 Task: Create a Haunted Places and Ghost Stories: Websites dedicated to haunted locations and ghost stories.
Action: Mouse moved to (1030, 114)
Screenshot: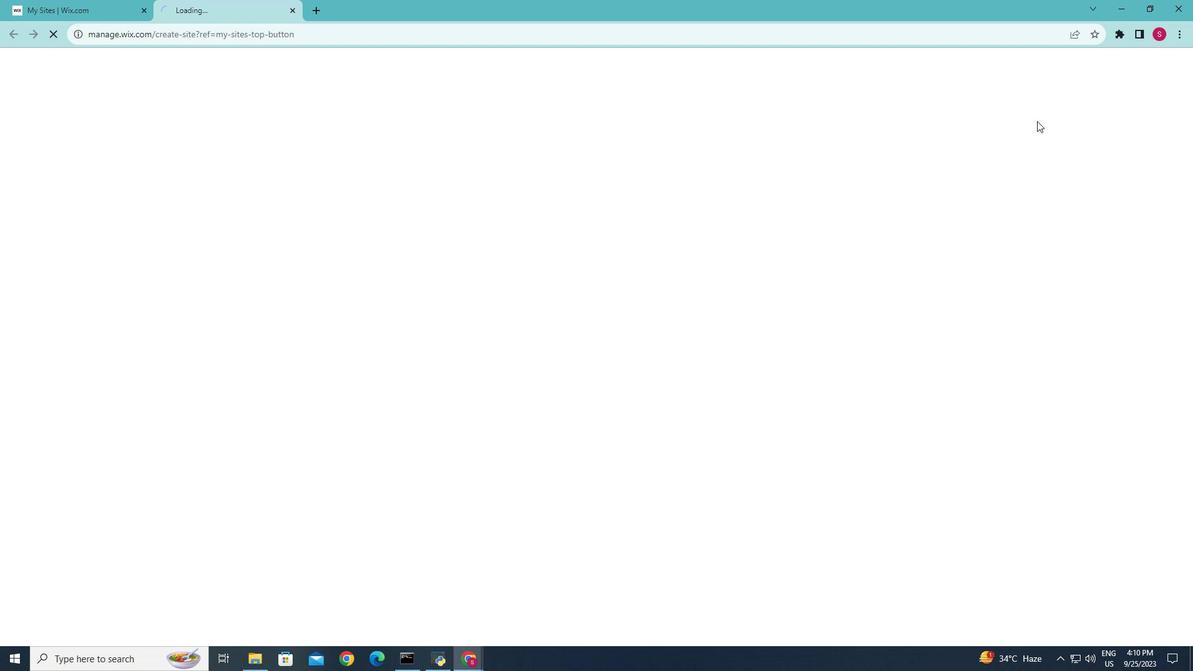 
Action: Mouse pressed left at (1030, 114)
Screenshot: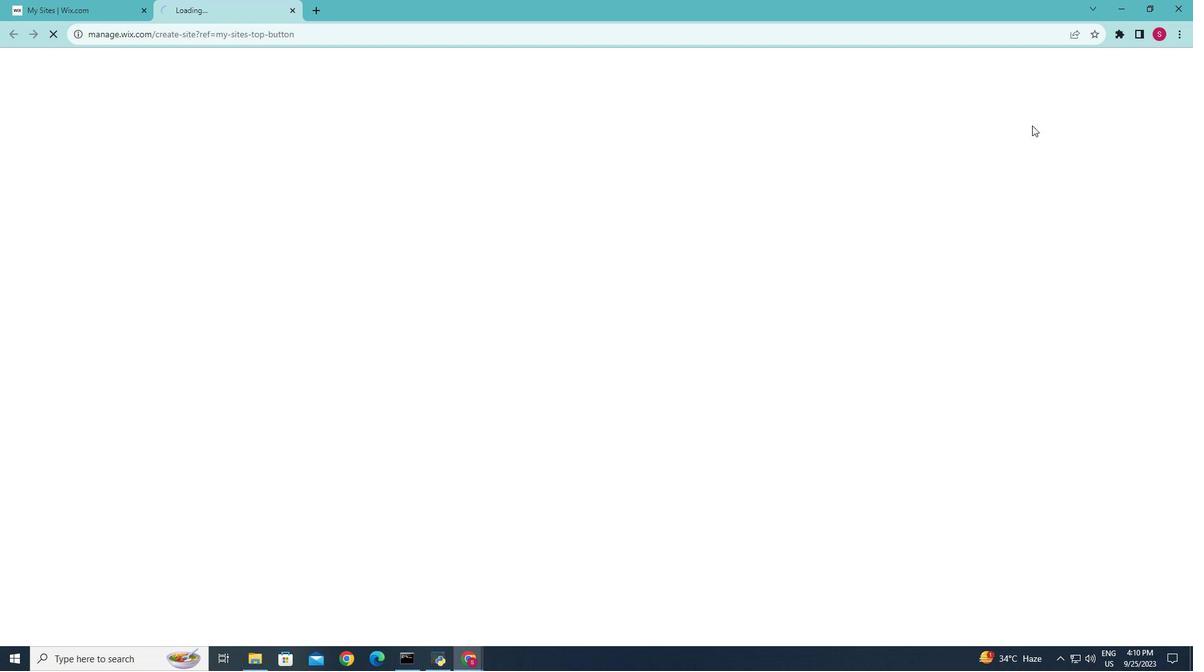
Action: Mouse moved to (484, 255)
Screenshot: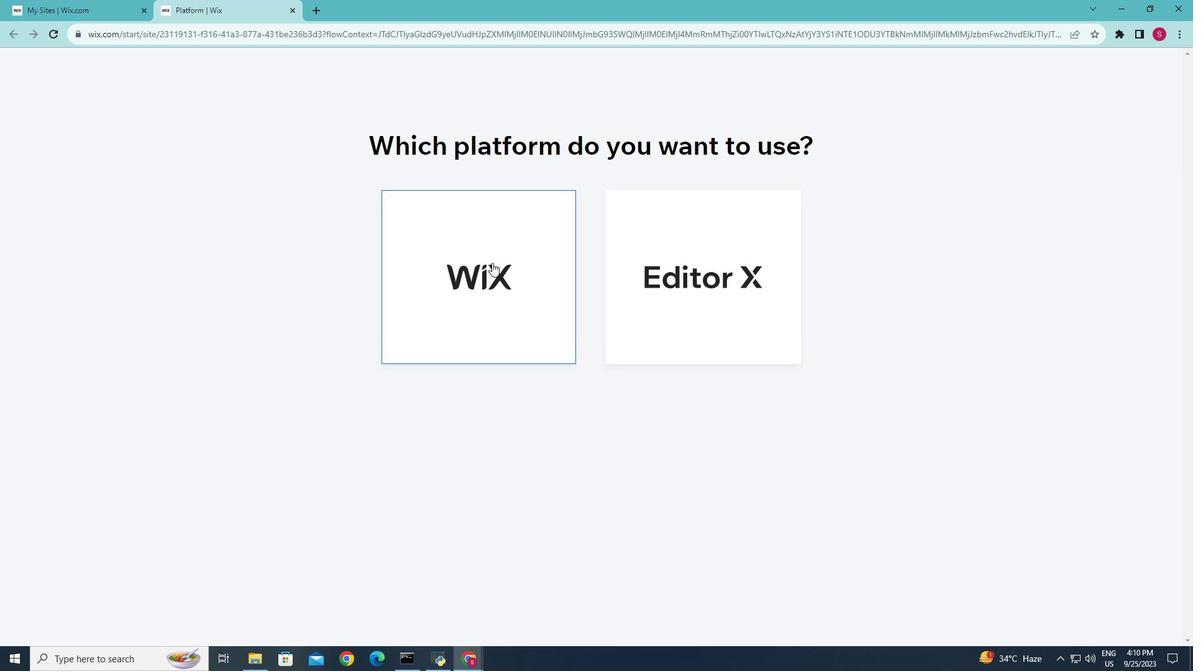 
Action: Mouse pressed left at (484, 255)
Screenshot: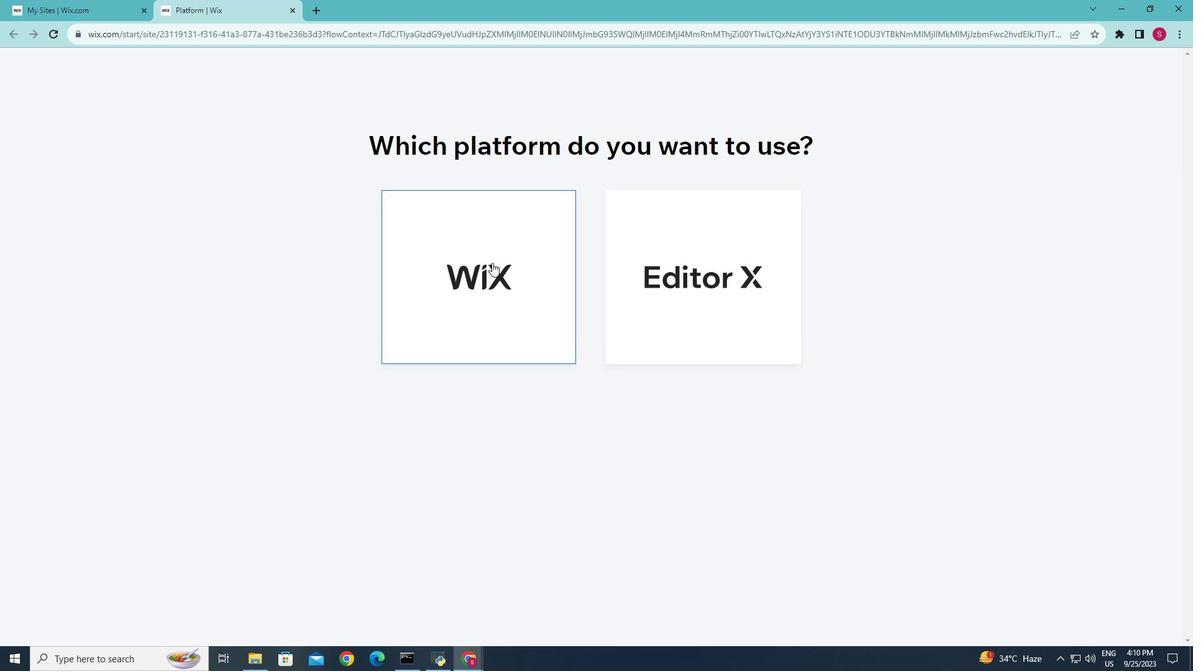 
Action: Mouse moved to (507, 205)
Screenshot: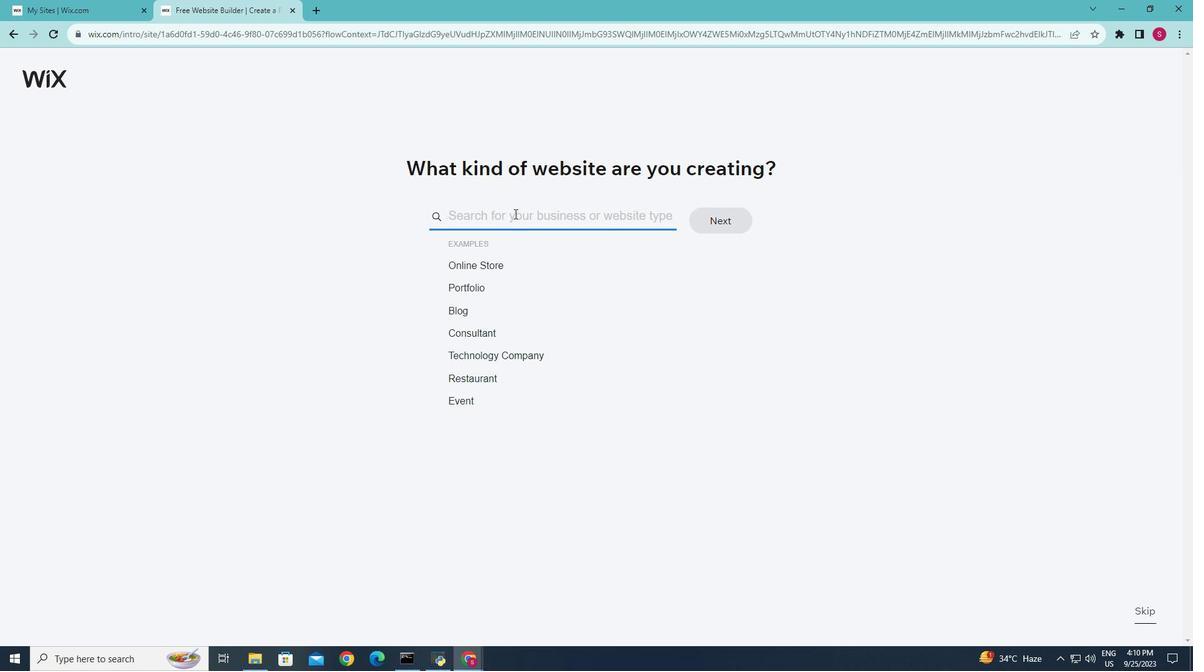 
Action: Mouse pressed left at (507, 205)
Screenshot: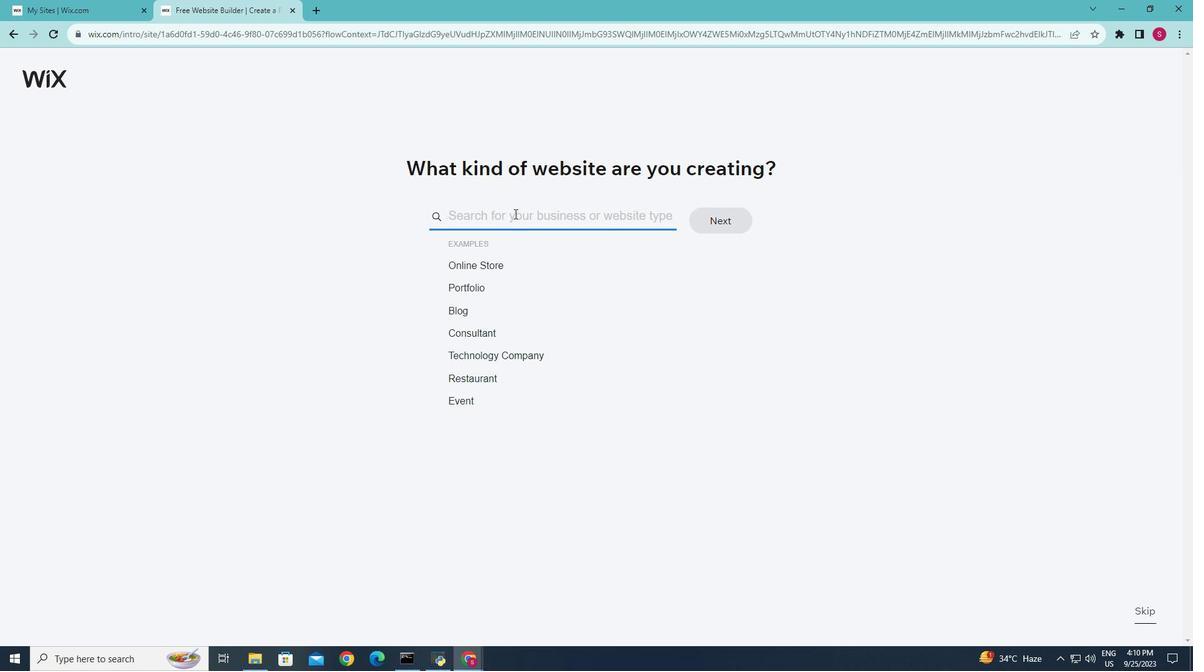 
Action: Mouse moved to (507, 206)
Screenshot: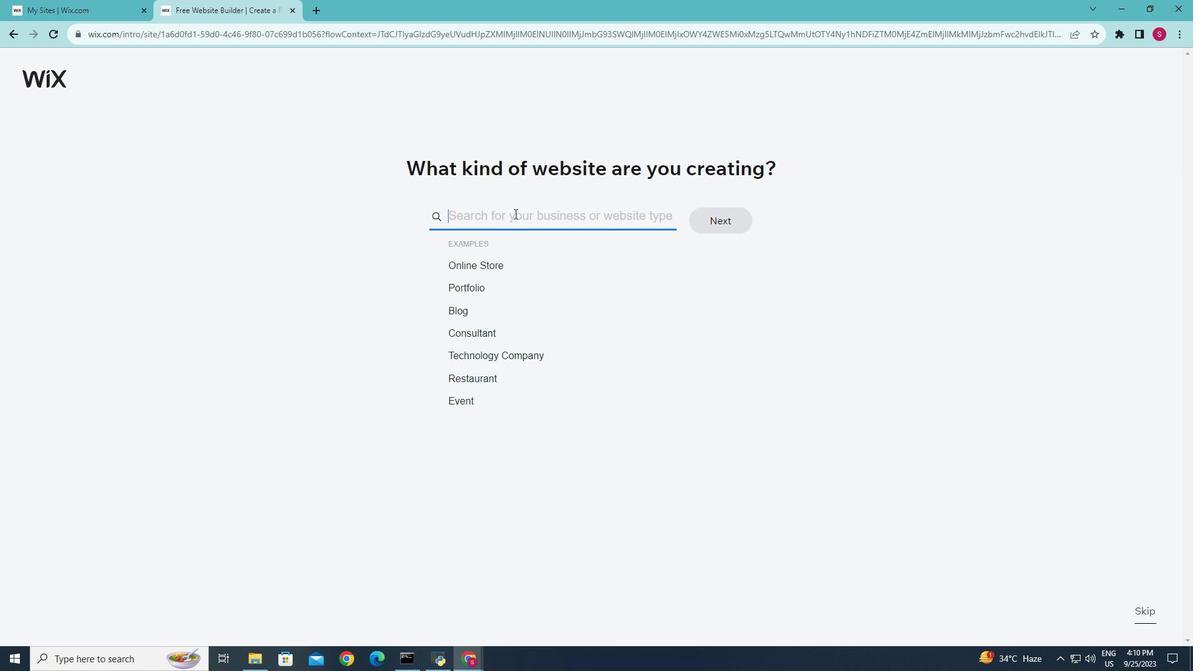 
Action: Key pressed <Key.caps_lock>H<Key.caps_lock>aunted<Key.space><Key.caps_lock>P<Key.caps_lock>laces
Screenshot: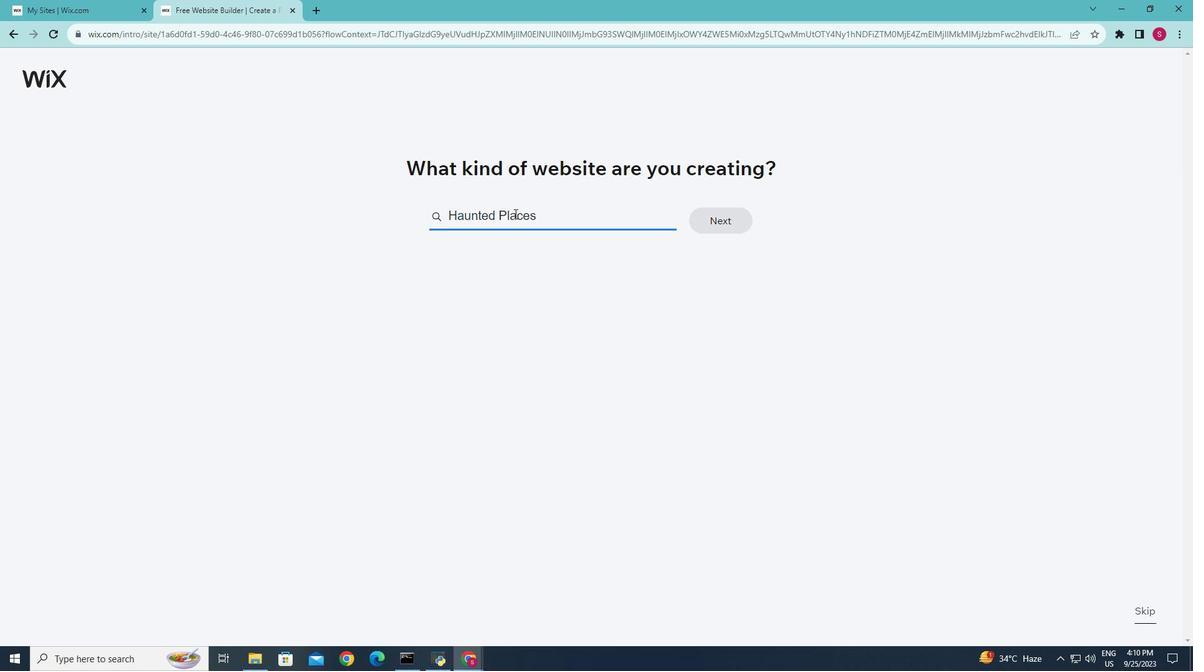 
Action: Mouse moved to (510, 316)
Screenshot: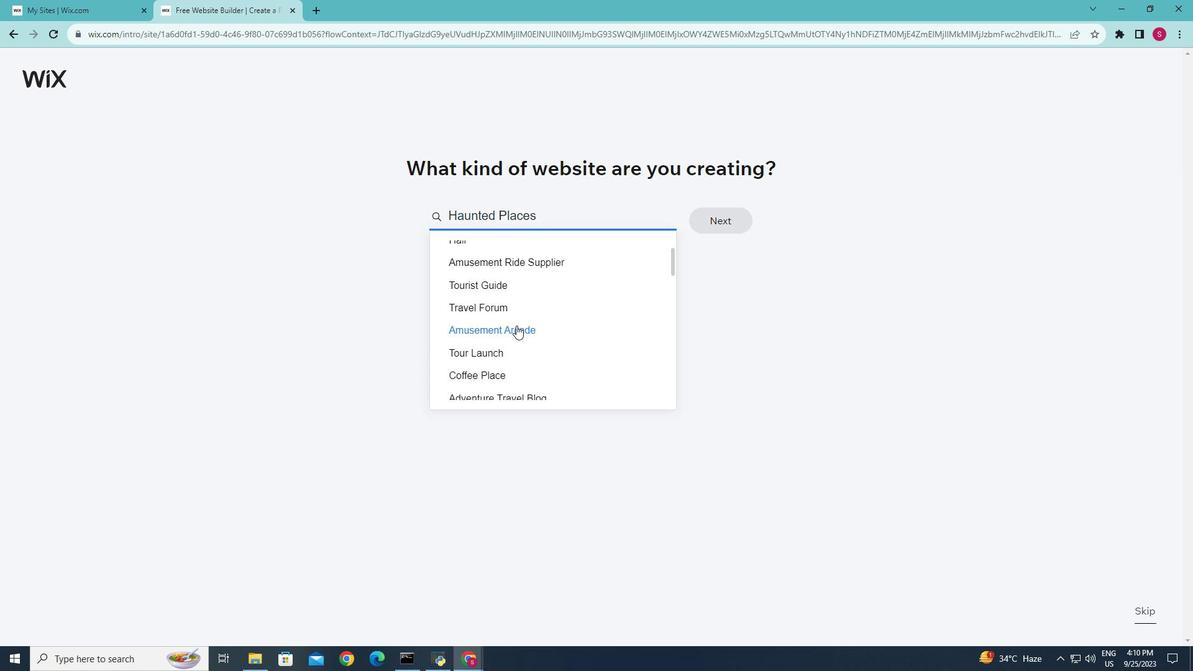 
Action: Mouse scrolled (510, 316) with delta (0, 0)
Screenshot: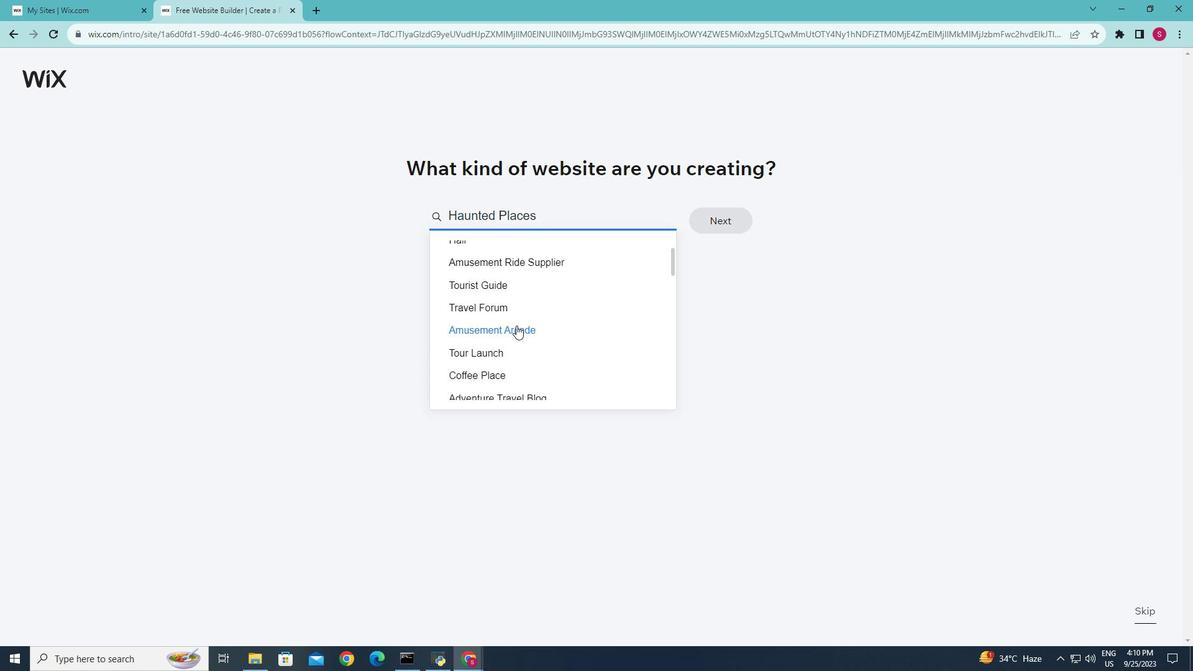 
Action: Mouse moved to (509, 317)
Screenshot: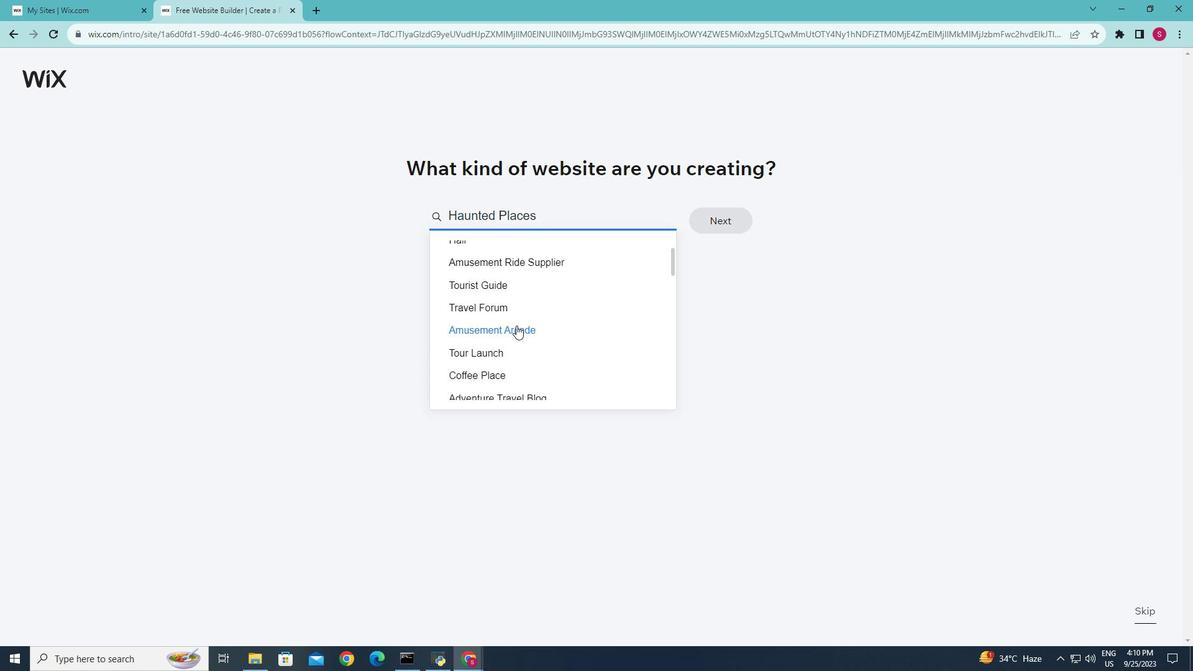 
Action: Mouse scrolled (509, 316) with delta (0, 0)
Screenshot: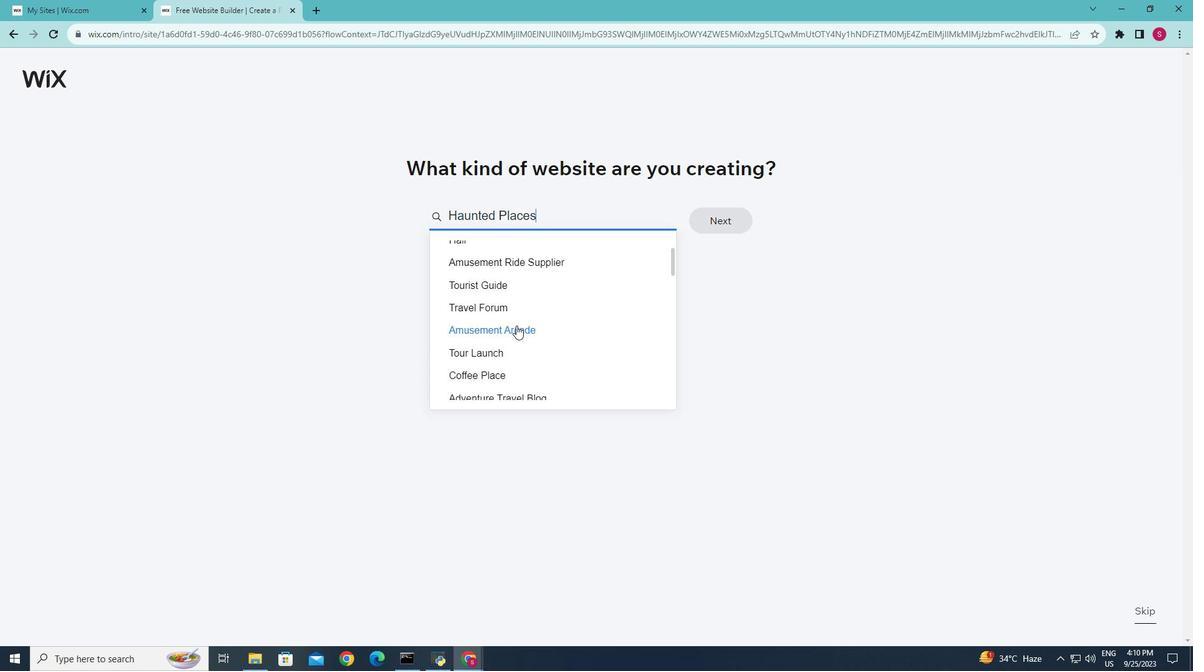 
Action: Mouse moved to (508, 316)
Screenshot: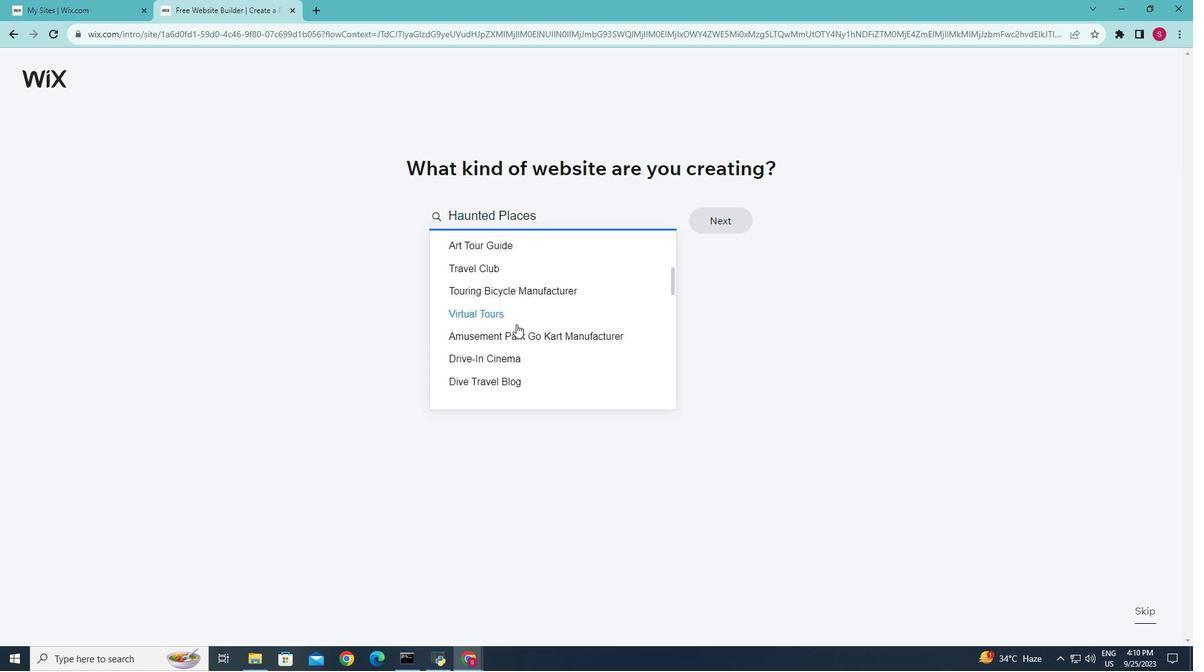 
Action: Mouse scrolled (508, 316) with delta (0, 0)
Screenshot: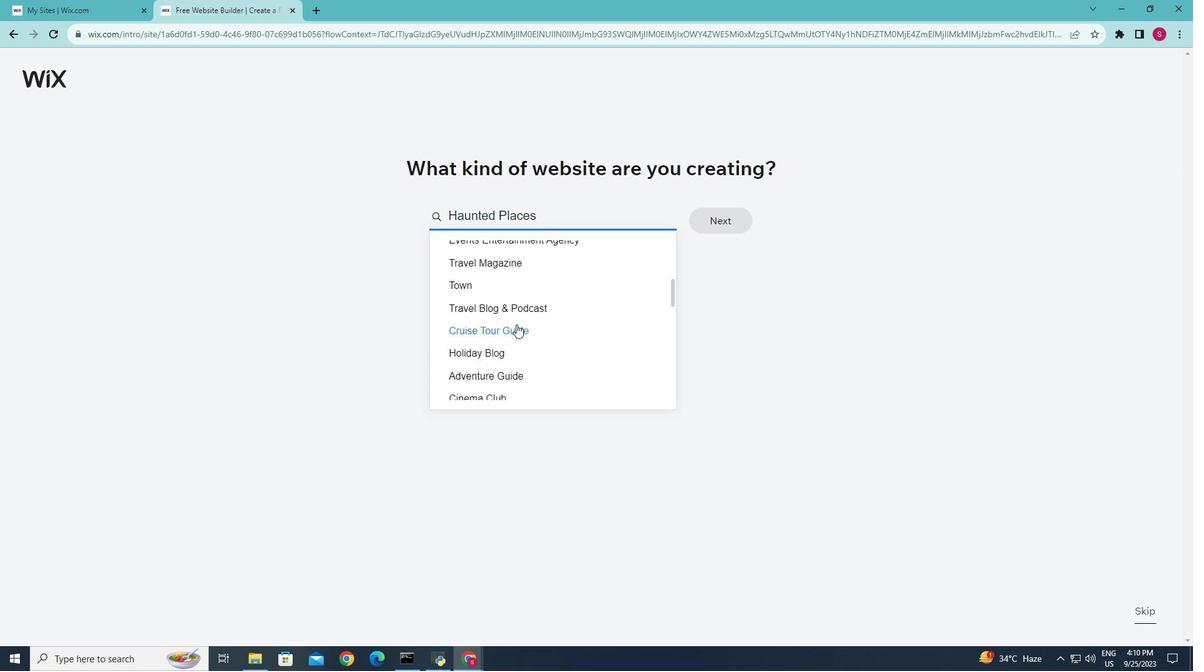 
Action: Mouse scrolled (508, 316) with delta (0, 0)
Screenshot: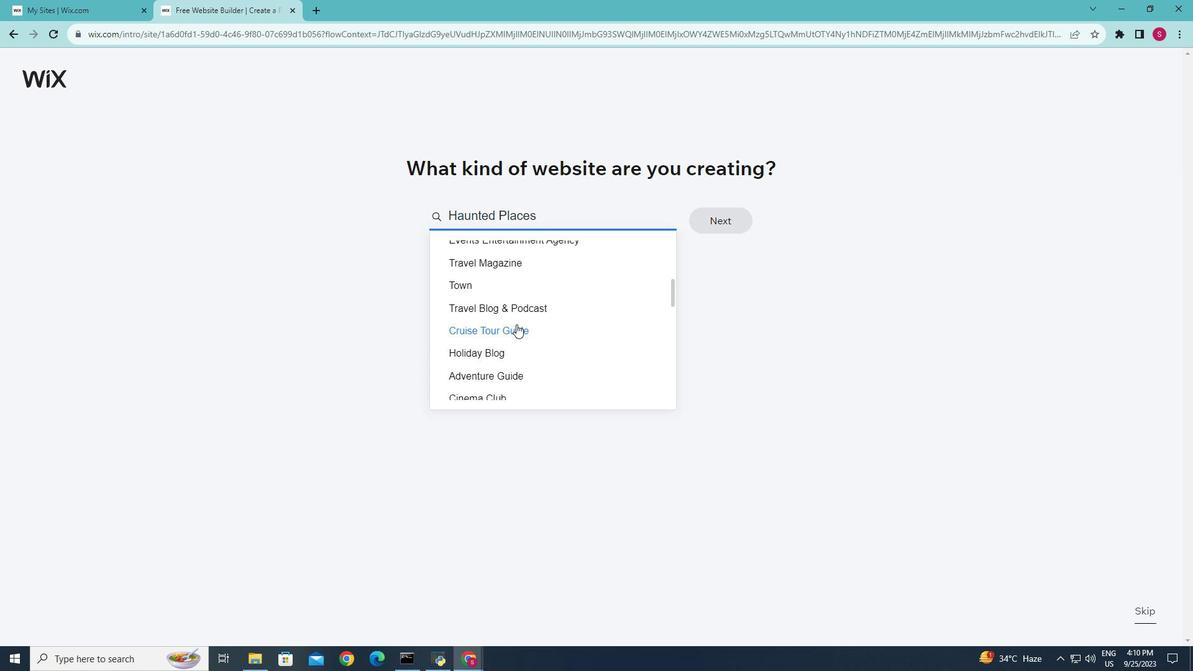 
Action: Mouse scrolled (508, 316) with delta (0, 0)
Screenshot: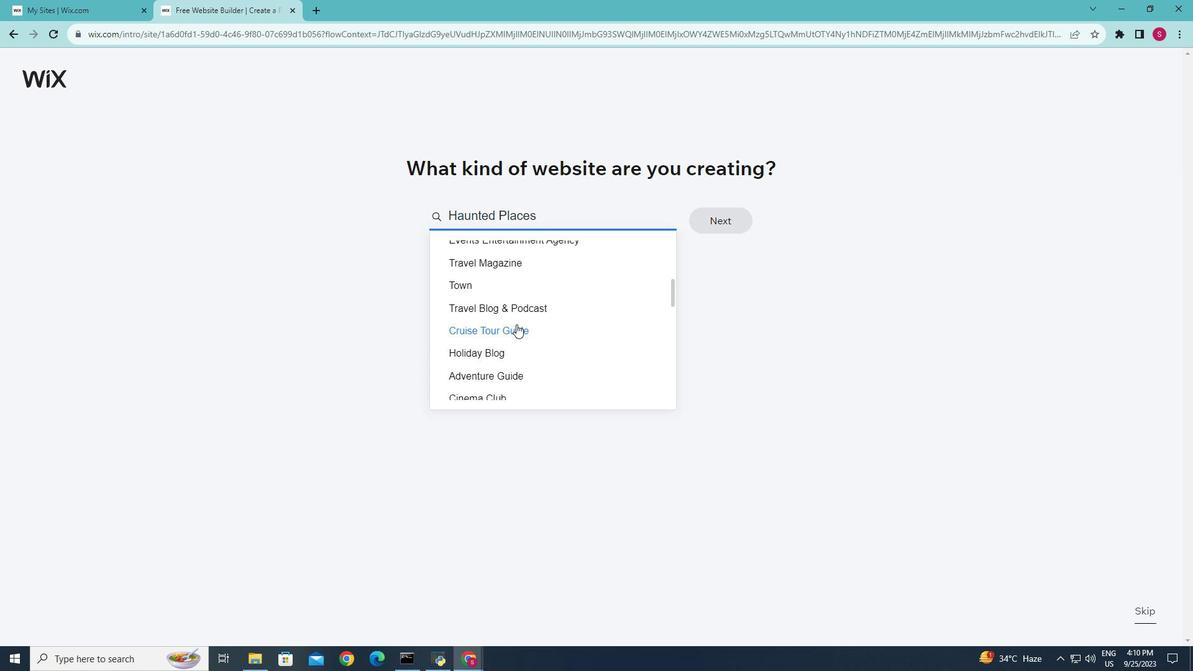 
Action: Mouse scrolled (508, 316) with delta (0, 0)
Screenshot: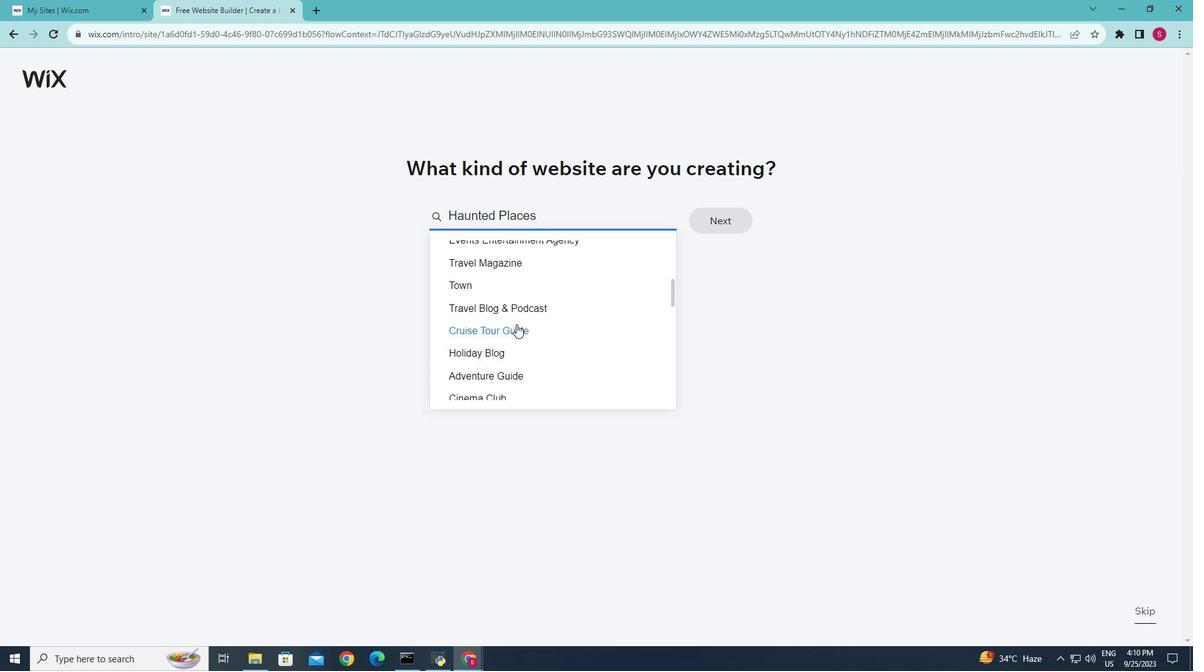 
Action: Mouse scrolled (508, 316) with delta (0, 0)
Screenshot: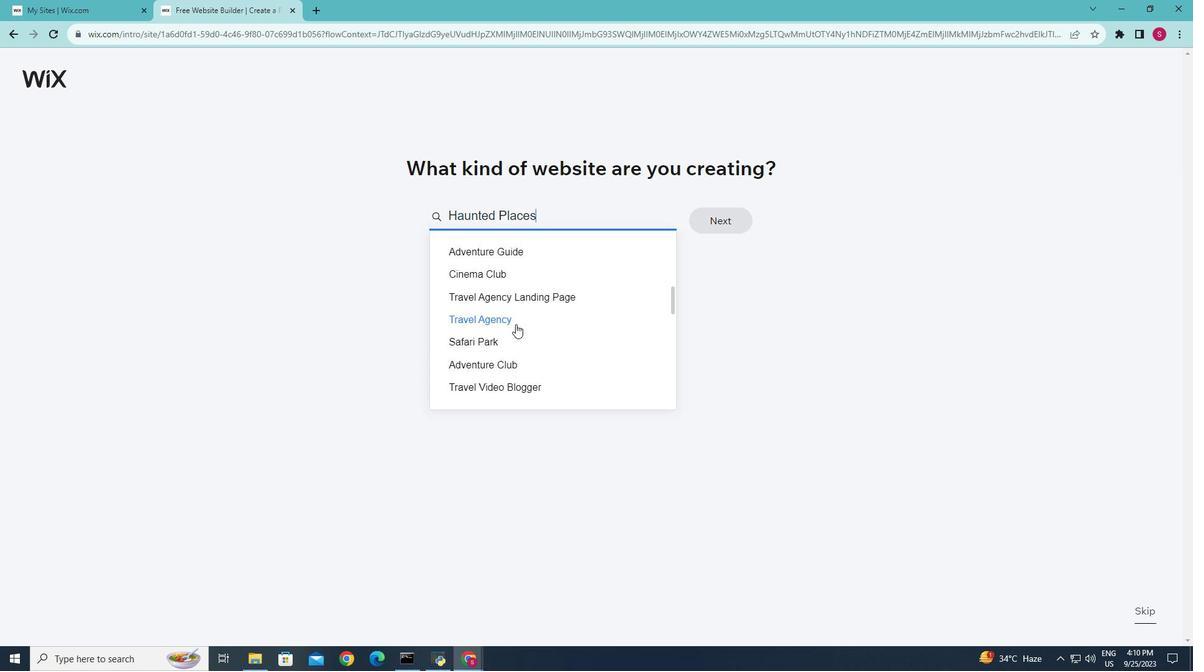 
Action: Mouse scrolled (508, 316) with delta (0, 0)
Screenshot: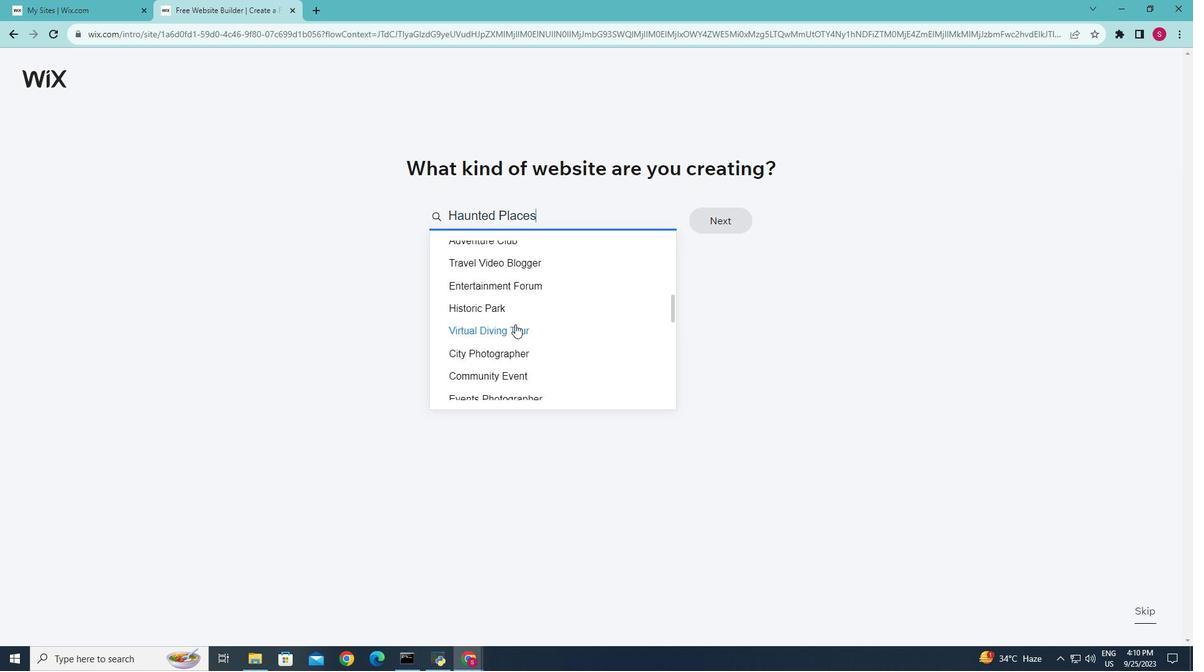 
Action: Mouse scrolled (508, 316) with delta (0, 0)
Screenshot: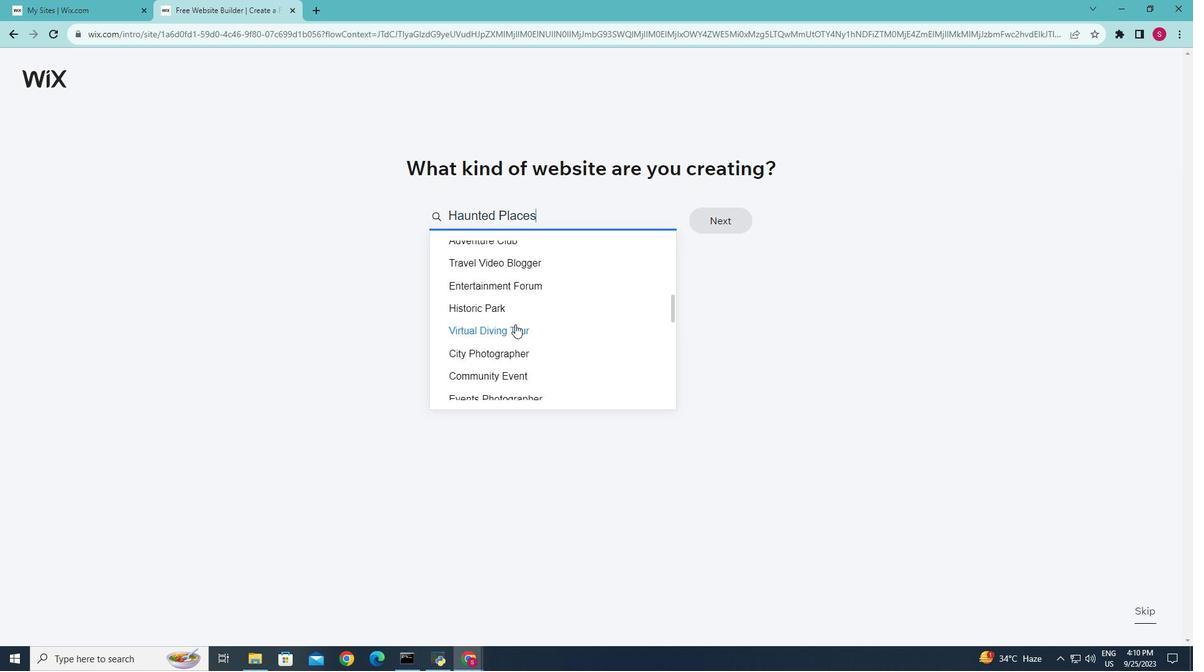 
Action: Mouse scrolled (508, 316) with delta (0, 0)
Screenshot: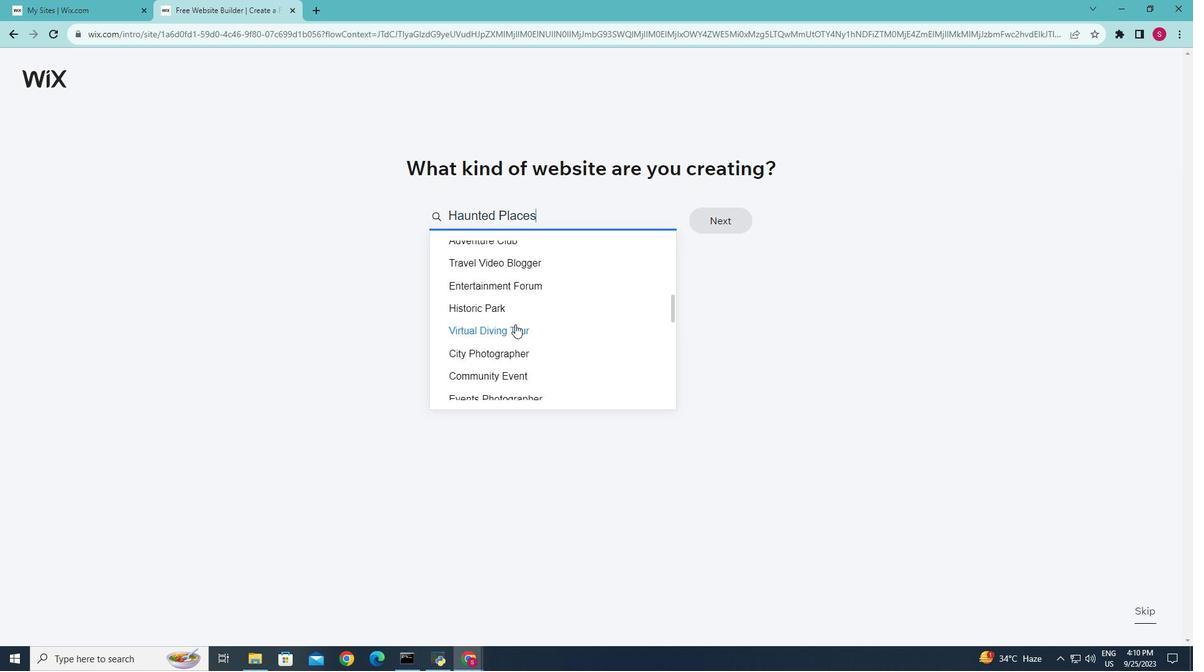 
Action: Mouse scrolled (508, 316) with delta (0, 0)
Screenshot: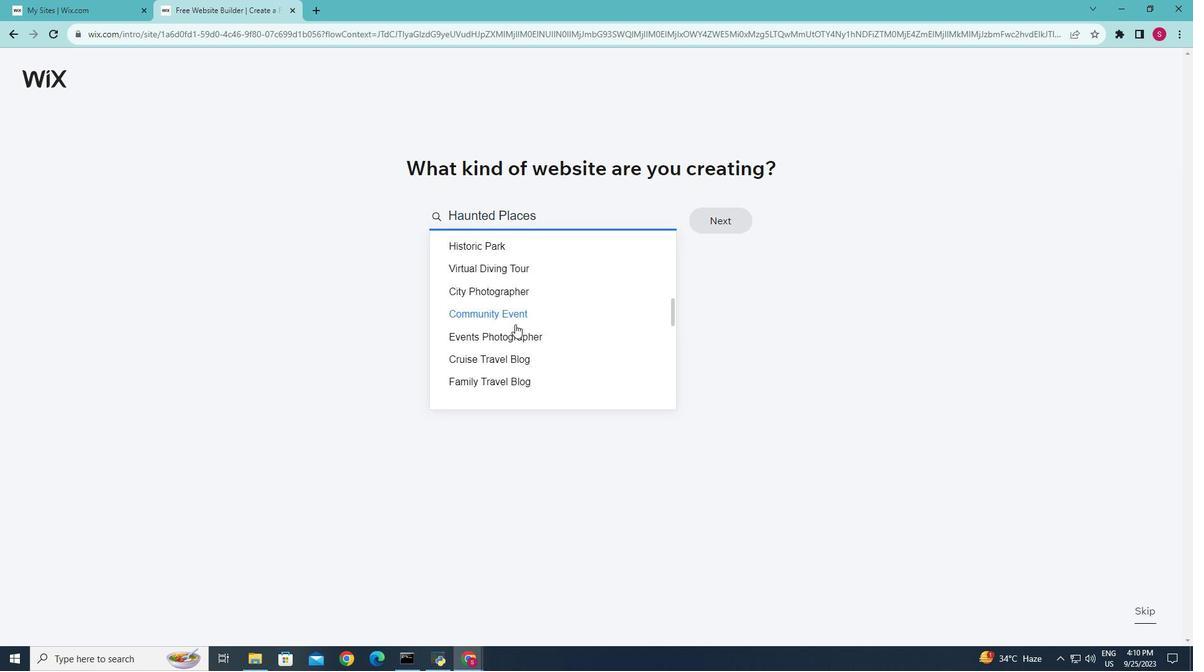 
Action: Mouse moved to (508, 316)
Screenshot: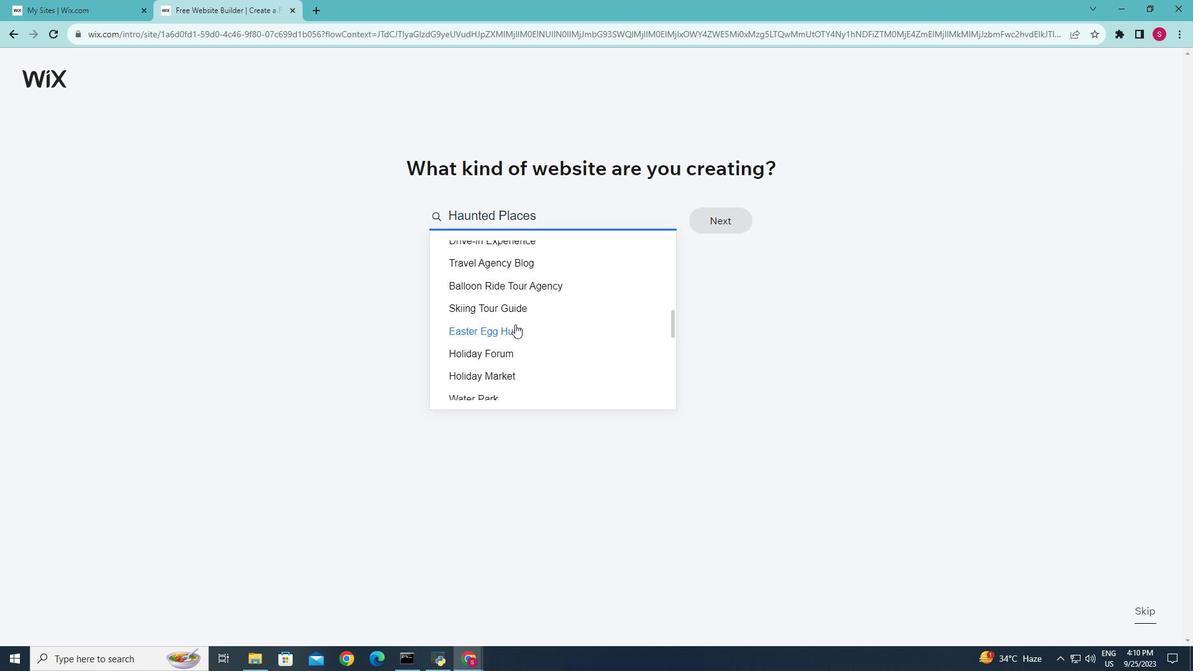 
Action: Mouse scrolled (508, 316) with delta (0, 0)
Screenshot: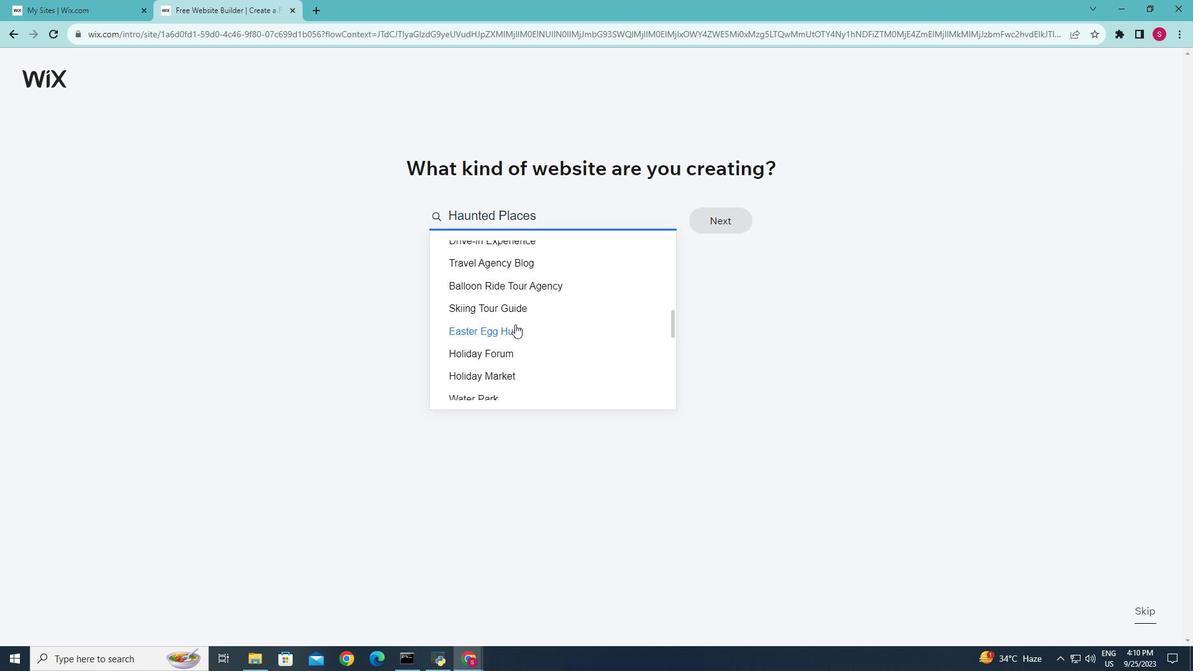 
Action: Mouse scrolled (508, 316) with delta (0, 0)
Screenshot: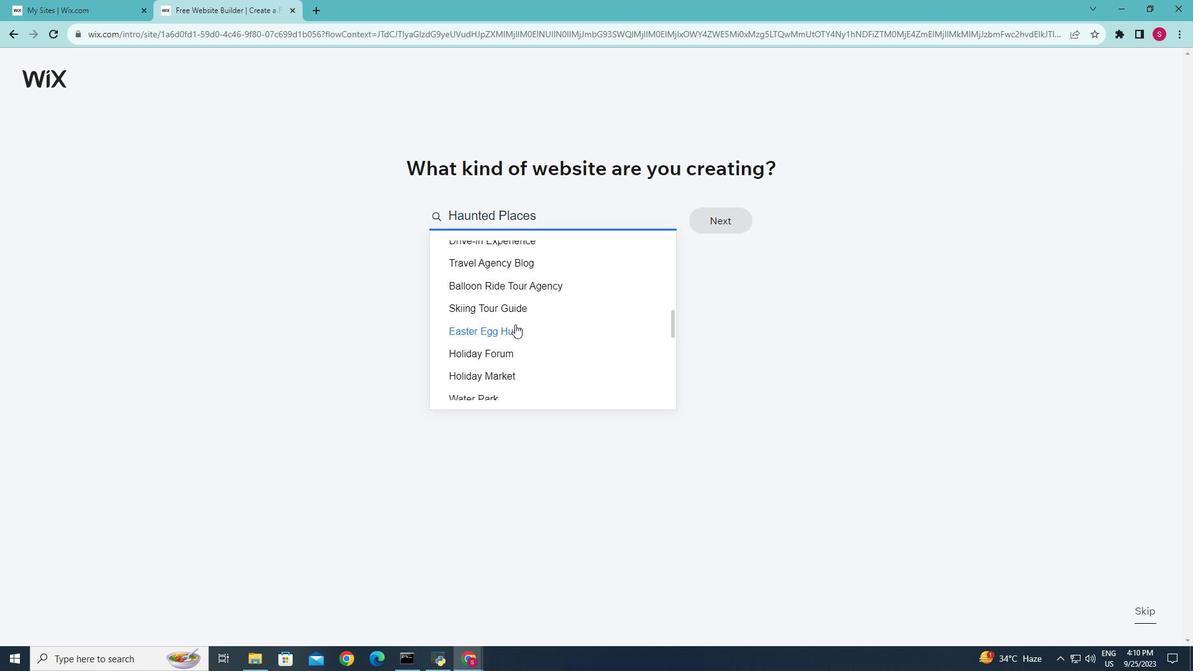 
Action: Mouse scrolled (508, 316) with delta (0, 0)
Screenshot: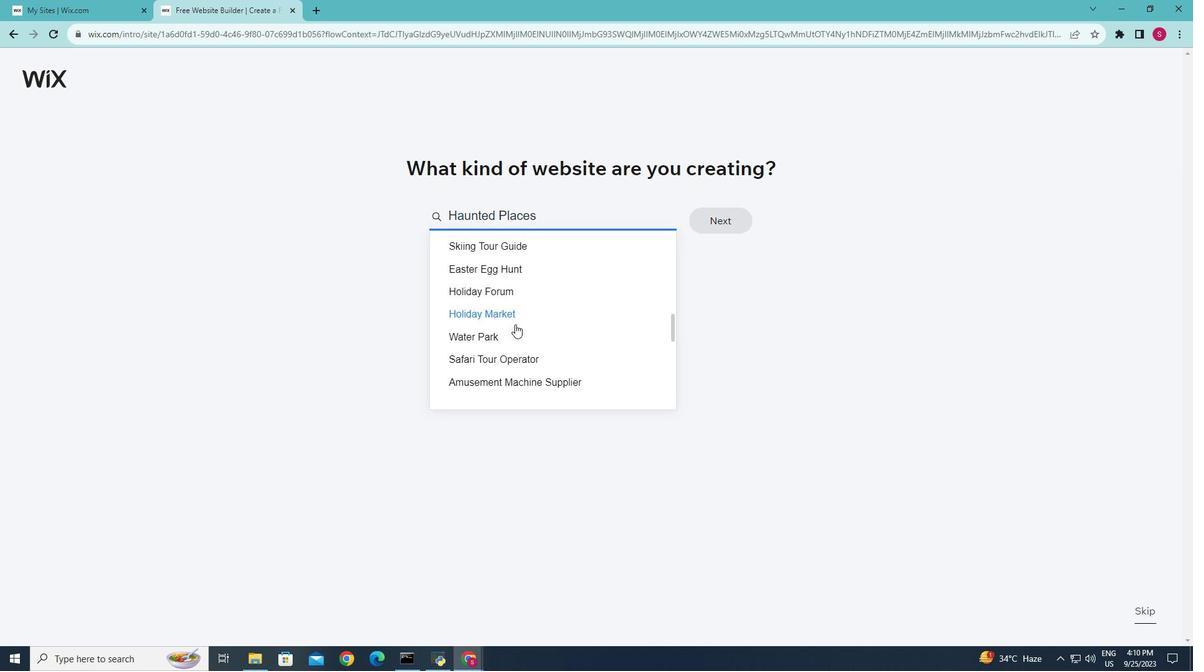 
Action: Mouse moved to (507, 316)
Screenshot: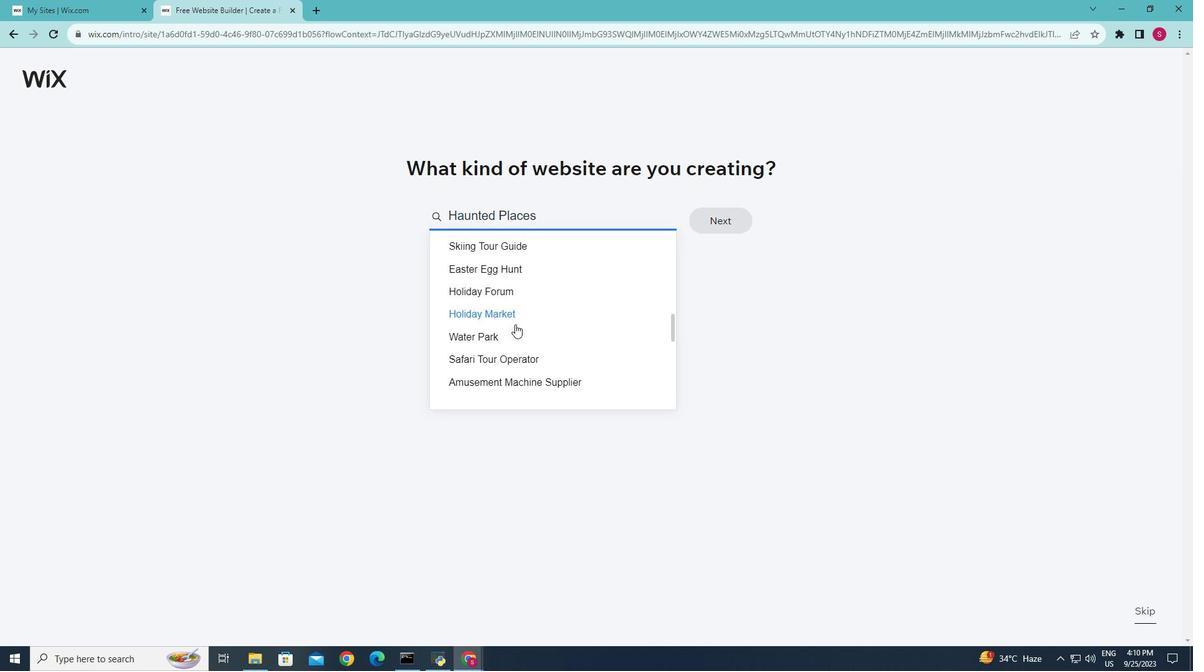 
Action: Mouse scrolled (507, 316) with delta (0, 0)
Screenshot: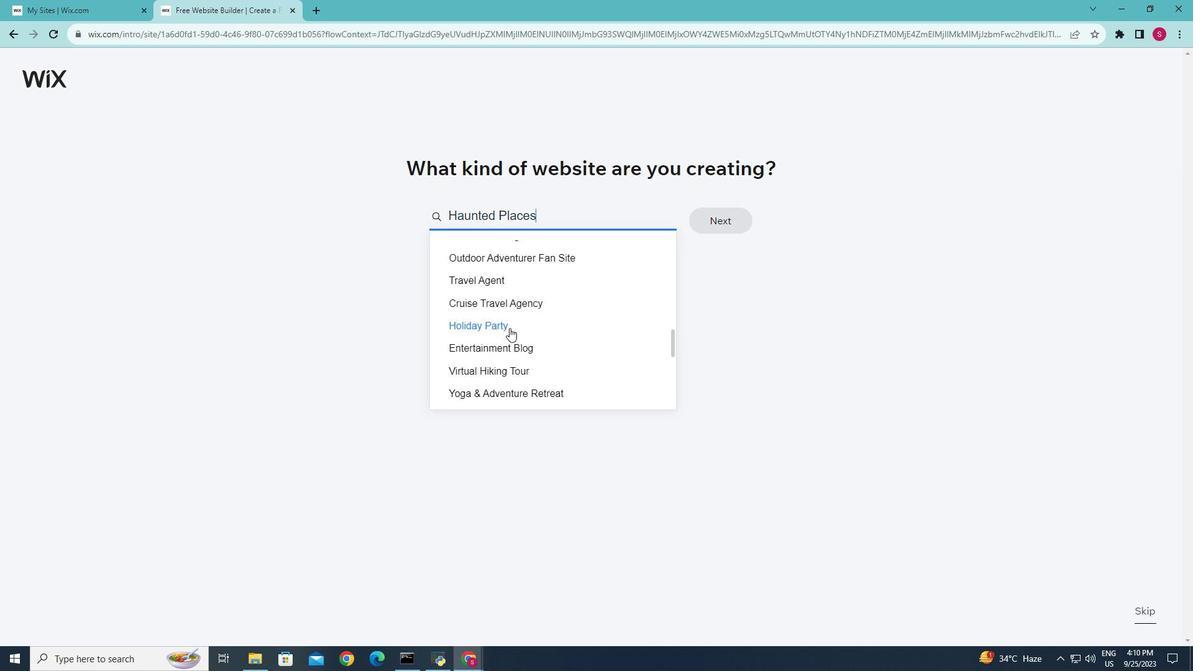 
Action: Mouse scrolled (507, 316) with delta (0, 0)
Screenshot: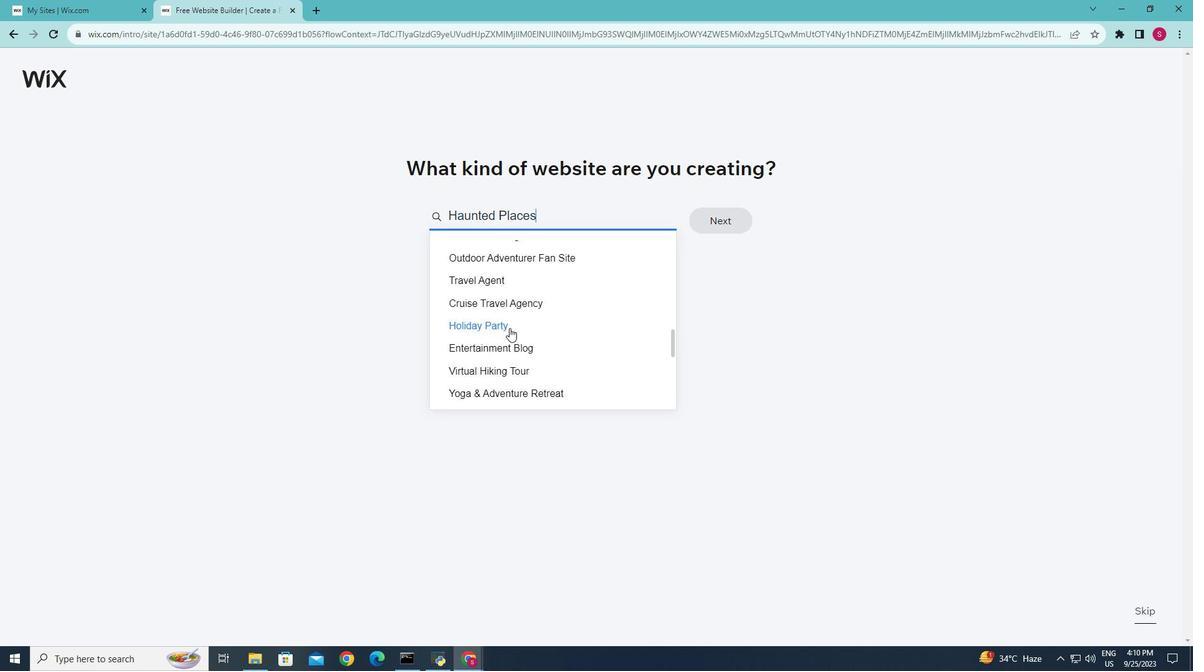 
Action: Mouse scrolled (507, 316) with delta (0, 0)
Screenshot: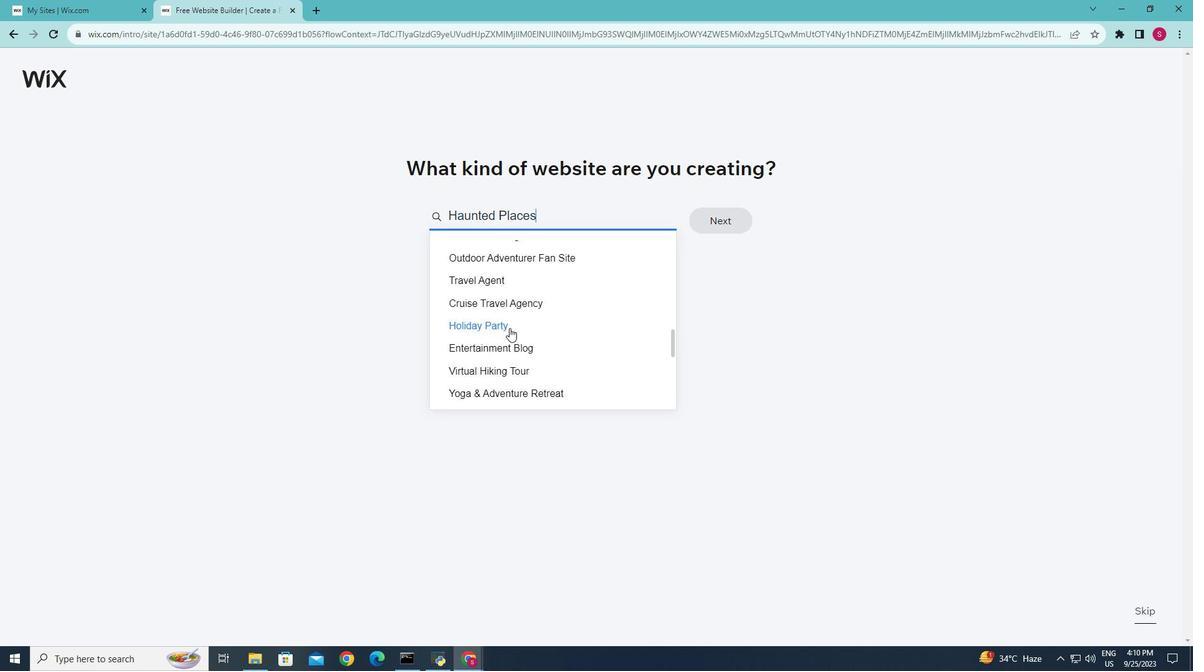 
Action: Mouse scrolled (507, 316) with delta (0, 0)
Screenshot: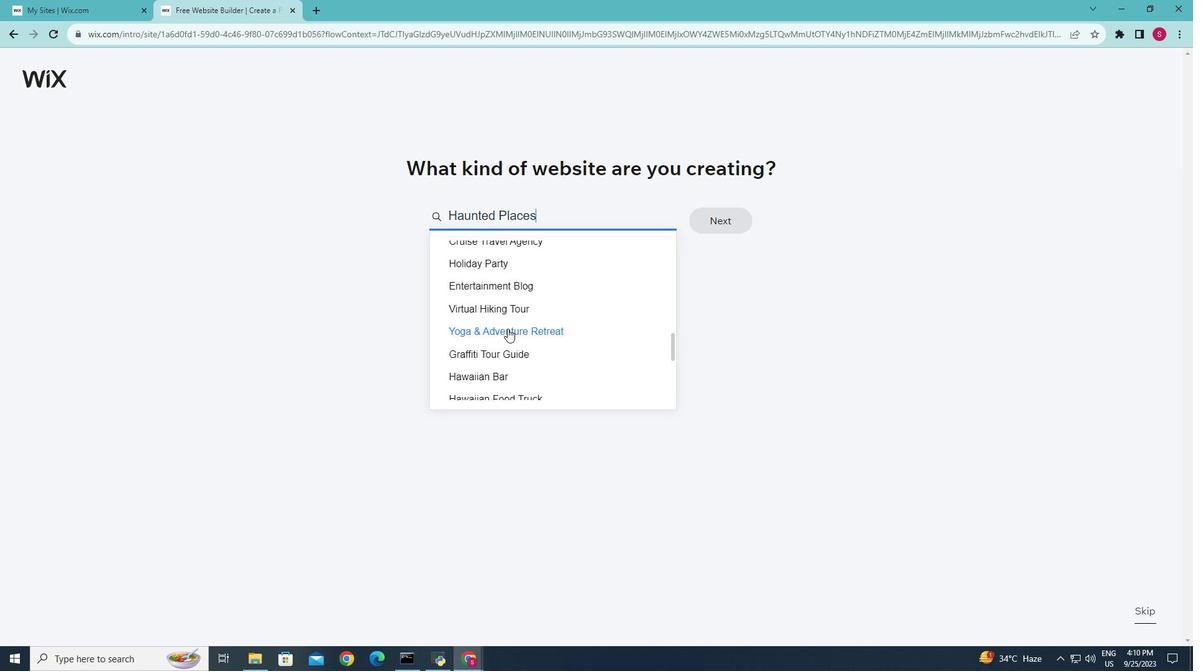 
Action: Mouse scrolled (507, 316) with delta (0, 0)
Screenshot: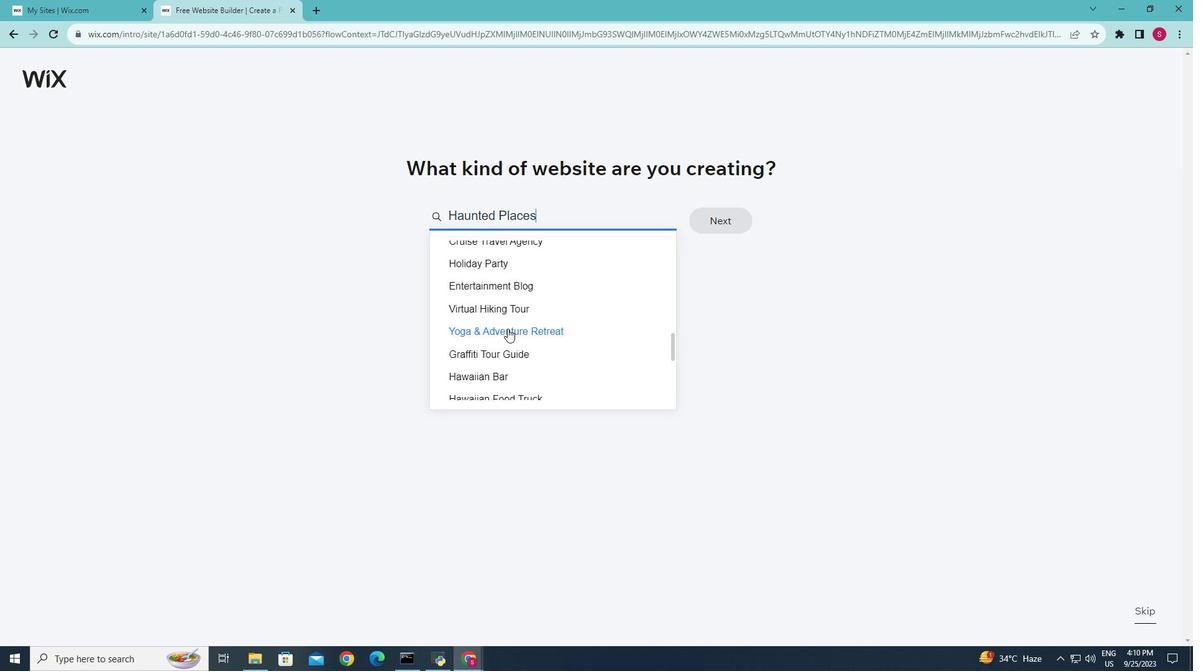 
Action: Mouse scrolled (507, 316) with delta (0, 0)
Screenshot: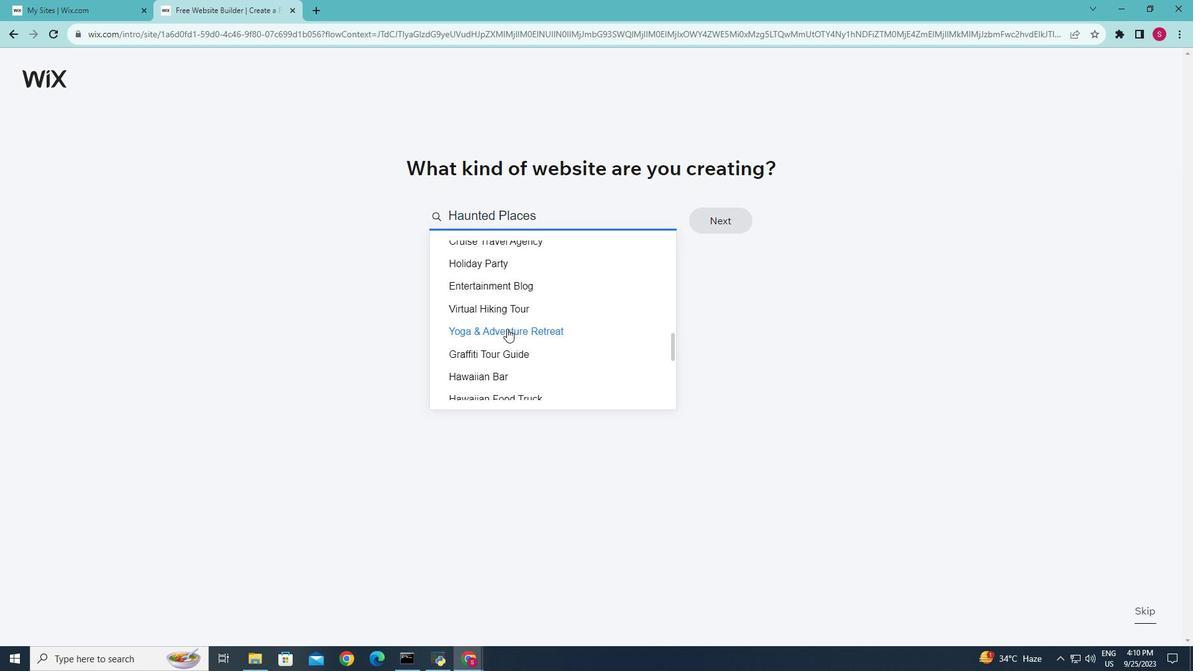 
Action: Mouse moved to (505, 317)
Screenshot: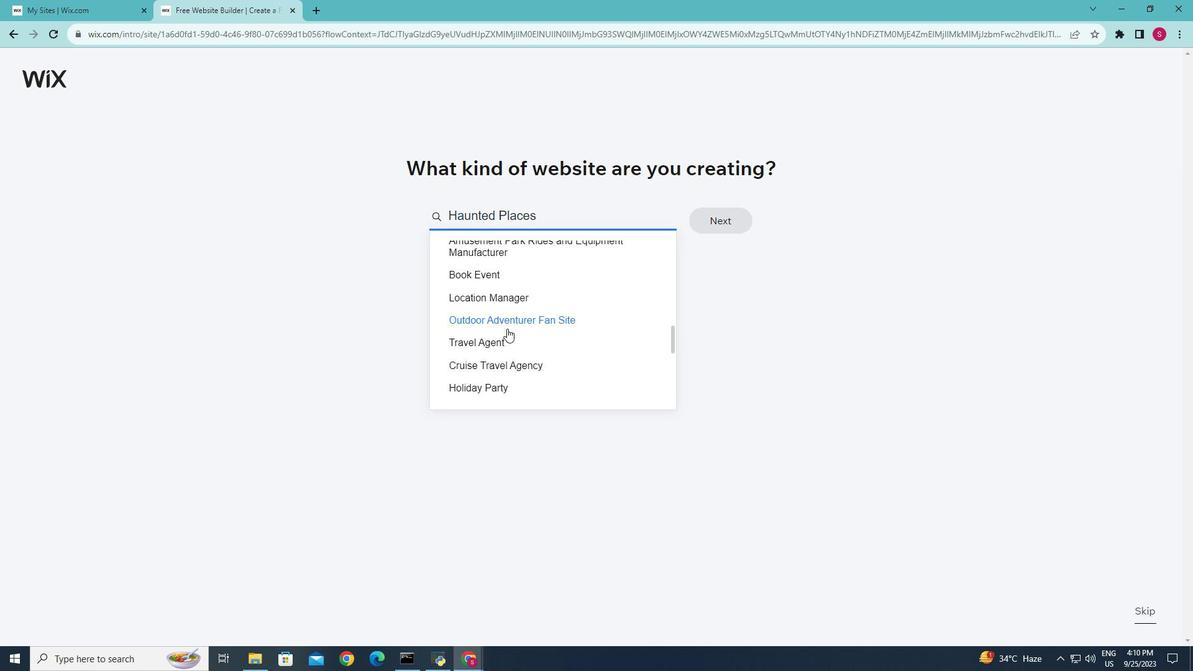 
Action: Mouse scrolled (505, 316) with delta (0, 0)
Screenshot: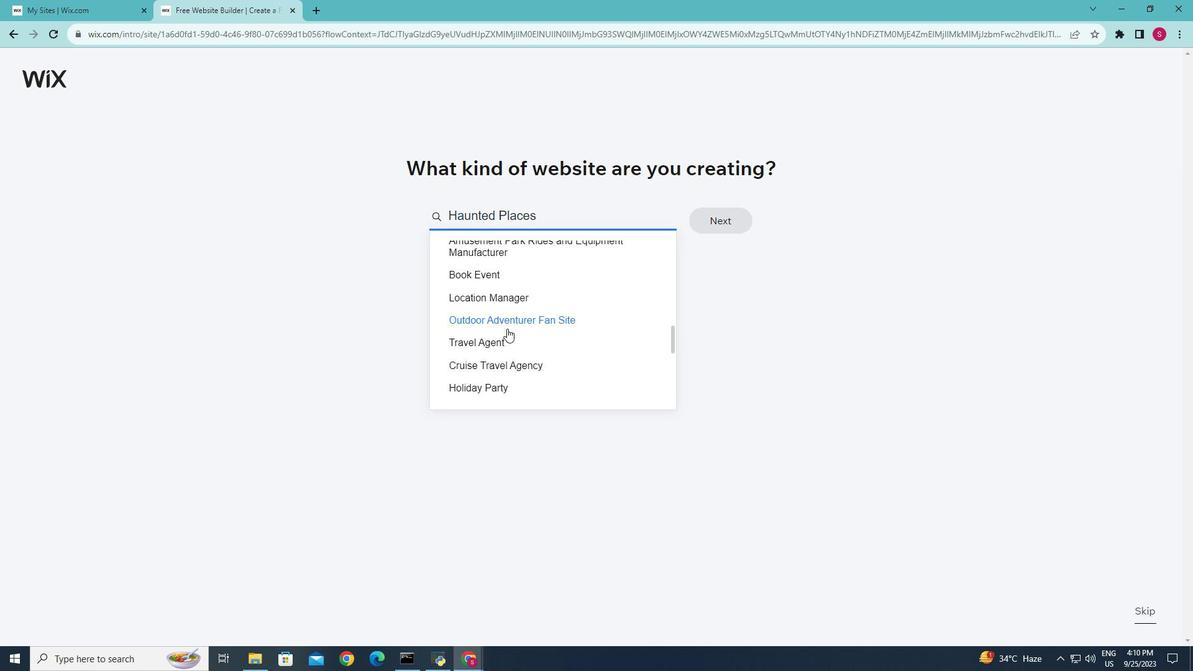 
Action: Mouse moved to (505, 318)
Screenshot: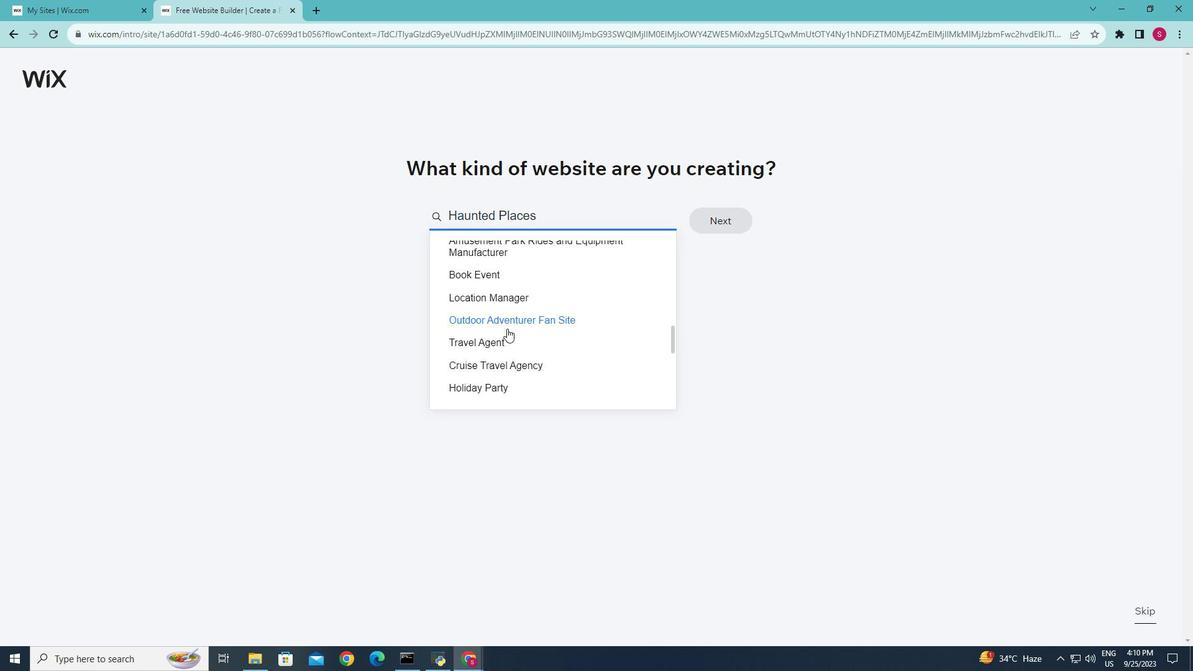 
Action: Mouse scrolled (505, 317) with delta (0, 0)
Screenshot: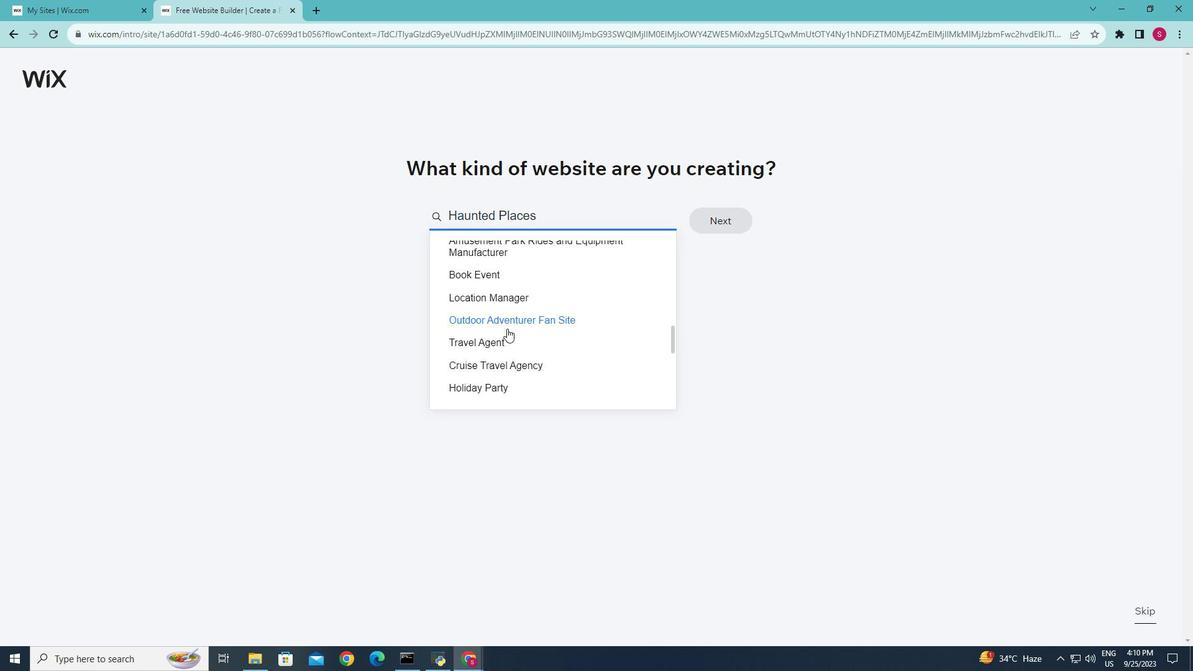 
Action: Mouse moved to (504, 318)
Screenshot: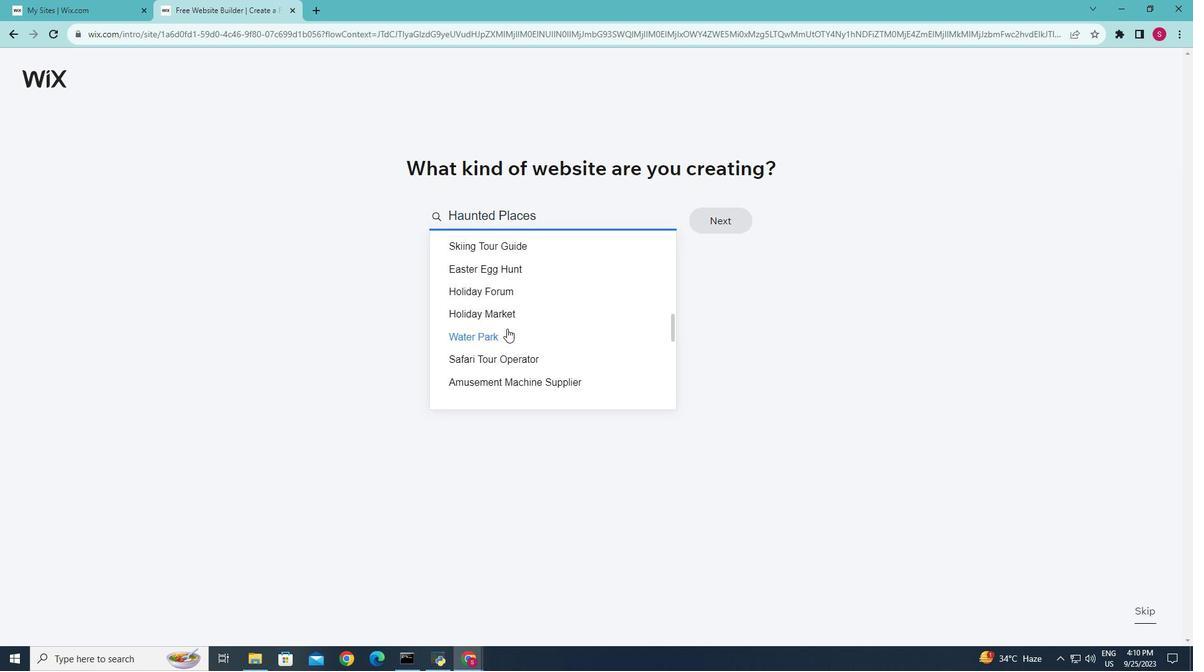
Action: Mouse scrolled (504, 318) with delta (0, 0)
Screenshot: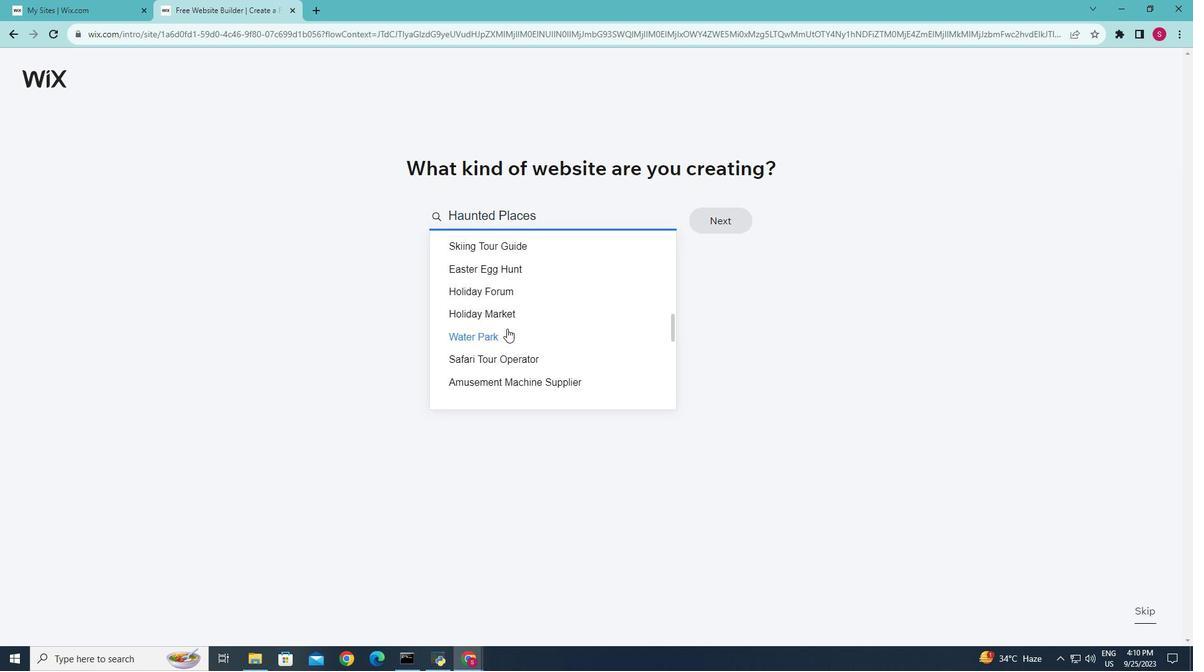 
Action: Mouse moved to (503, 320)
Screenshot: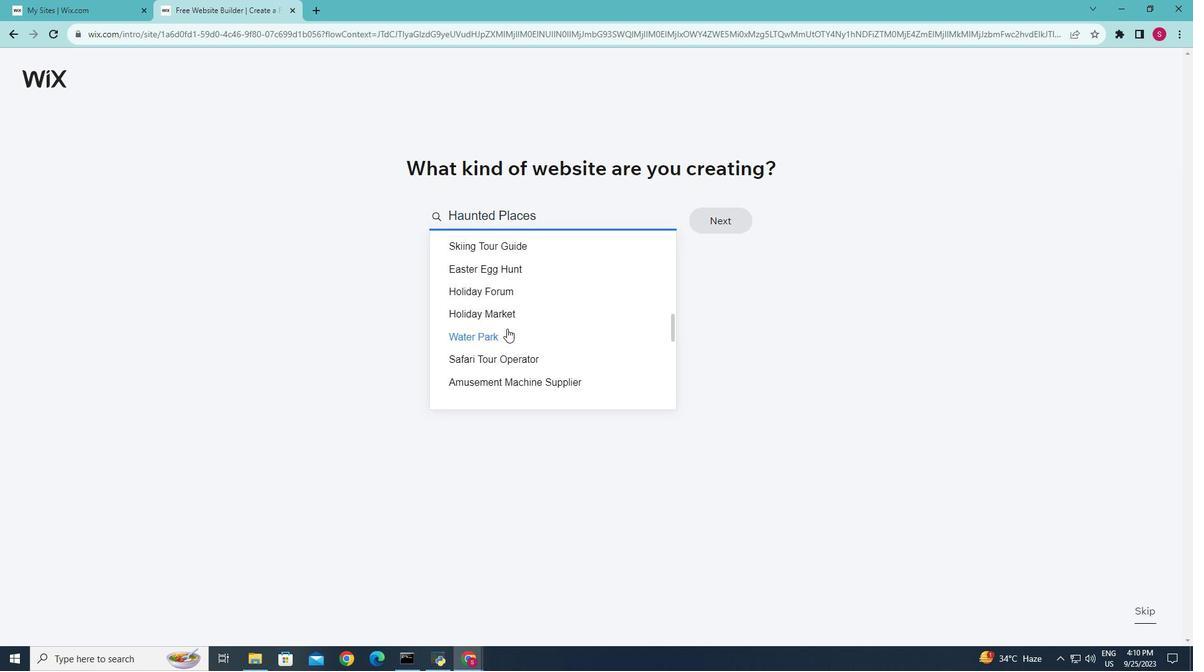
Action: Mouse scrolled (503, 319) with delta (0, 0)
Screenshot: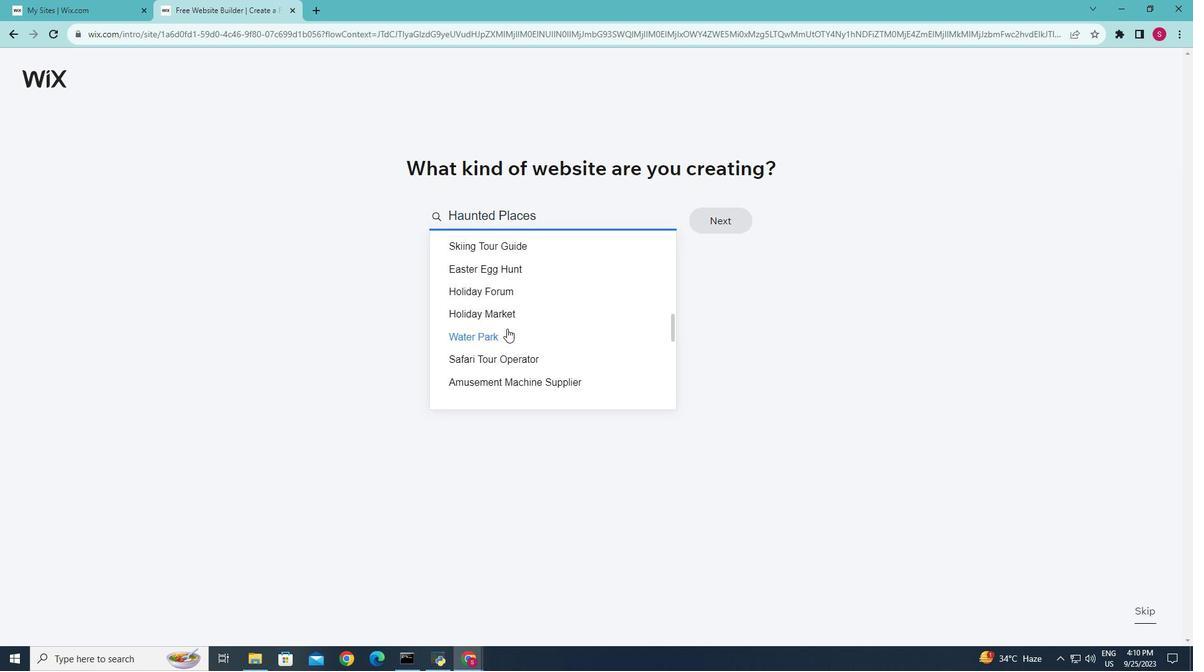 
Action: Mouse moved to (499, 321)
Screenshot: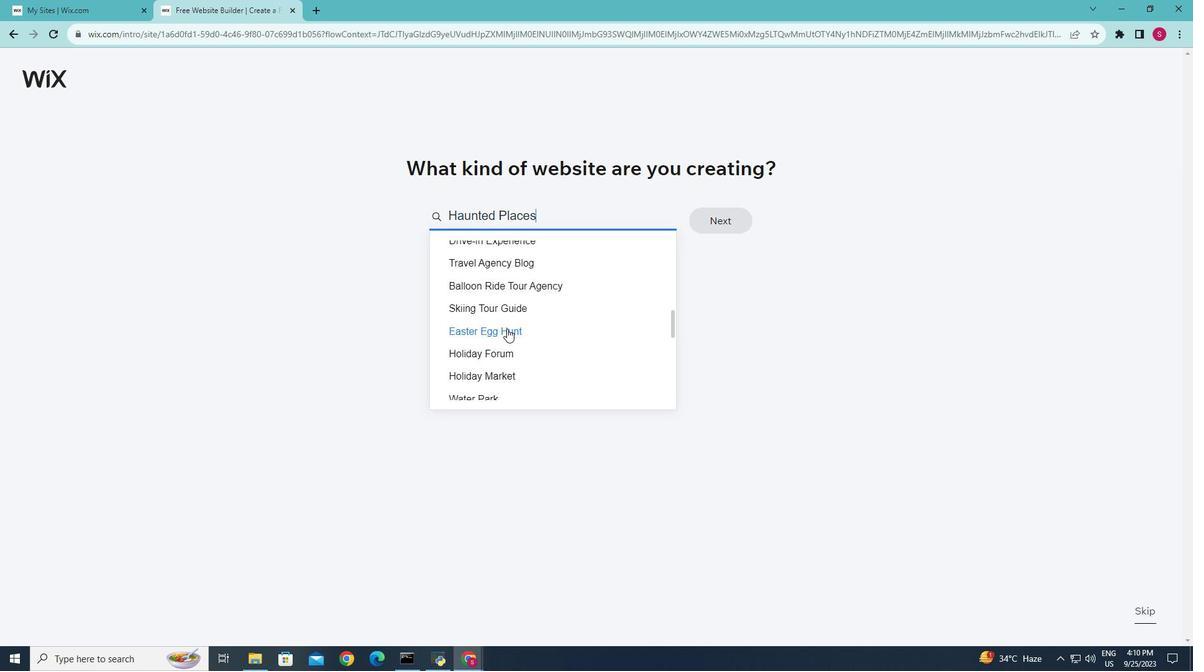 
Action: Mouse scrolled (499, 321) with delta (0, 0)
Screenshot: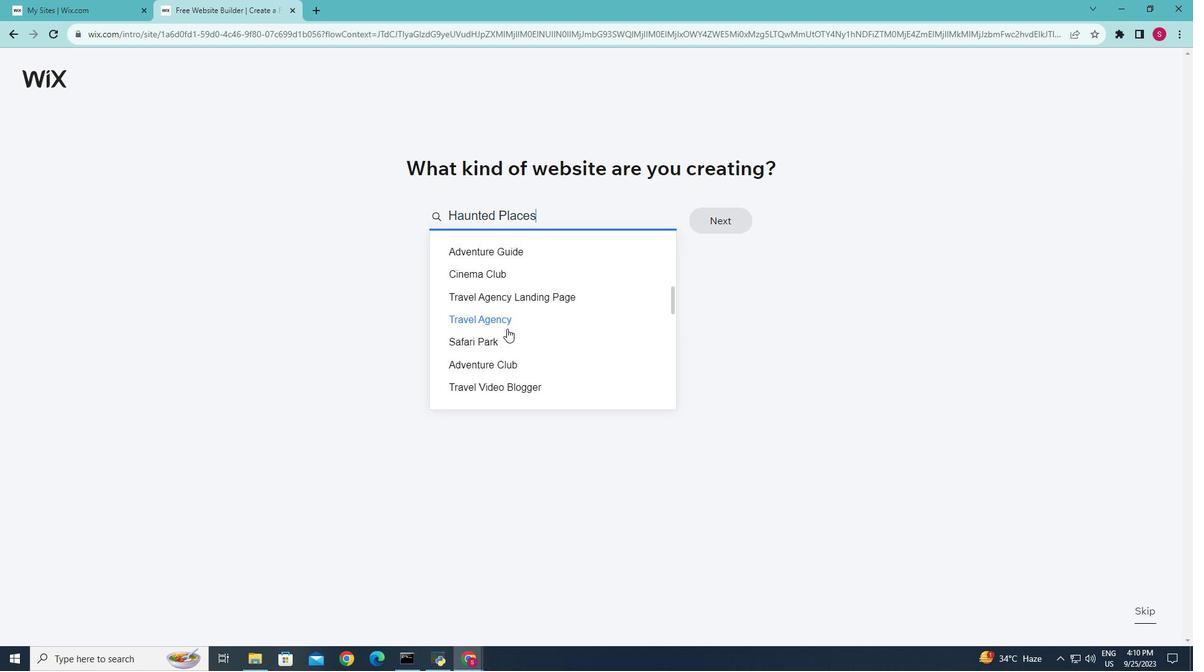 
Action: Mouse scrolled (499, 321) with delta (0, 0)
Screenshot: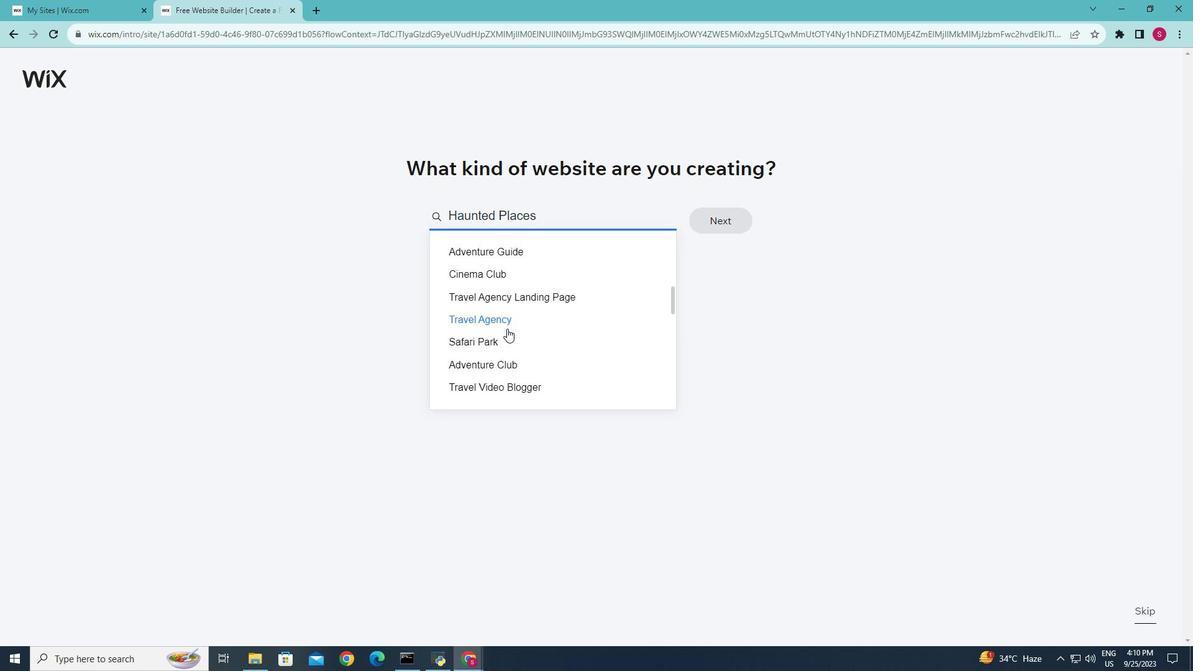 
Action: Mouse scrolled (499, 321) with delta (0, 0)
Screenshot: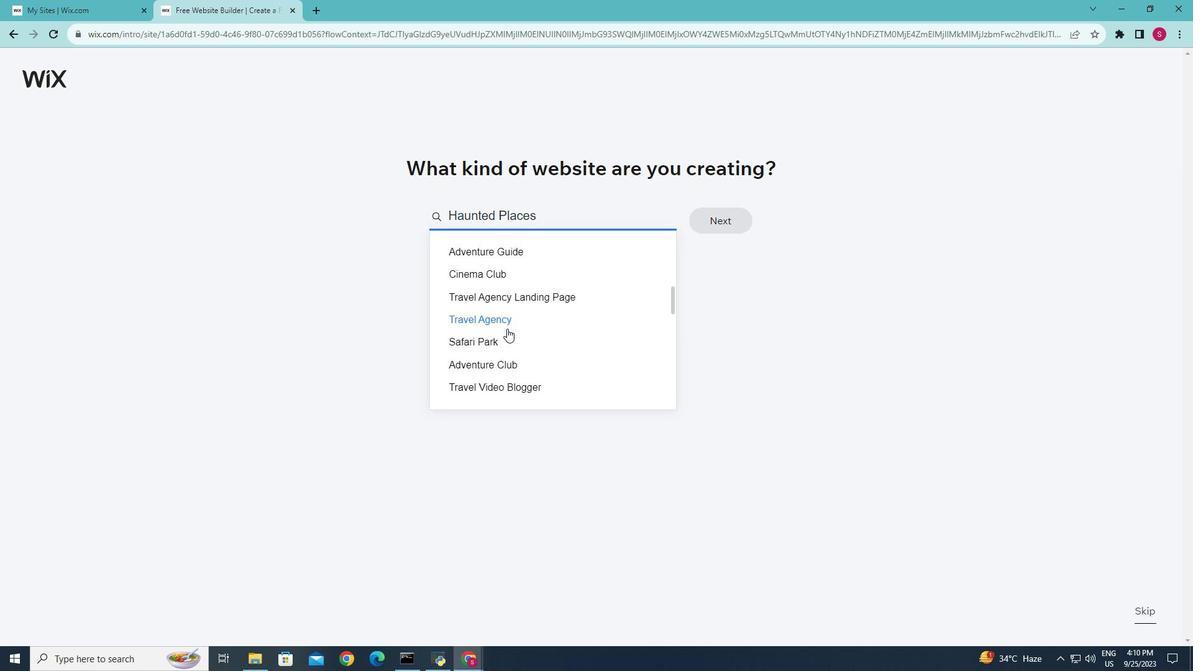 
Action: Mouse scrolled (499, 321) with delta (0, 0)
Screenshot: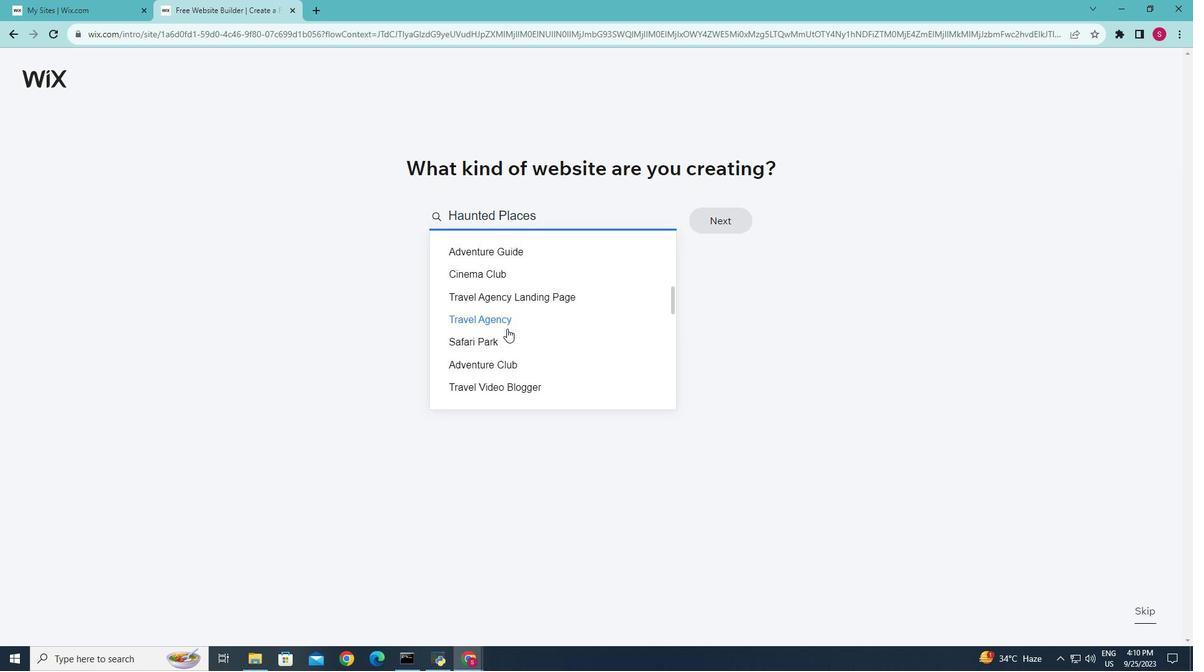 
Action: Mouse scrolled (499, 321) with delta (0, 0)
Screenshot: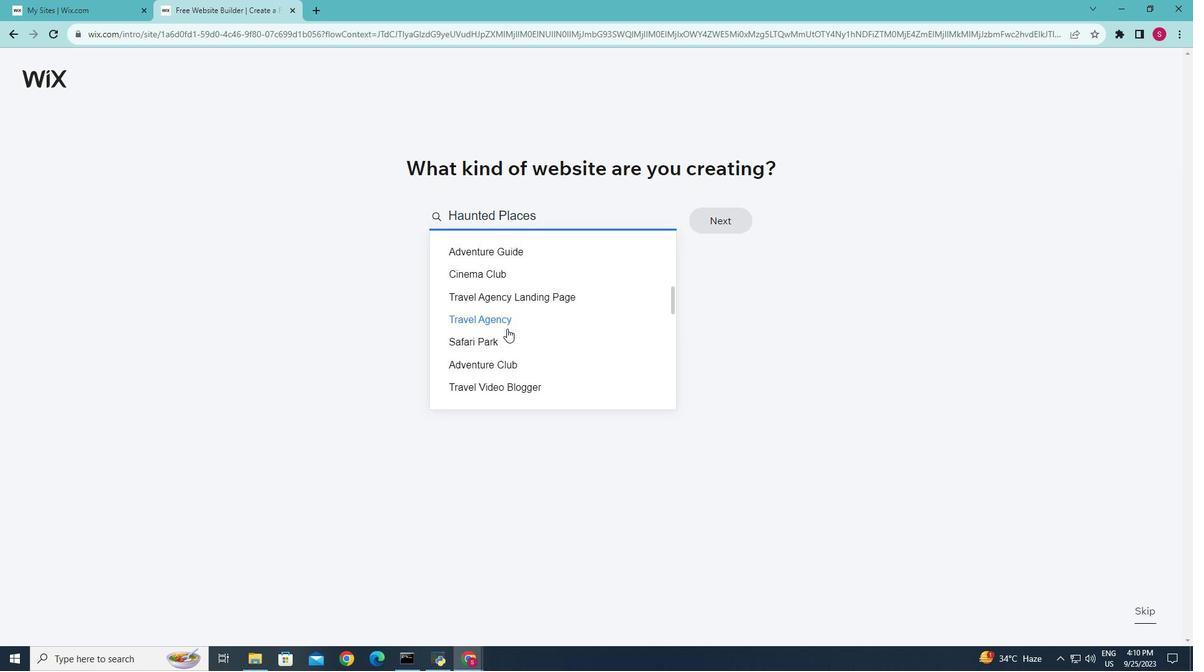 
Action: Mouse scrolled (499, 321) with delta (0, 0)
Screenshot: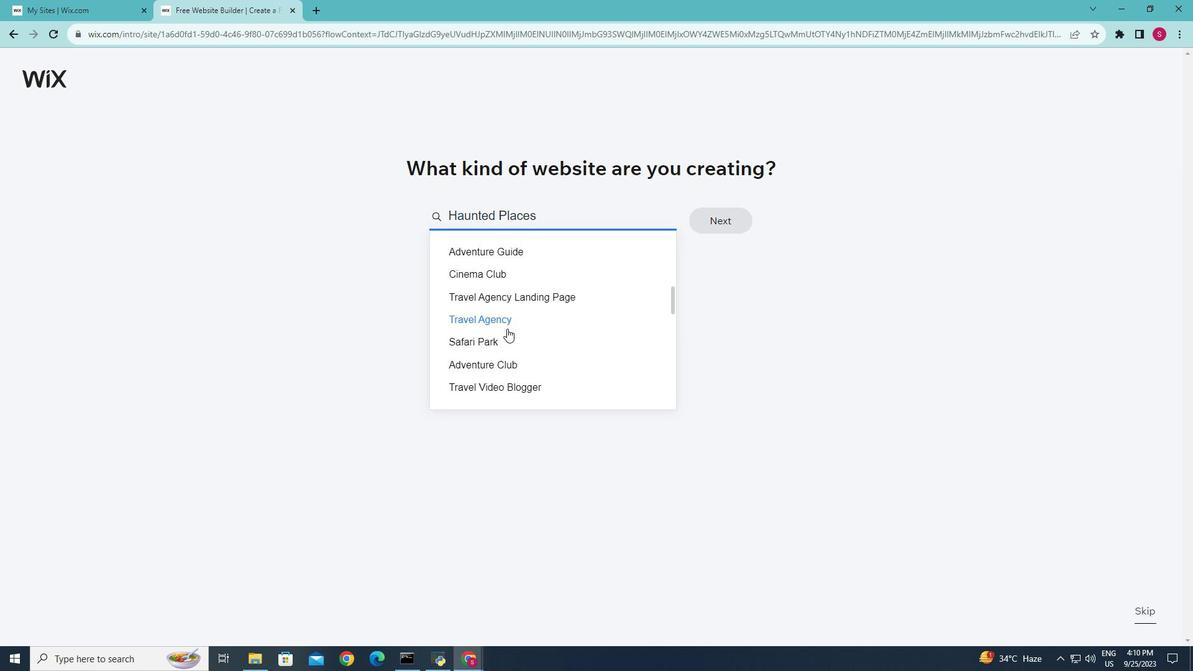 
Action: Mouse scrolled (499, 321) with delta (0, 0)
Screenshot: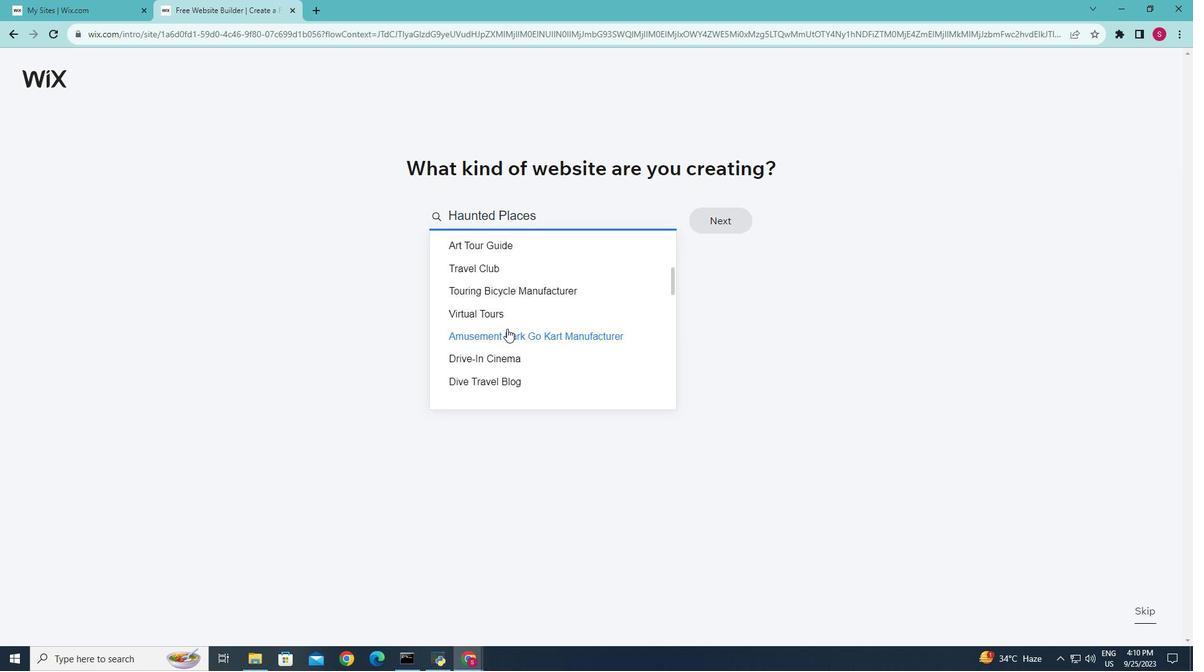 
Action: Mouse scrolled (499, 321) with delta (0, 0)
Screenshot: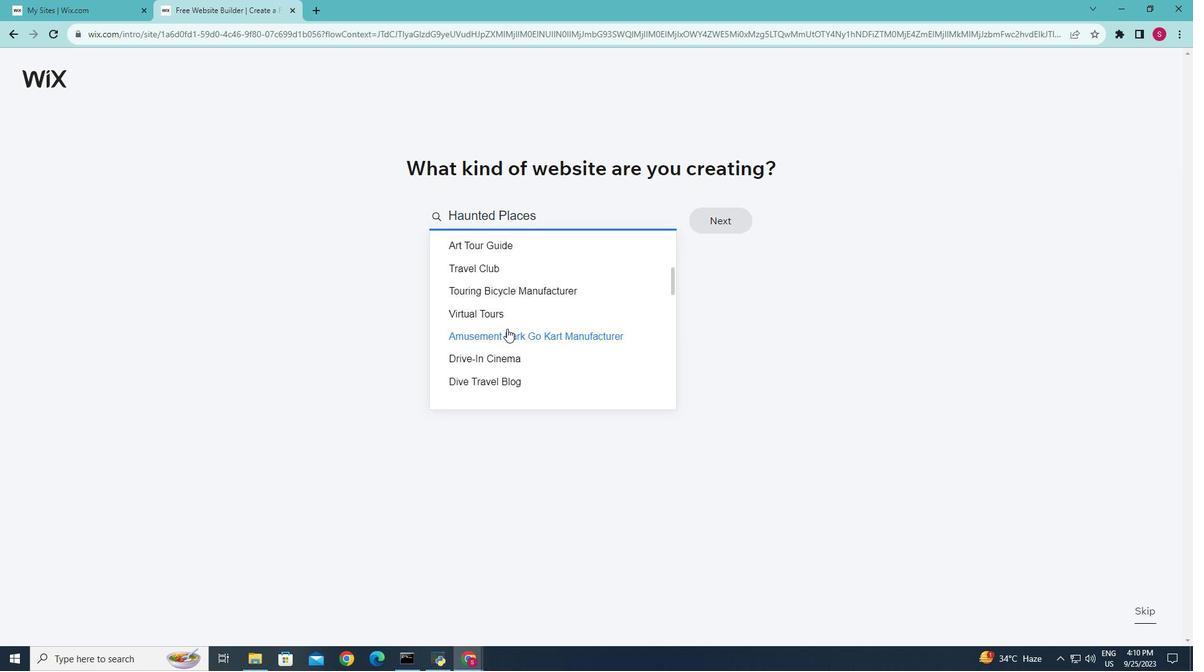
Action: Mouse scrolled (499, 321) with delta (0, 0)
Screenshot: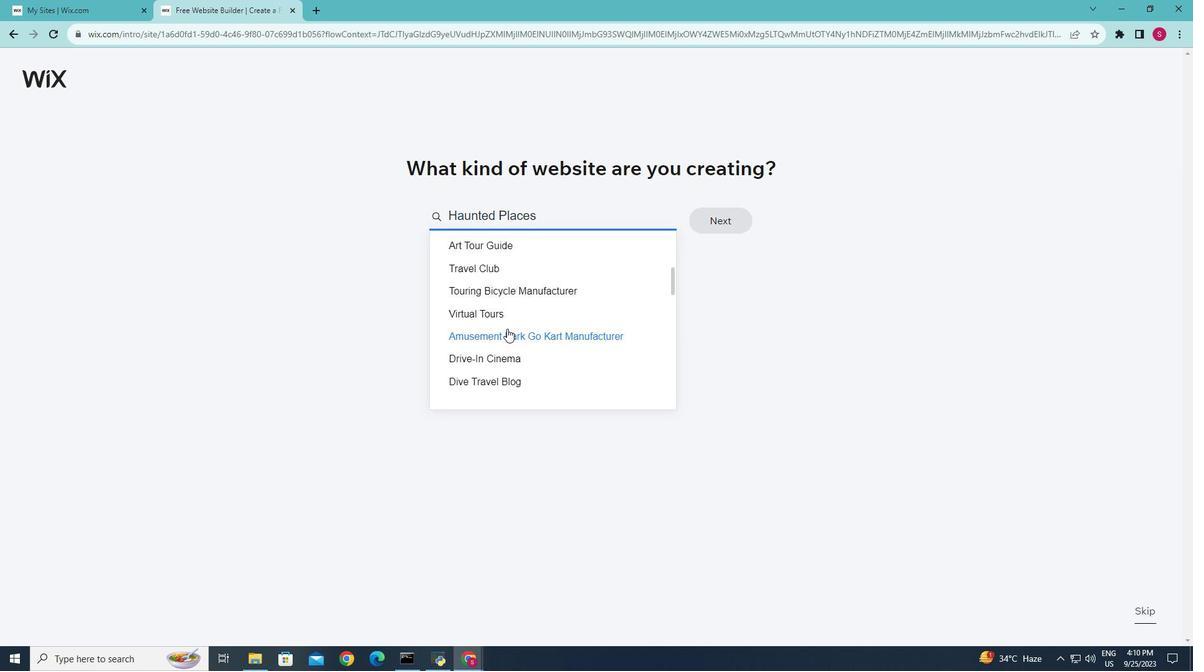 
Action: Mouse scrolled (499, 321) with delta (0, 0)
Screenshot: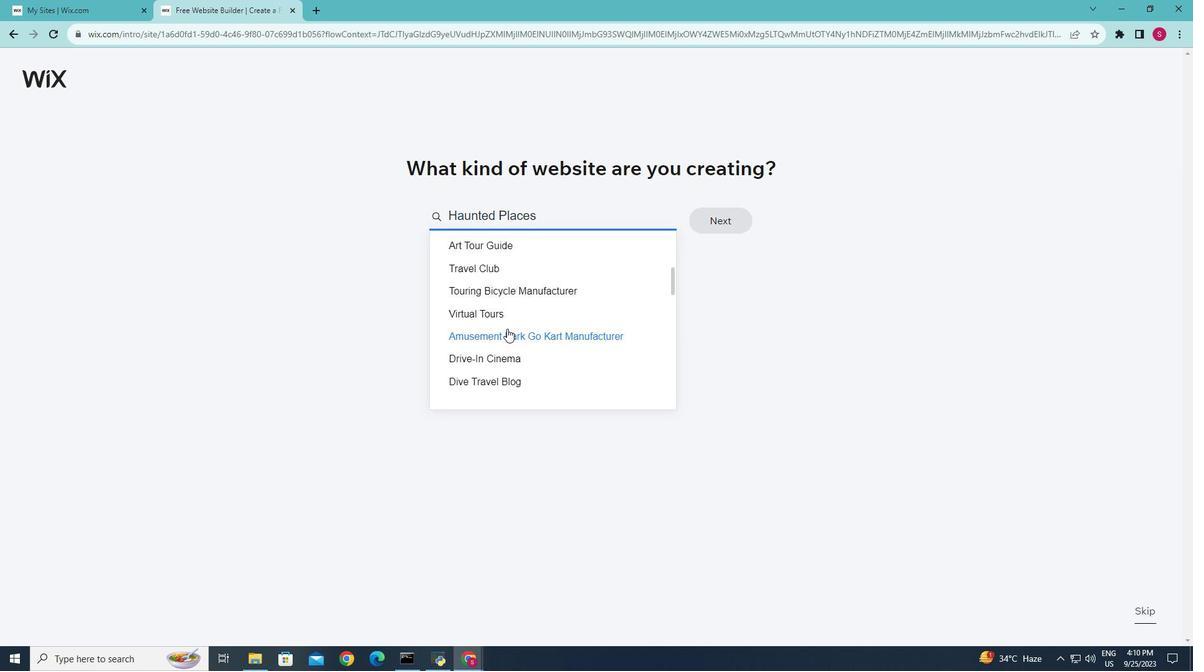 
Action: Mouse scrolled (499, 321) with delta (0, 0)
Screenshot: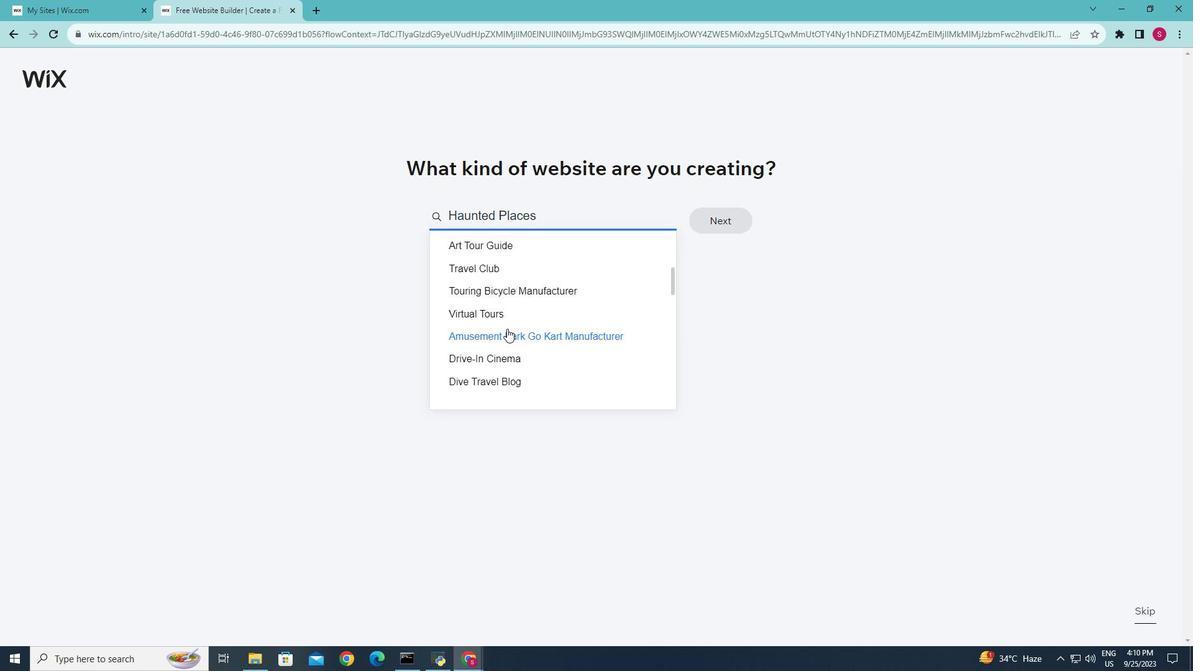 
Action: Mouse scrolled (499, 321) with delta (0, 0)
Screenshot: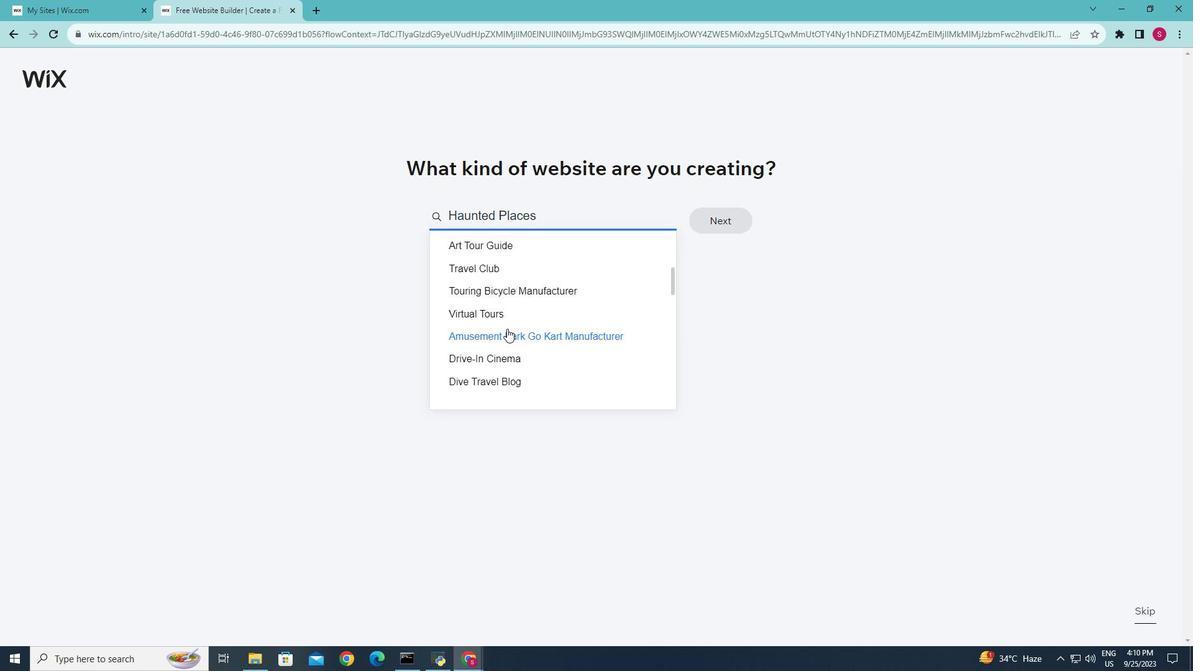 
Action: Mouse scrolled (499, 321) with delta (0, 0)
Screenshot: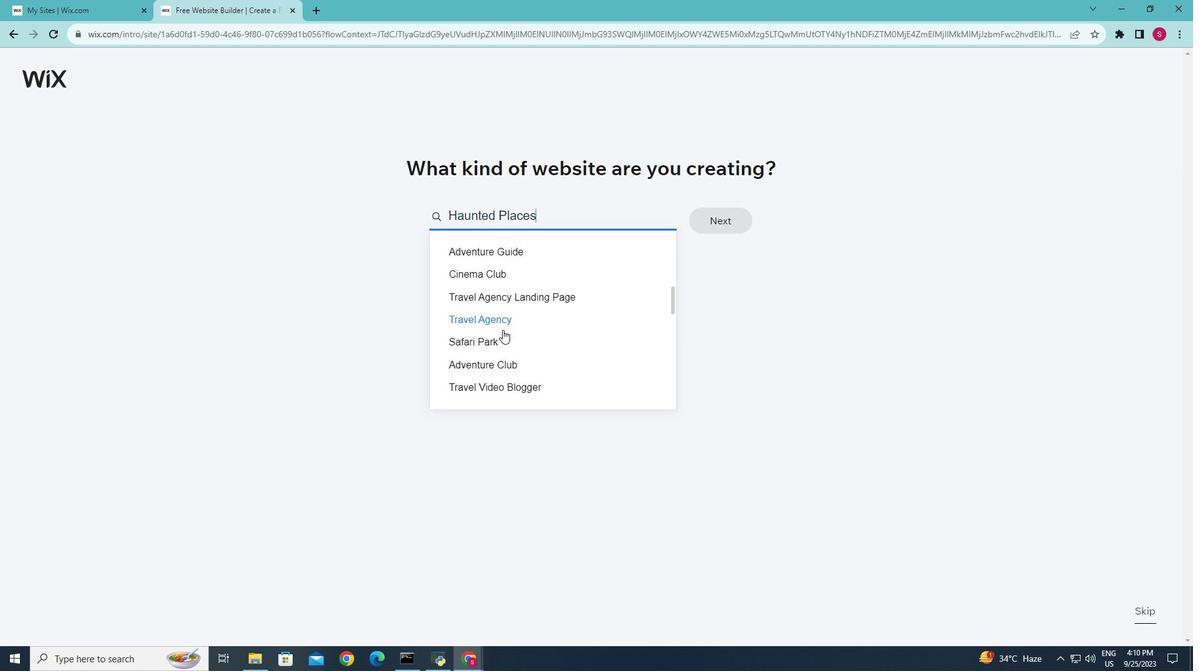 
Action: Mouse scrolled (499, 321) with delta (0, 0)
Screenshot: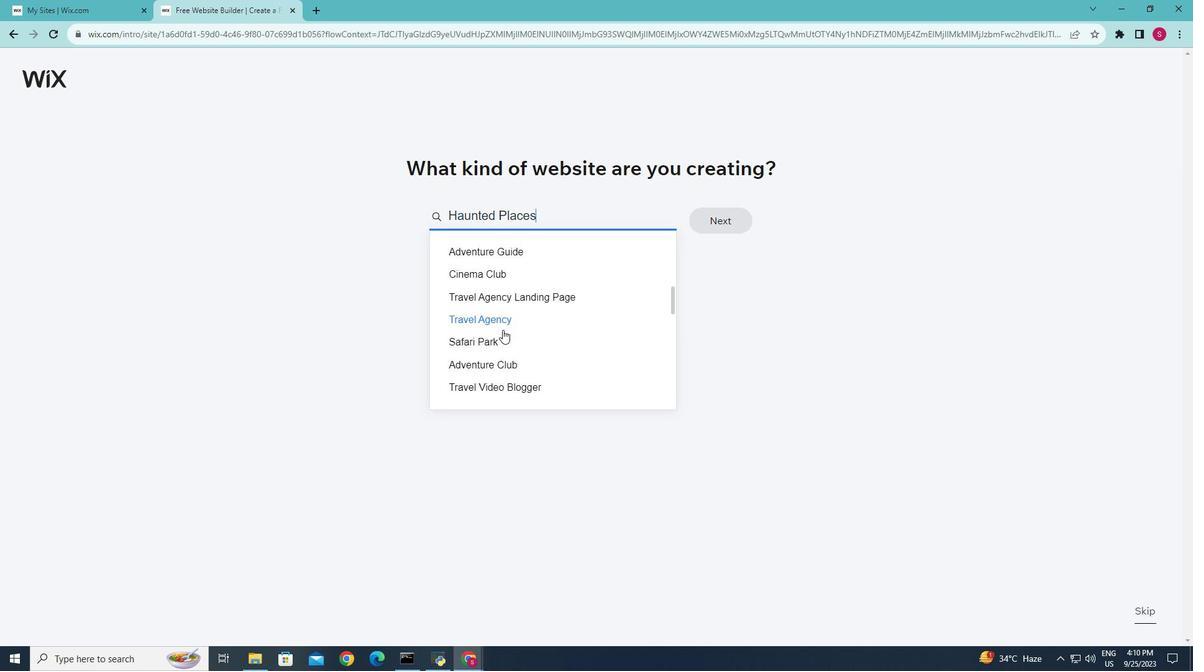 
Action: Mouse scrolled (499, 321) with delta (0, 0)
Screenshot: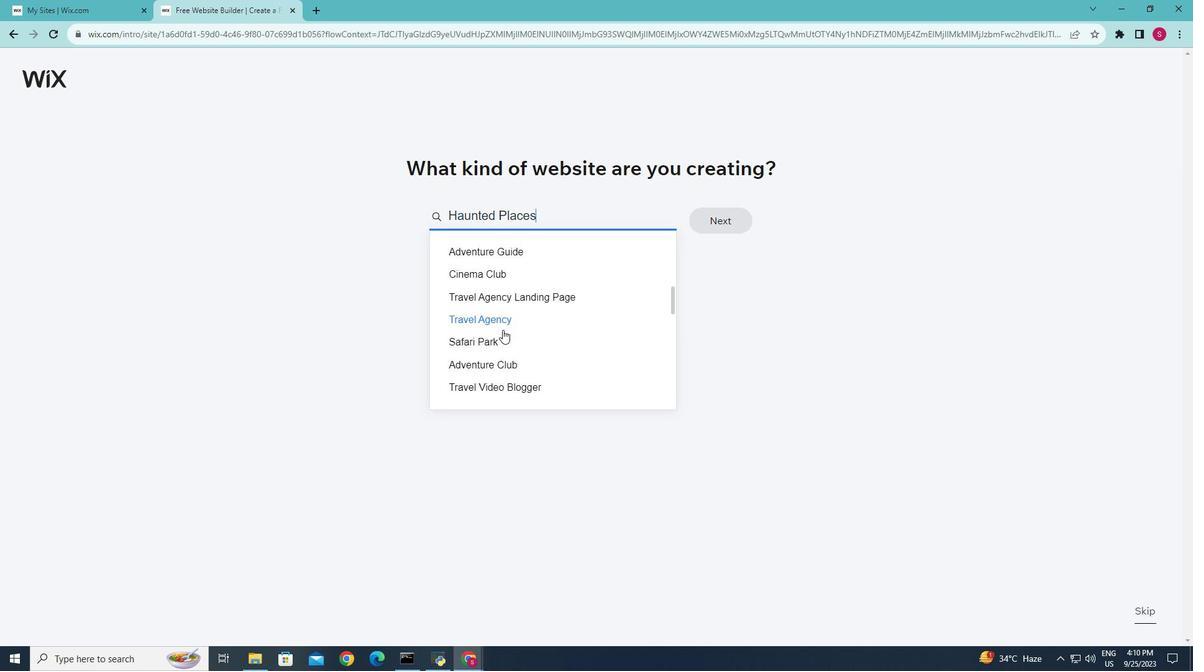 
Action: Mouse scrolled (499, 321) with delta (0, 0)
Screenshot: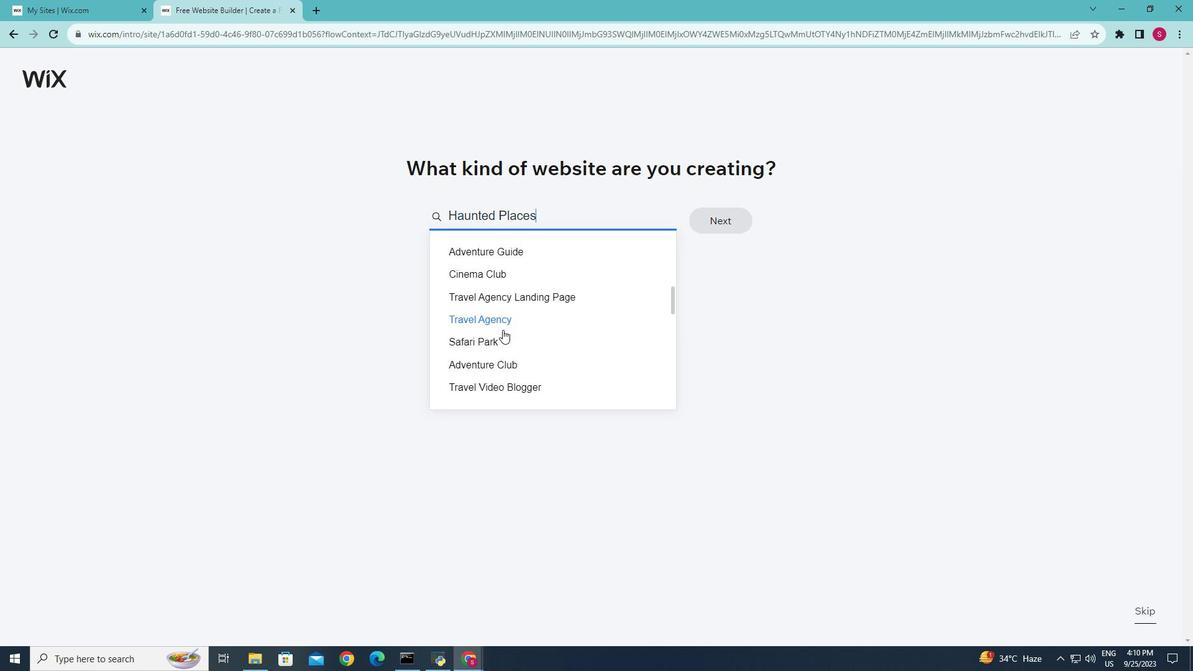
Action: Mouse scrolled (499, 321) with delta (0, 0)
Screenshot: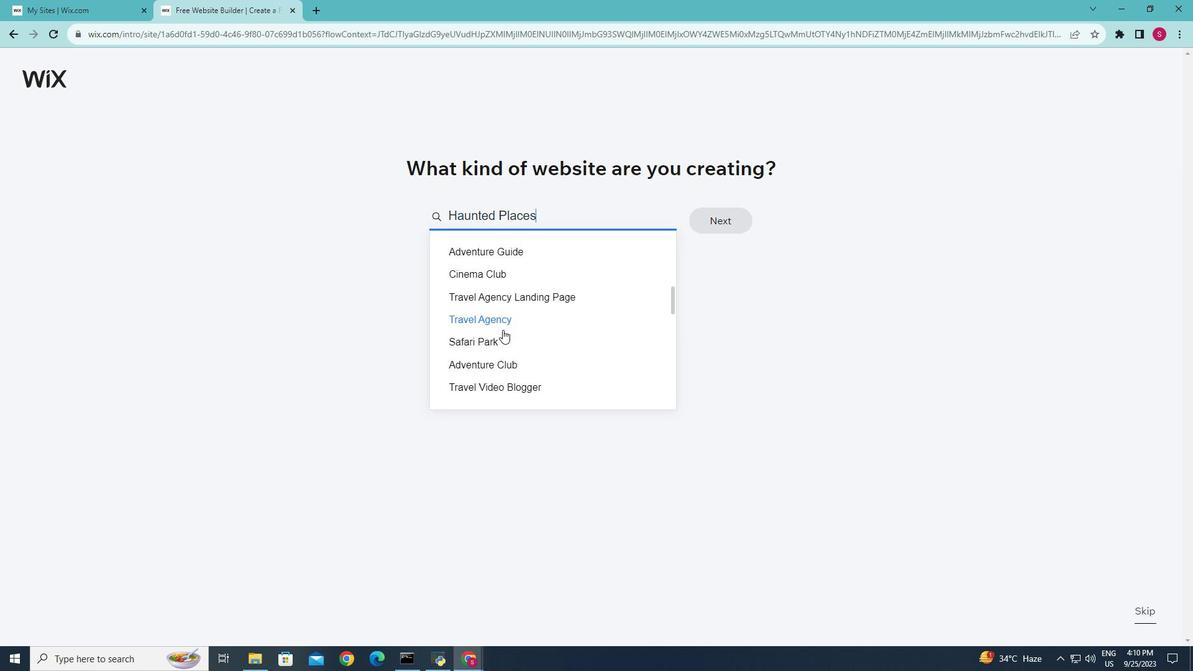 
Action: Mouse moved to (496, 321)
Screenshot: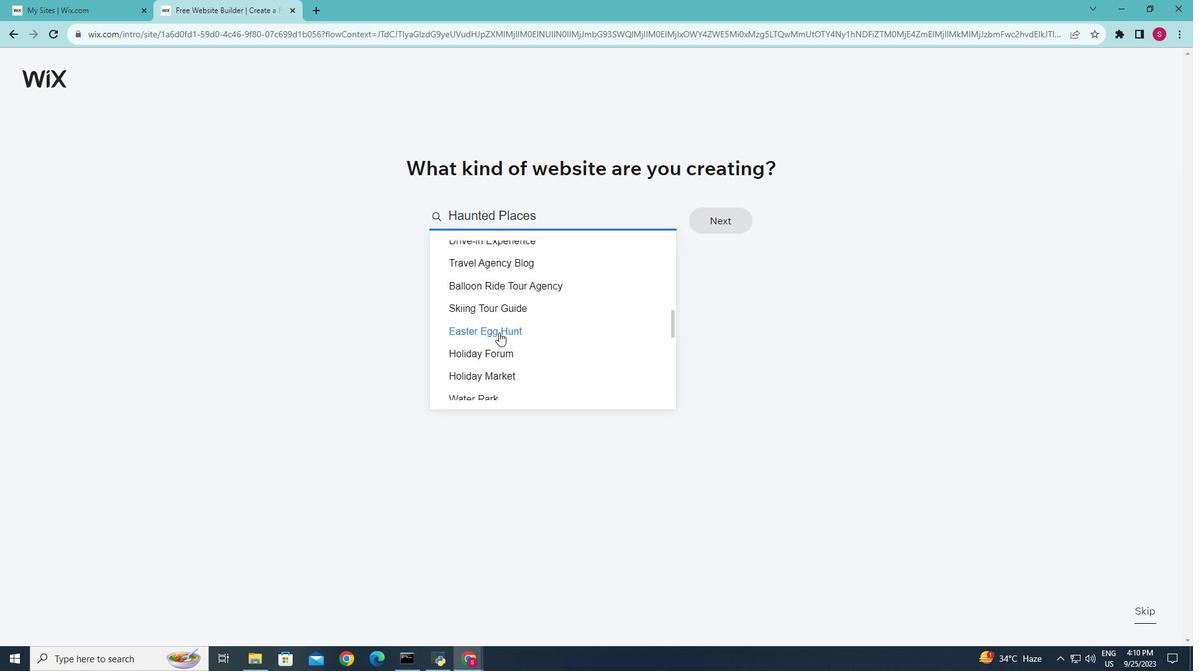 
Action: Mouse scrolled (496, 321) with delta (0, 0)
Screenshot: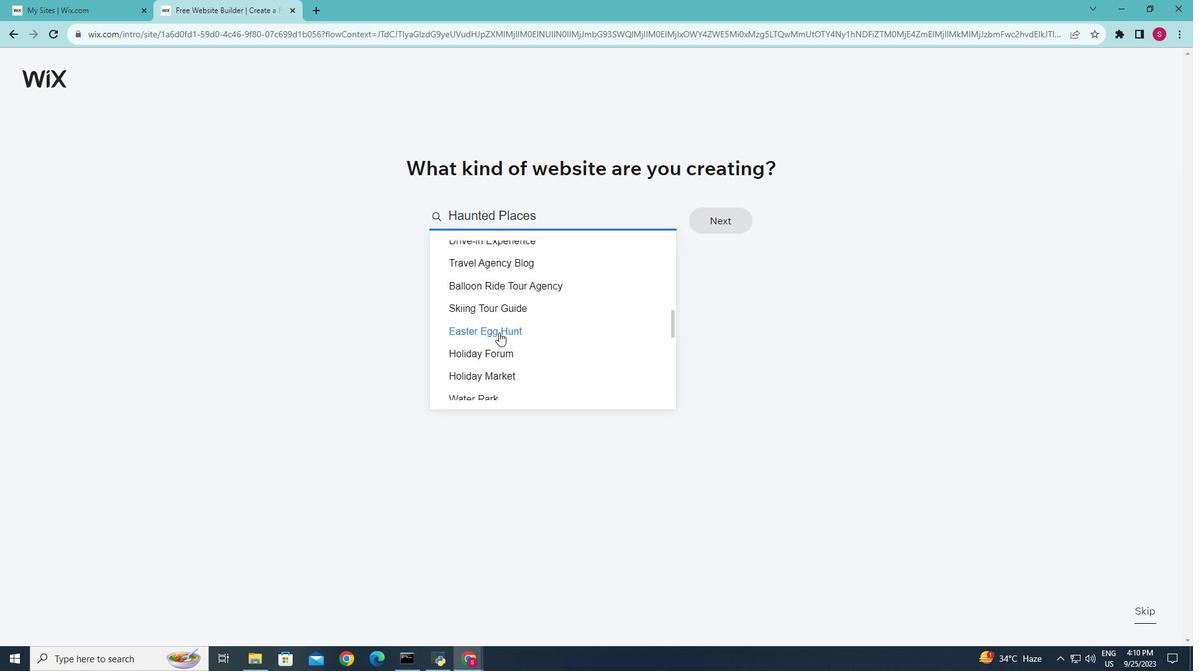 
Action: Mouse moved to (495, 322)
Screenshot: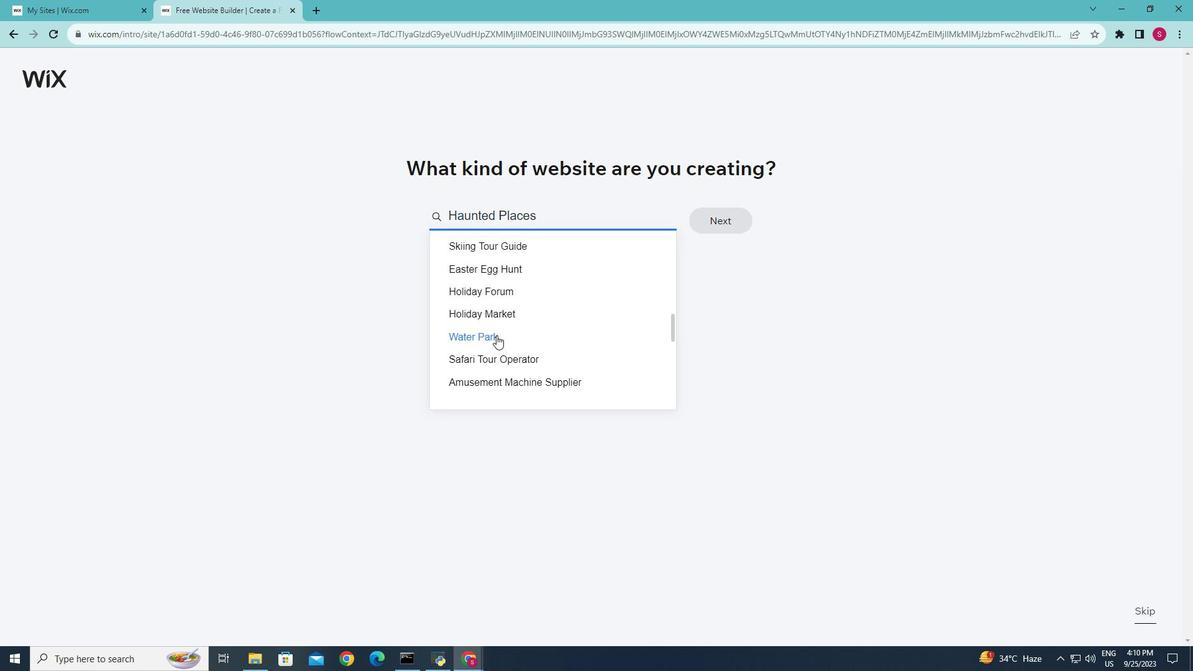 
Action: Mouse scrolled (495, 321) with delta (0, 0)
Screenshot: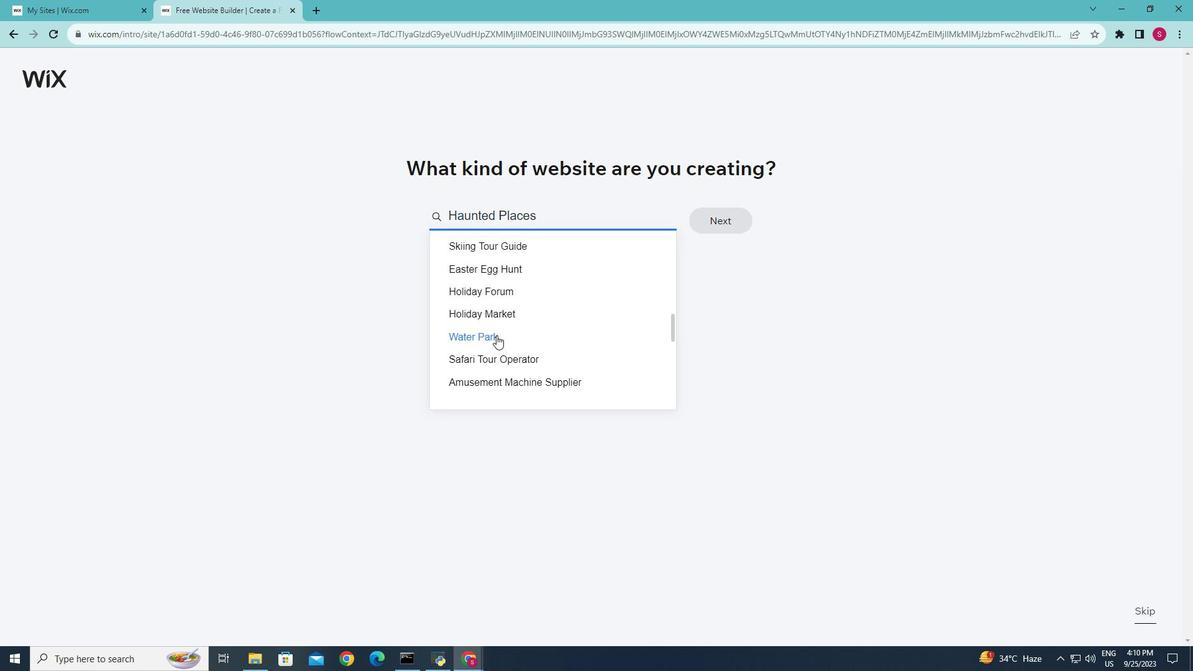 
Action: Mouse scrolled (495, 321) with delta (0, 0)
Screenshot: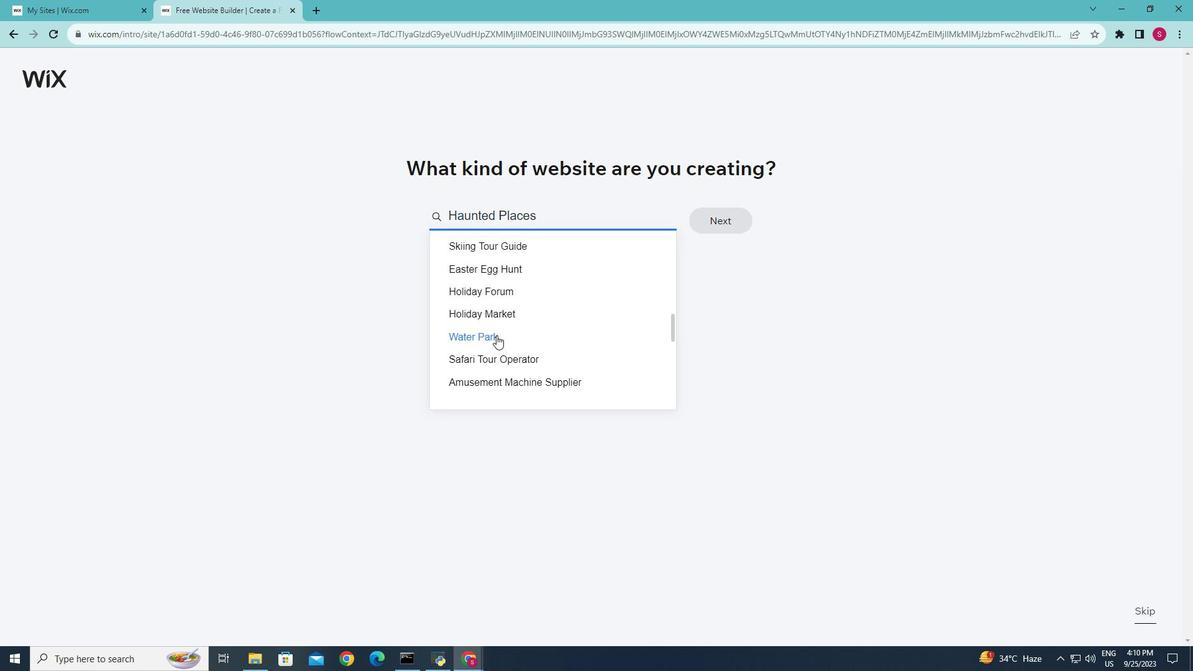 
Action: Mouse scrolled (495, 321) with delta (0, 0)
Screenshot: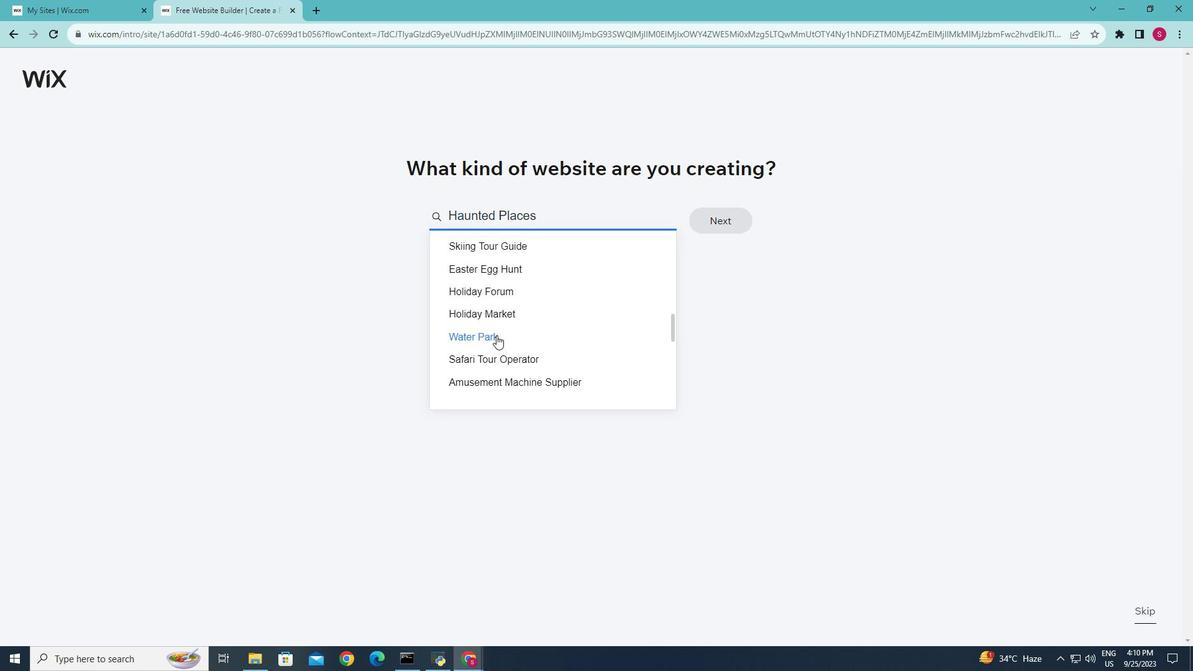 
Action: Mouse scrolled (495, 321) with delta (0, 0)
Screenshot: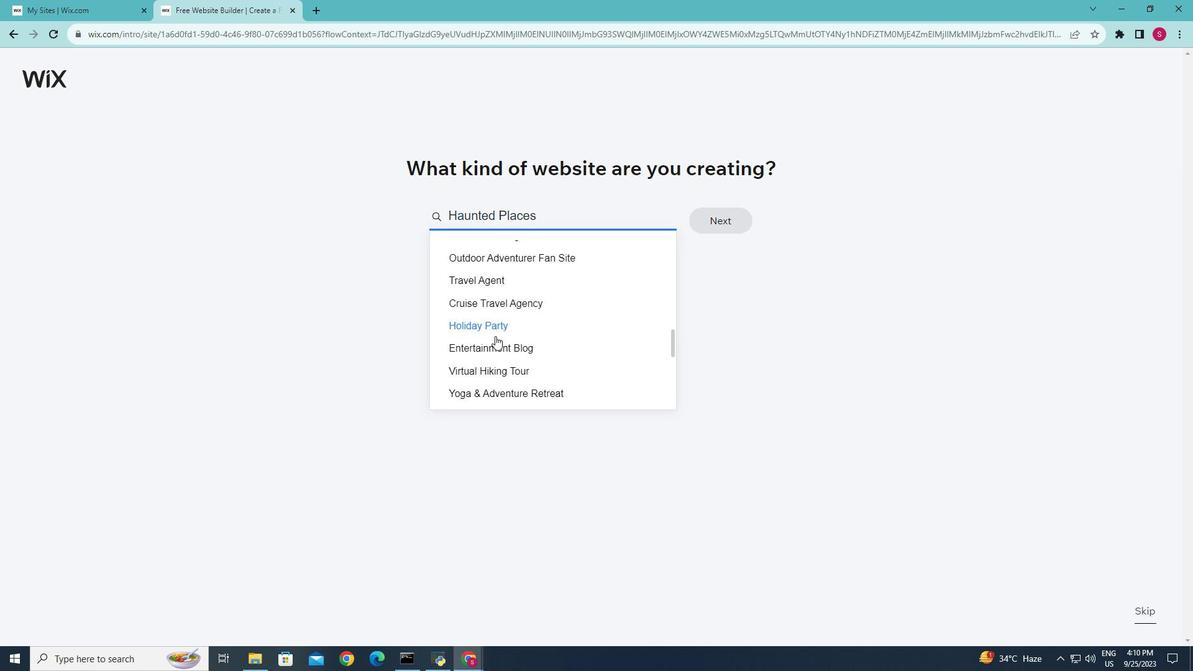 
Action: Mouse scrolled (495, 321) with delta (0, 0)
Screenshot: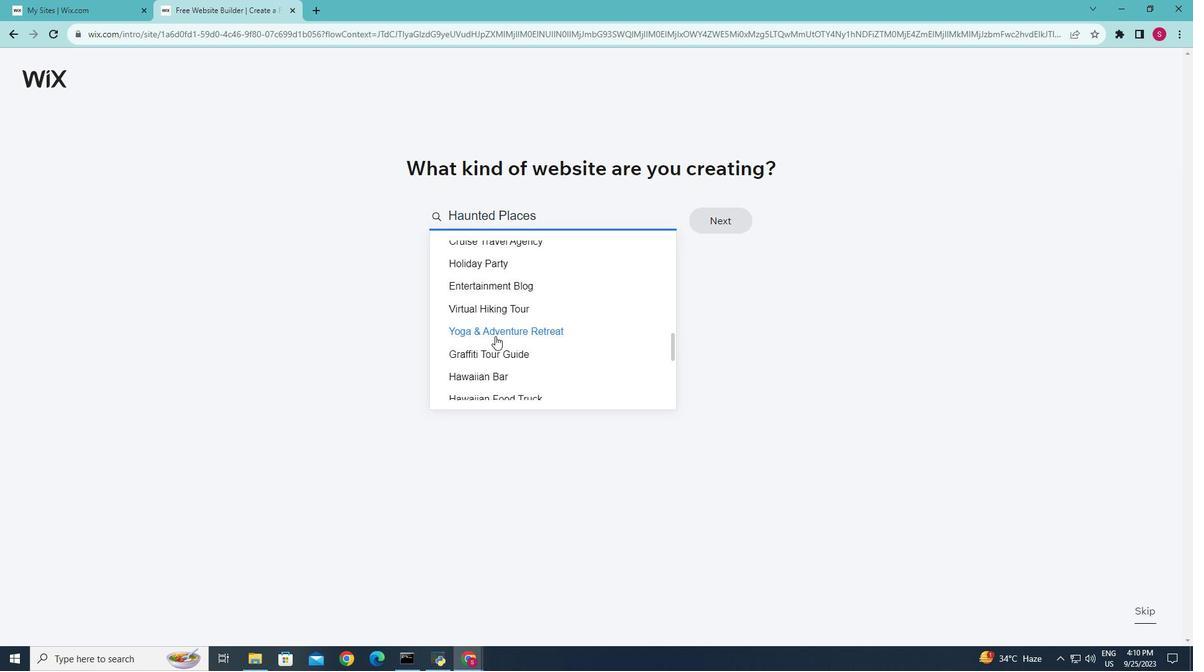 
Action: Mouse moved to (495, 323)
Screenshot: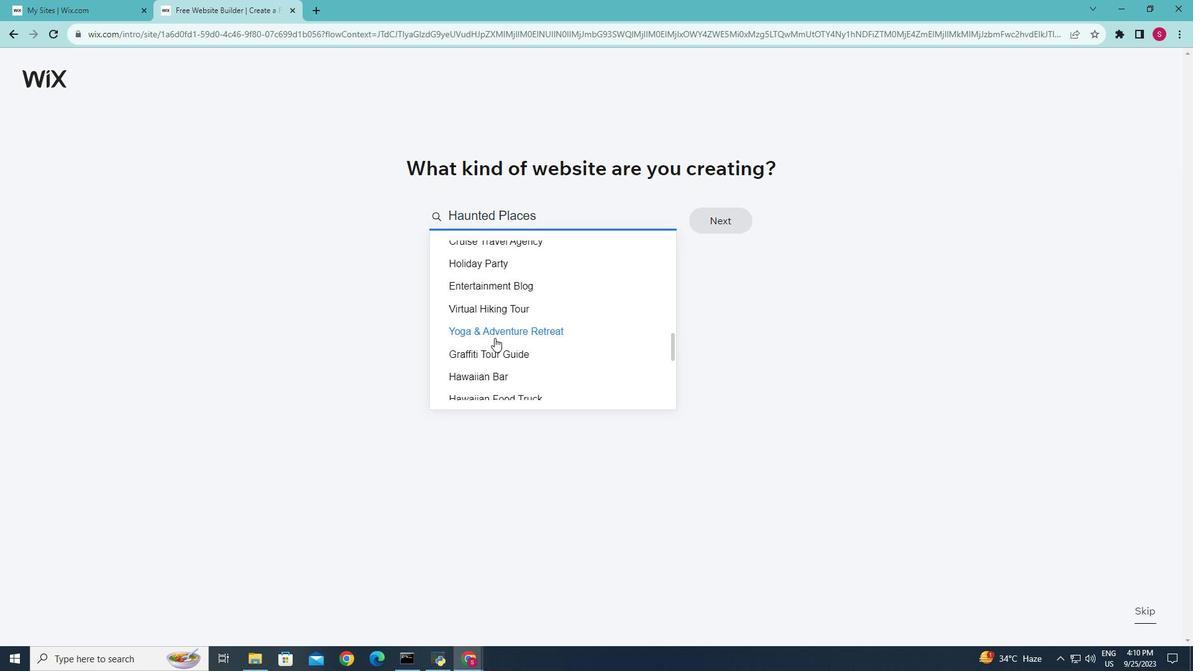 
Action: Mouse scrolled (495, 322) with delta (0, 0)
Screenshot: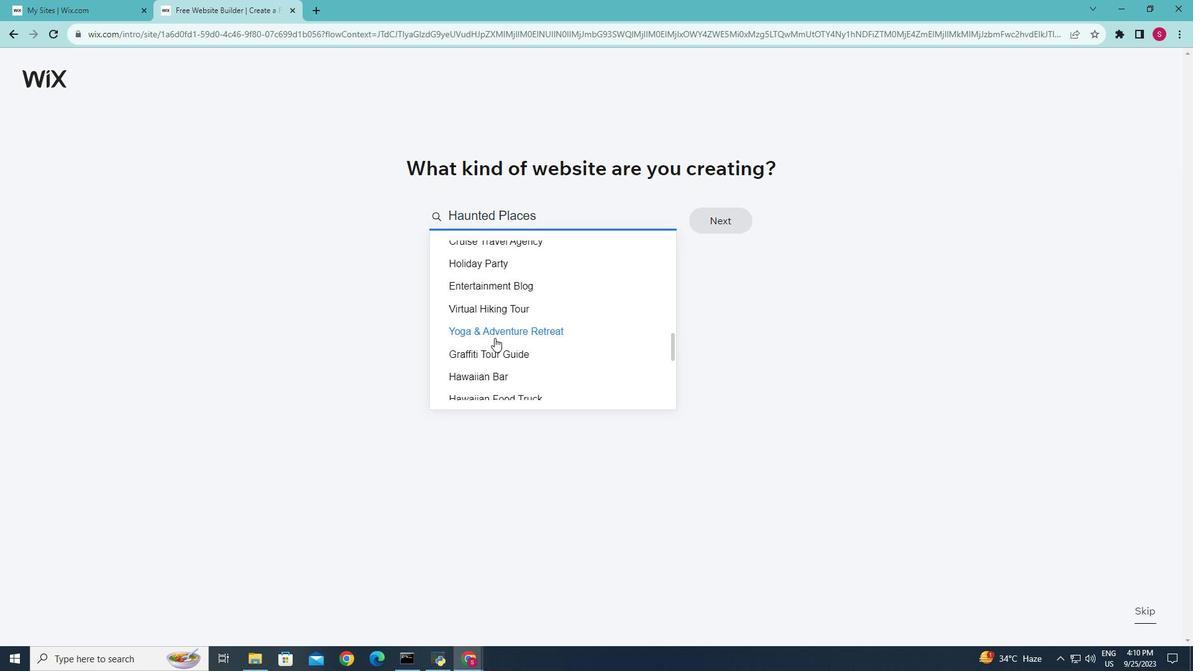 
Action: Mouse scrolled (495, 322) with delta (0, 0)
Screenshot: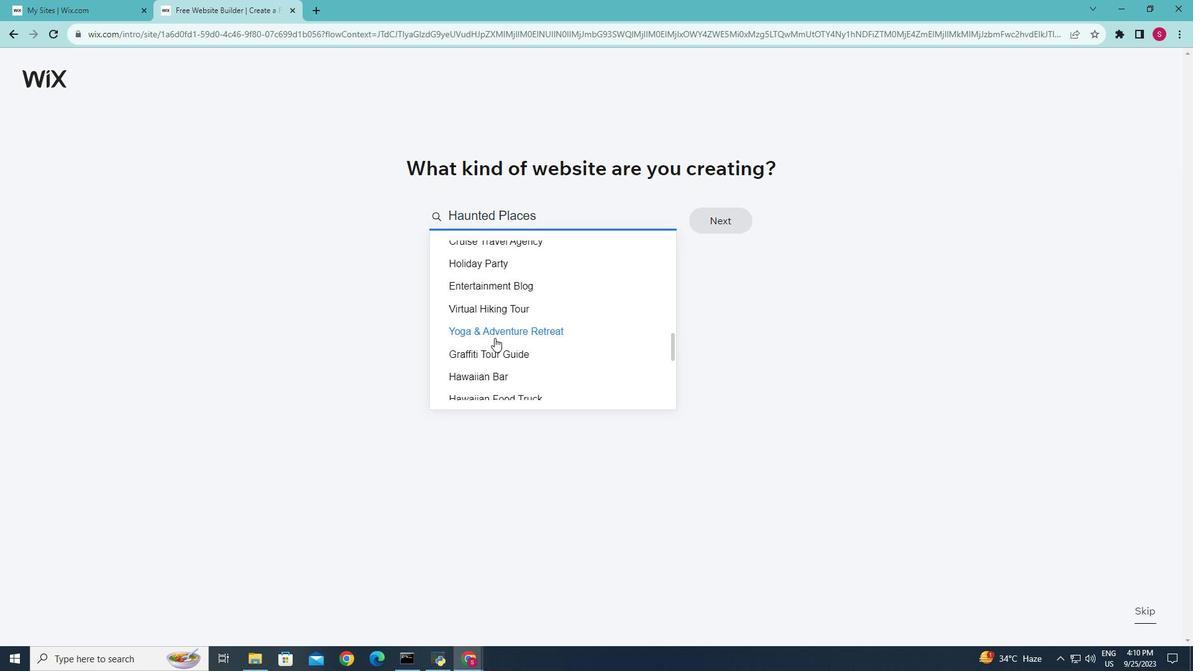 
Action: Mouse scrolled (495, 322) with delta (0, 0)
Screenshot: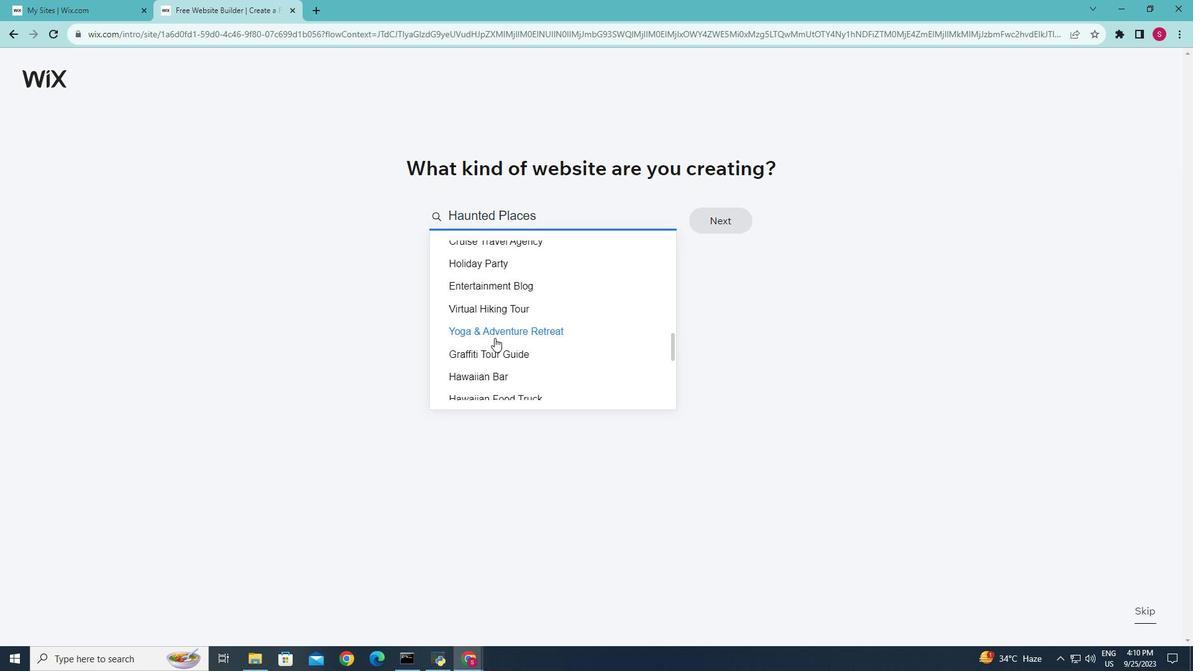 
Action: Mouse scrolled (495, 322) with delta (0, 0)
Screenshot: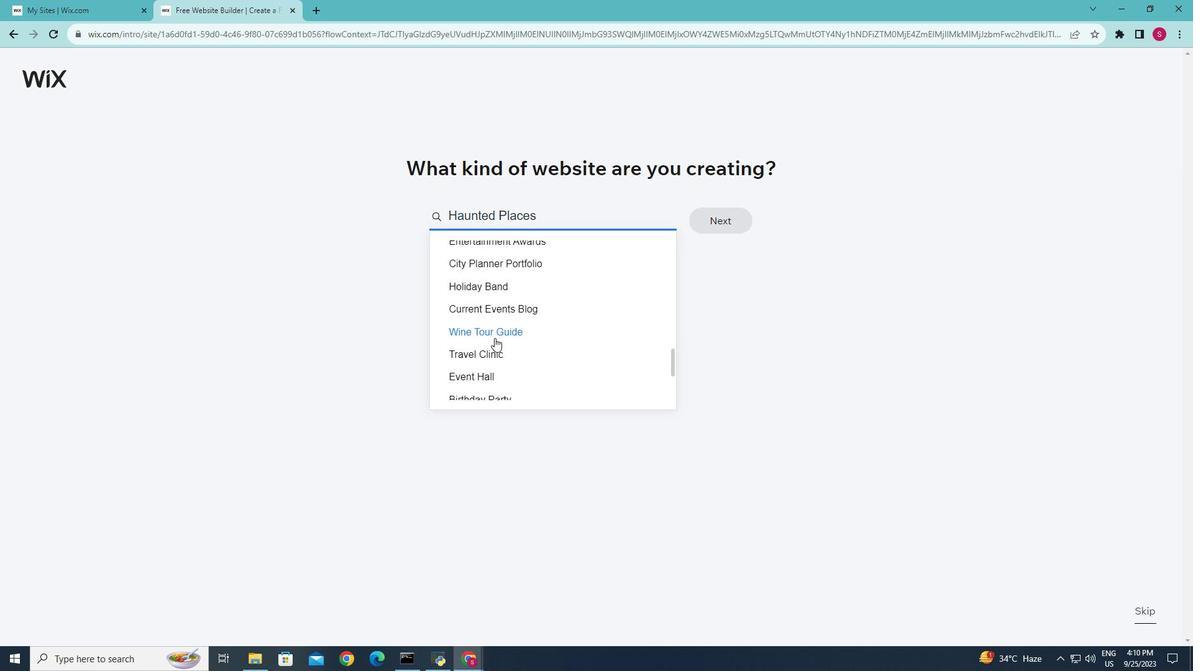 
Action: Mouse moved to (492, 325)
Screenshot: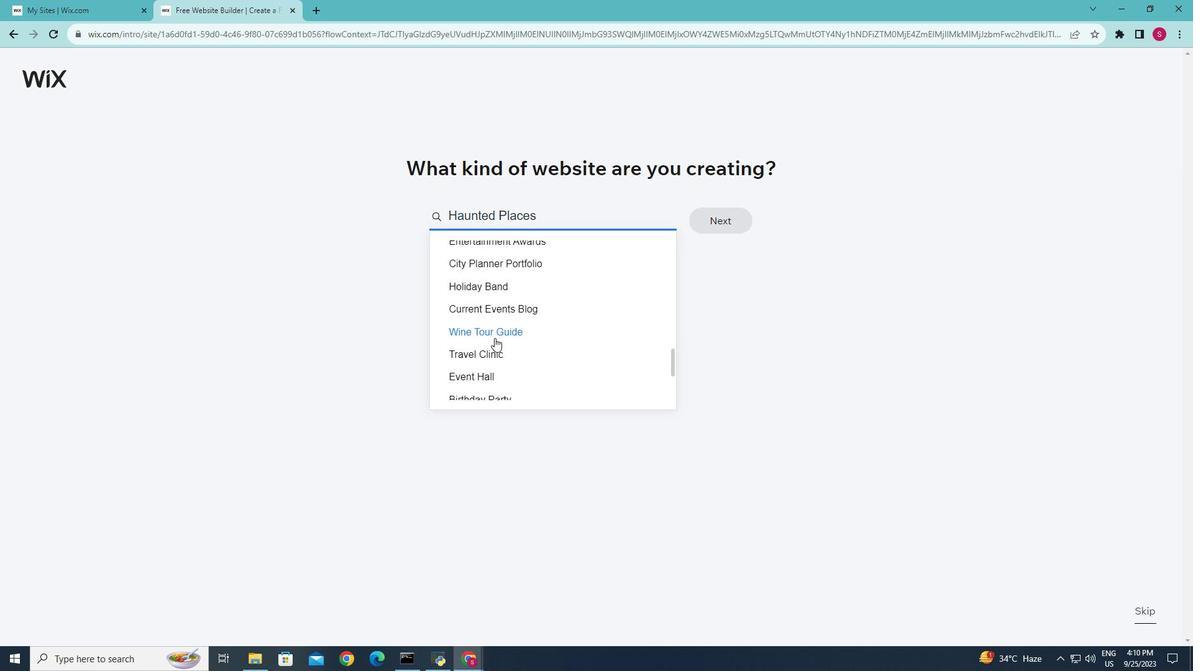 
Action: Mouse scrolled (492, 324) with delta (0, 0)
Screenshot: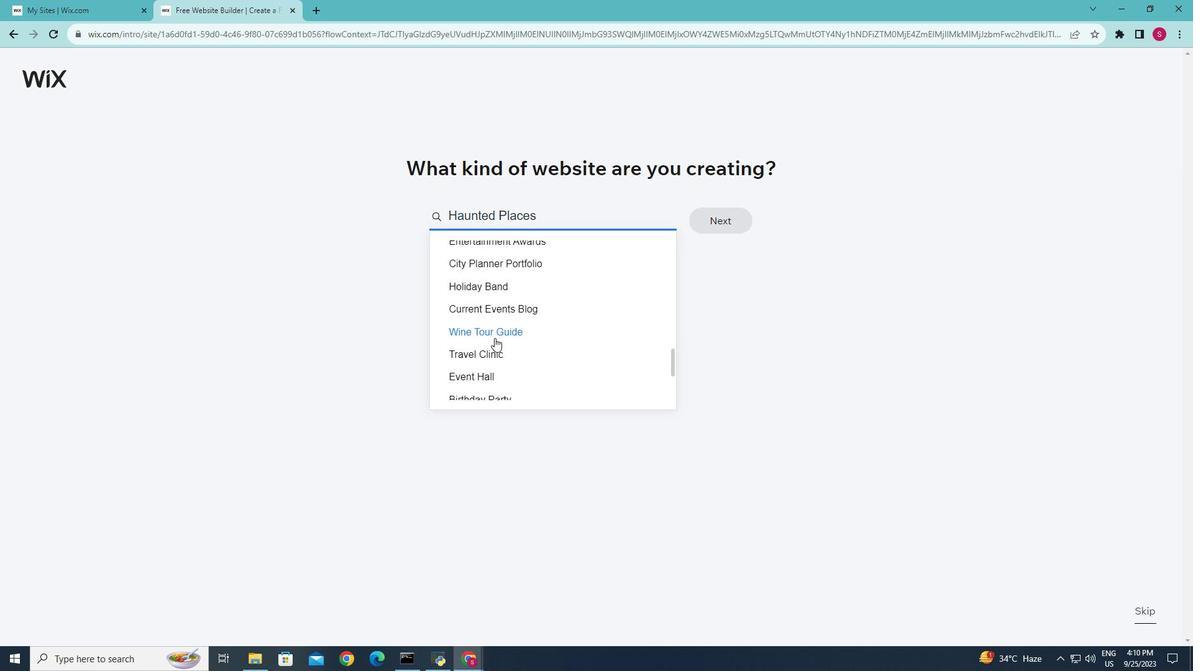 
Action: Mouse moved to (490, 325)
Screenshot: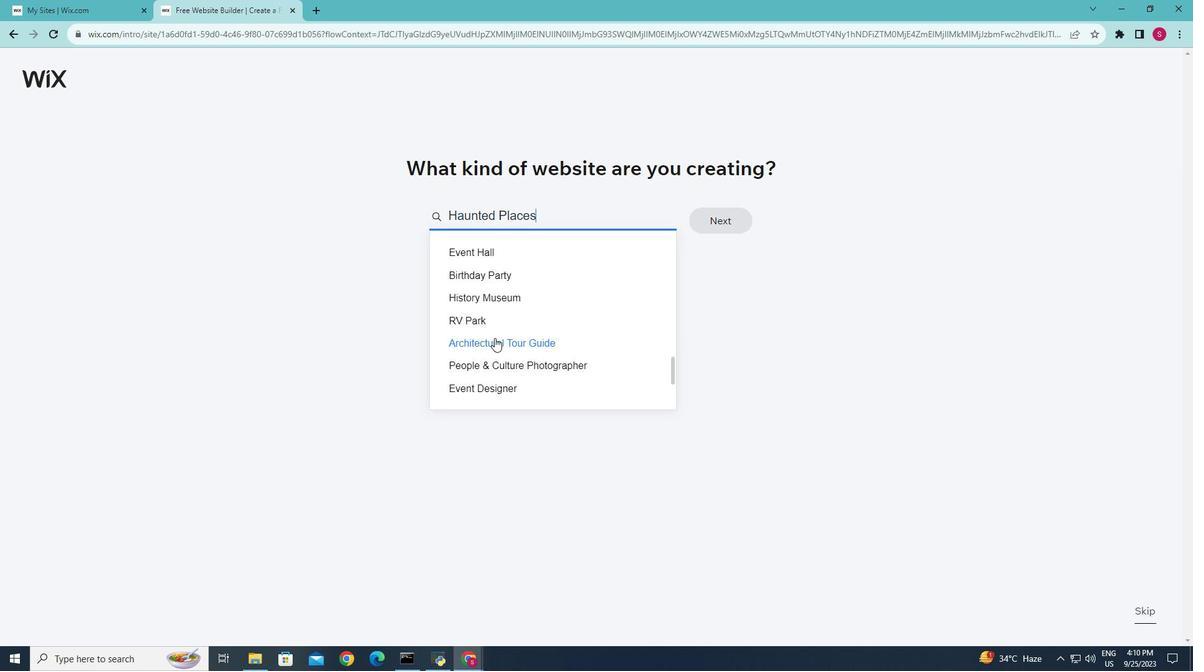 
Action: Mouse scrolled (490, 325) with delta (0, 0)
Screenshot: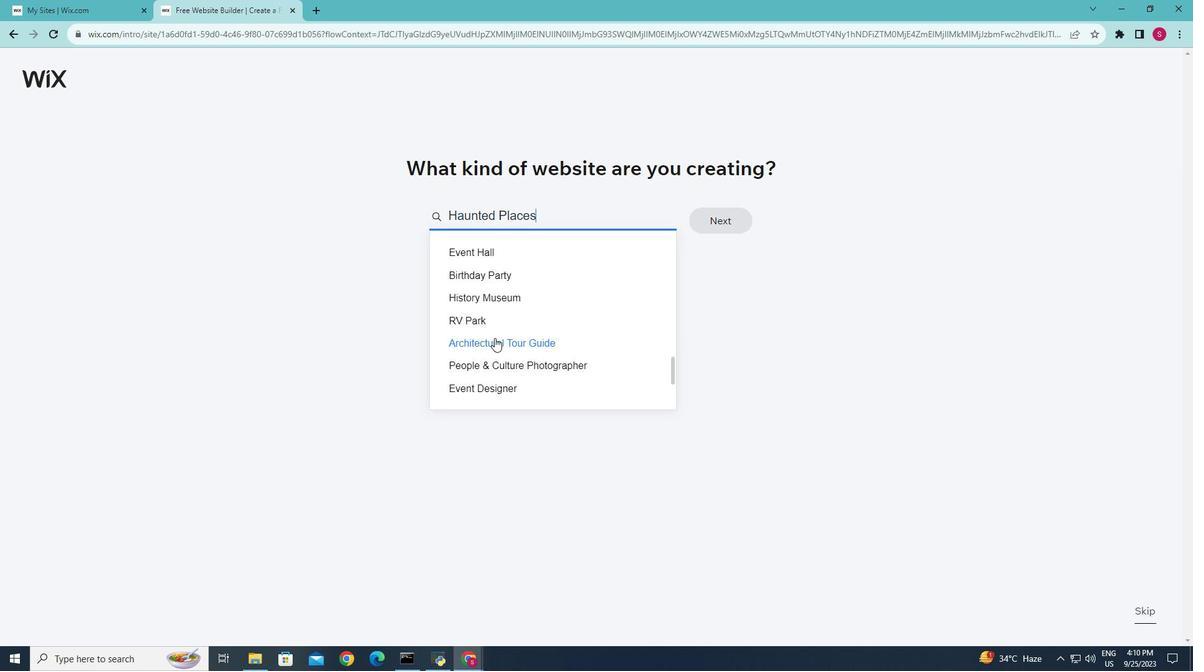 
Action: Mouse moved to (489, 326)
Screenshot: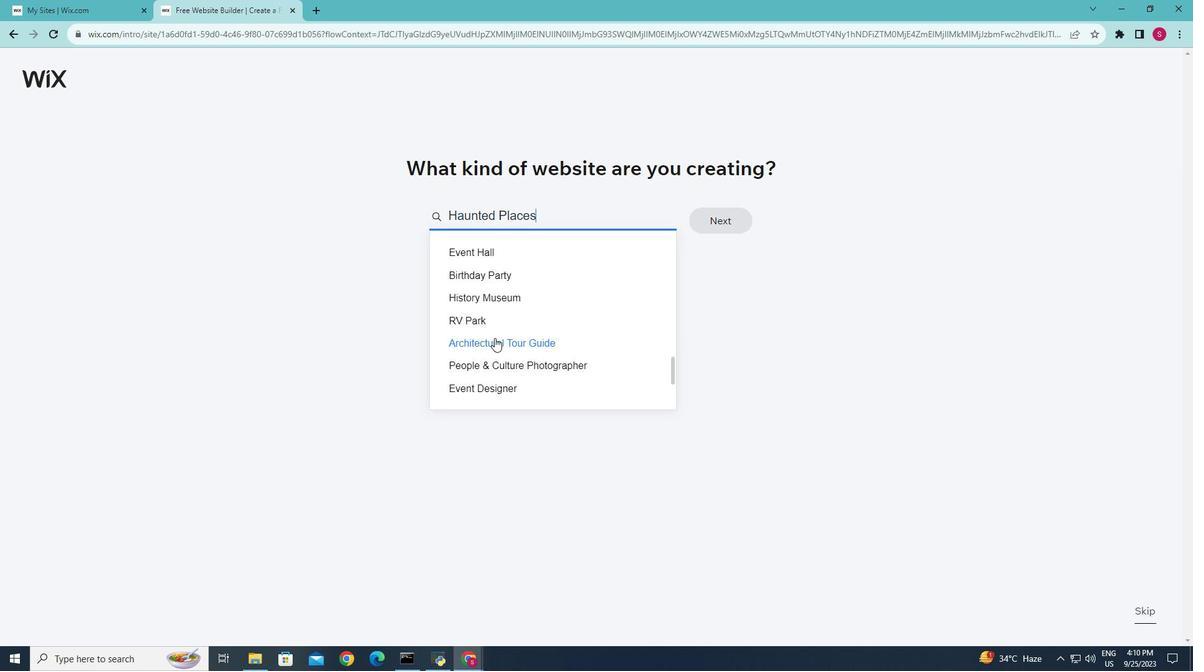 
Action: Mouse scrolled (489, 326) with delta (0, 0)
Screenshot: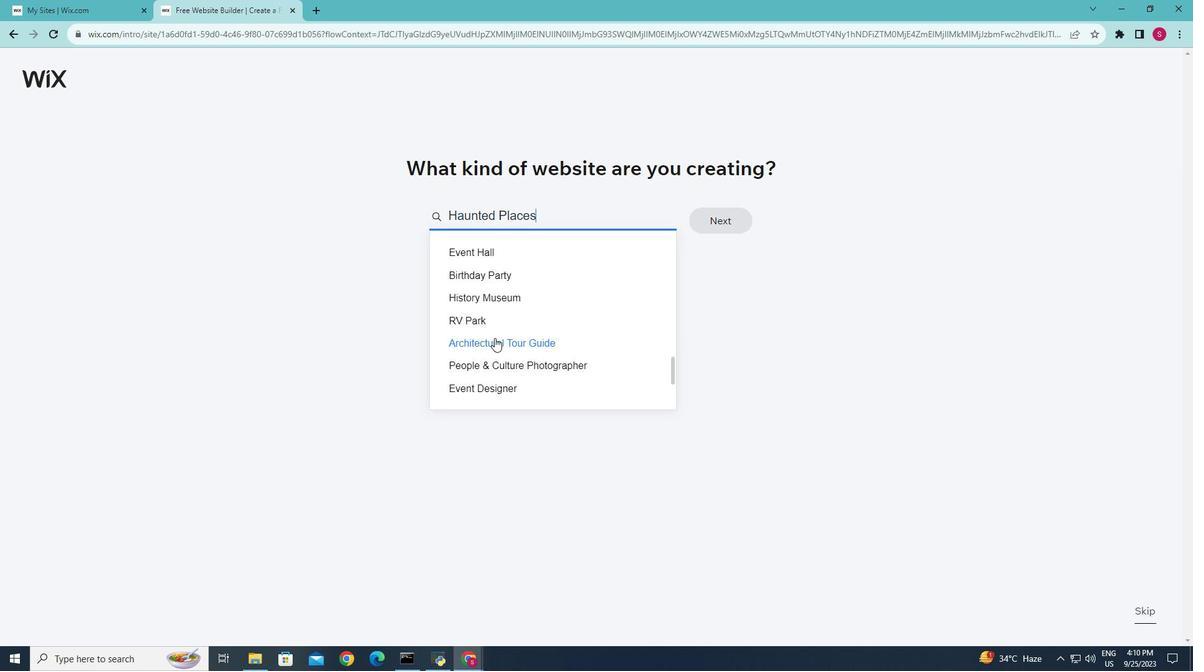 
Action: Mouse moved to (489, 328)
Screenshot: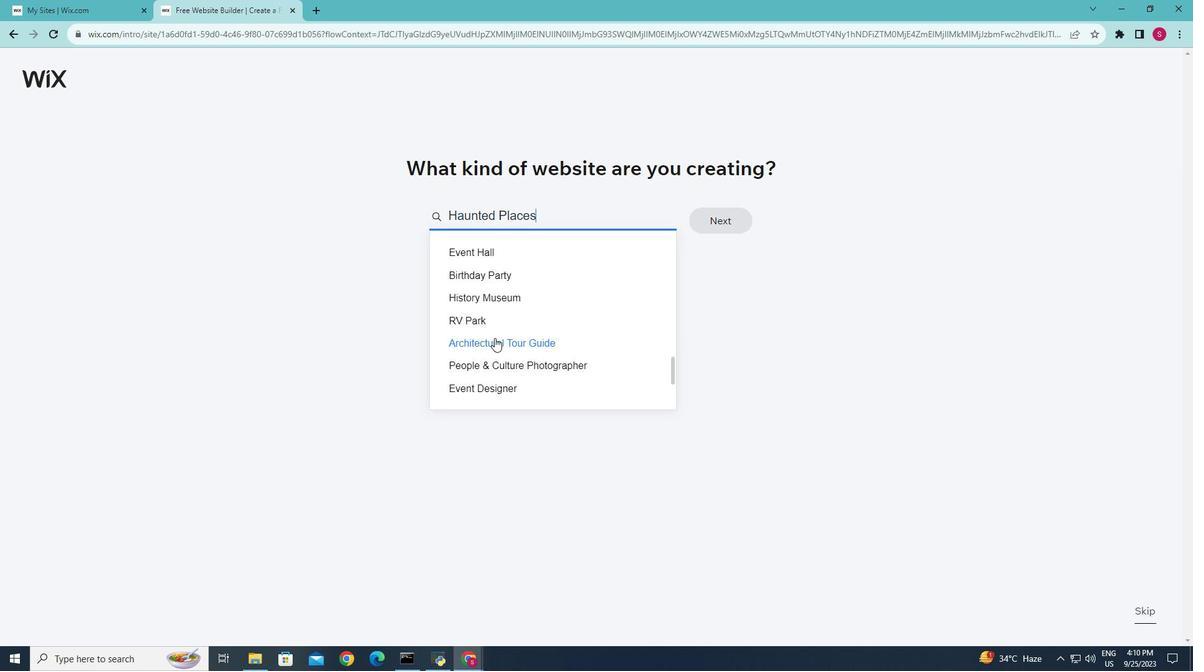
Action: Mouse scrolled (489, 327) with delta (0, 0)
Screenshot: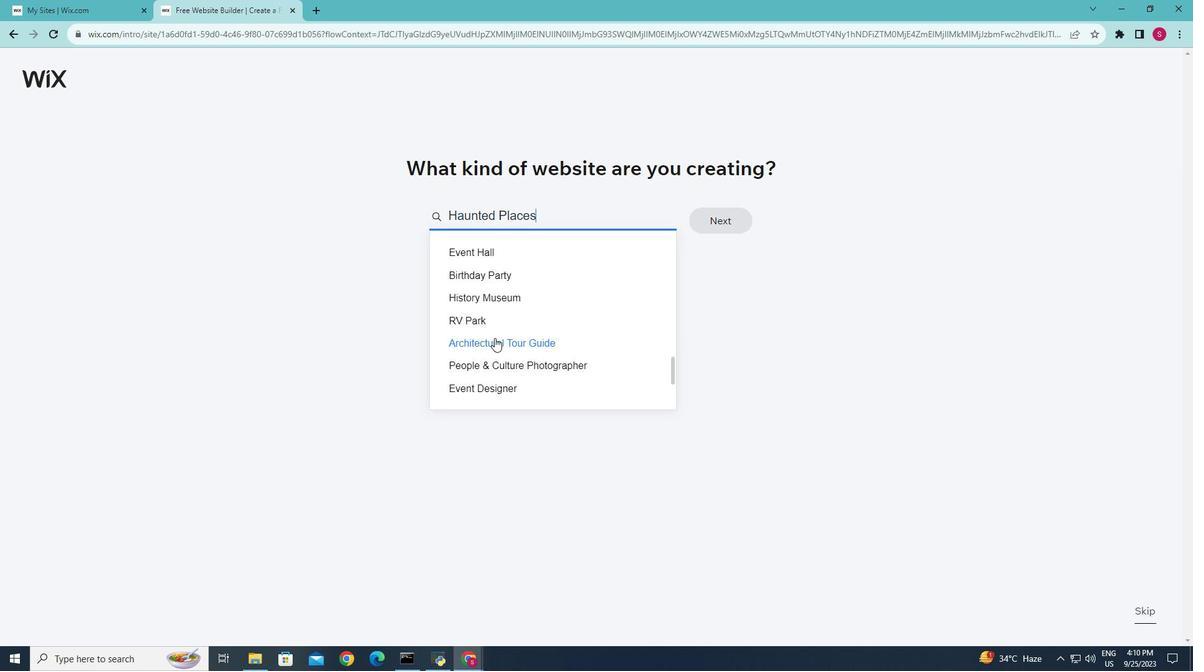 
Action: Mouse scrolled (489, 327) with delta (0, 0)
Screenshot: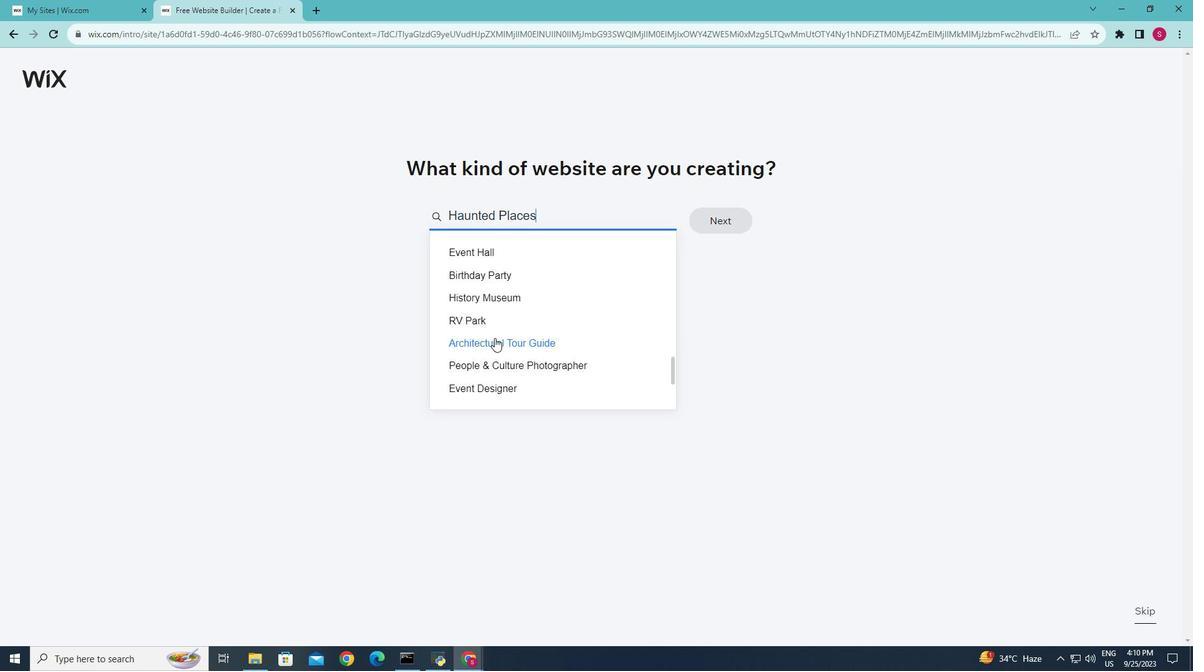 
Action: Mouse scrolled (489, 327) with delta (0, 0)
Screenshot: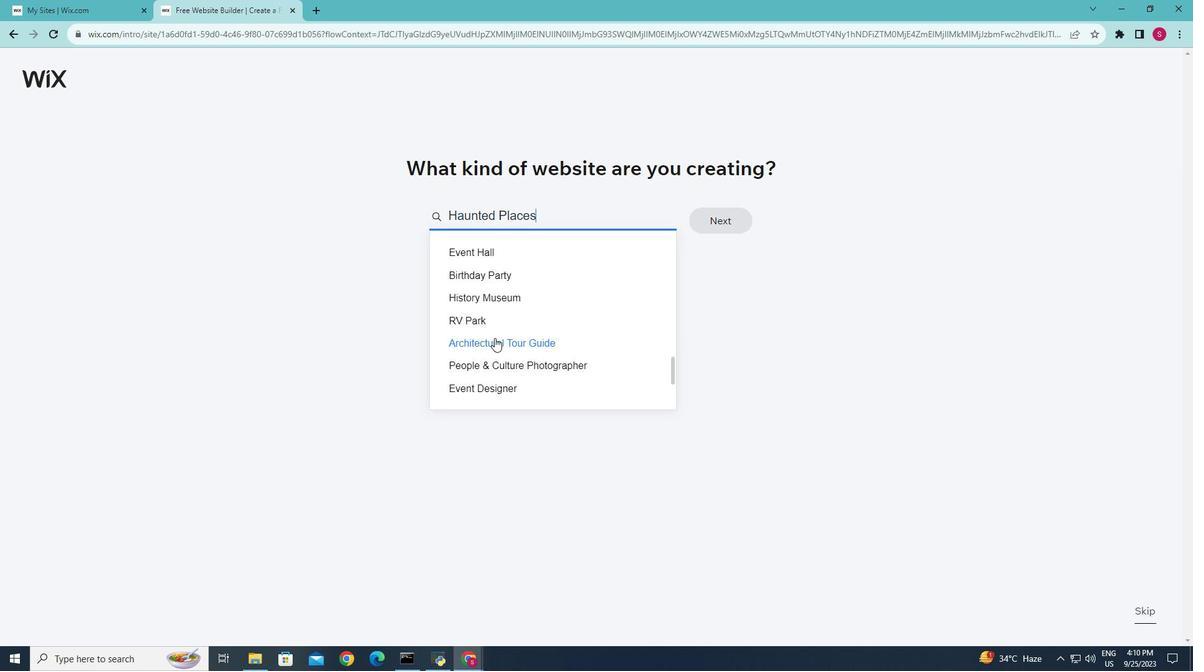 
Action: Mouse scrolled (489, 327) with delta (0, 0)
Screenshot: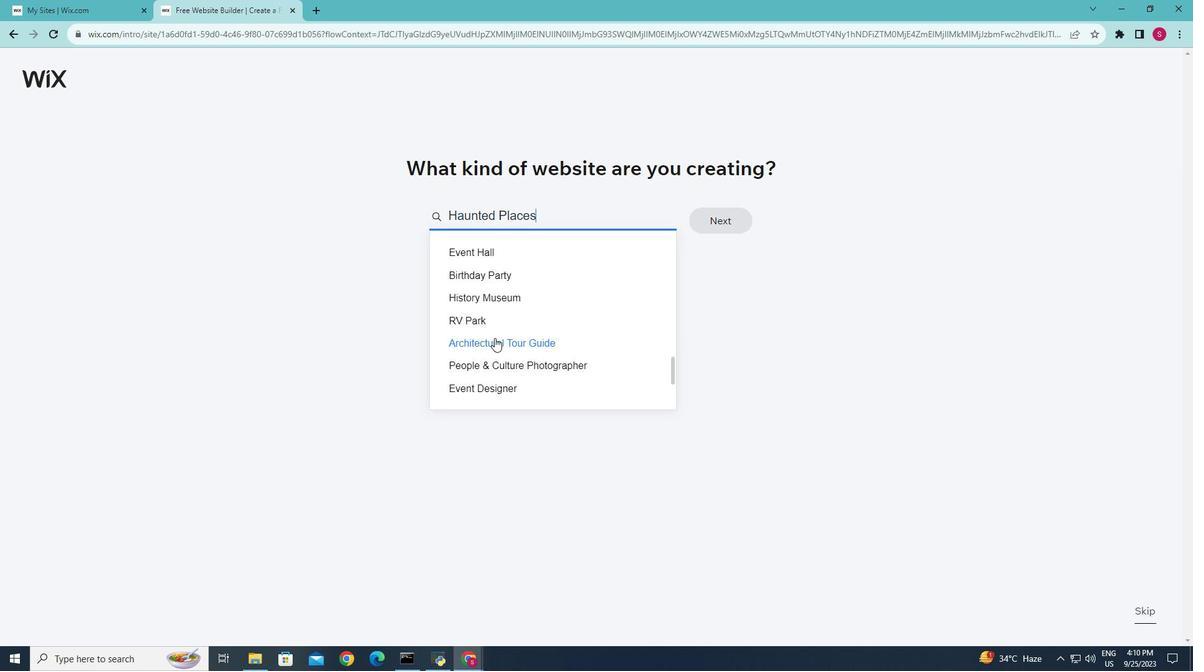 
Action: Mouse moved to (487, 329)
Screenshot: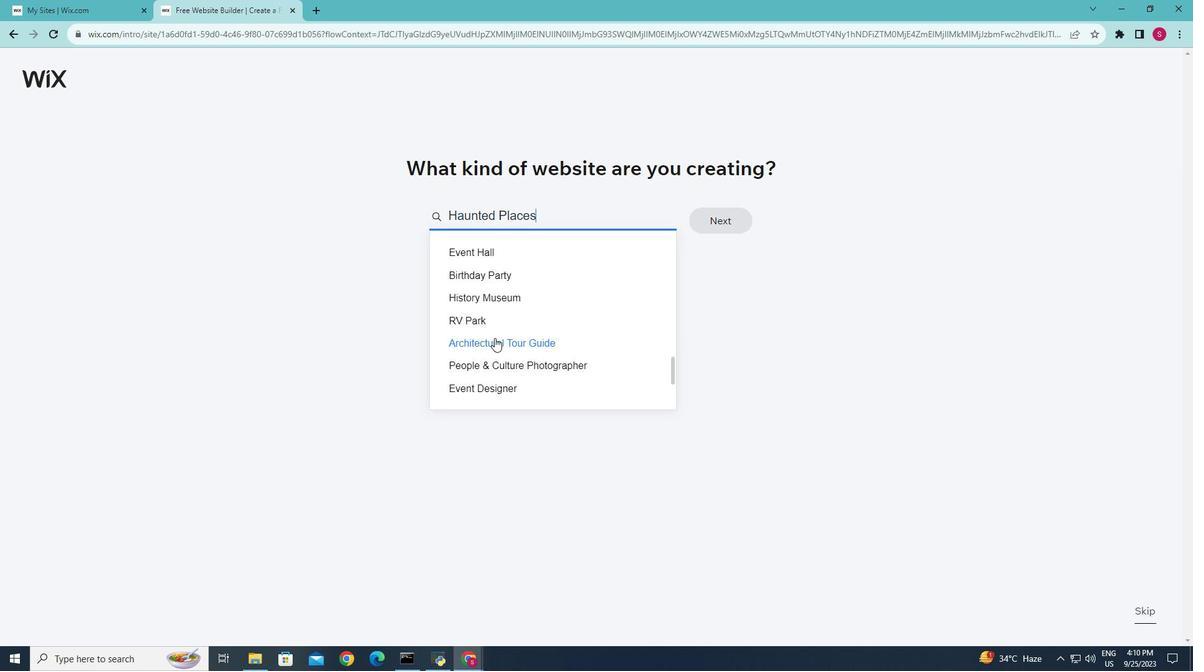 
Action: Mouse scrolled (487, 329) with delta (0, 0)
Screenshot: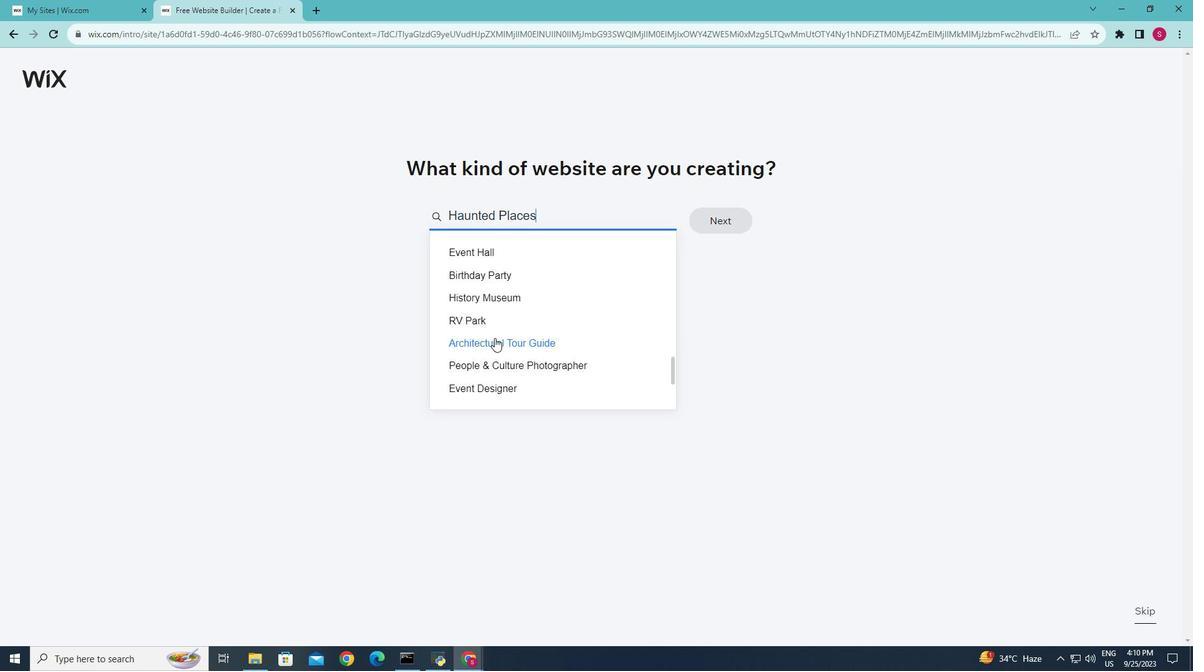 
Action: Mouse moved to (487, 330)
Screenshot: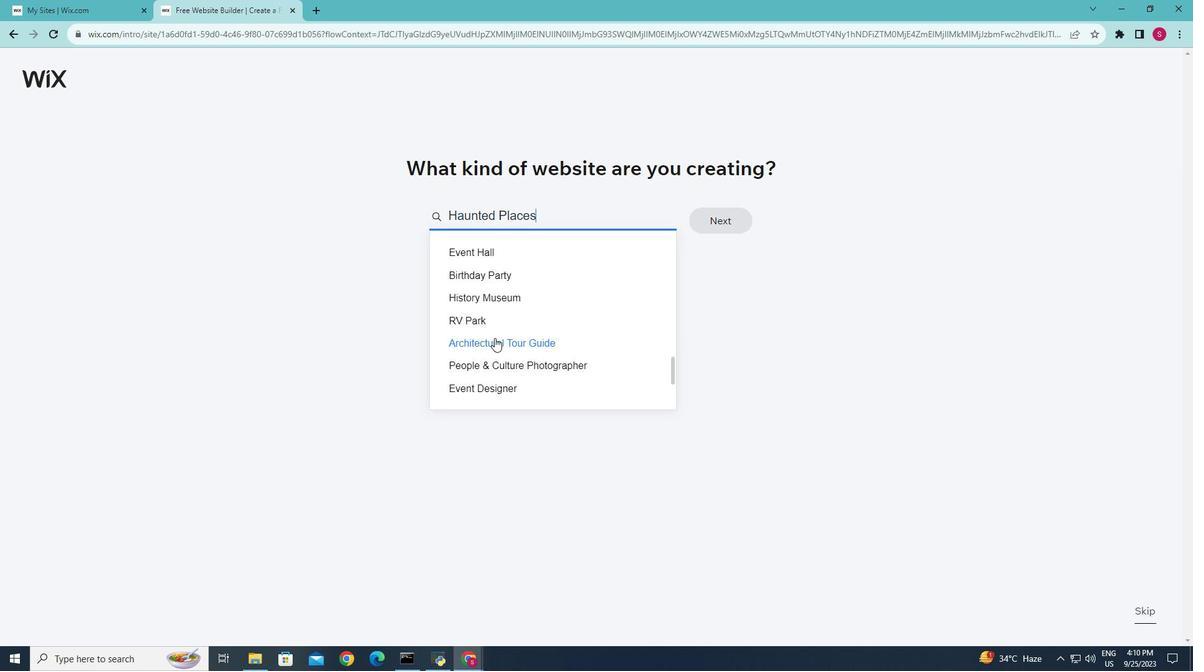 
Action: Mouse scrolled (487, 329) with delta (0, 0)
Screenshot: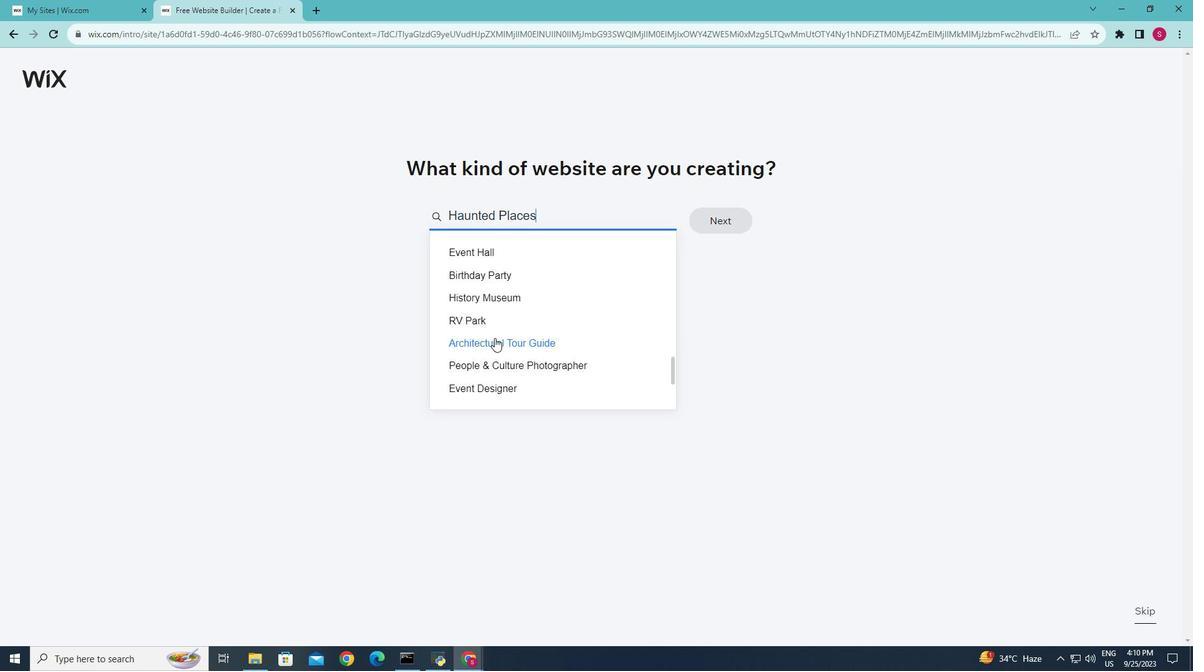 
Action: Mouse scrolled (487, 329) with delta (0, 0)
Screenshot: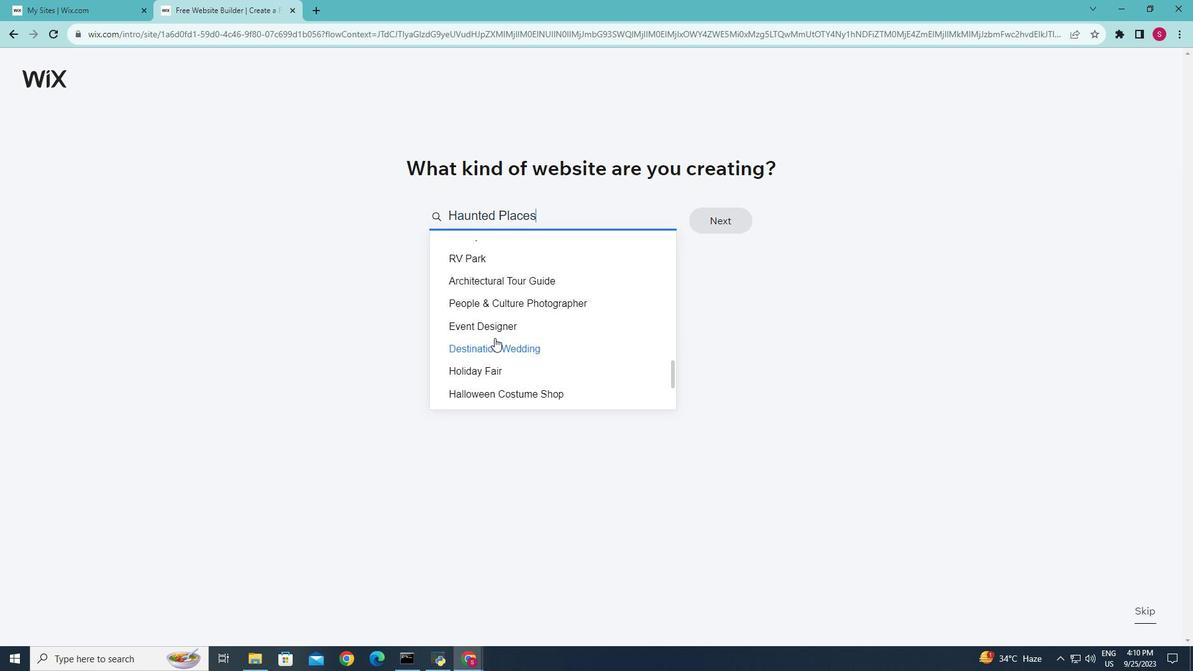 
Action: Mouse scrolled (487, 329) with delta (0, 0)
Screenshot: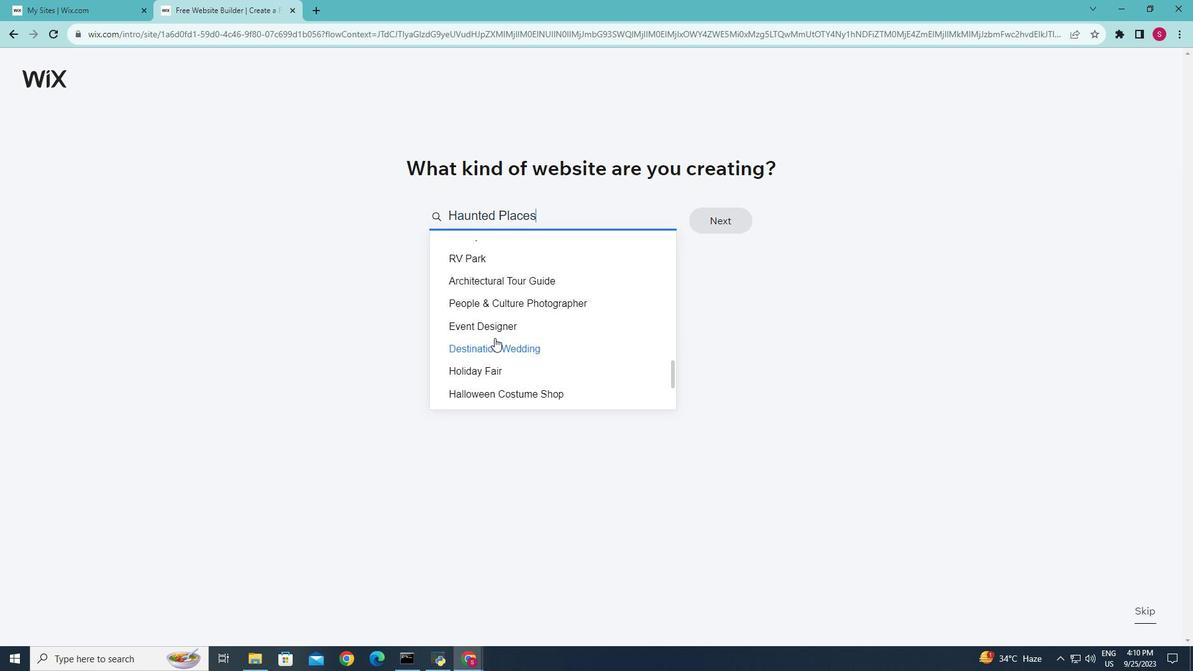 
Action: Mouse scrolled (487, 329) with delta (0, 0)
Screenshot: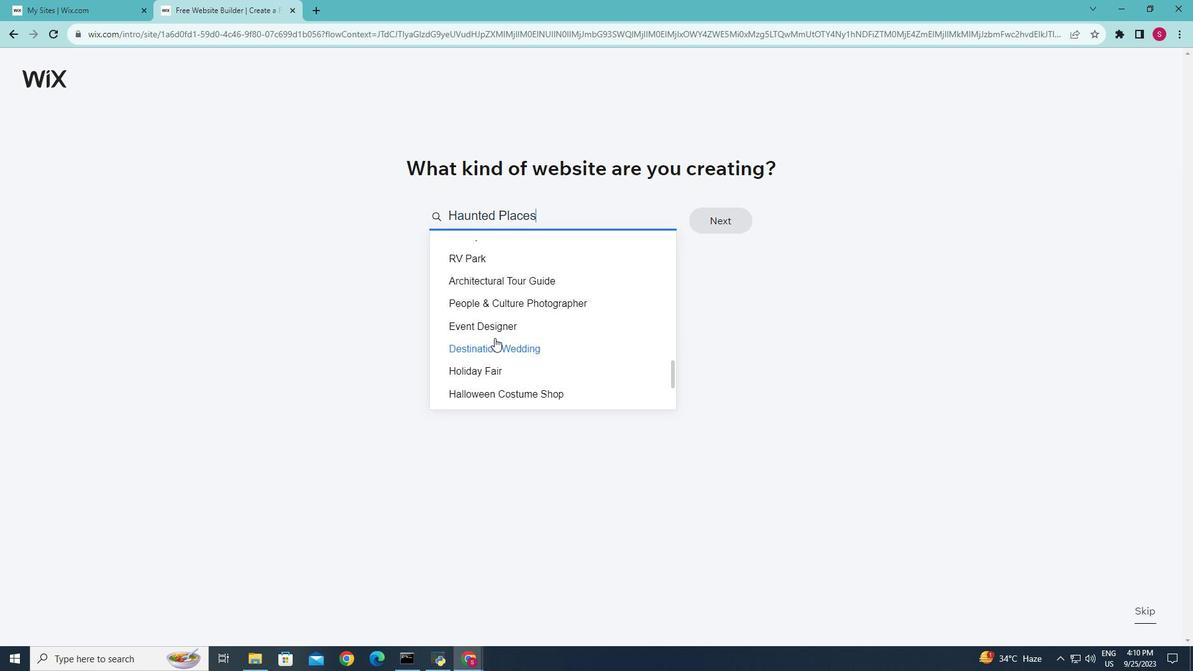 
Action: Mouse scrolled (487, 329) with delta (0, 0)
Screenshot: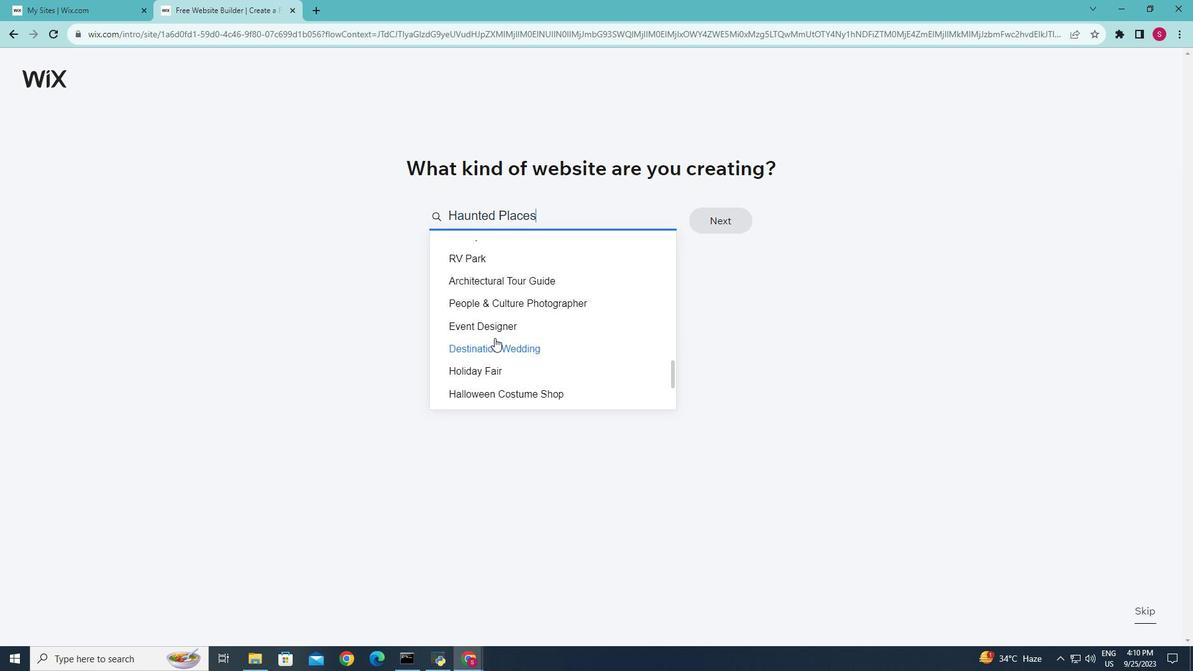 
Action: Mouse scrolled (487, 329) with delta (0, 0)
Screenshot: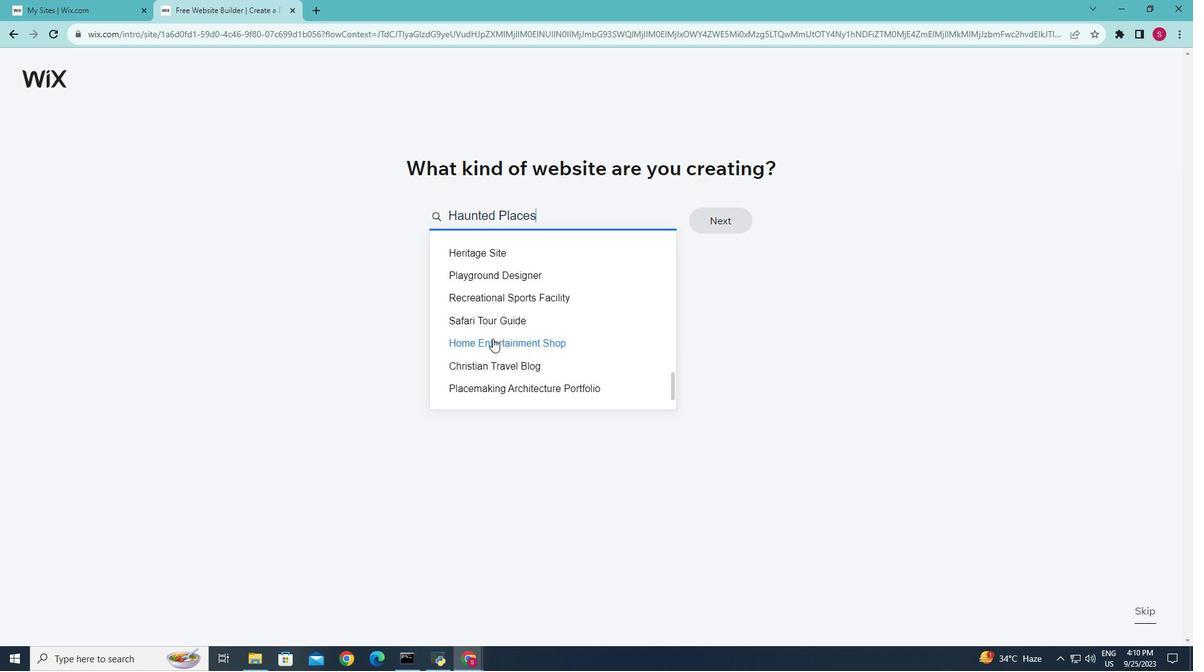 
Action: Mouse scrolled (487, 329) with delta (0, 0)
Screenshot: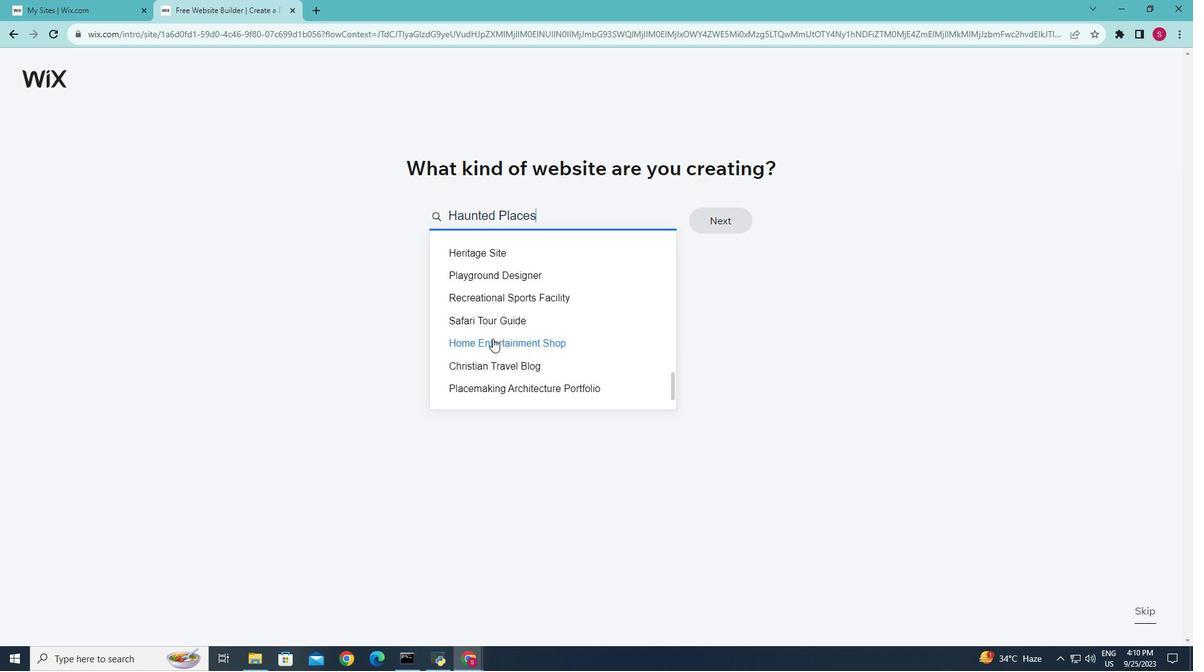 
Action: Mouse scrolled (487, 329) with delta (0, 0)
Screenshot: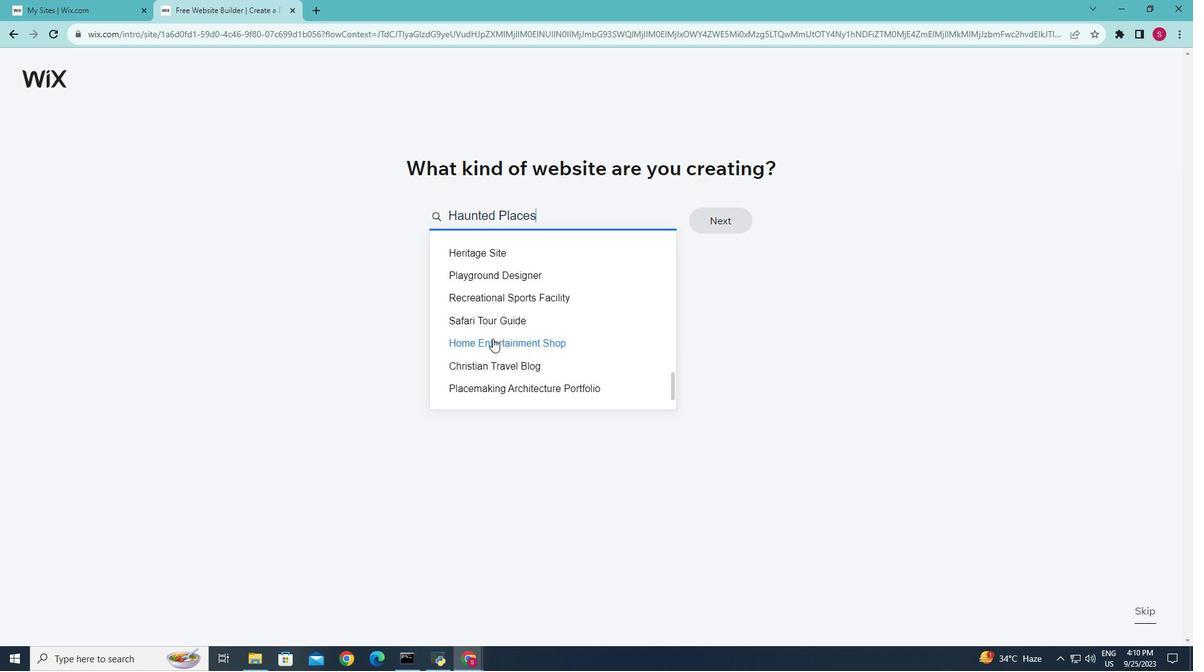 
Action: Mouse scrolled (487, 329) with delta (0, 0)
Screenshot: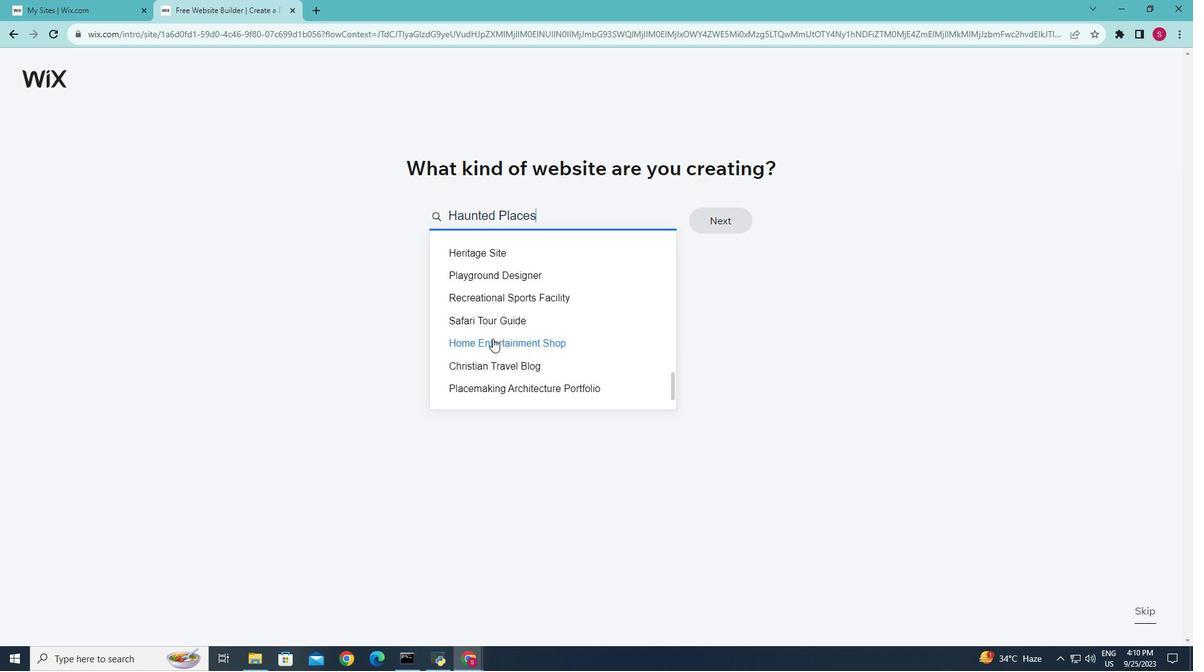
Action: Mouse scrolled (487, 329) with delta (0, 0)
Screenshot: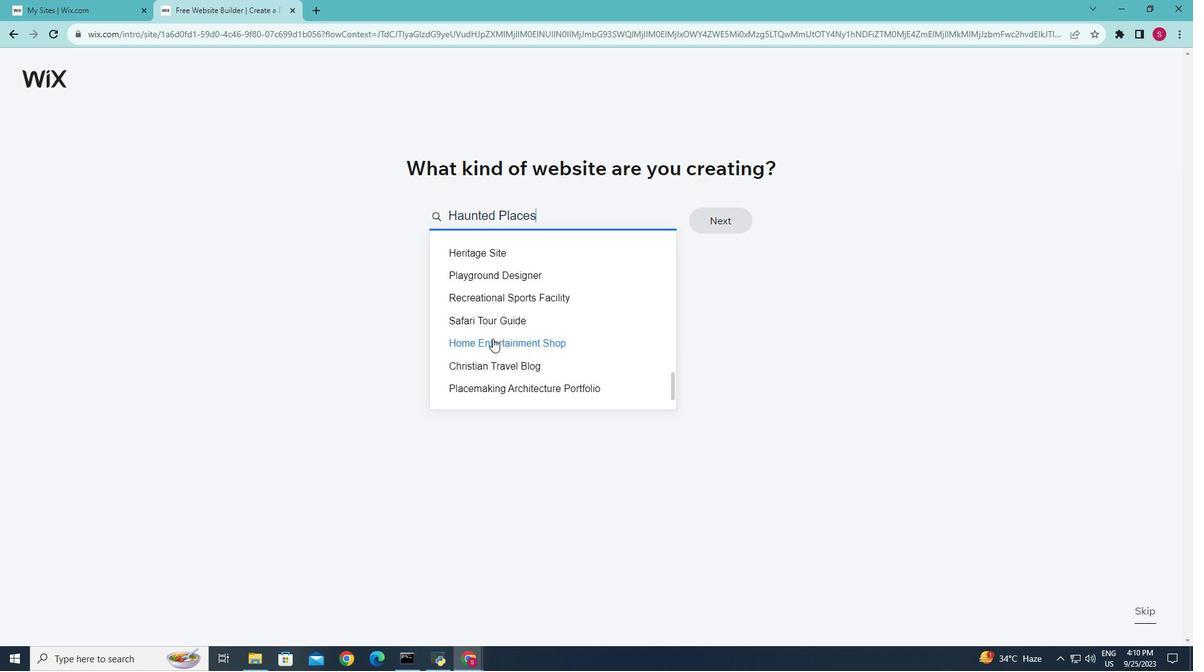
Action: Mouse moved to (485, 331)
Screenshot: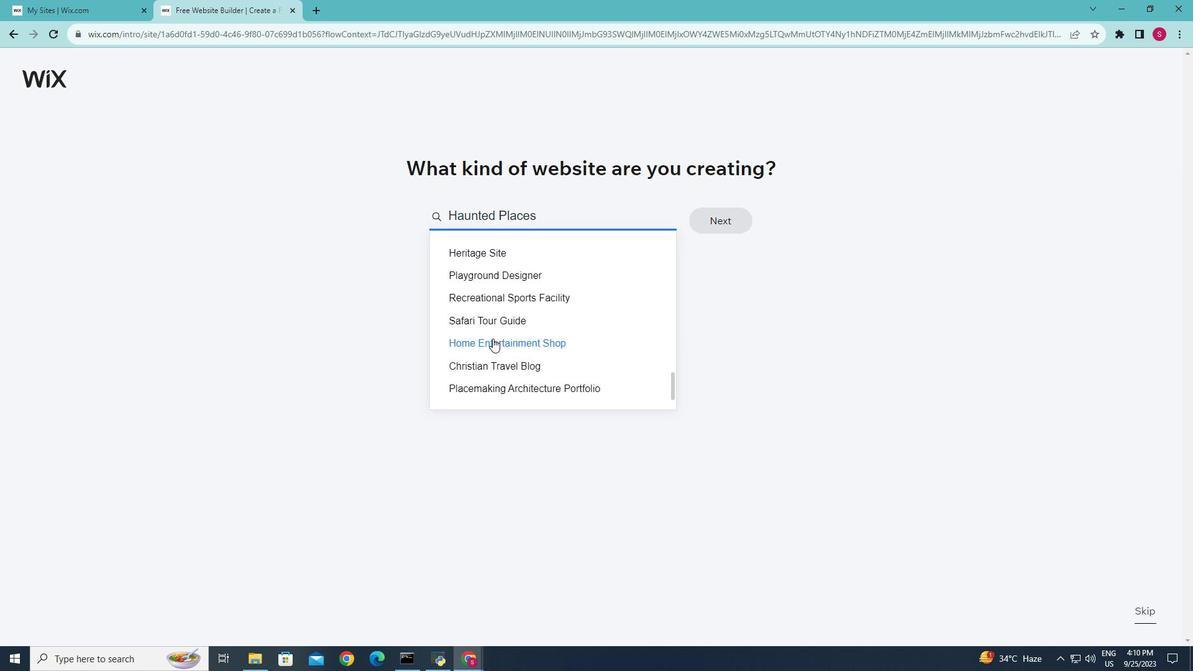 
Action: Mouse scrolled (485, 330) with delta (0, 0)
Screenshot: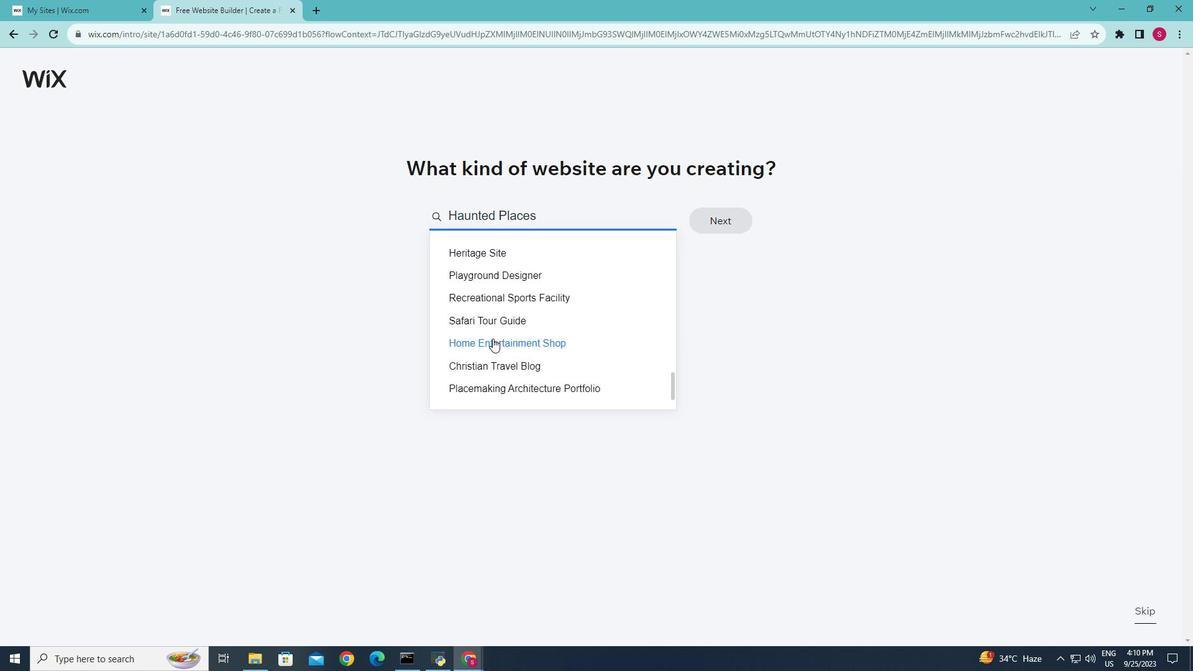 
Action: Mouse scrolled (485, 330) with delta (0, 0)
Screenshot: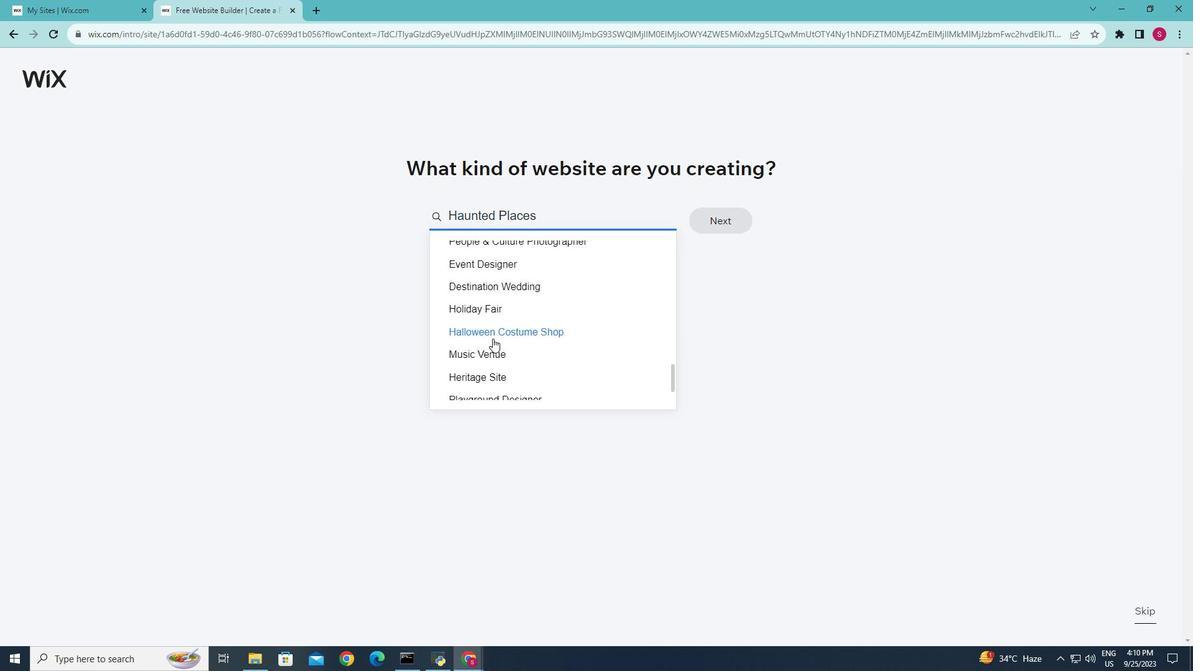 
Action: Mouse scrolled (485, 330) with delta (0, 0)
Screenshot: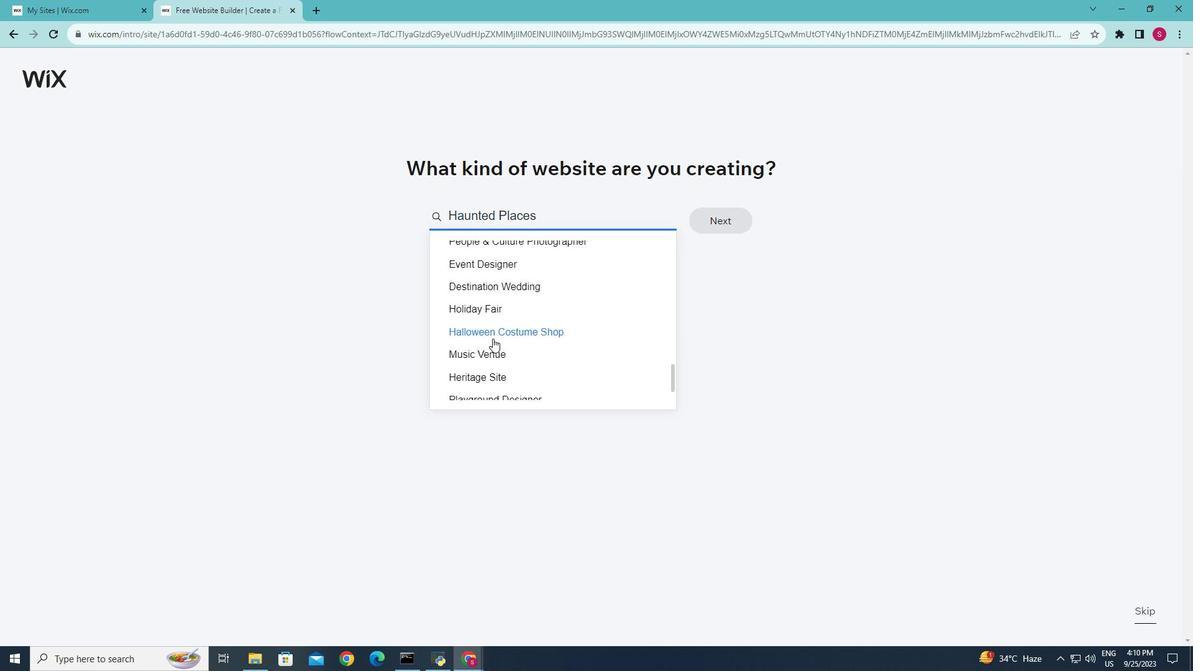 
Action: Mouse scrolled (485, 330) with delta (0, 0)
Screenshot: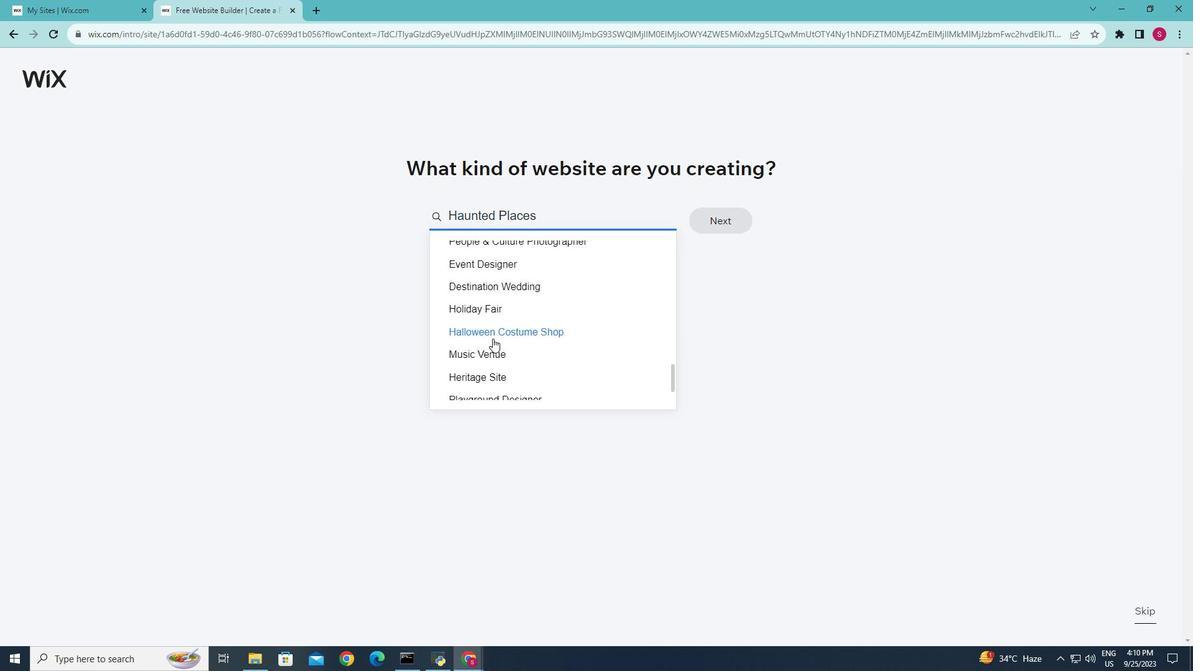 
Action: Mouse scrolled (485, 330) with delta (0, 0)
Screenshot: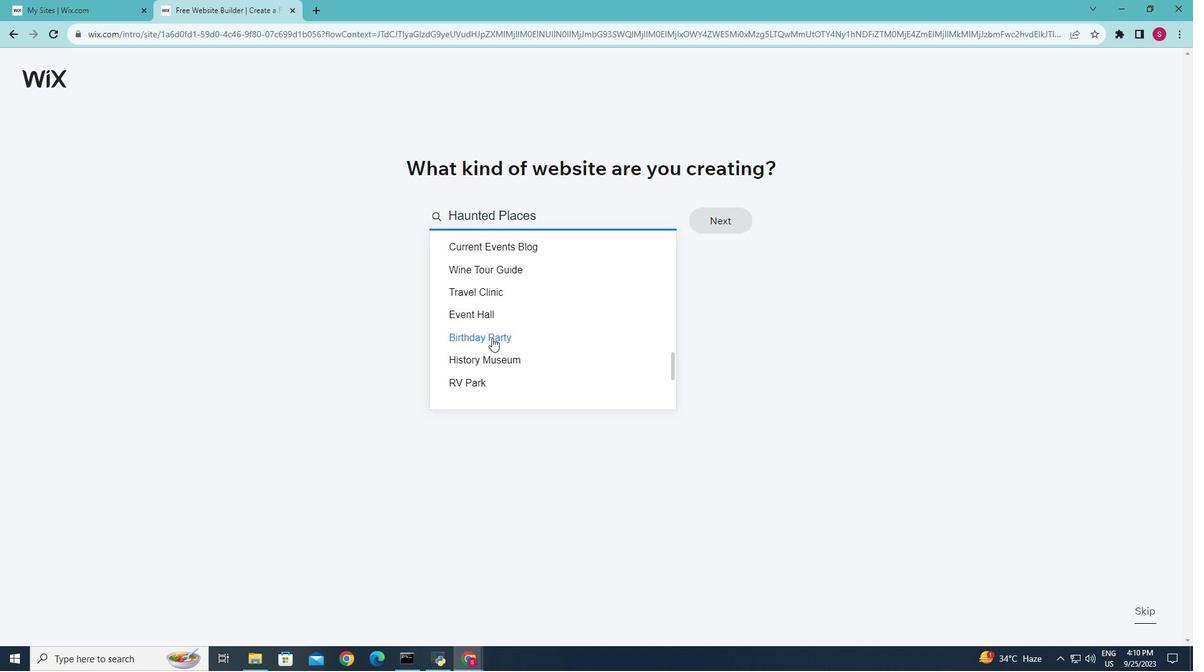 
Action: Mouse moved to (485, 331)
Screenshot: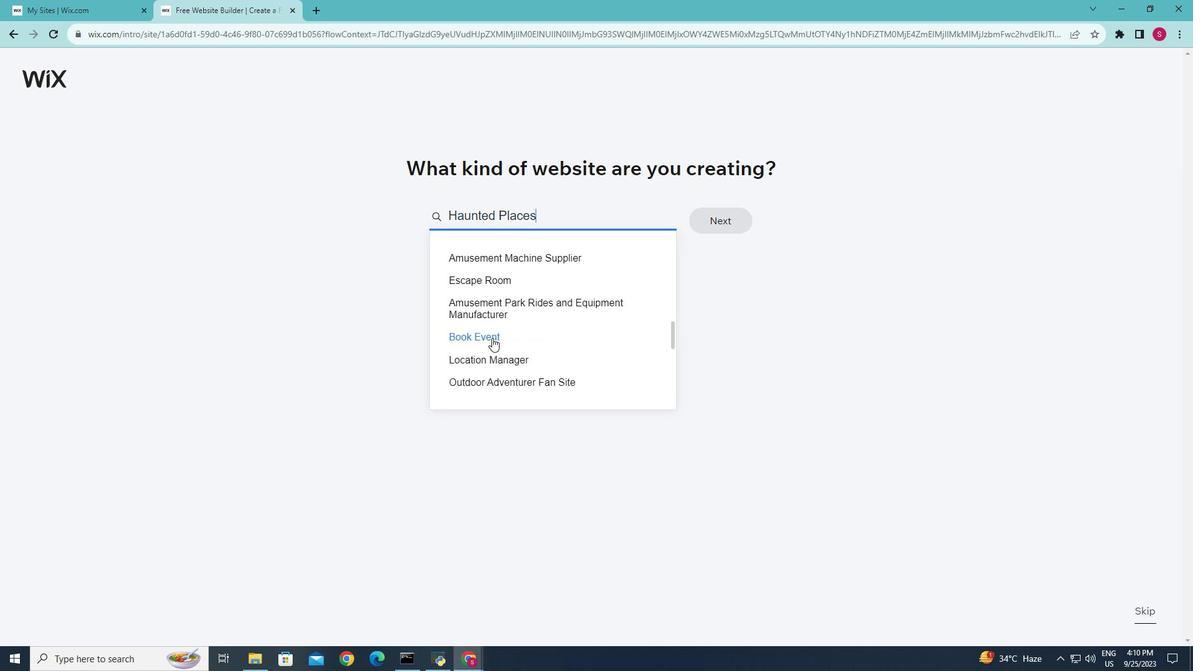 
Action: Mouse scrolled (485, 331) with delta (0, 0)
Screenshot: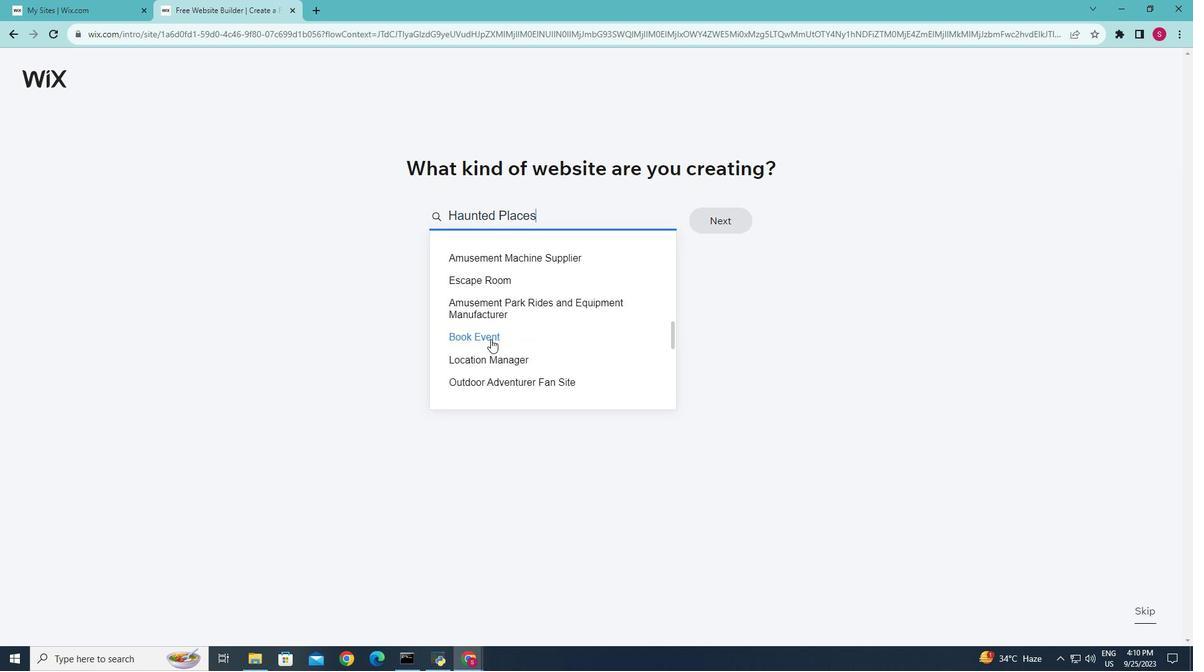 
Action: Mouse scrolled (485, 331) with delta (0, 0)
Screenshot: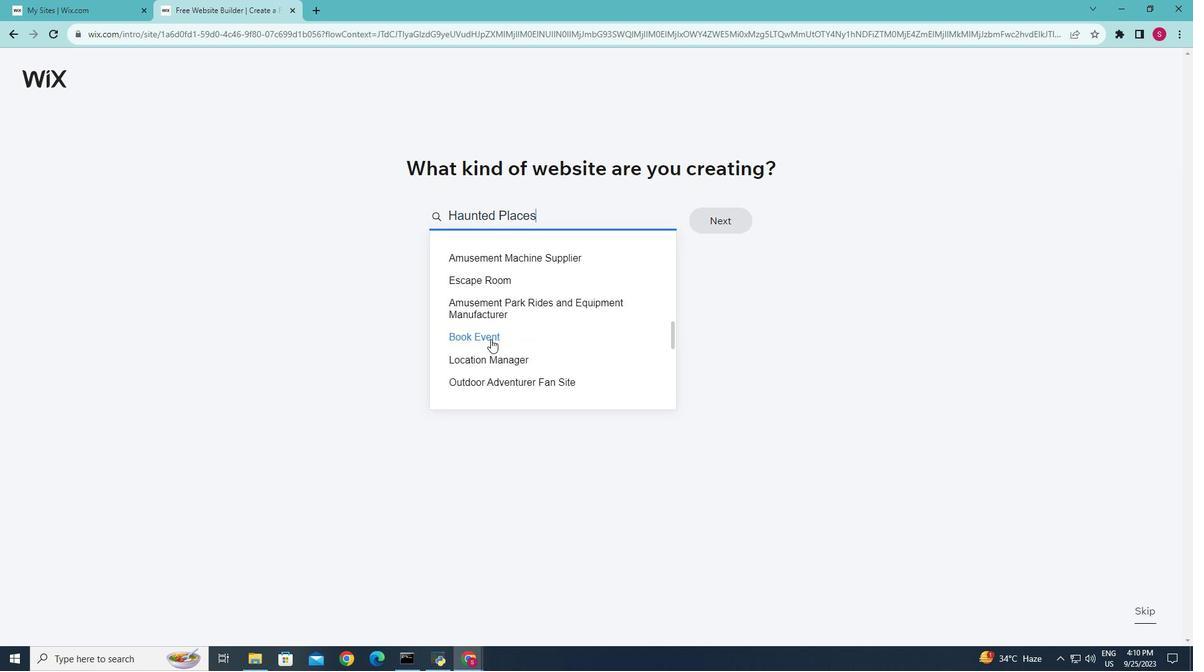 
Action: Mouse scrolled (485, 331) with delta (0, 0)
Screenshot: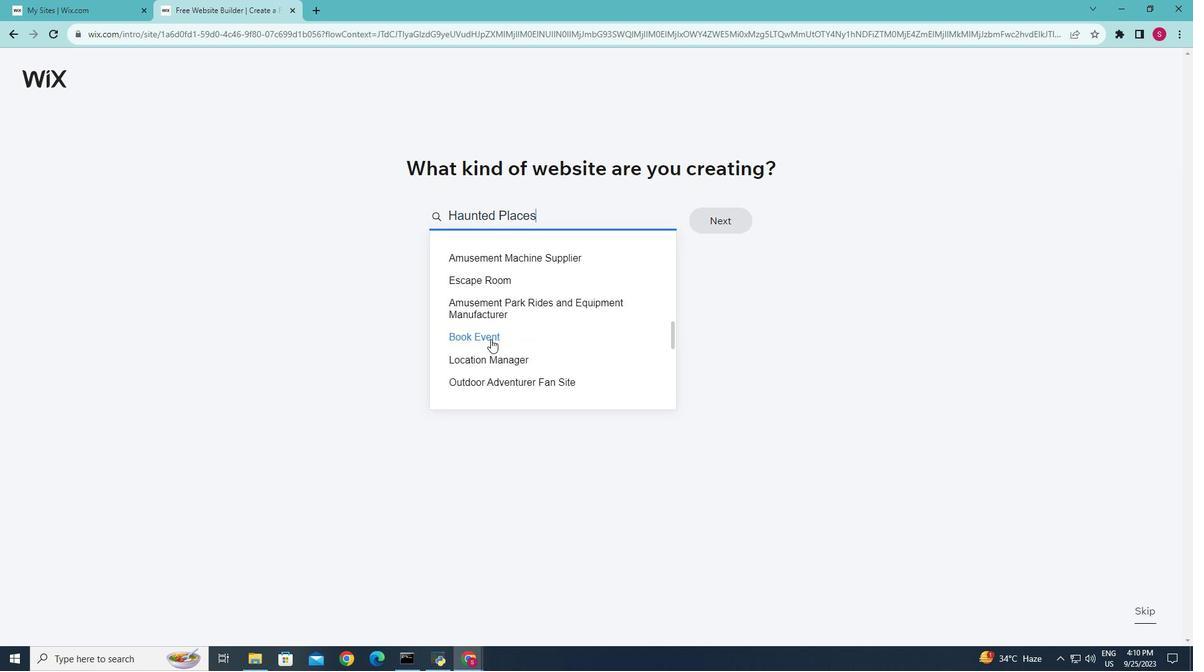 
Action: Mouse scrolled (485, 331) with delta (0, 0)
Screenshot: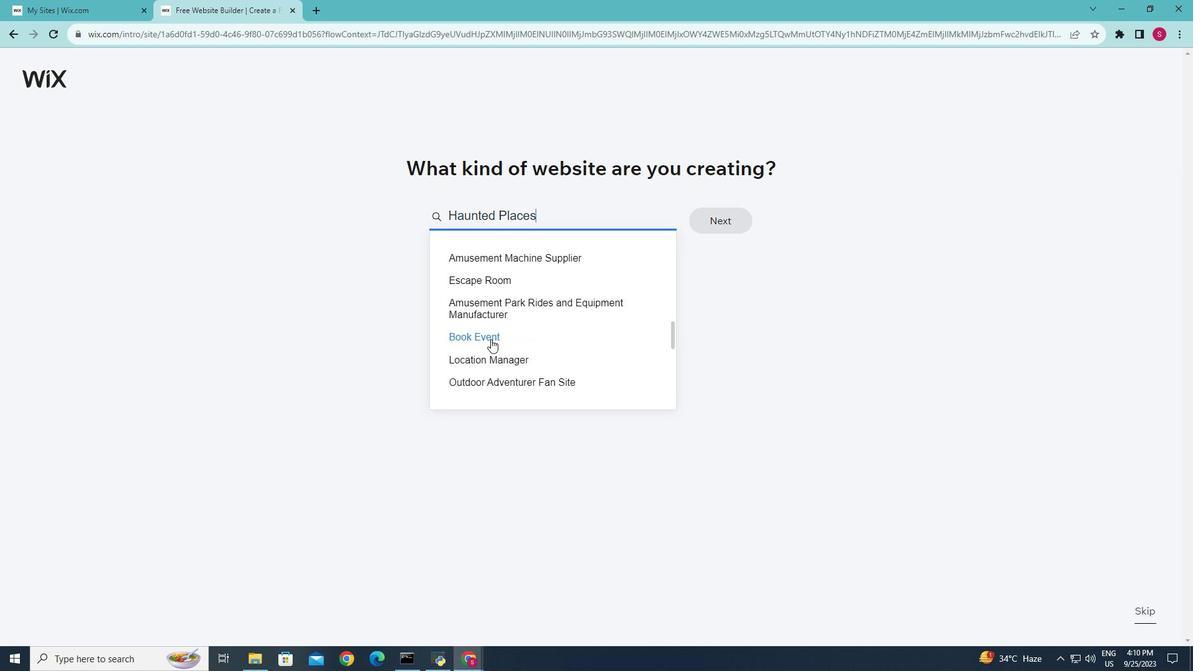 
Action: Mouse scrolled (485, 331) with delta (0, 0)
Screenshot: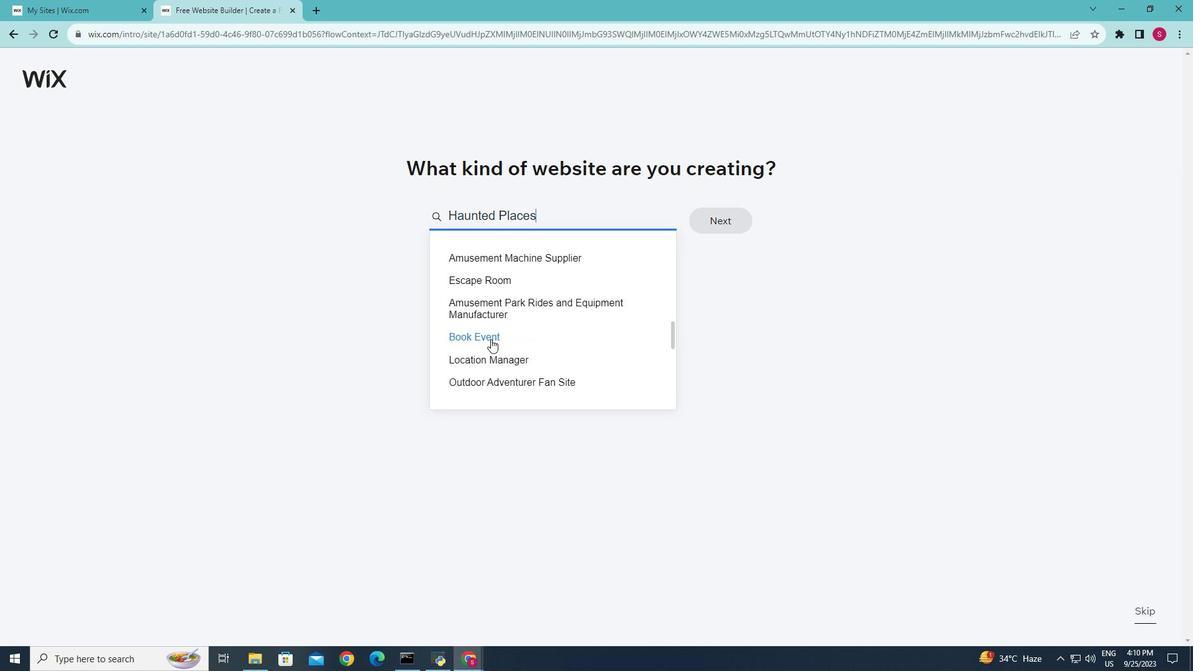 
Action: Mouse scrolled (485, 331) with delta (0, 0)
Screenshot: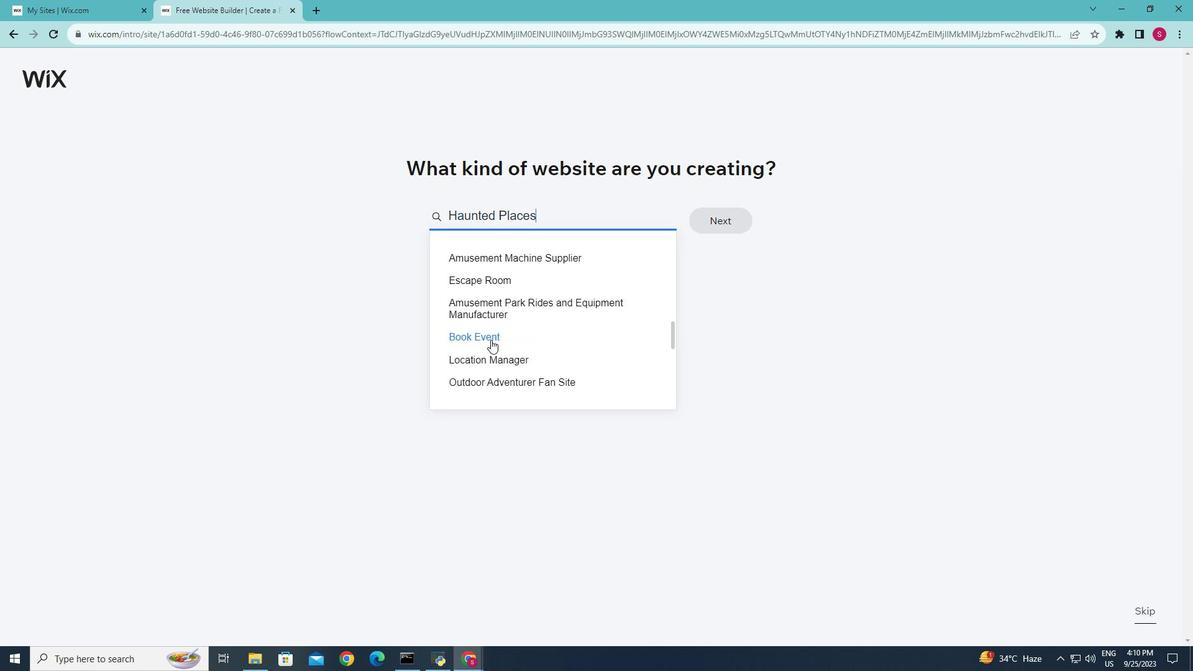 
Action: Mouse moved to (484, 330)
Screenshot: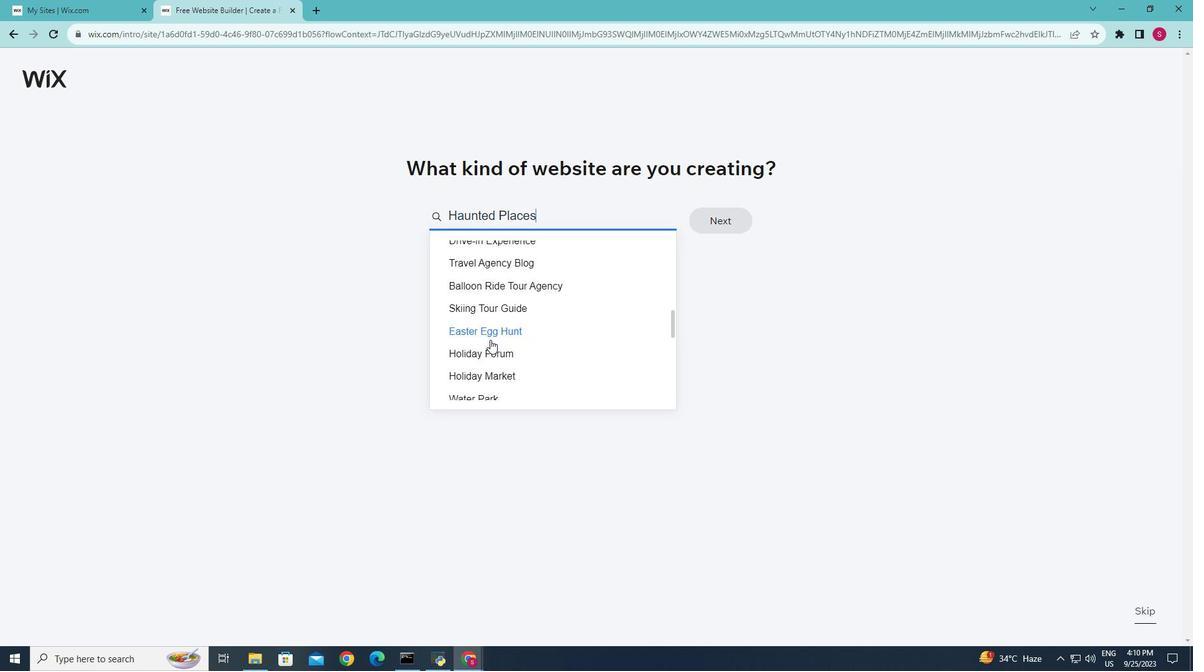 
Action: Mouse scrolled (484, 331) with delta (0, 0)
Screenshot: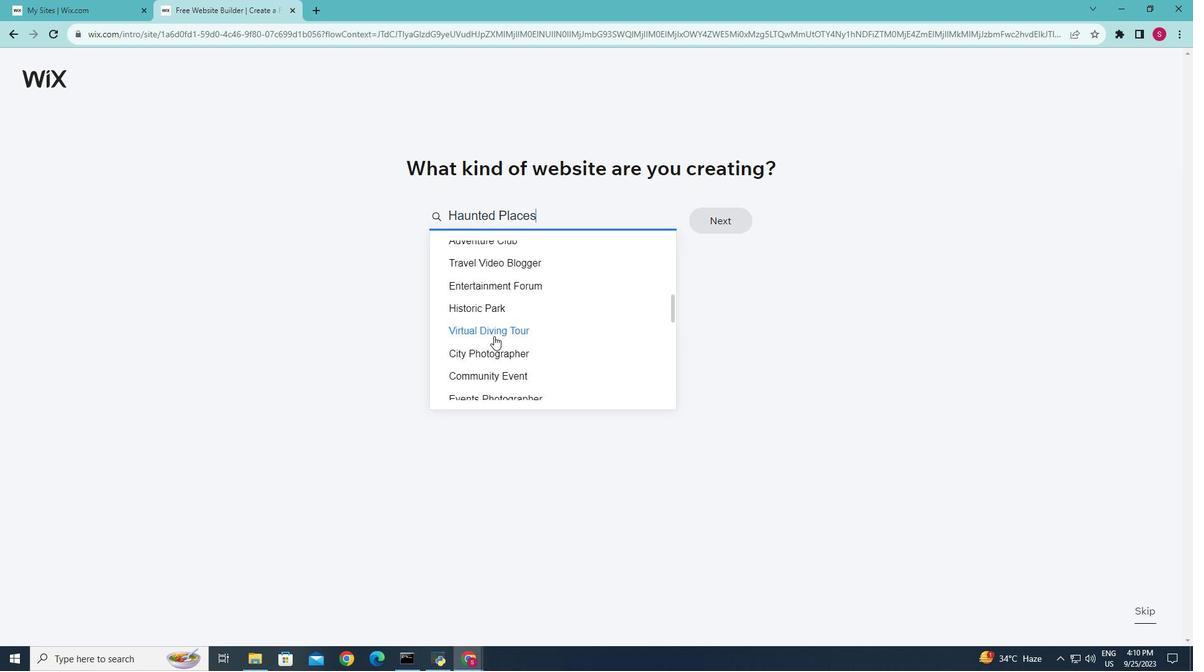 
Action: Mouse scrolled (484, 331) with delta (0, 0)
Screenshot: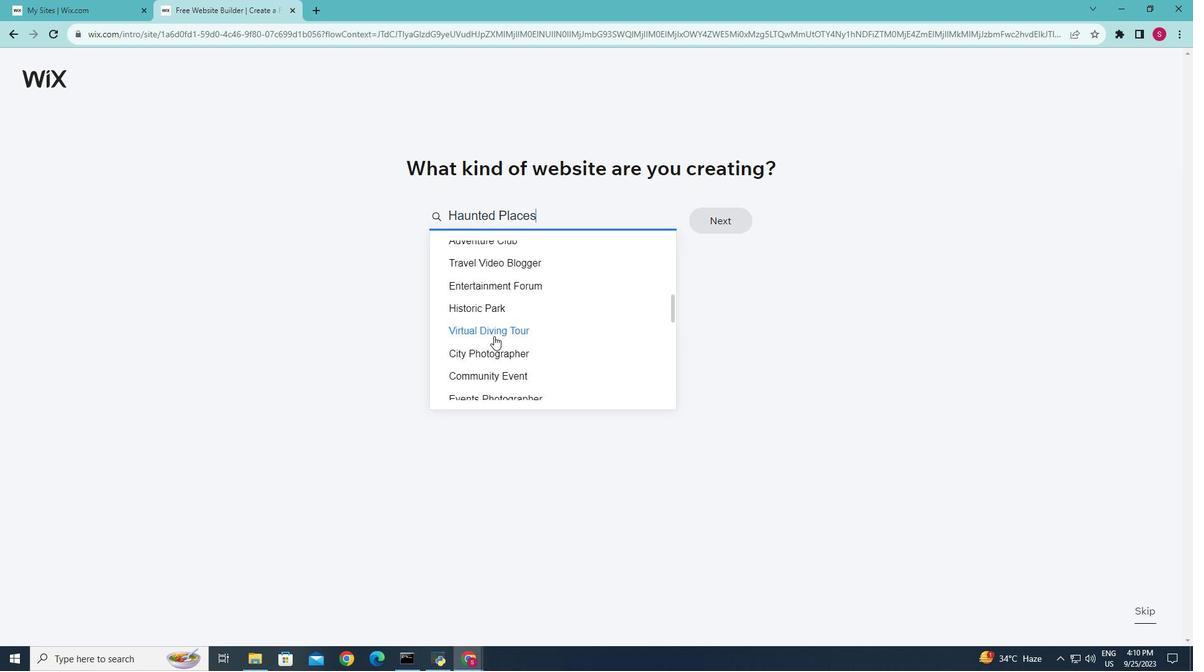 
Action: Mouse scrolled (484, 331) with delta (0, 0)
Screenshot: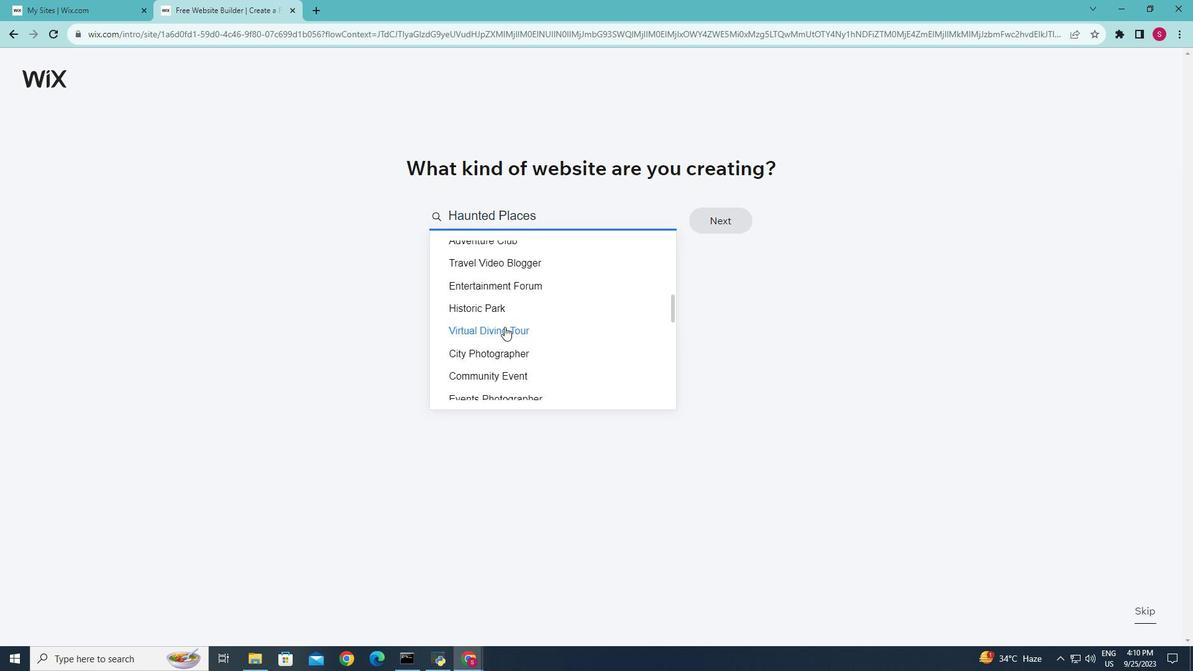 
Action: Mouse scrolled (484, 331) with delta (0, 0)
Screenshot: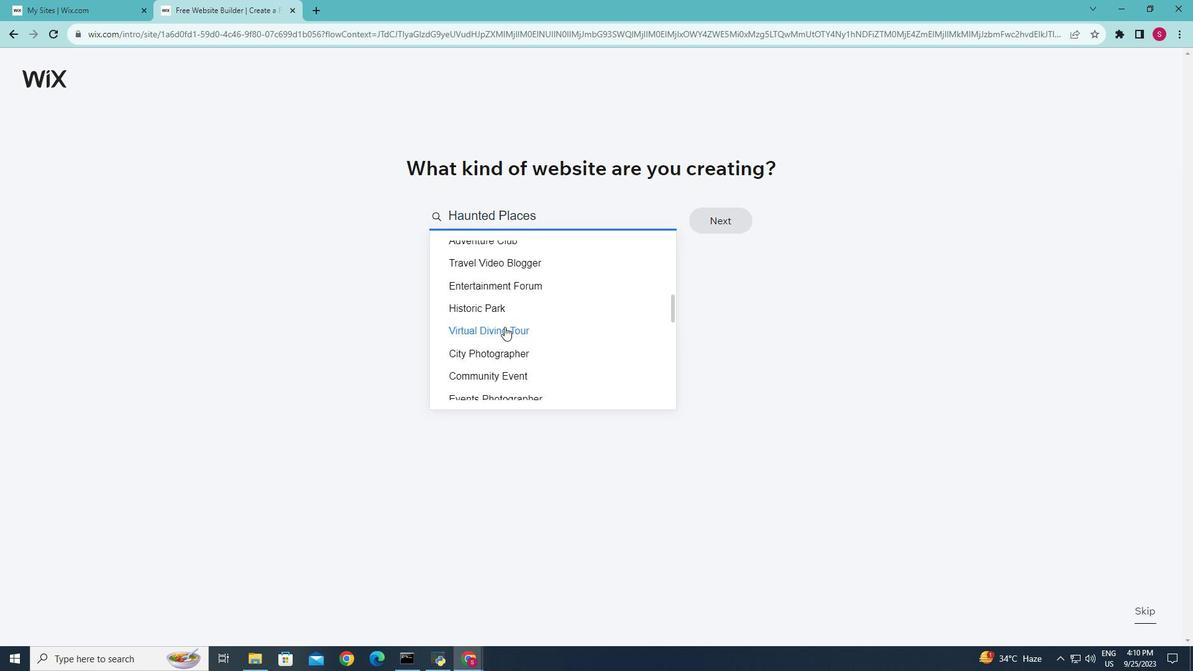 
Action: Mouse scrolled (484, 331) with delta (0, 0)
Screenshot: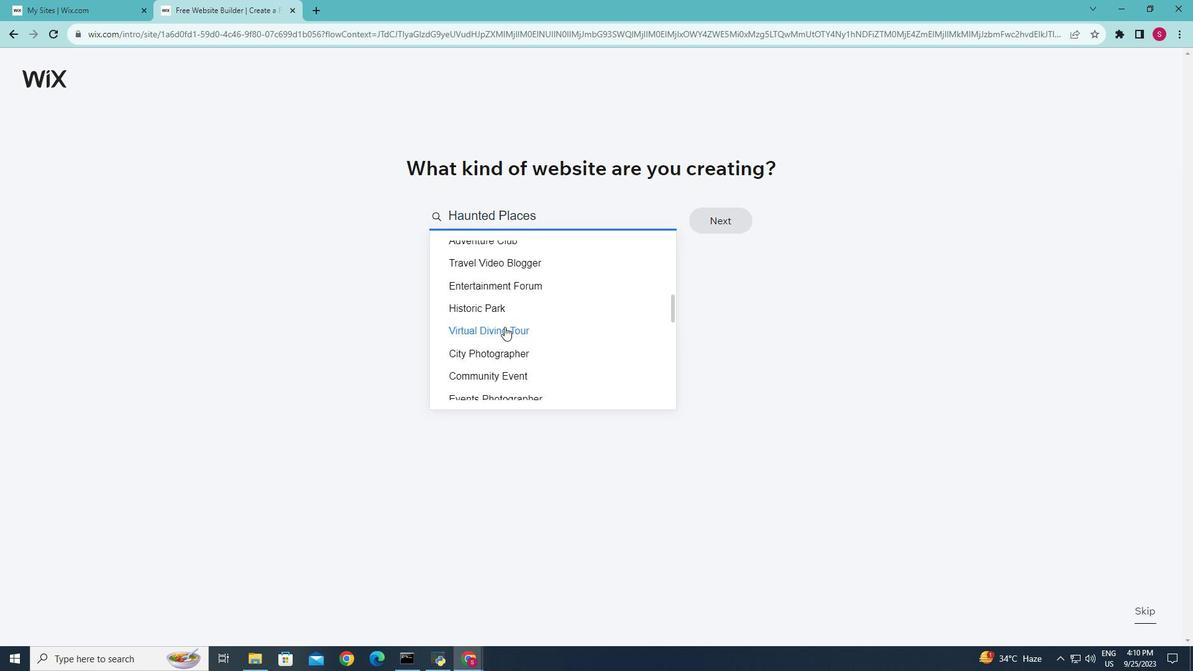
Action: Mouse scrolled (484, 331) with delta (0, 0)
Screenshot: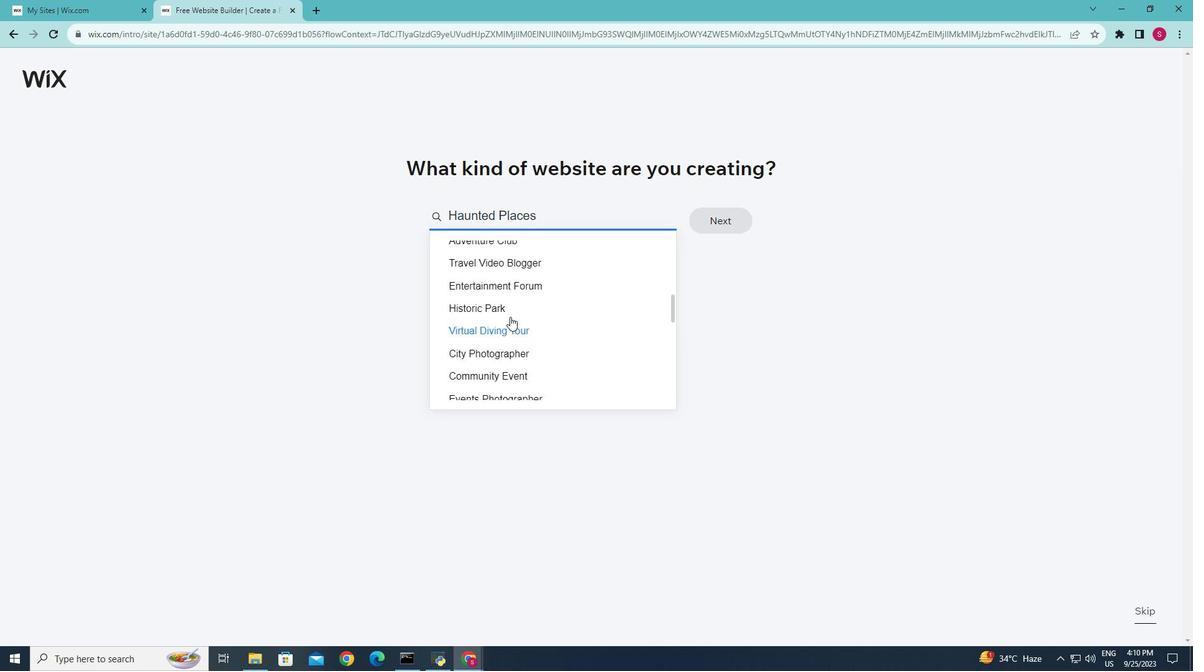 
Action: Mouse scrolled (484, 331) with delta (0, 0)
Screenshot: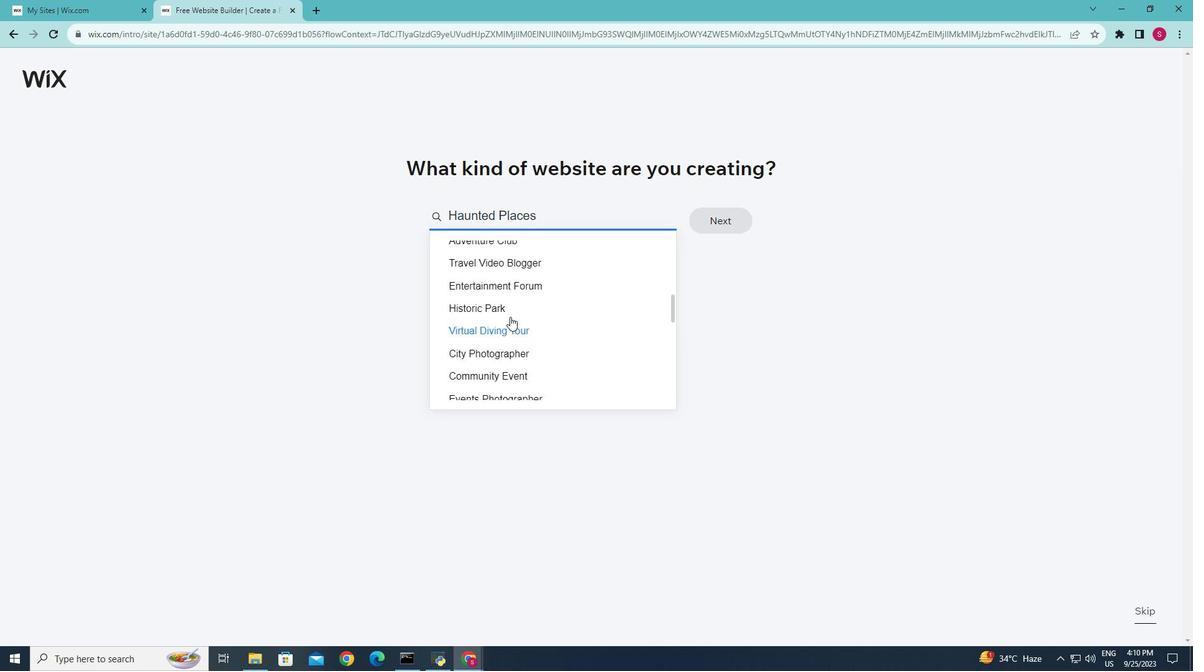 
Action: Mouse moved to (483, 331)
Screenshot: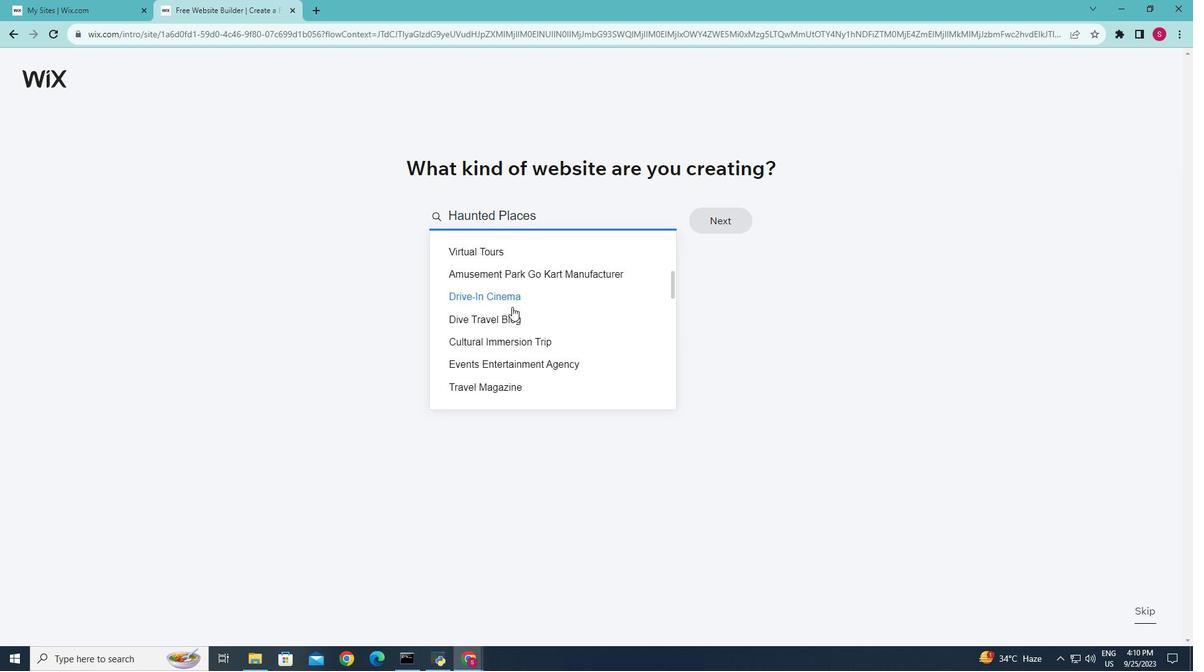 
Action: Mouse scrolled (483, 332) with delta (0, 0)
Screenshot: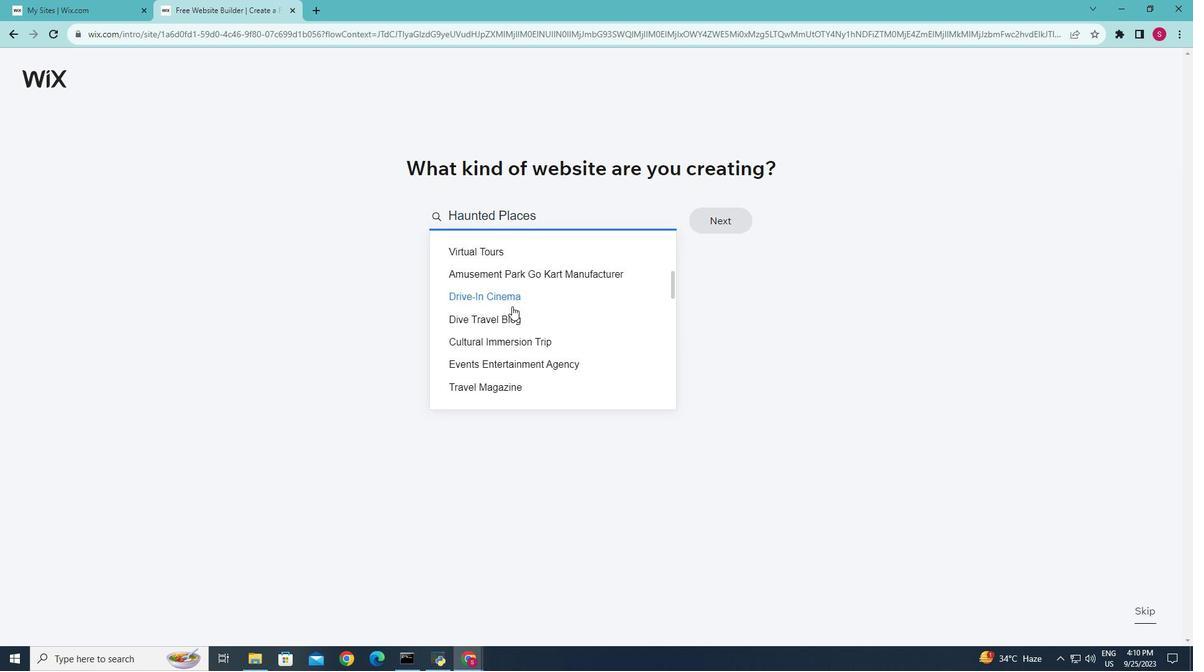 
Action: Mouse moved to (483, 332)
Screenshot: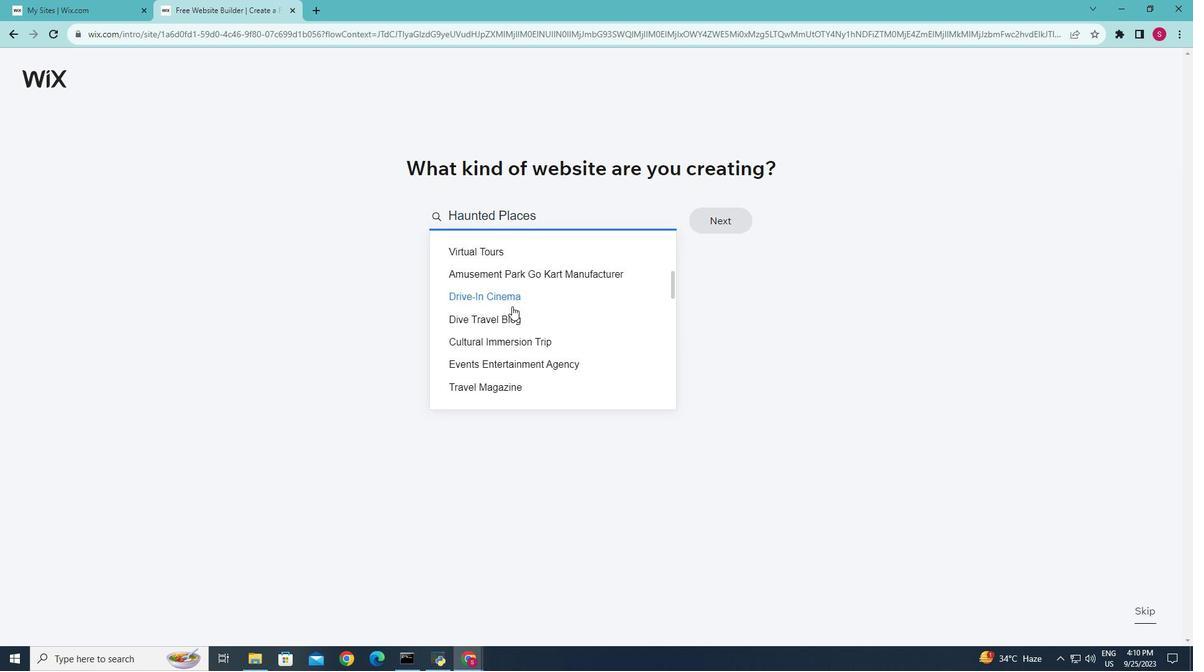 
Action: Mouse scrolled (483, 333) with delta (0, 0)
Screenshot: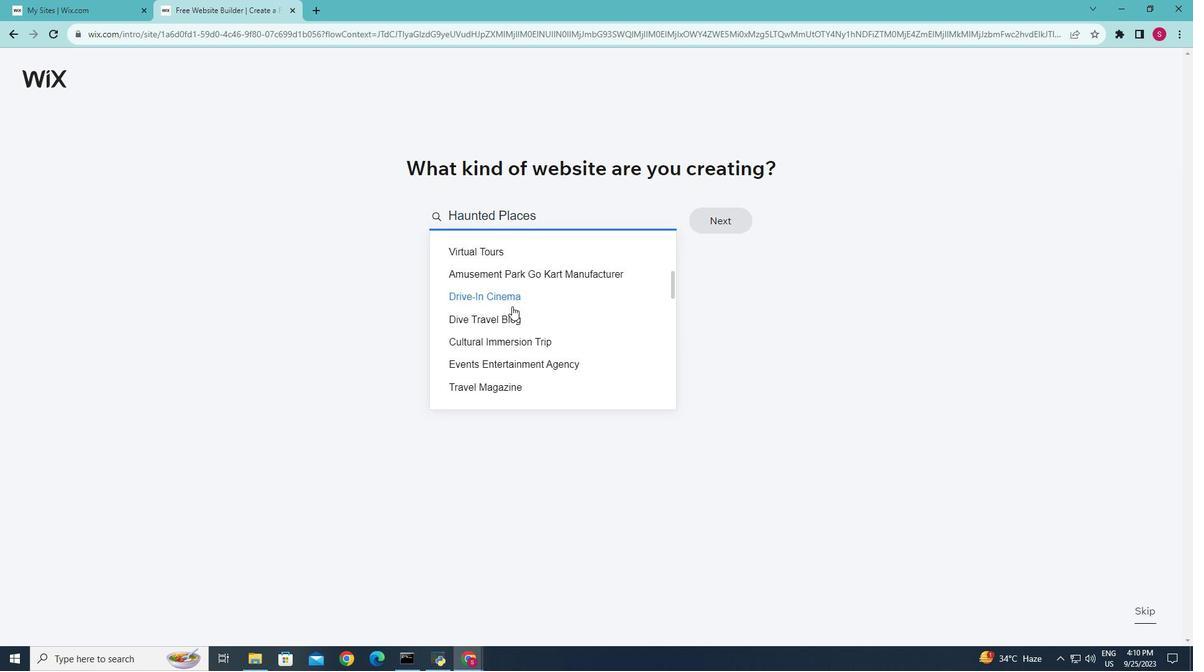 
Action: Mouse scrolled (483, 333) with delta (0, 0)
Screenshot: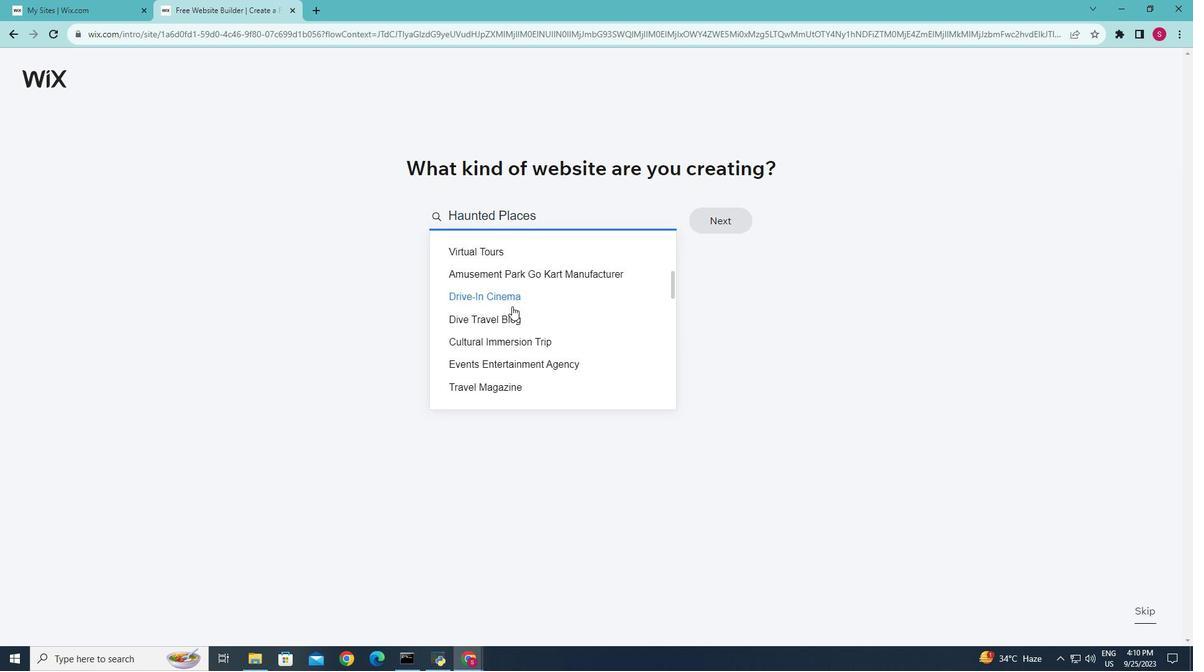 
Action: Mouse scrolled (483, 333) with delta (0, 0)
Screenshot: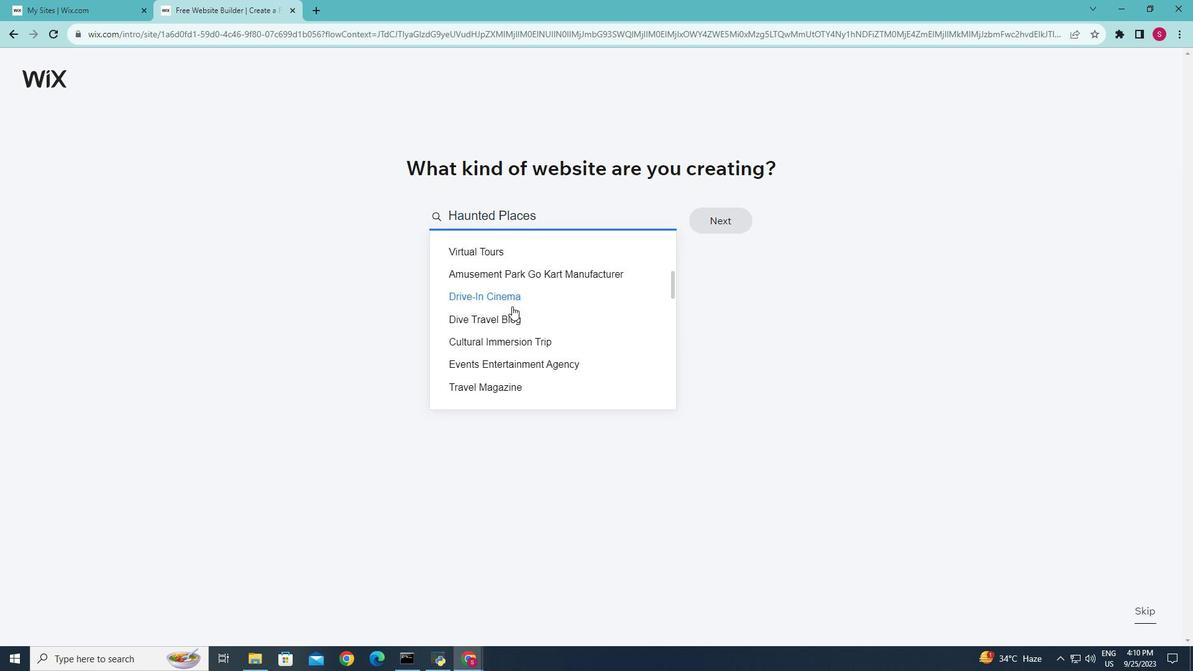 
Action: Mouse scrolled (483, 333) with delta (0, 0)
Screenshot: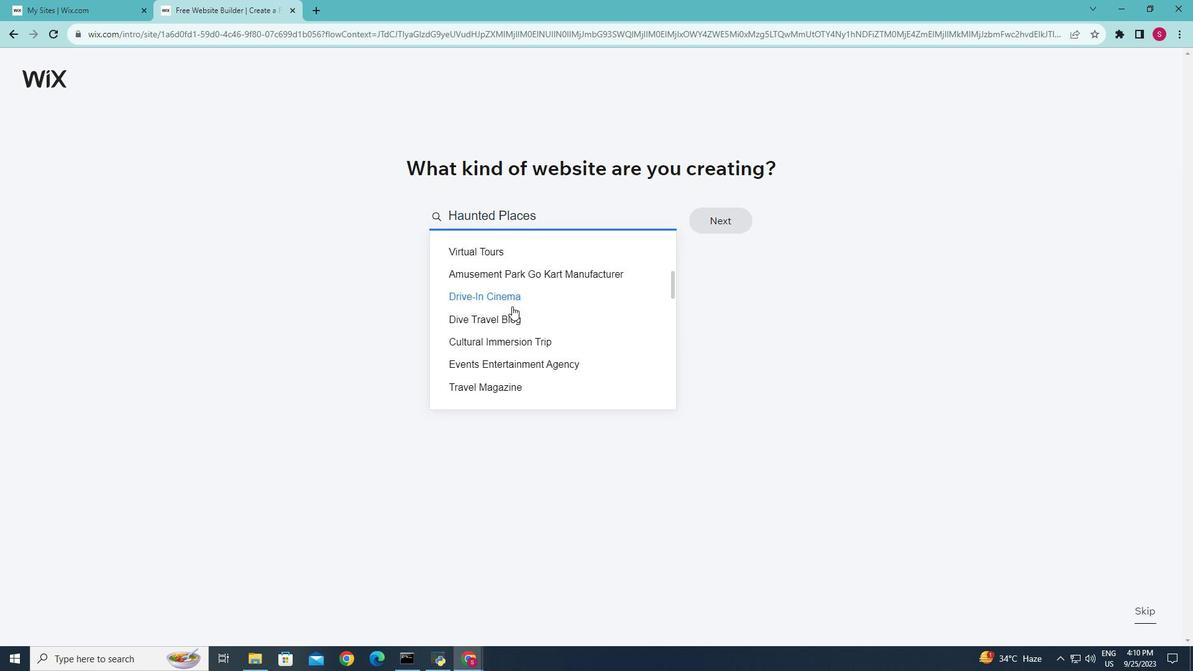 
Action: Mouse moved to (482, 332)
Screenshot: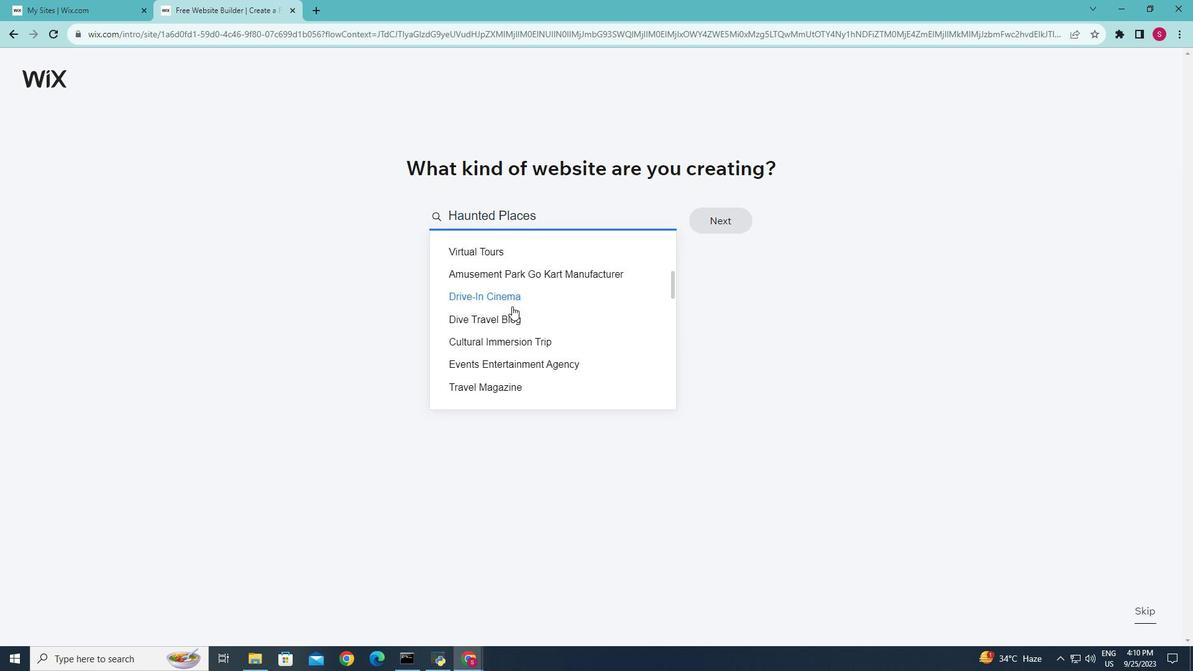 
Action: Mouse scrolled (482, 333) with delta (0, 0)
Screenshot: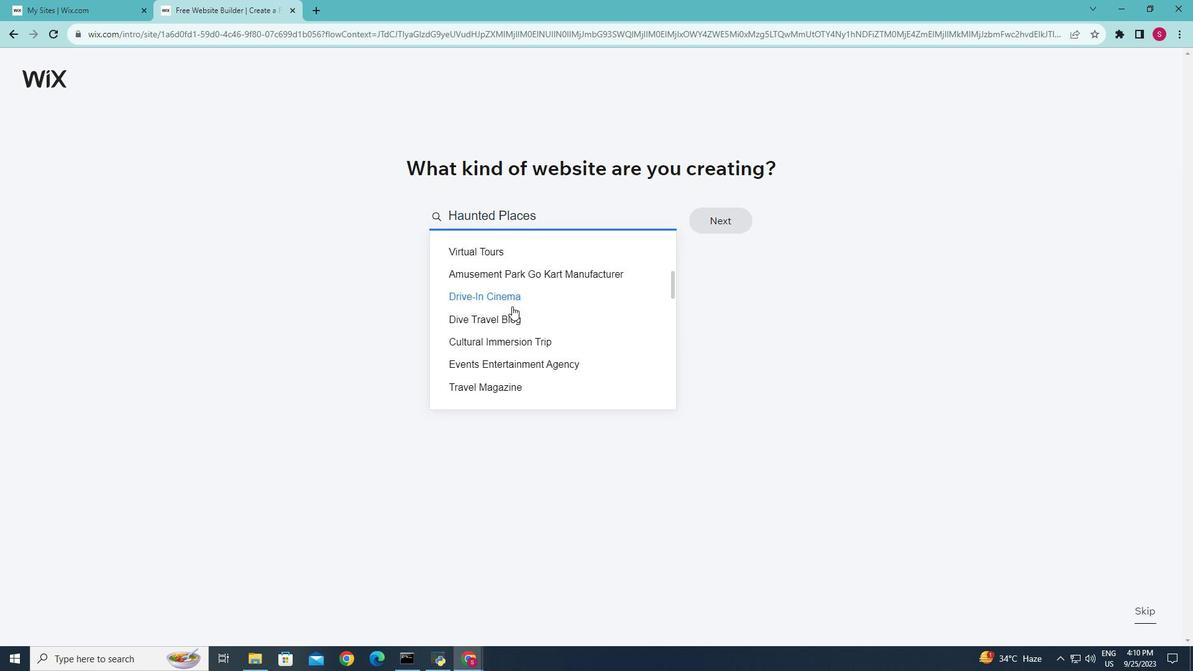 
Action: Mouse scrolled (482, 333) with delta (0, 0)
Screenshot: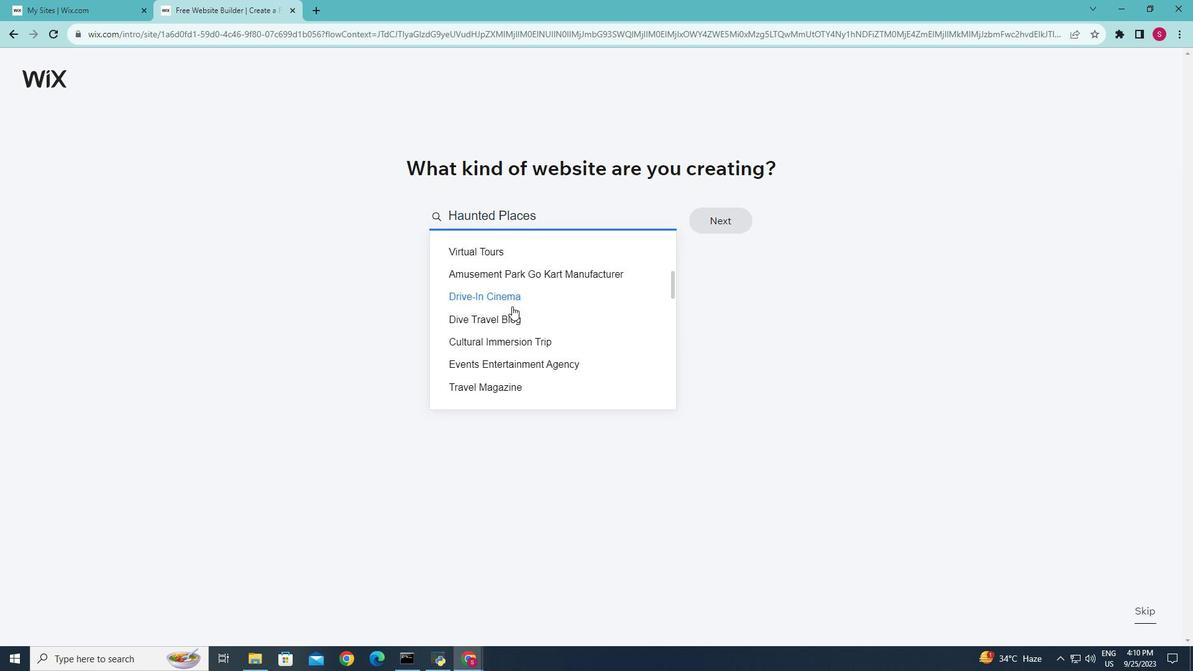 
Action: Mouse moved to (504, 305)
Screenshot: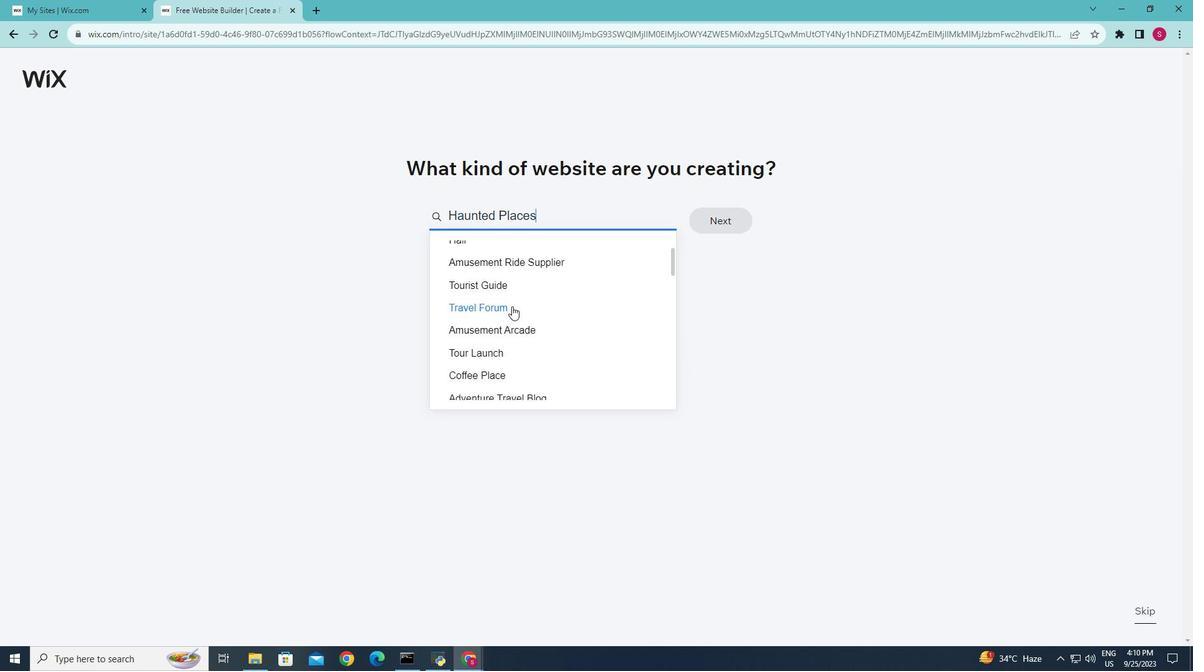 
Action: Mouse scrolled (504, 305) with delta (0, 0)
Screenshot: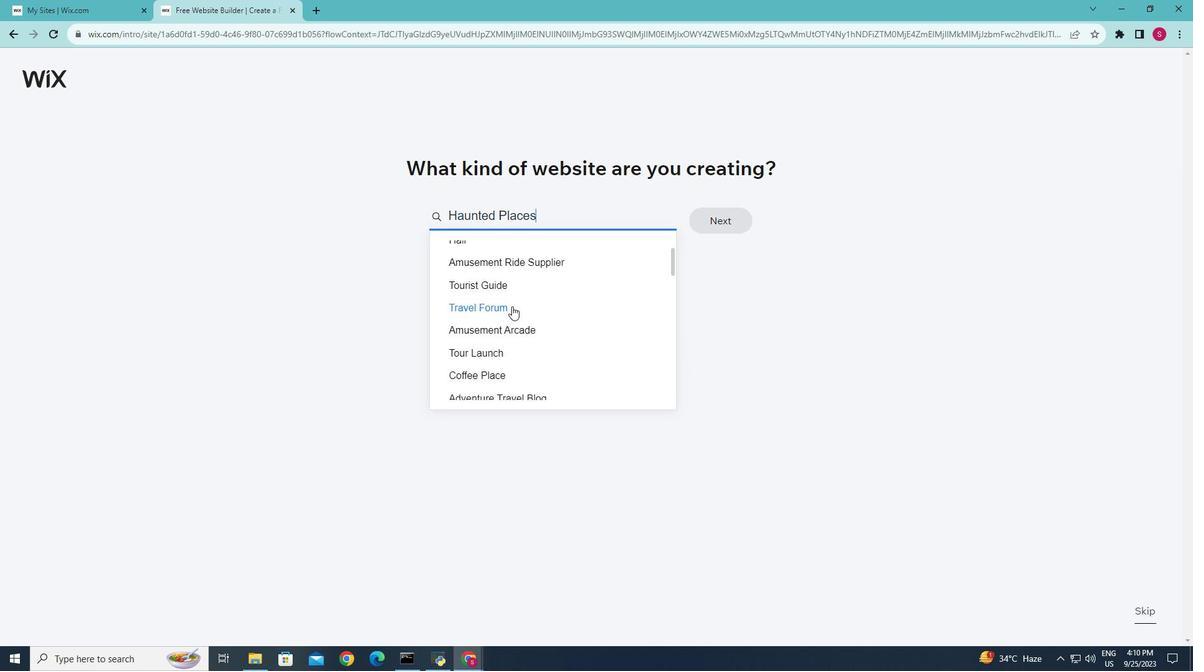 
Action: Mouse moved to (504, 305)
Screenshot: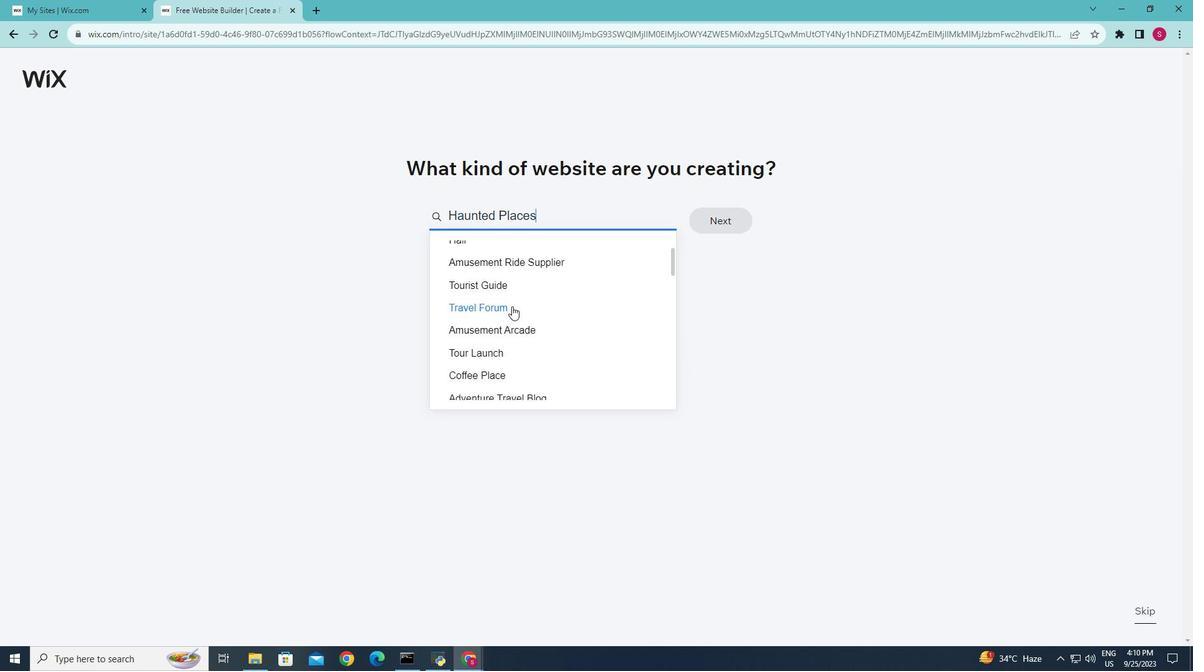 
Action: Mouse scrolled (504, 305) with delta (0, 0)
Screenshot: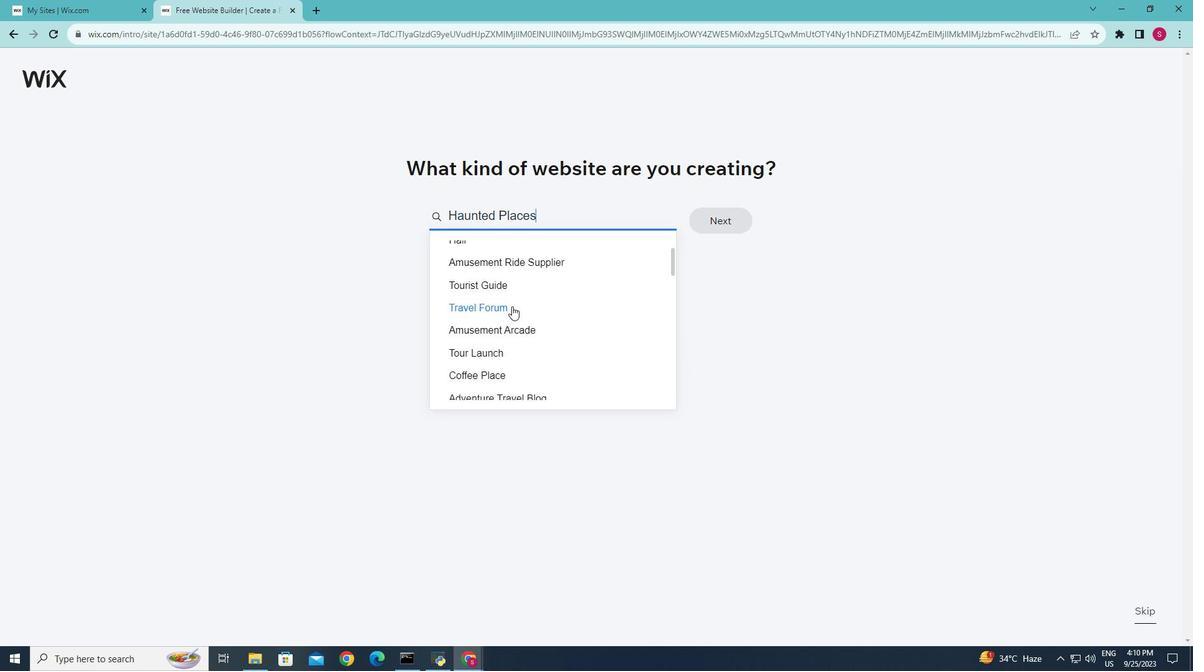 
Action: Mouse scrolled (504, 305) with delta (0, 0)
Screenshot: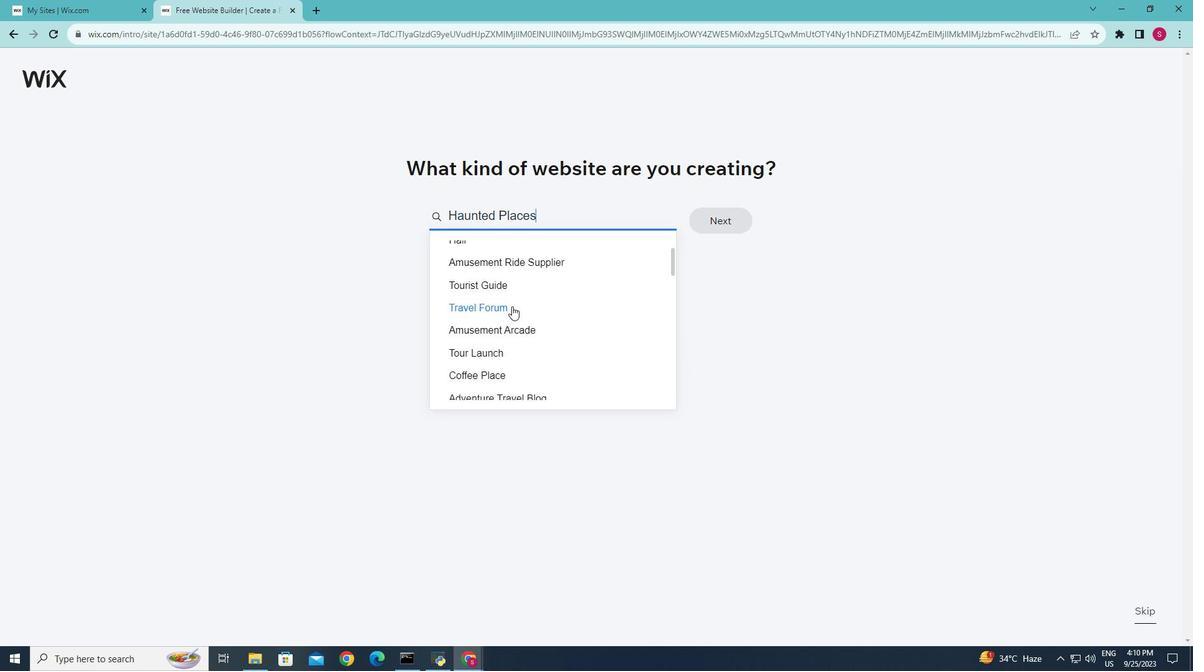 
Action: Mouse moved to (504, 304)
Screenshot: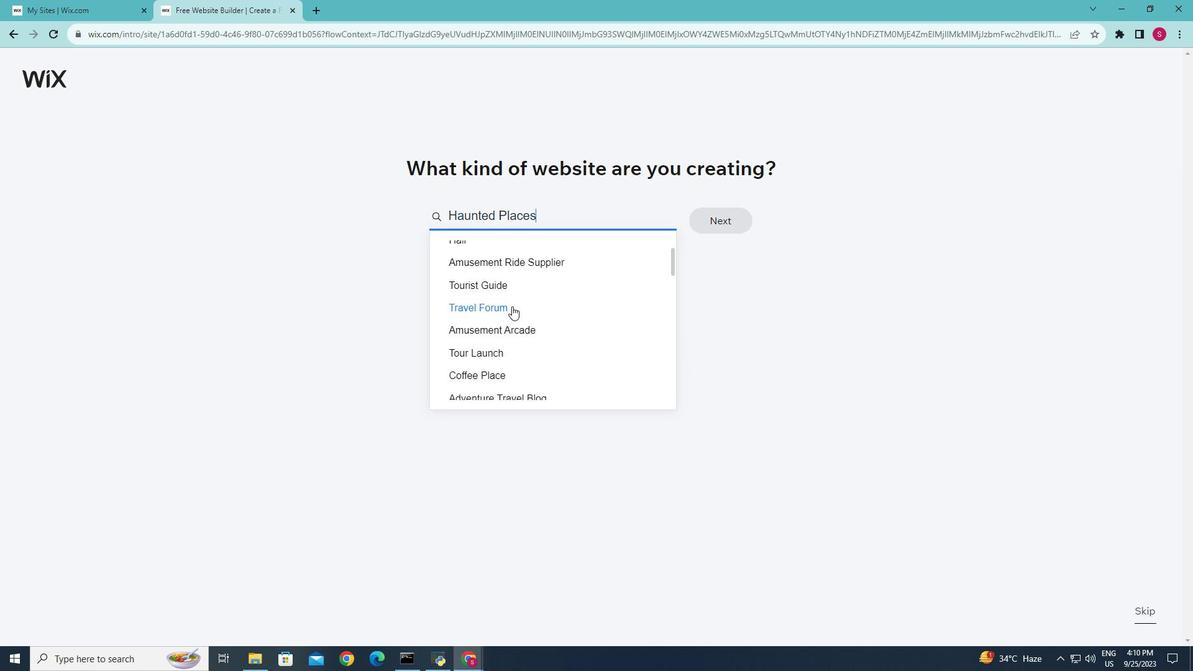 
Action: Mouse scrolled (504, 305) with delta (0, 0)
Screenshot: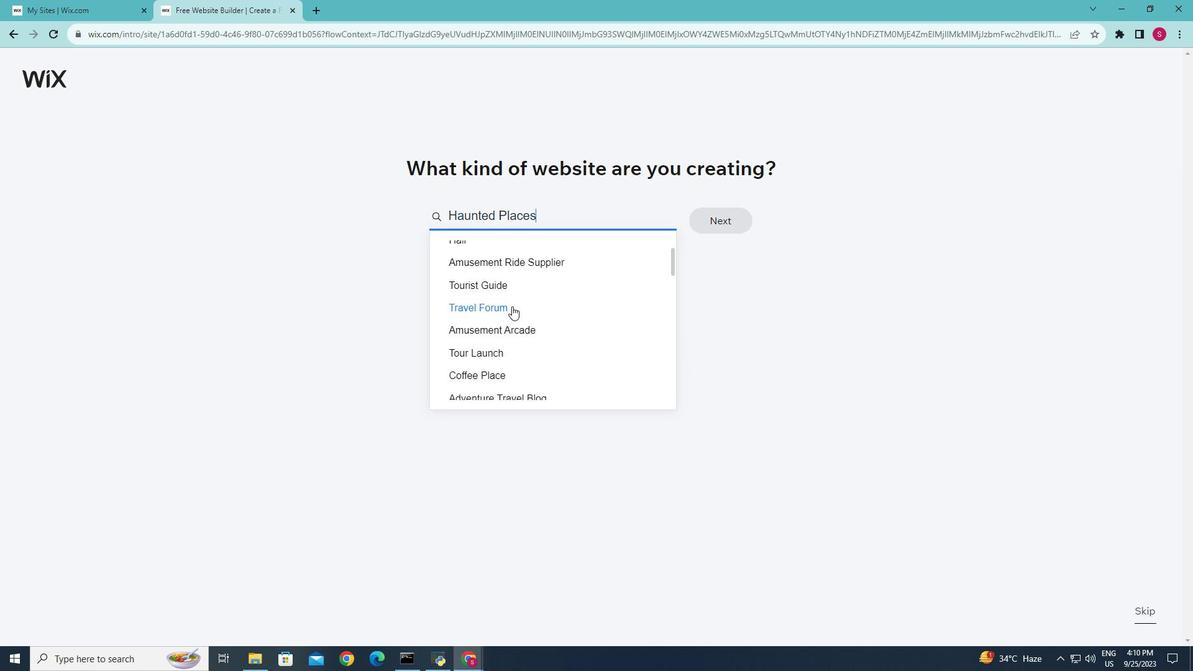 
Action: Mouse moved to (504, 303)
Screenshot: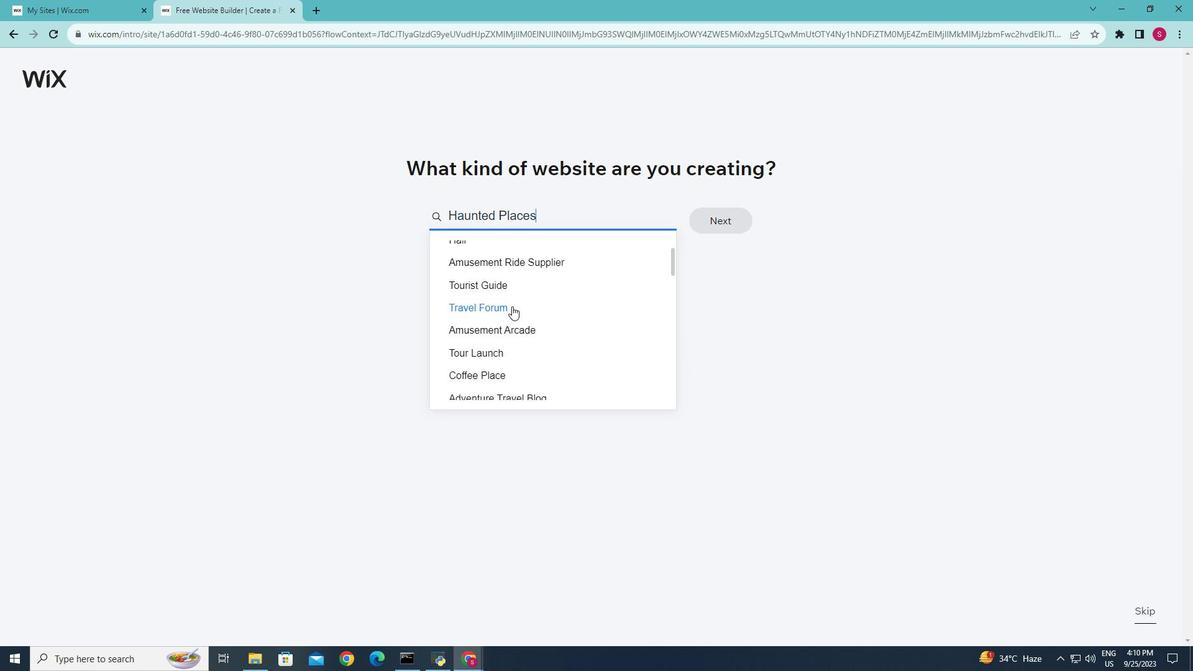
Action: Mouse scrolled (504, 304) with delta (0, 0)
Screenshot: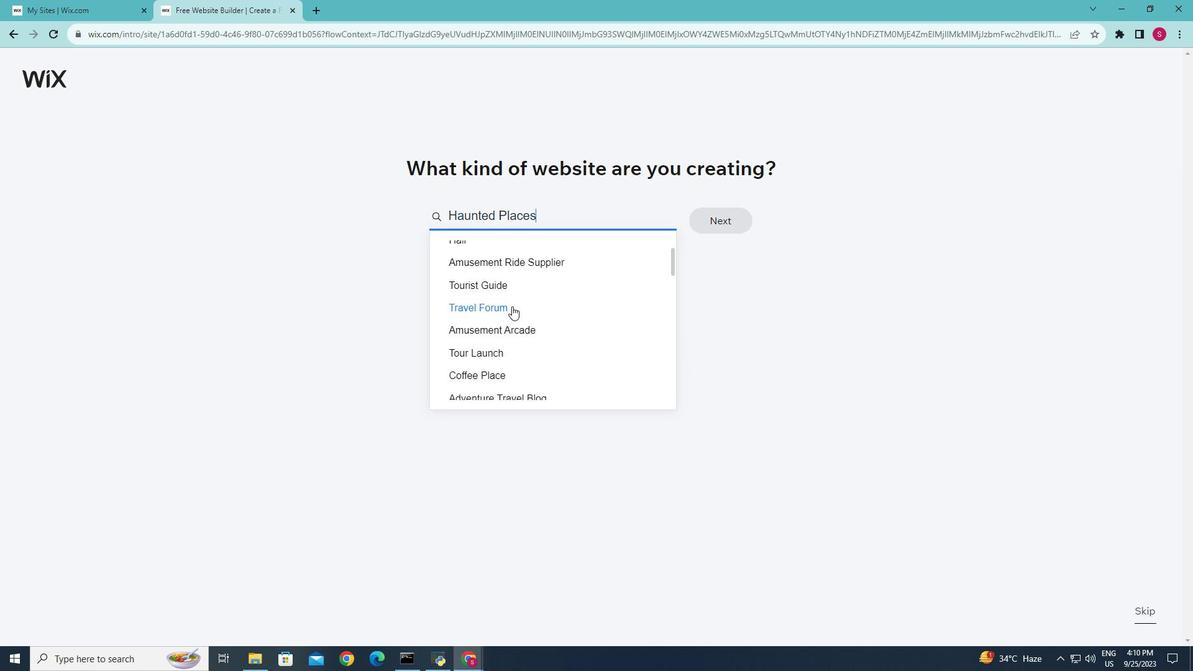 
Action: Mouse moved to (504, 303)
Screenshot: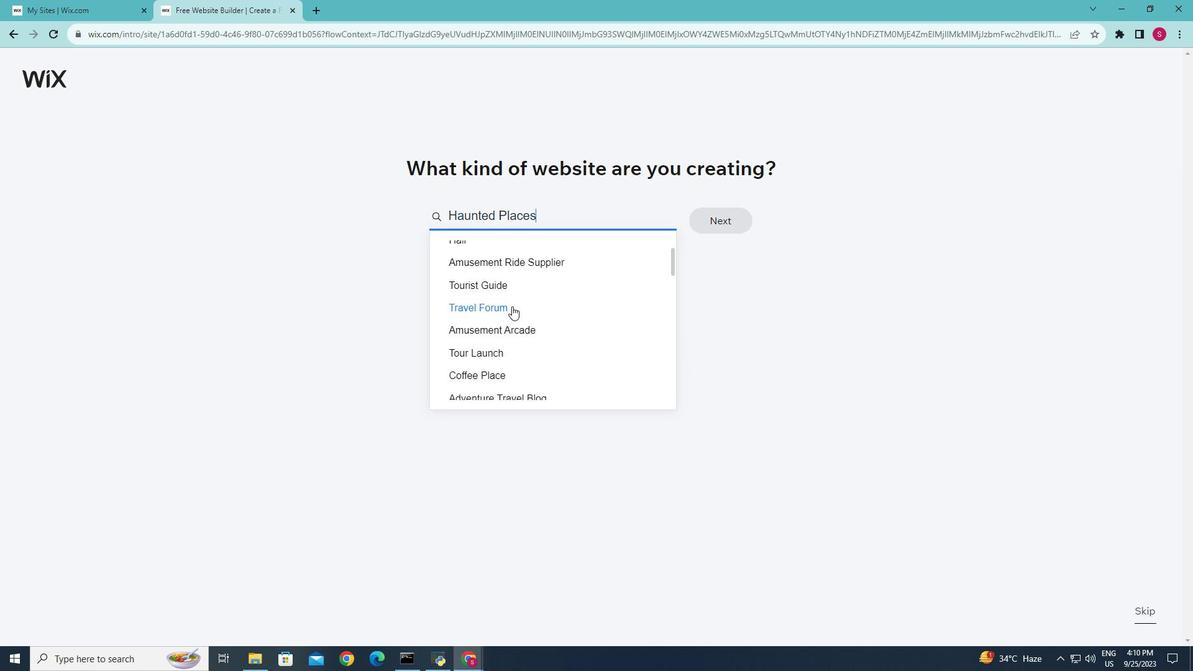 
Action: Mouse scrolled (504, 303) with delta (0, 0)
Screenshot: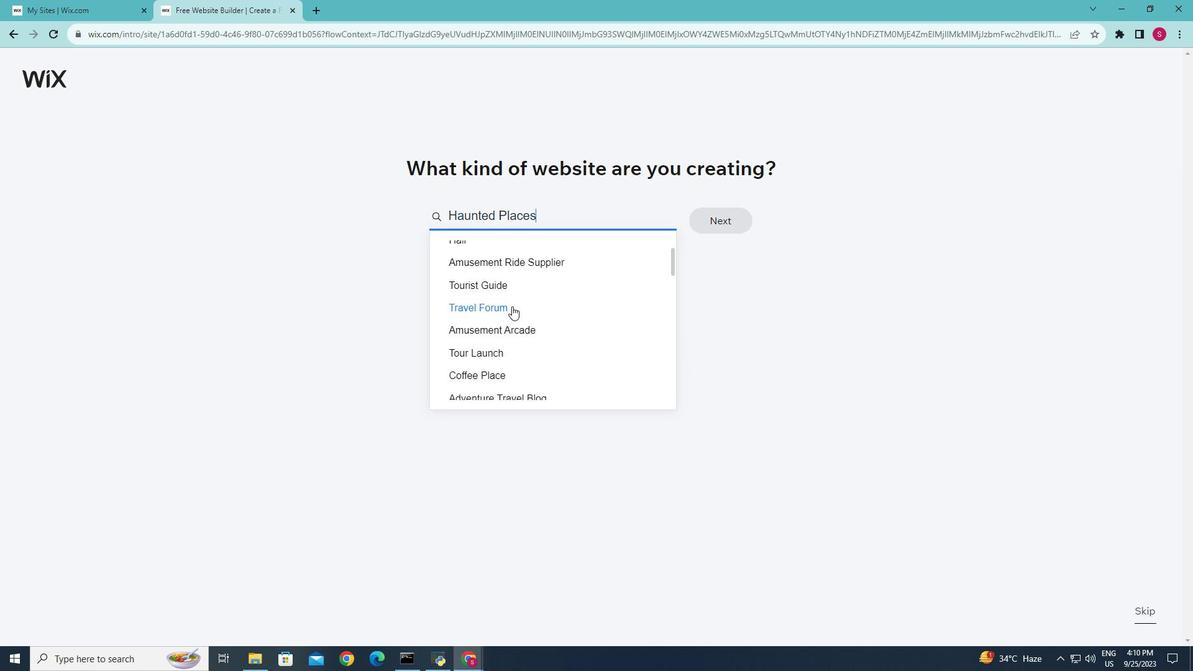 
Action: Mouse moved to (504, 298)
Screenshot: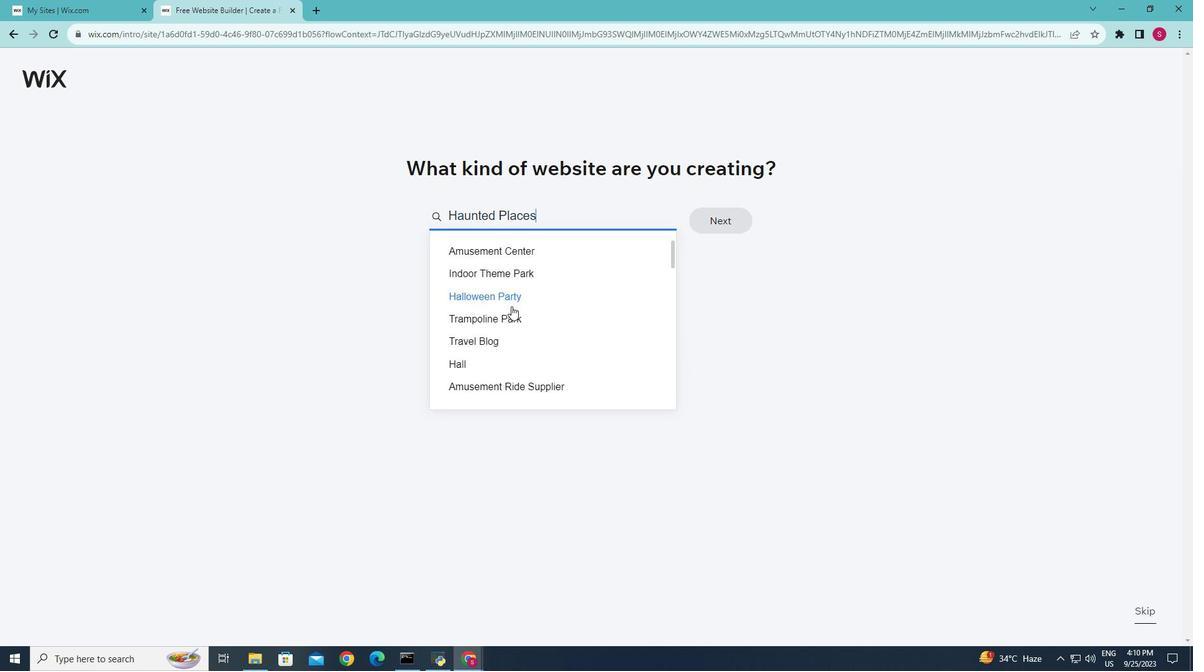 
Action: Mouse scrolled (504, 299) with delta (0, 0)
Screenshot: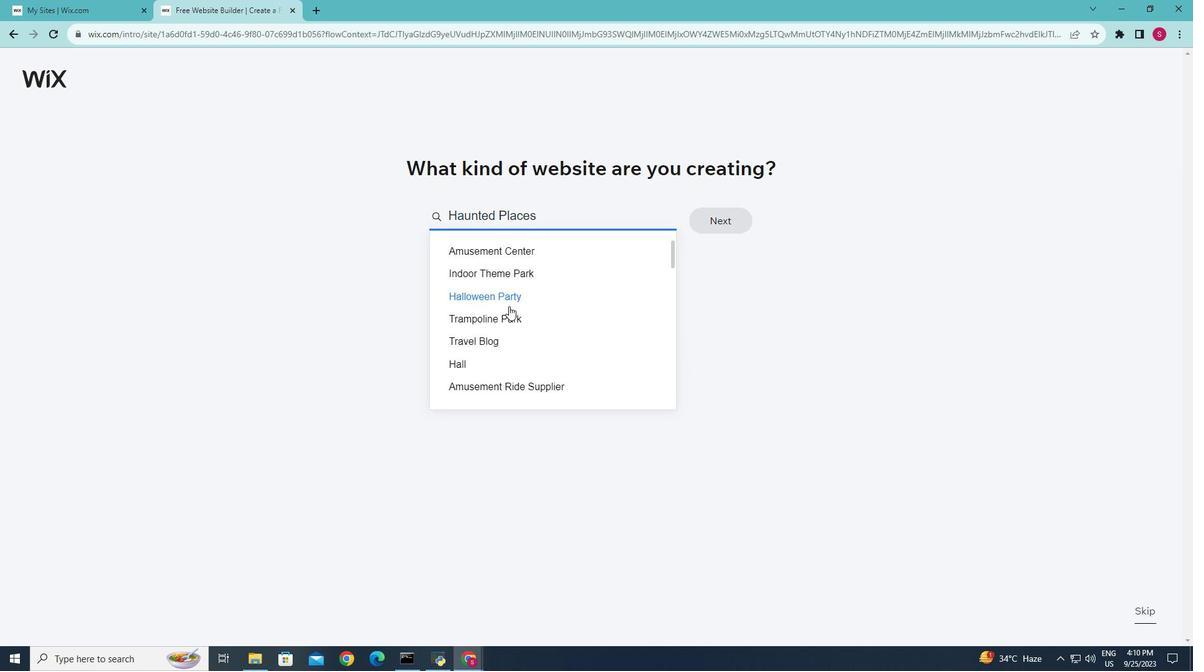 
Action: Mouse scrolled (504, 299) with delta (0, 0)
Screenshot: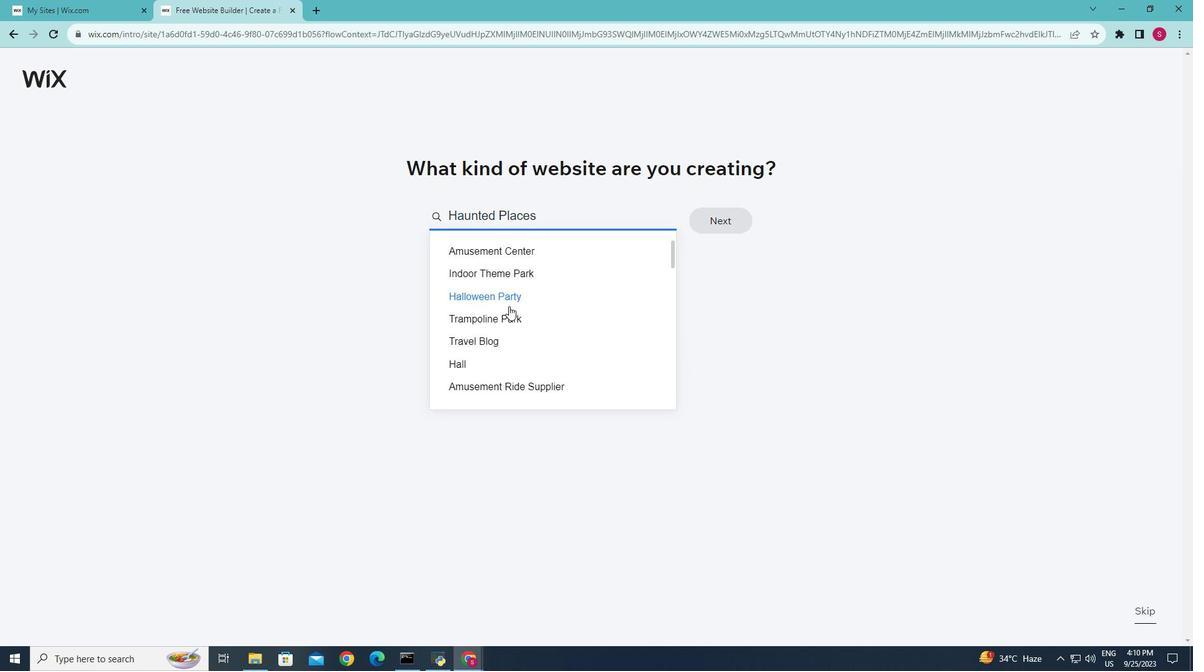
Action: Mouse scrolled (504, 299) with delta (0, 0)
Screenshot: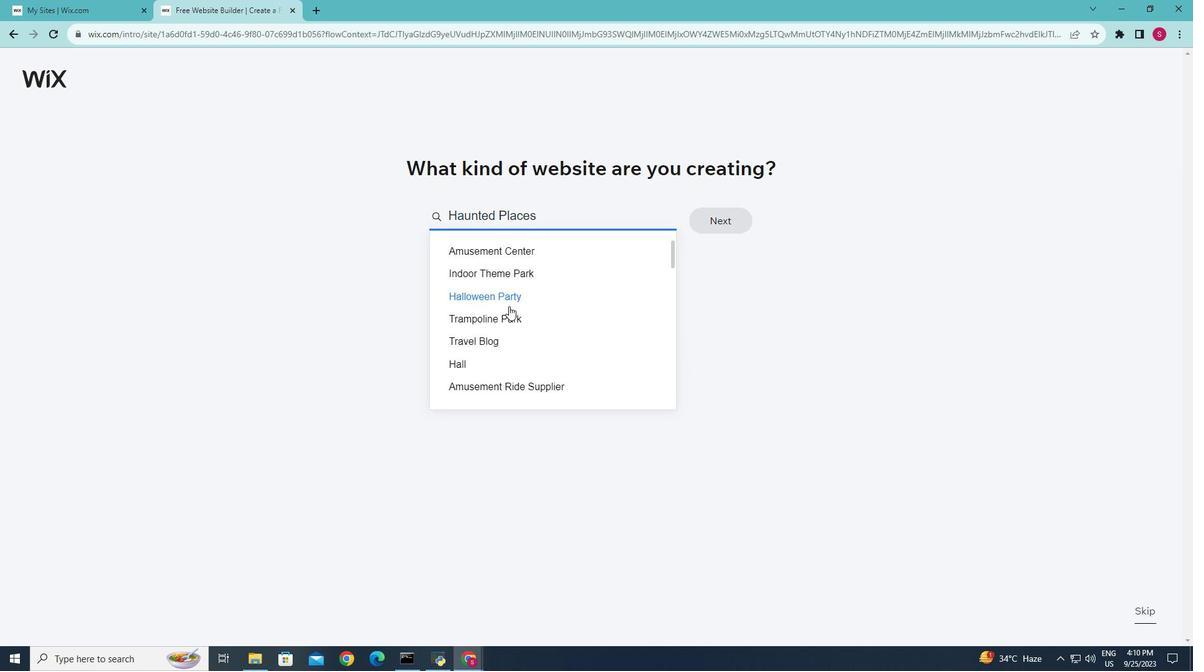 
Action: Mouse scrolled (504, 299) with delta (0, 0)
Screenshot: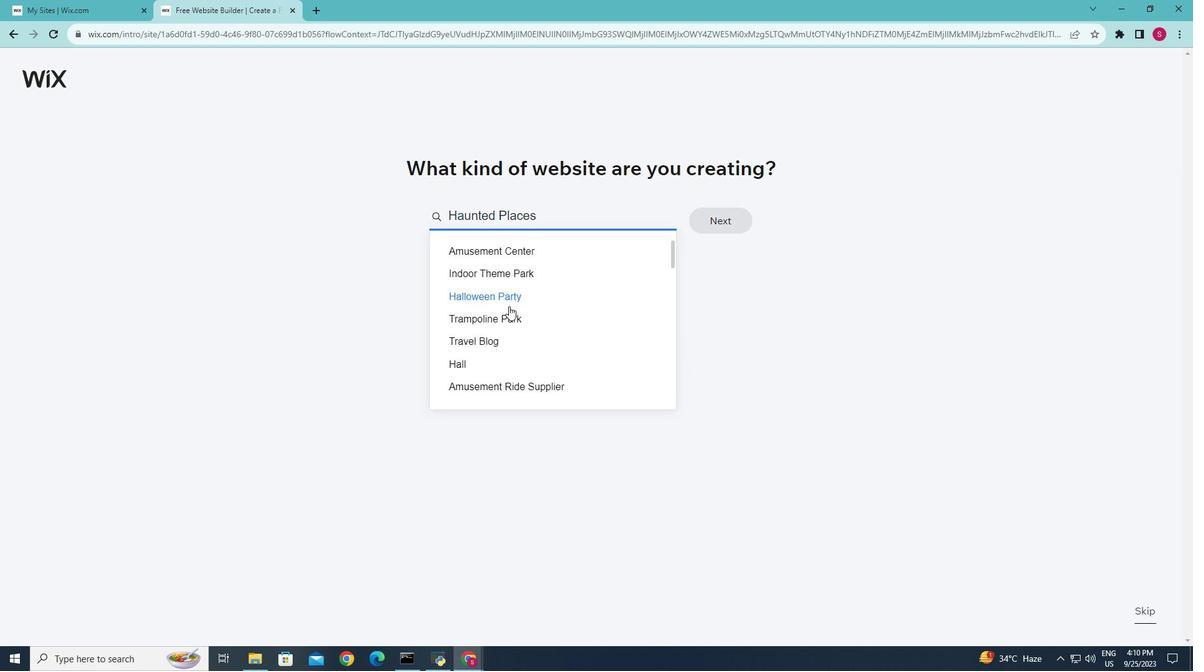 
Action: Mouse scrolled (504, 299) with delta (0, 0)
Screenshot: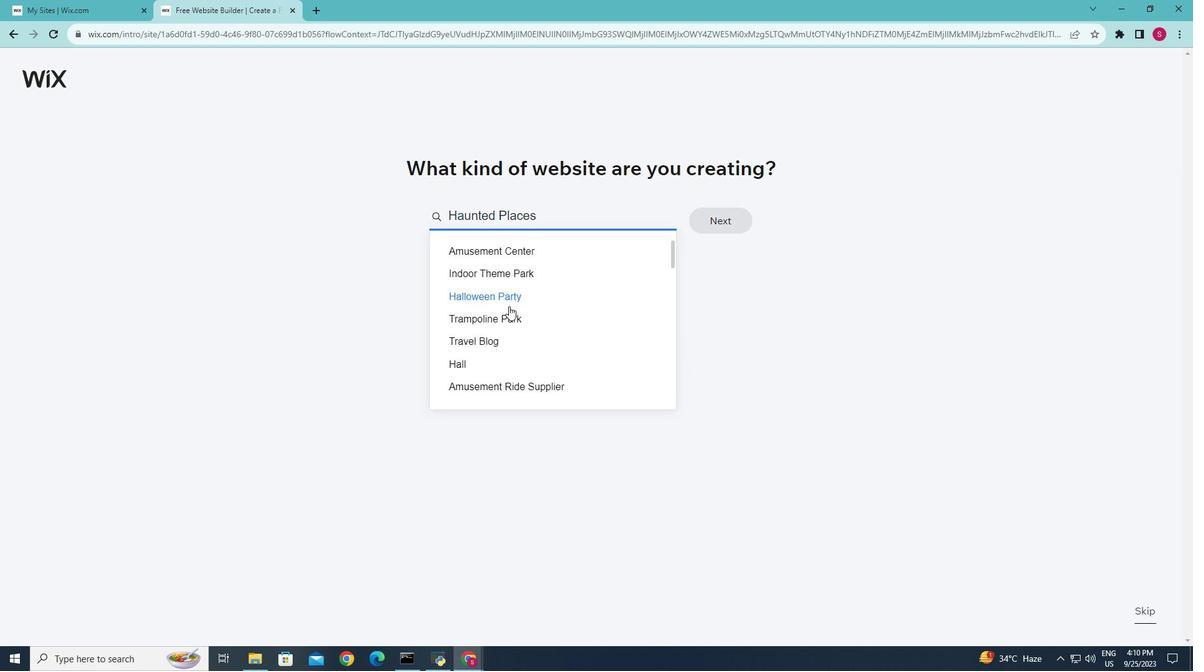 
Action: Mouse scrolled (504, 299) with delta (0, 0)
Screenshot: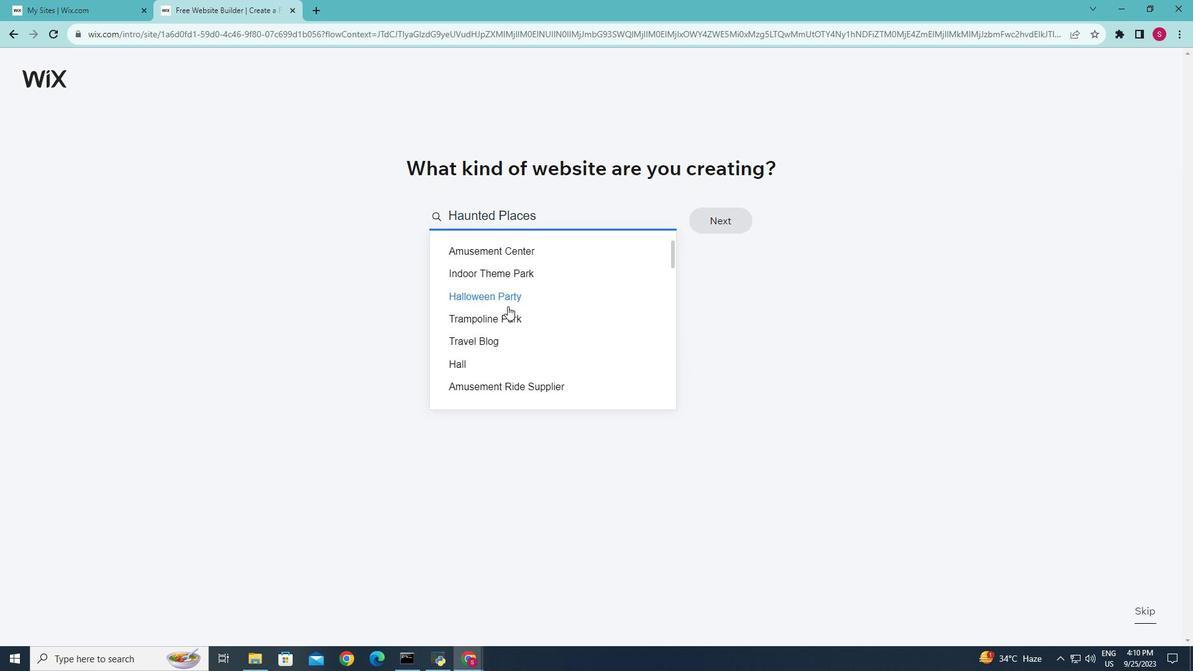 
Action: Mouse moved to (504, 298)
Screenshot: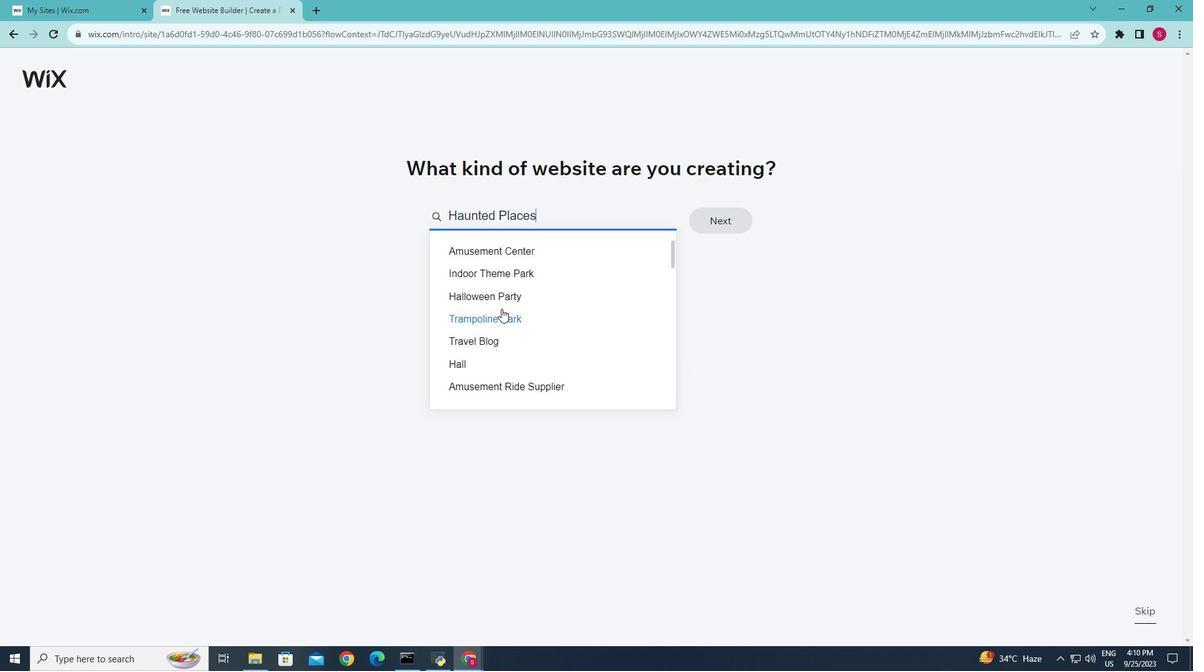 
Action: Mouse scrolled (504, 299) with delta (0, 0)
Screenshot: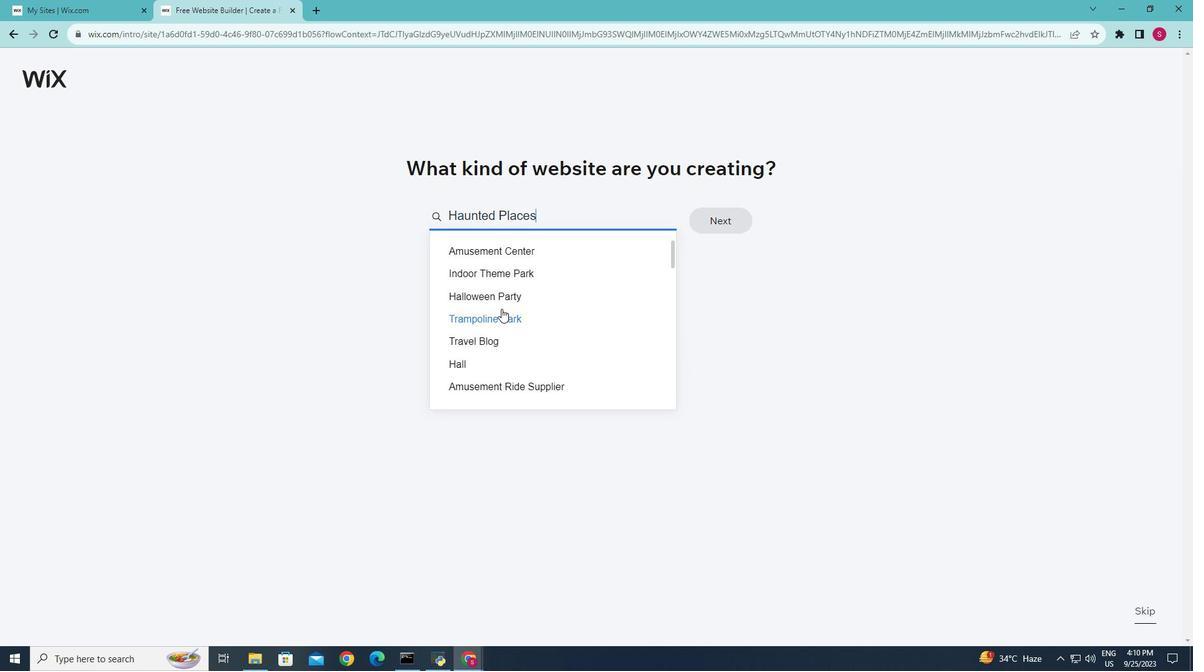 
Action: Mouse scrolled (504, 299) with delta (0, 0)
Screenshot: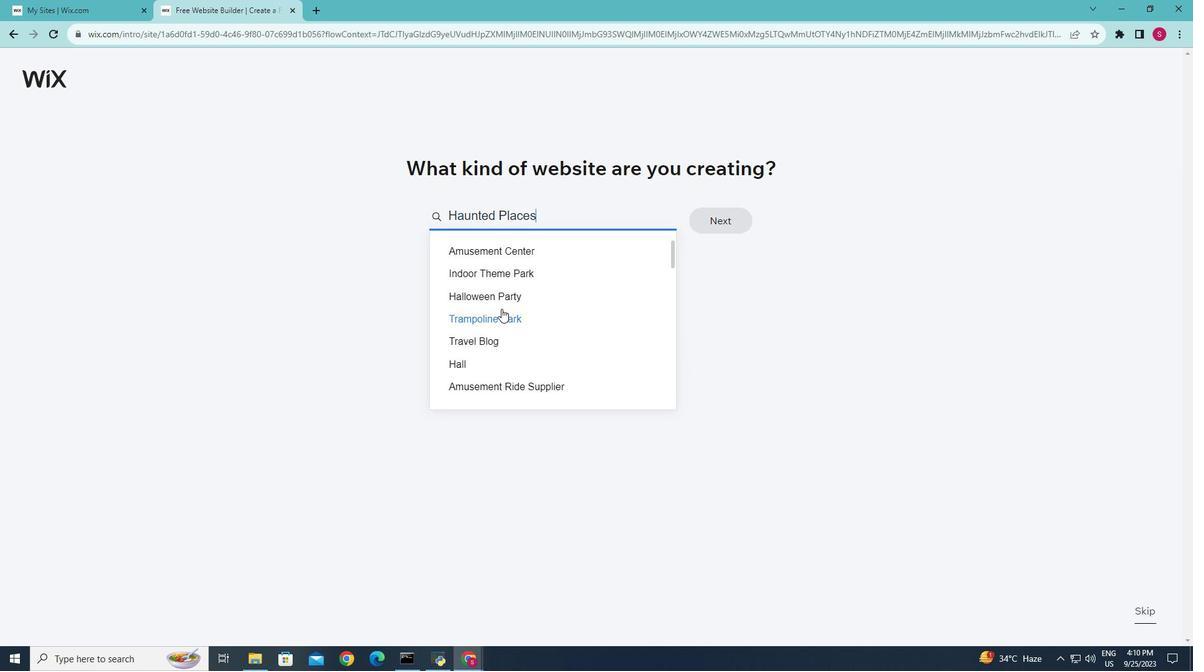
Action: Mouse scrolled (504, 299) with delta (0, 0)
Screenshot: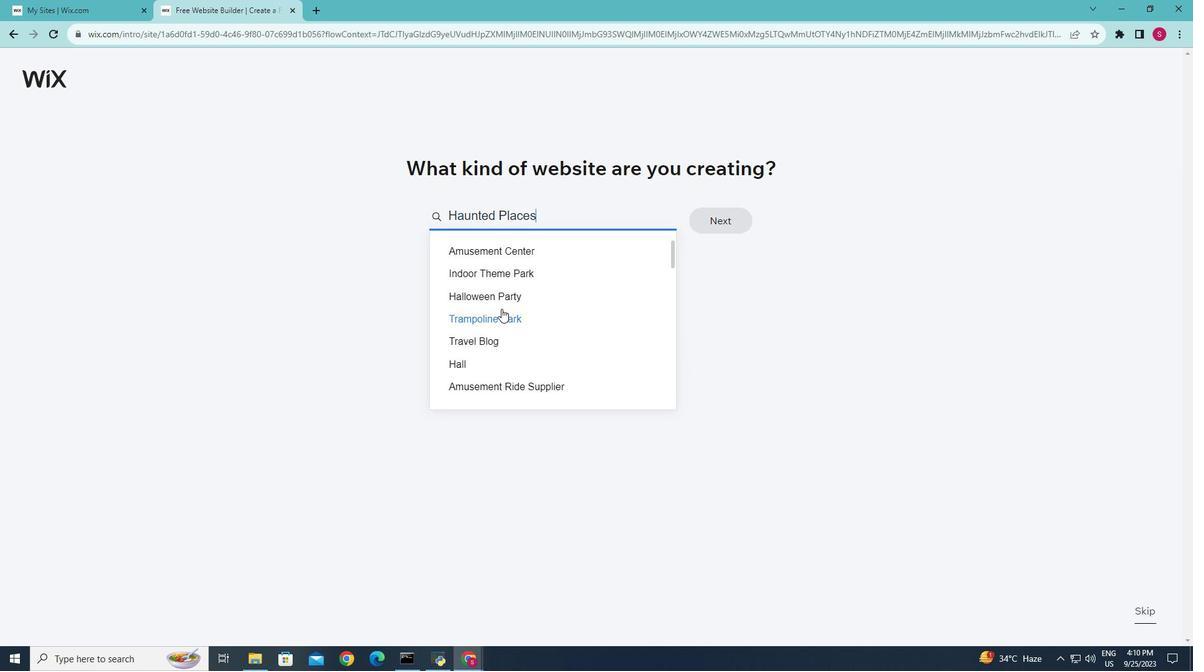
Action: Mouse scrolled (504, 299) with delta (0, 0)
Screenshot: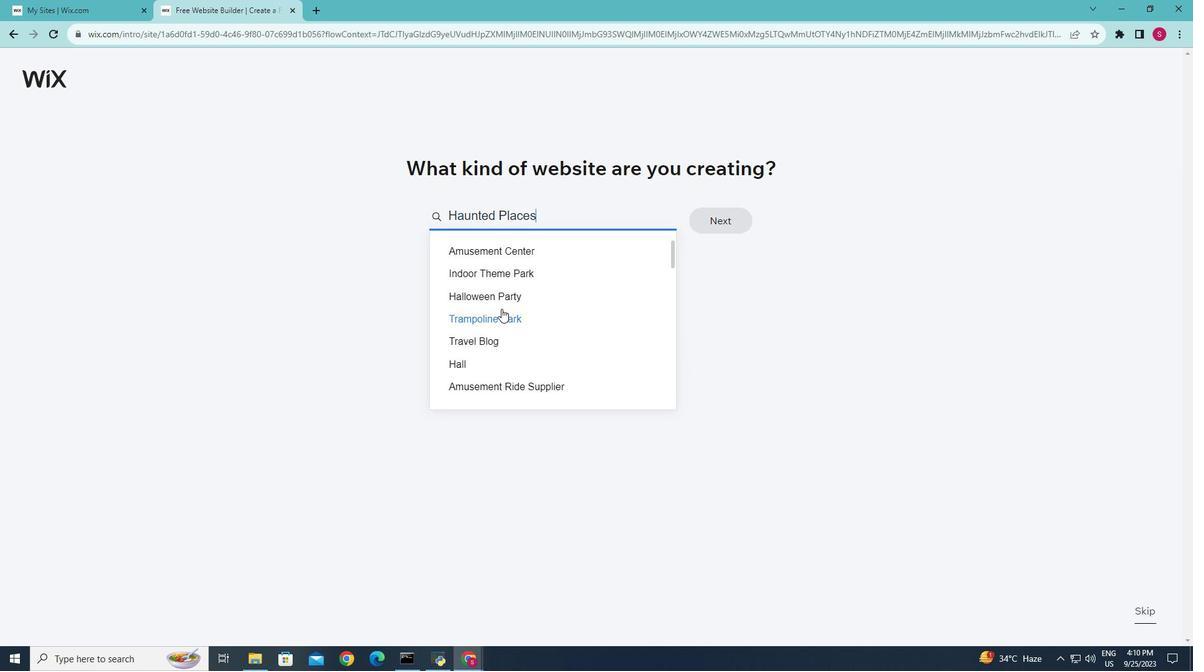 
Action: Mouse scrolled (504, 299) with delta (0, 0)
Screenshot: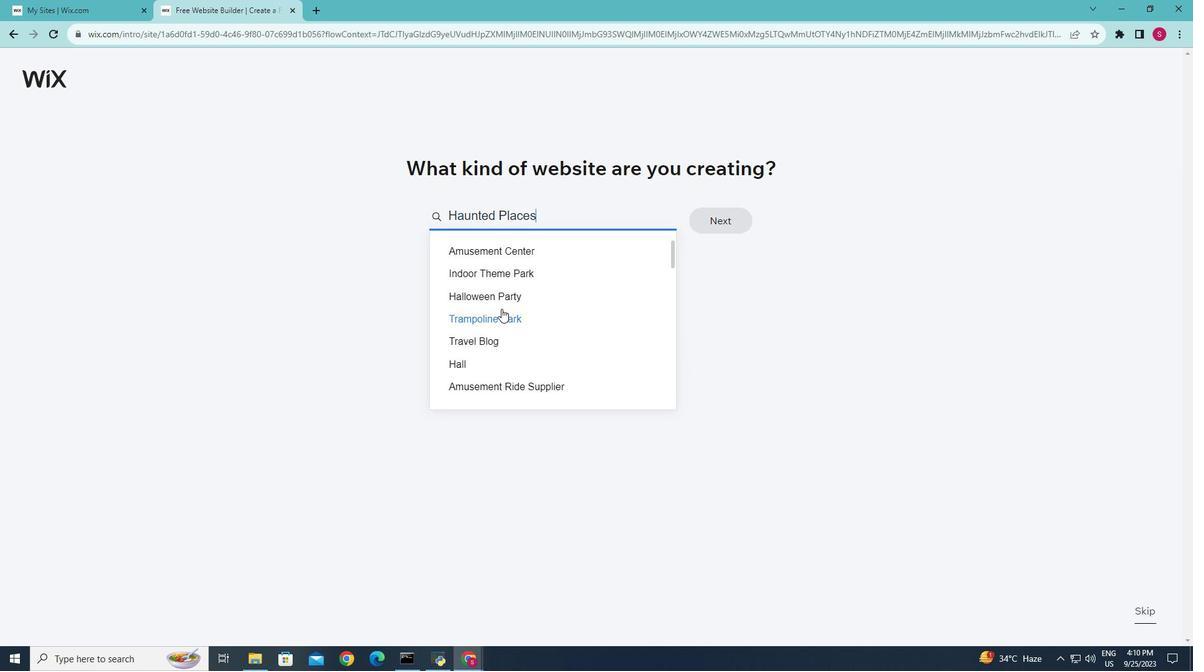 
Action: Mouse scrolled (504, 299) with delta (0, 0)
Screenshot: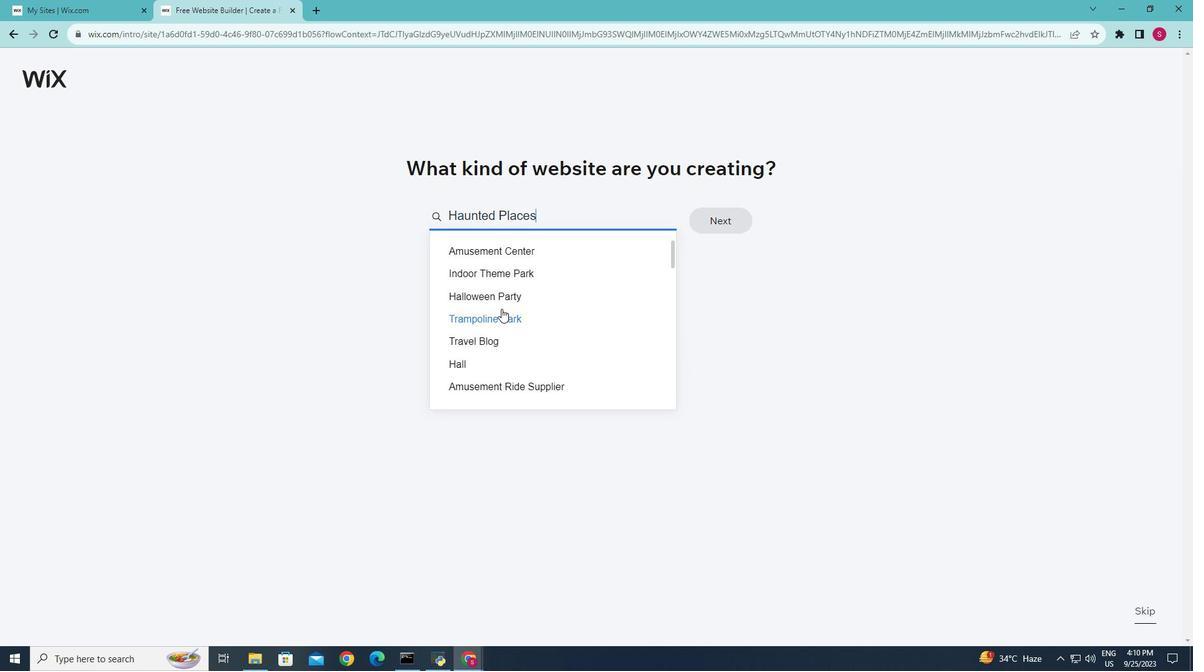 
Action: Mouse moved to (533, 208)
Screenshot: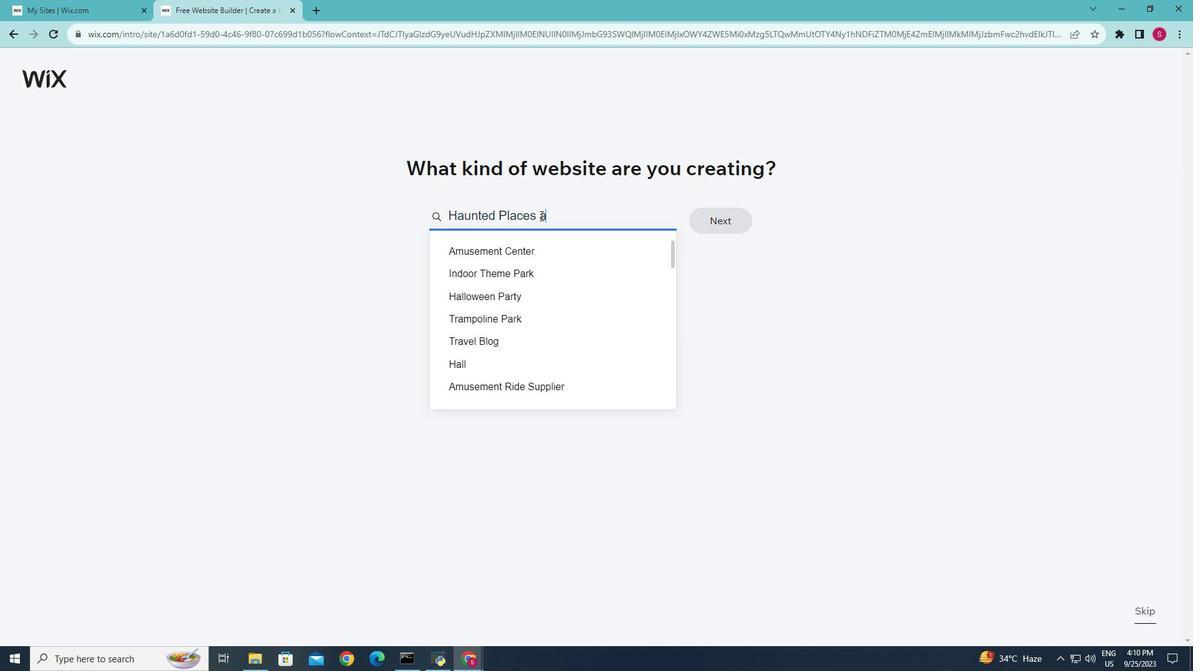 
Action: Key pressed <Key.space>and<Key.space><Key.caps_lock>G<Key.caps_lock>host<Key.space><Key.caps_lock>S<Key.caps_lock>tories<Key.enter>
Screenshot: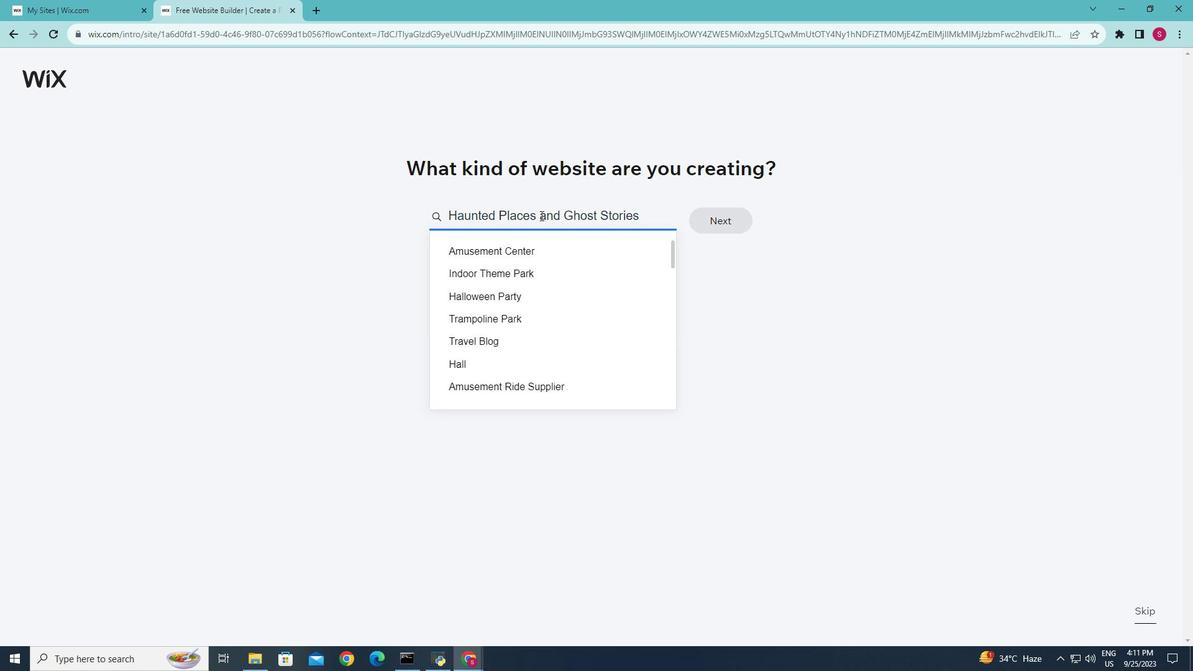 
Action: Mouse moved to (526, 297)
Screenshot: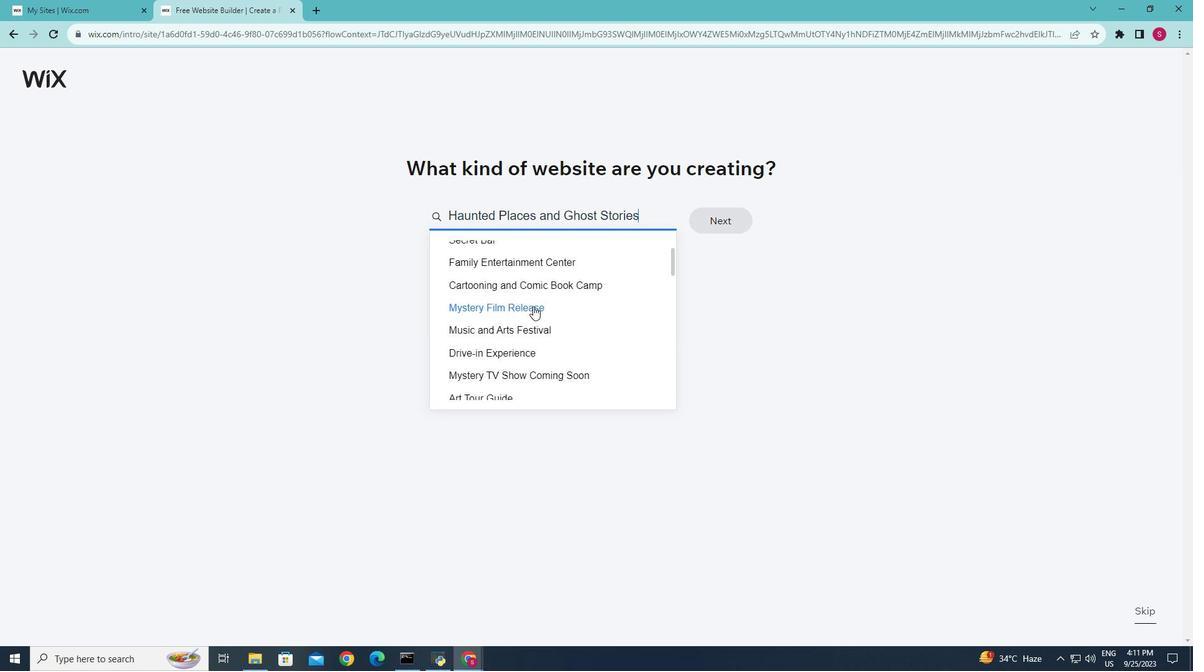 
Action: Mouse scrolled (526, 296) with delta (0, 0)
Screenshot: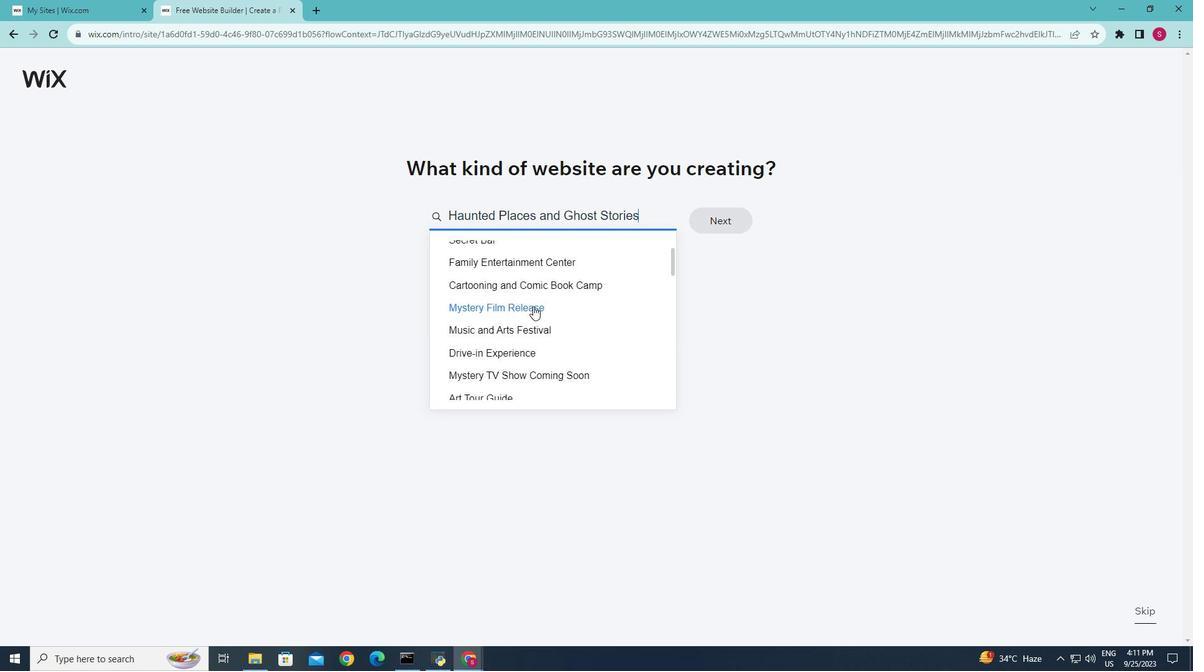 
Action: Mouse moved to (526, 297)
Screenshot: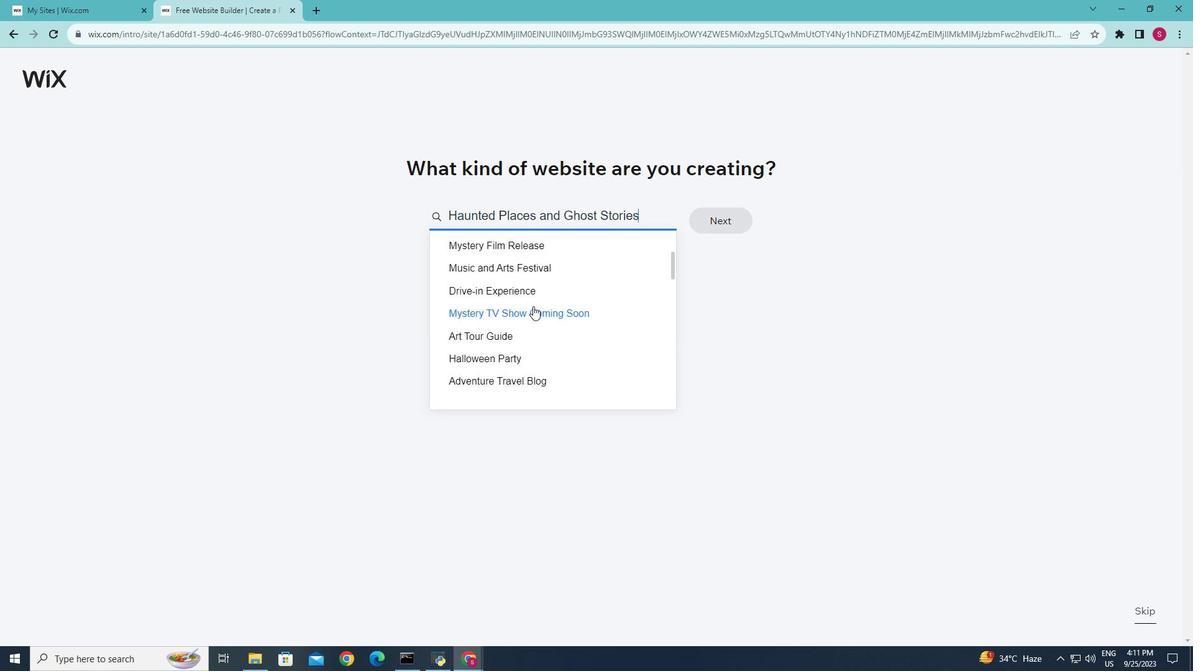 
Action: Mouse scrolled (526, 297) with delta (0, 0)
Screenshot: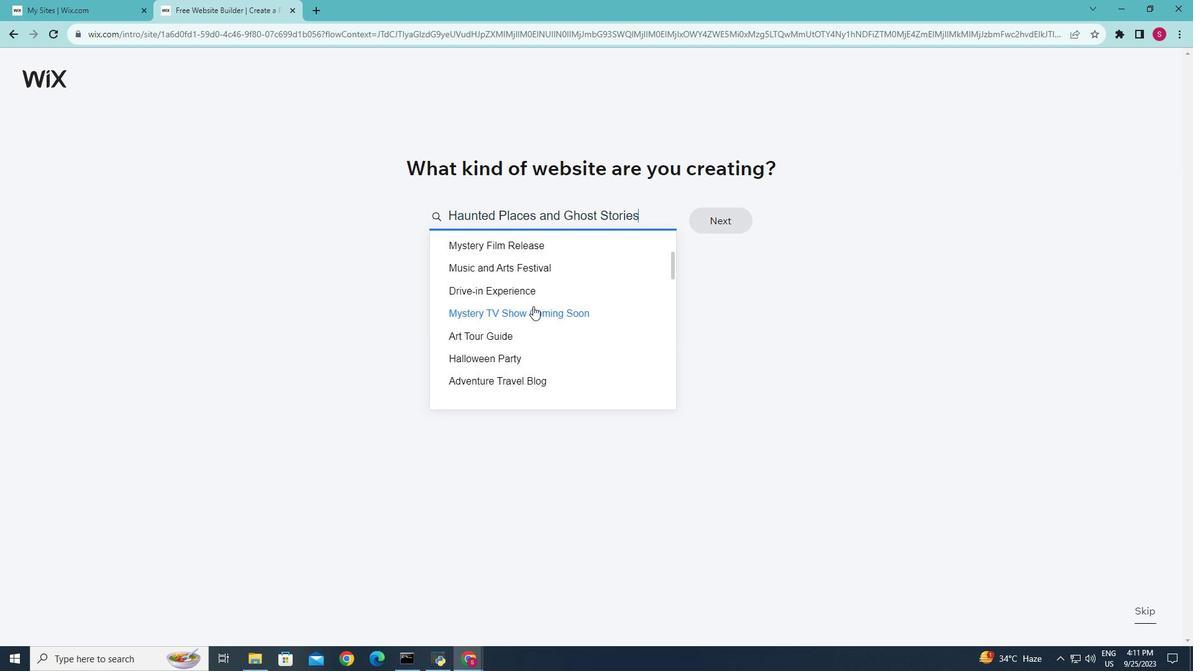 
Action: Mouse moved to (525, 298)
Screenshot: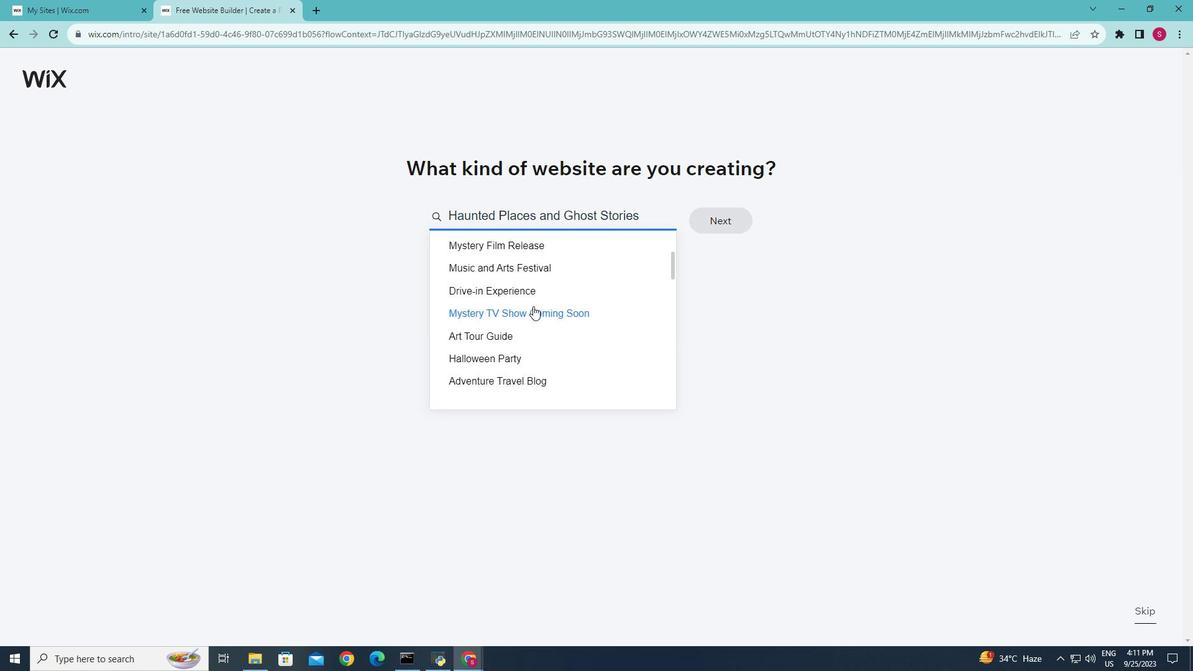 
Action: Mouse scrolled (525, 298) with delta (0, 0)
Screenshot: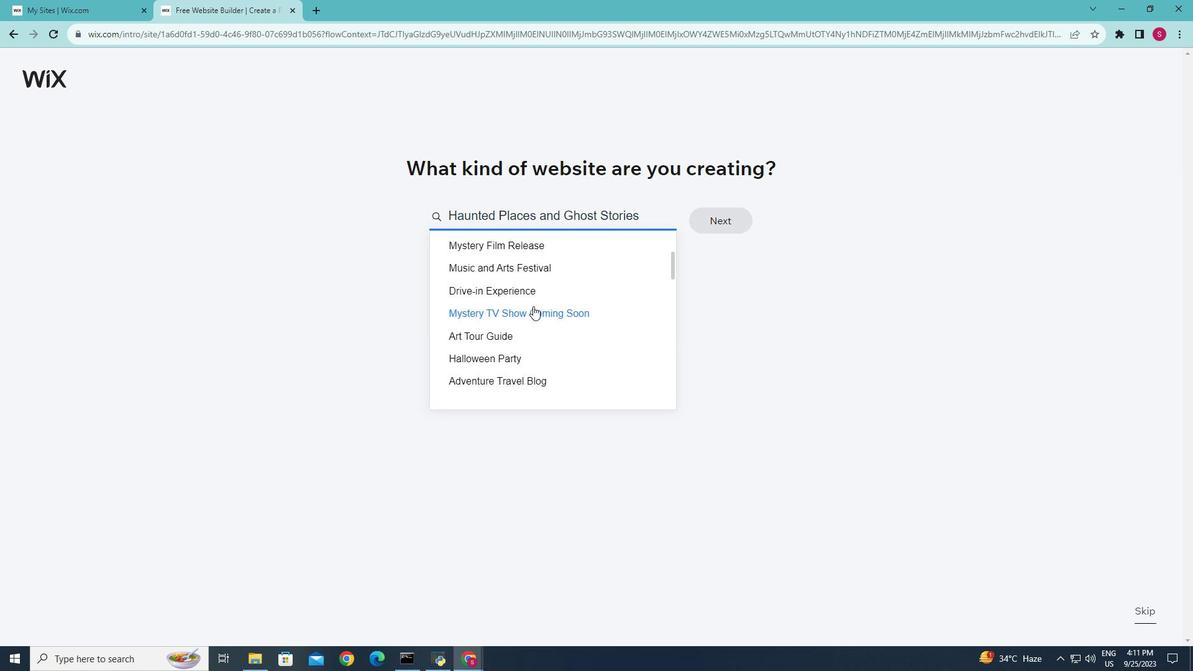 
Action: Mouse scrolled (525, 298) with delta (0, 0)
Screenshot: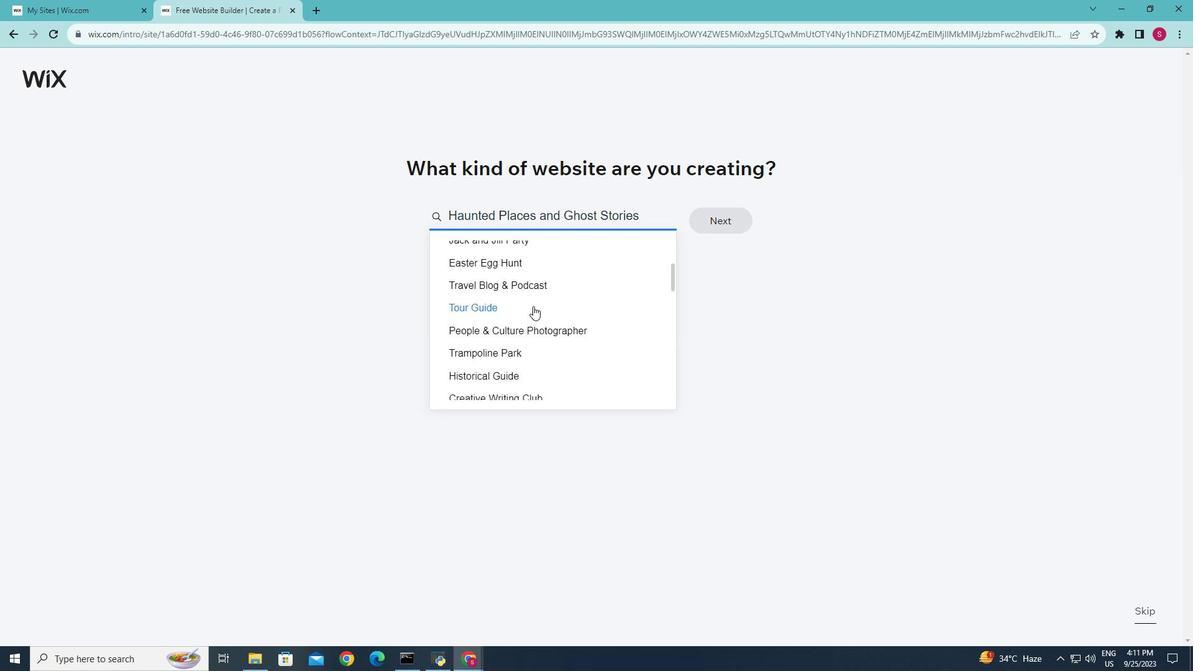 
Action: Mouse scrolled (525, 298) with delta (0, 0)
Screenshot: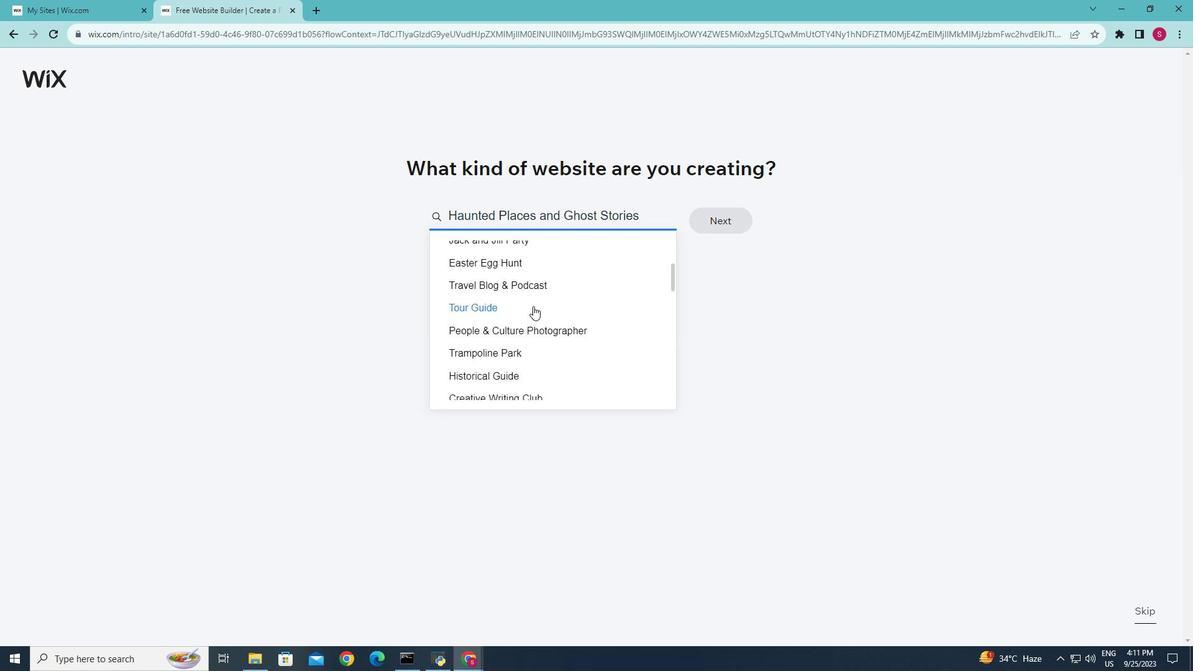 
Action: Mouse scrolled (525, 298) with delta (0, 0)
Screenshot: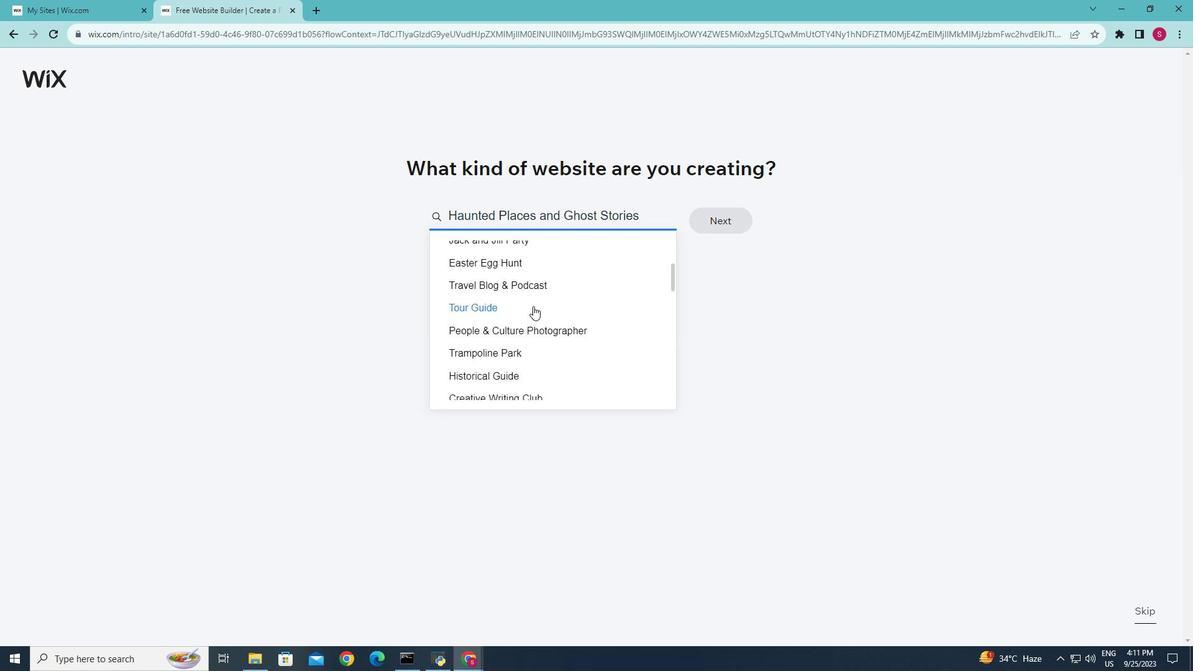 
Action: Mouse scrolled (525, 298) with delta (0, 0)
Screenshot: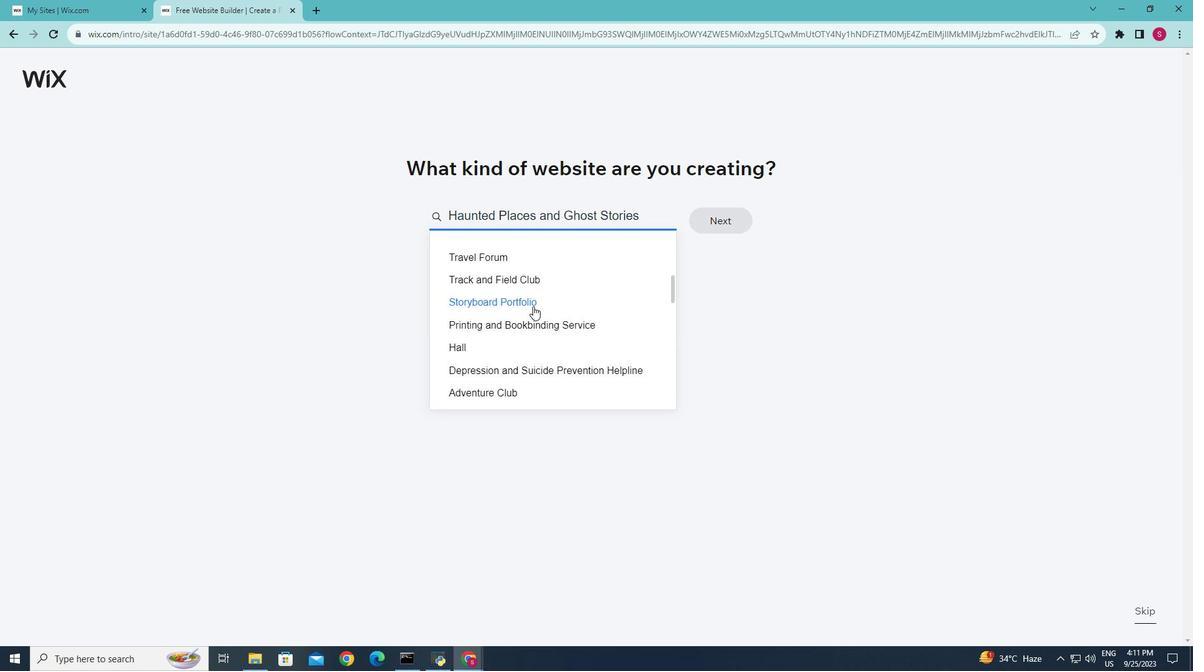 
Action: Mouse scrolled (525, 298) with delta (0, 0)
Screenshot: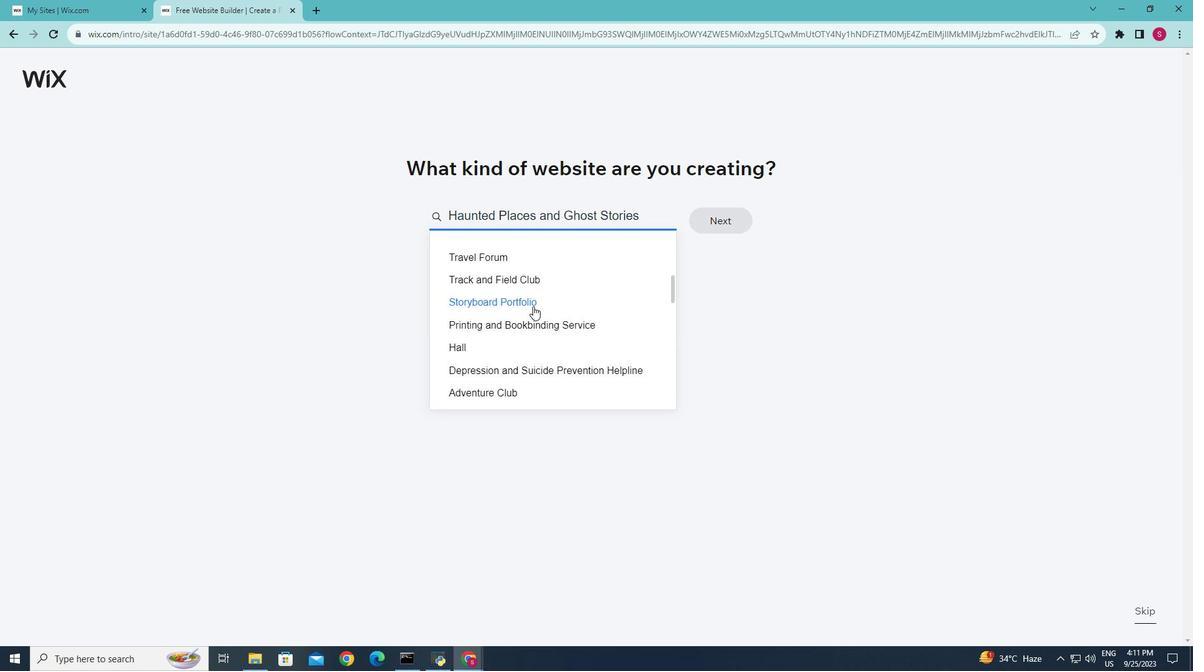 
Action: Mouse scrolled (525, 298) with delta (0, 0)
Screenshot: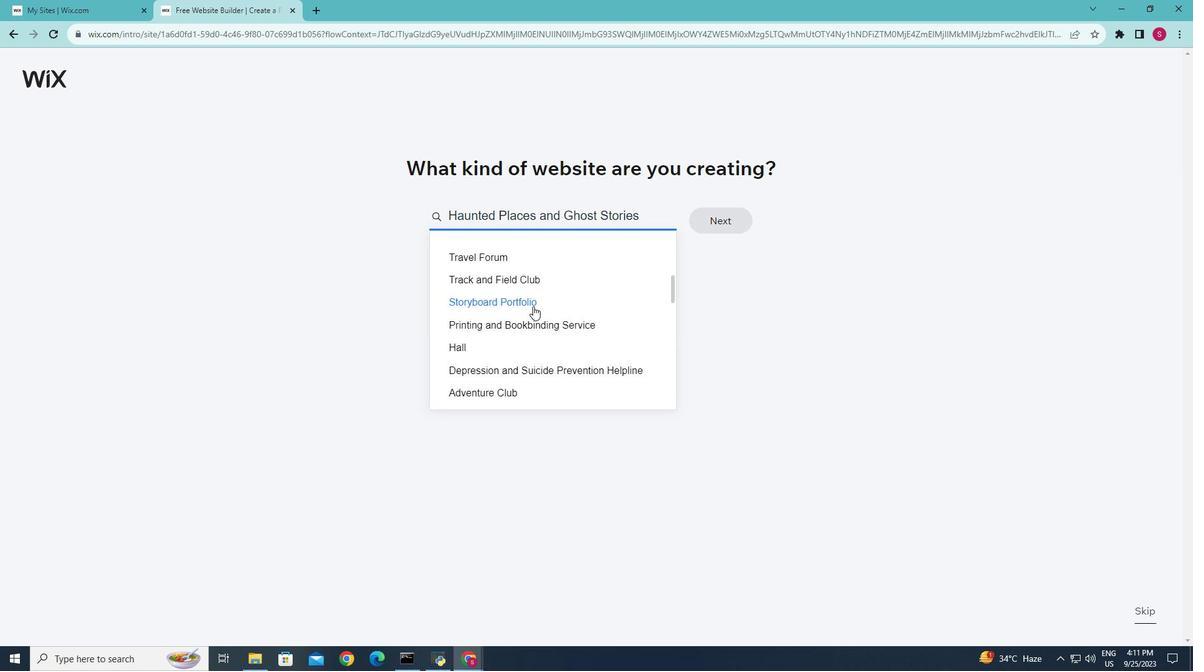 
Action: Mouse scrolled (525, 298) with delta (0, 0)
Screenshot: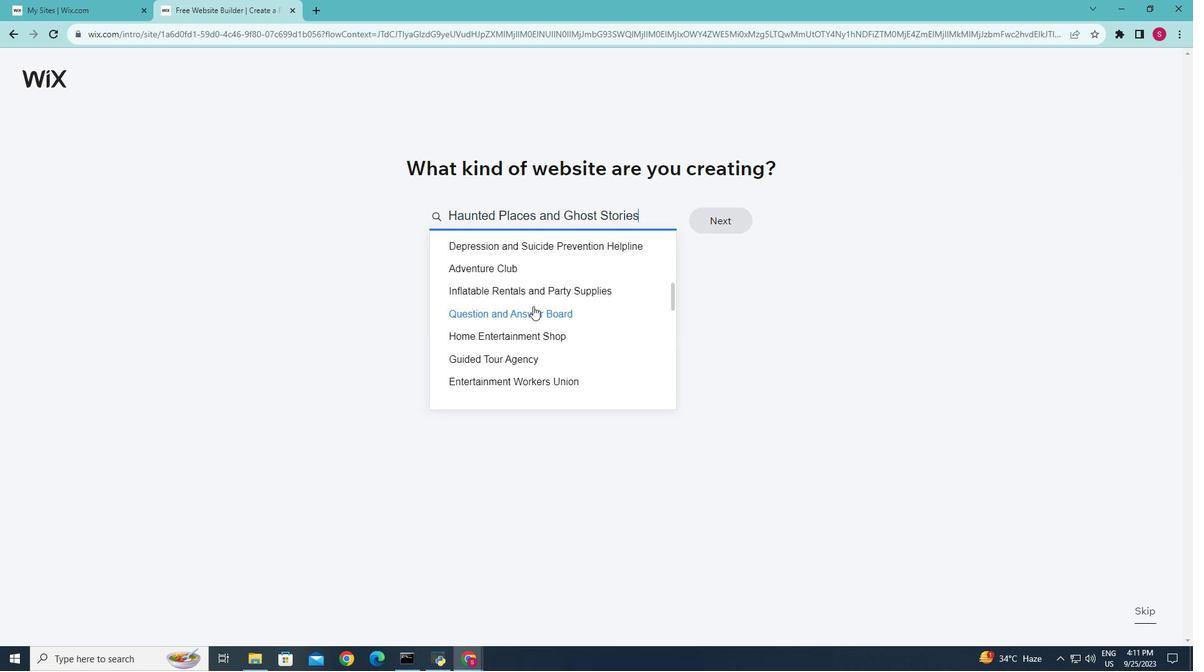 
Action: Mouse scrolled (525, 298) with delta (0, 0)
Screenshot: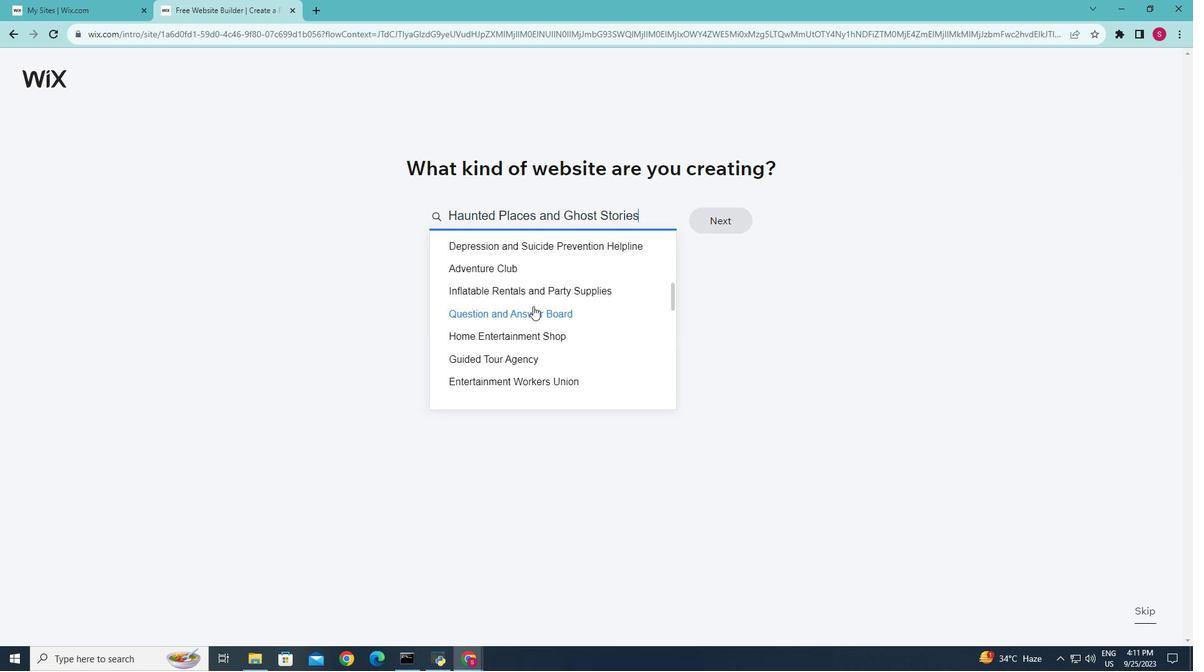 
Action: Mouse scrolled (525, 298) with delta (0, 0)
Screenshot: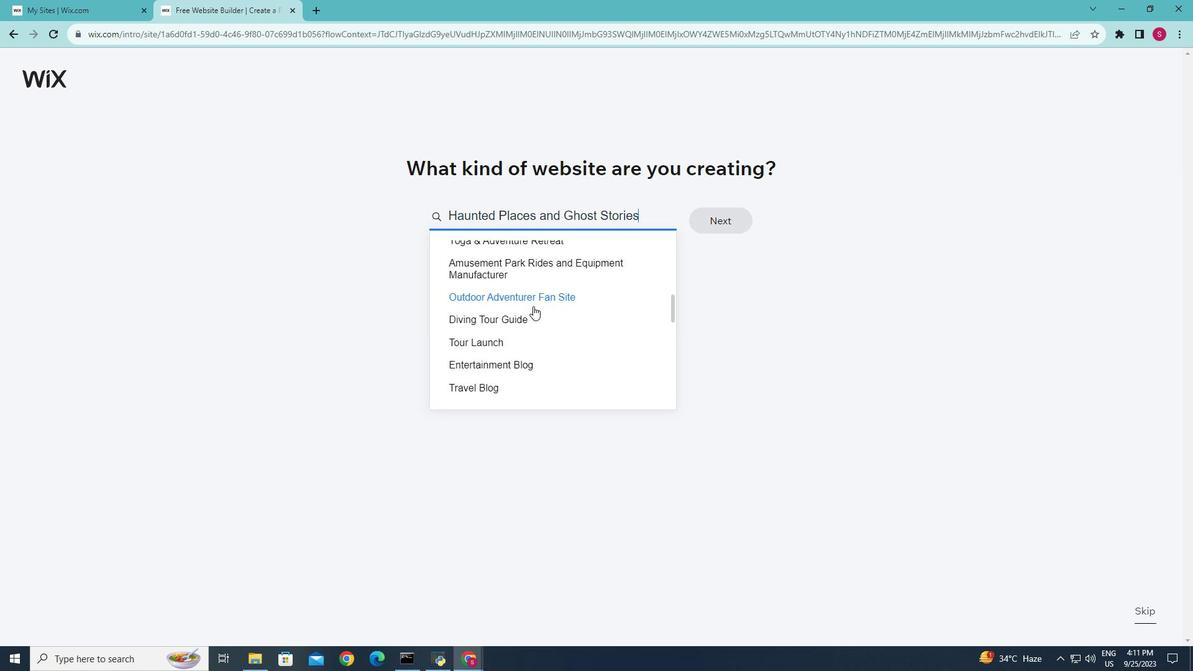 
Action: Mouse scrolled (525, 298) with delta (0, 0)
Screenshot: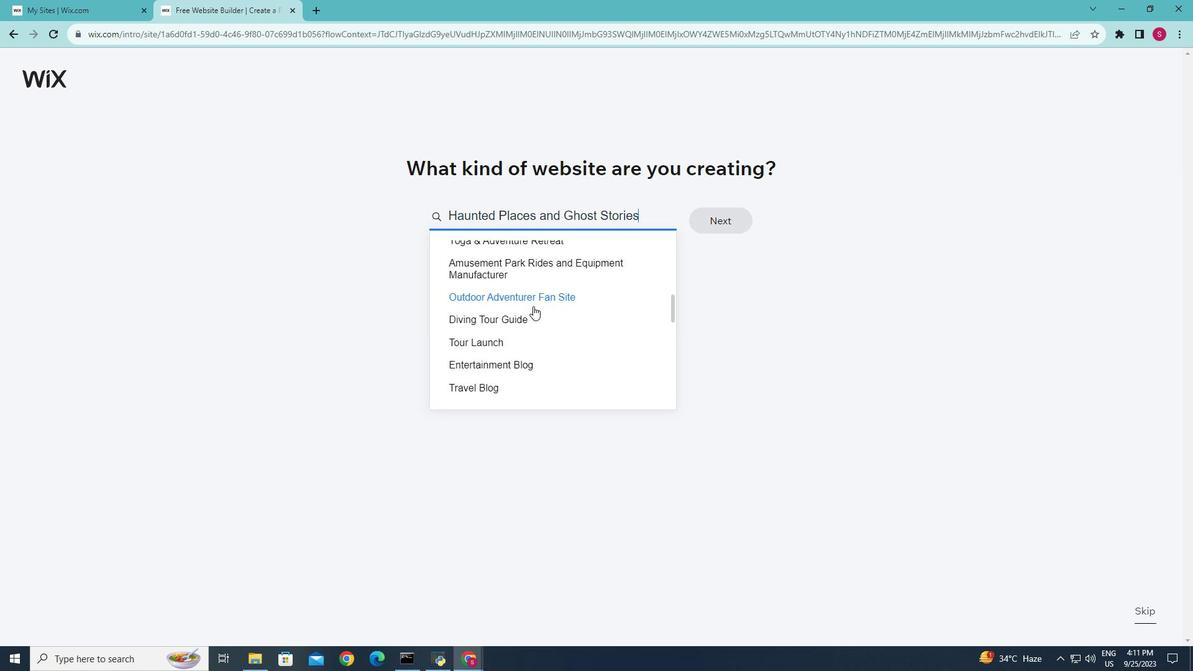 
Action: Mouse scrolled (525, 298) with delta (0, 0)
Screenshot: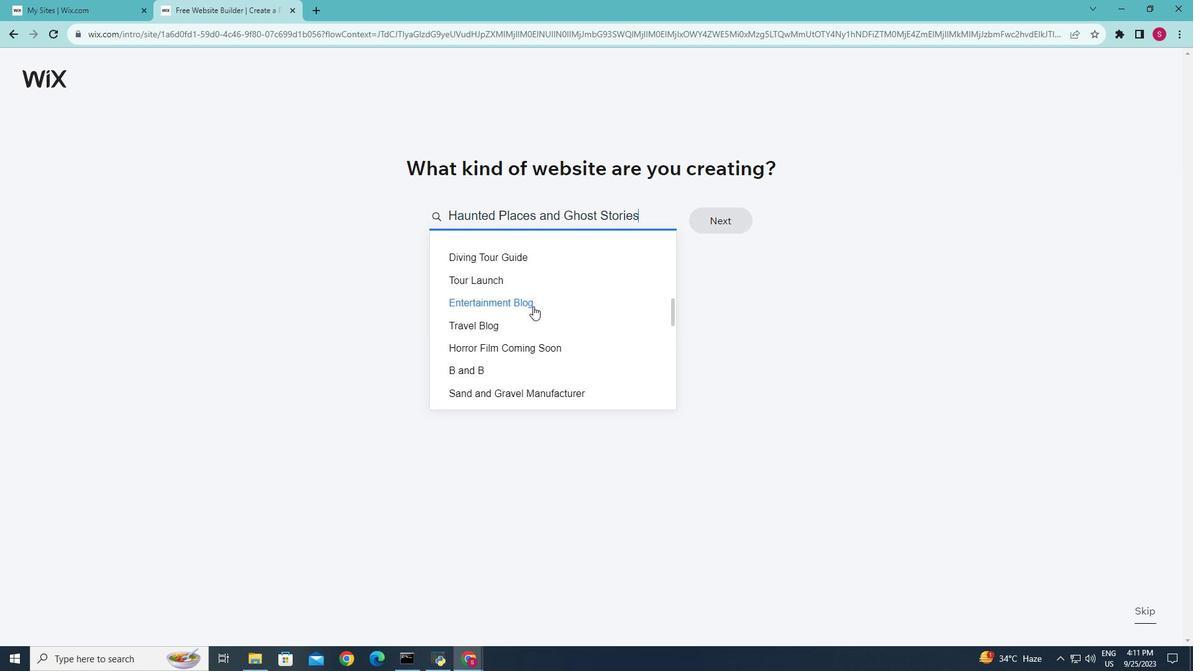 
Action: Mouse scrolled (525, 298) with delta (0, 0)
Screenshot: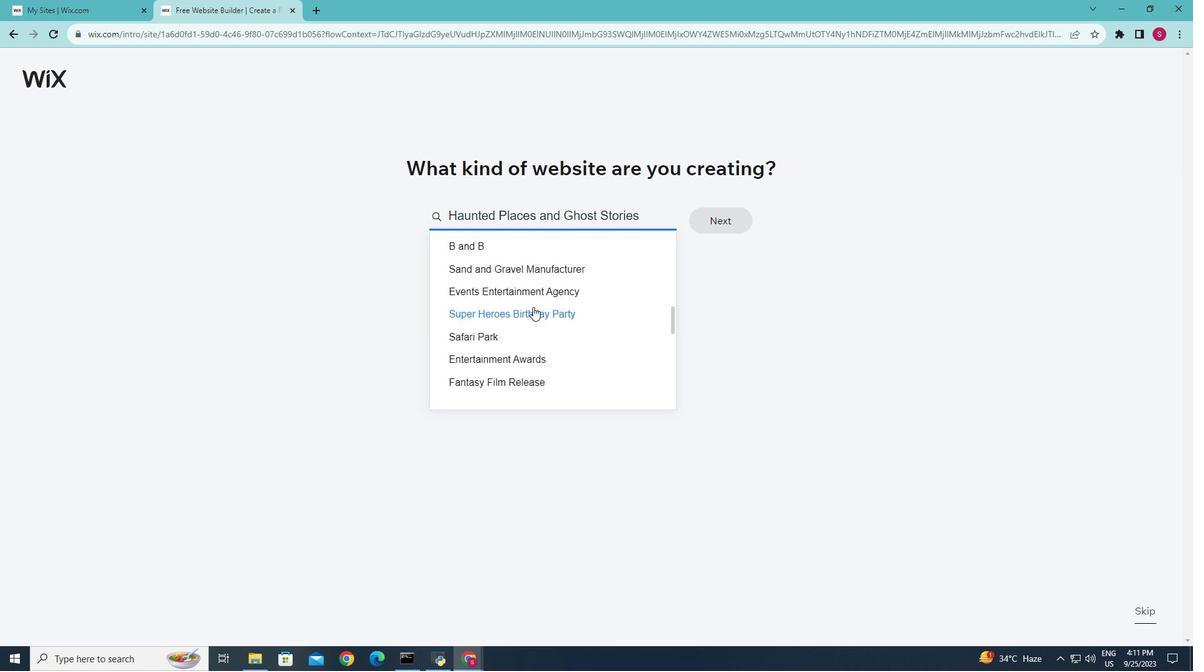 
Action: Mouse scrolled (525, 298) with delta (0, 0)
Screenshot: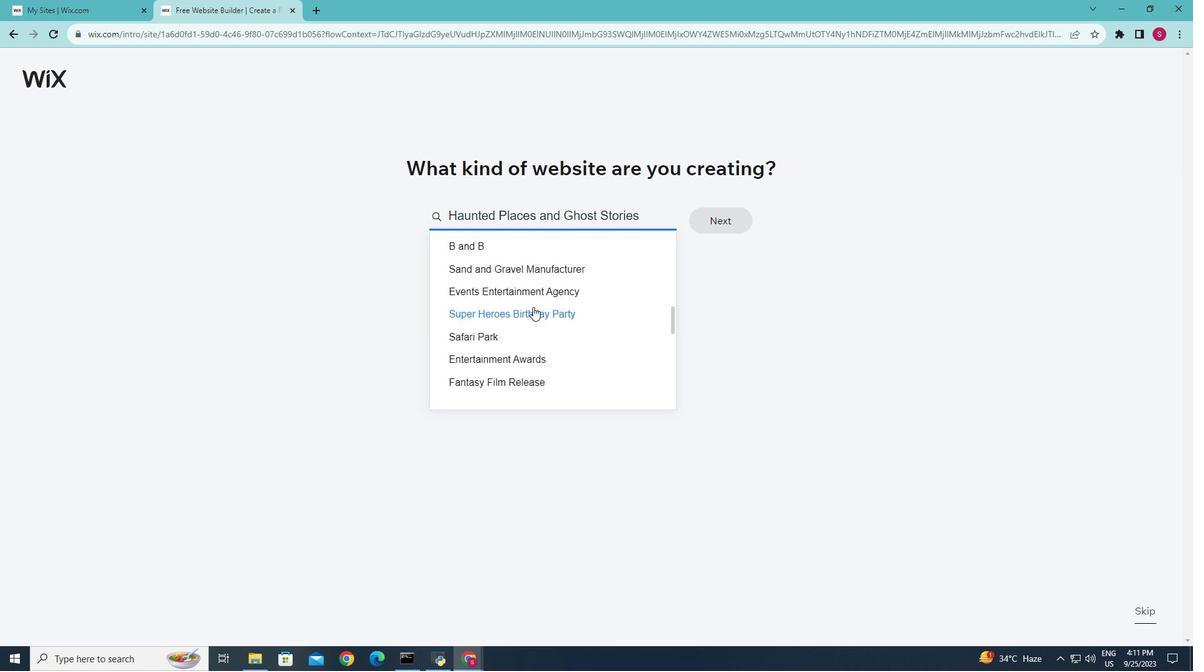
Action: Mouse moved to (525, 299)
Screenshot: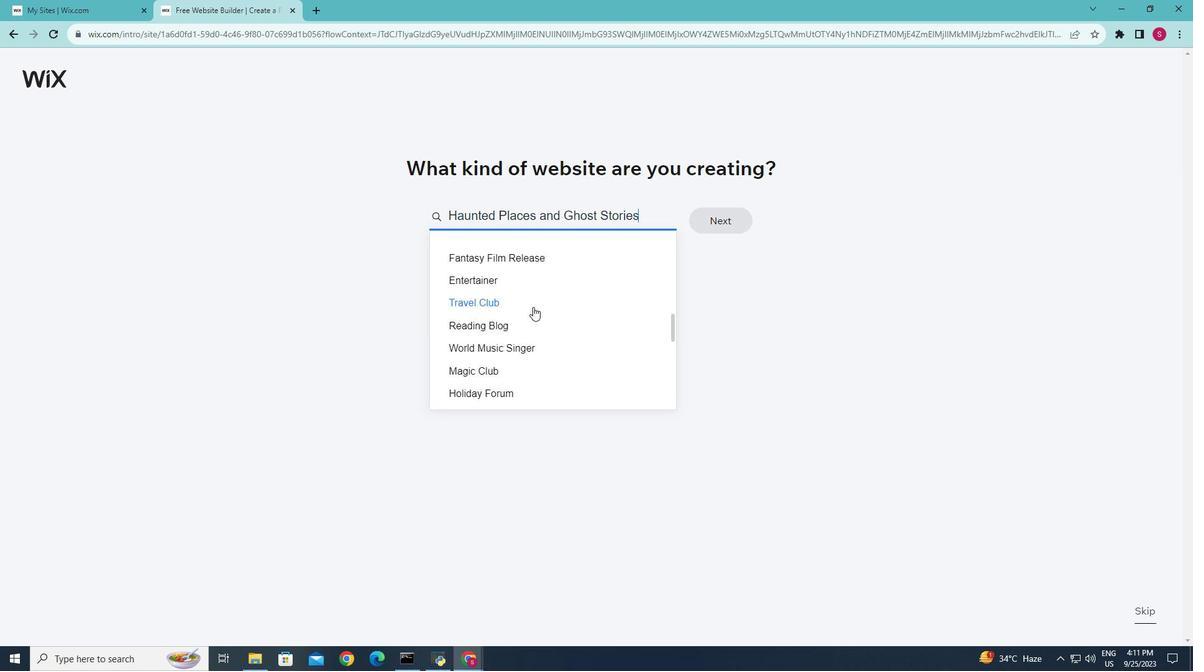 
Action: Mouse scrolled (525, 298) with delta (0, 0)
Screenshot: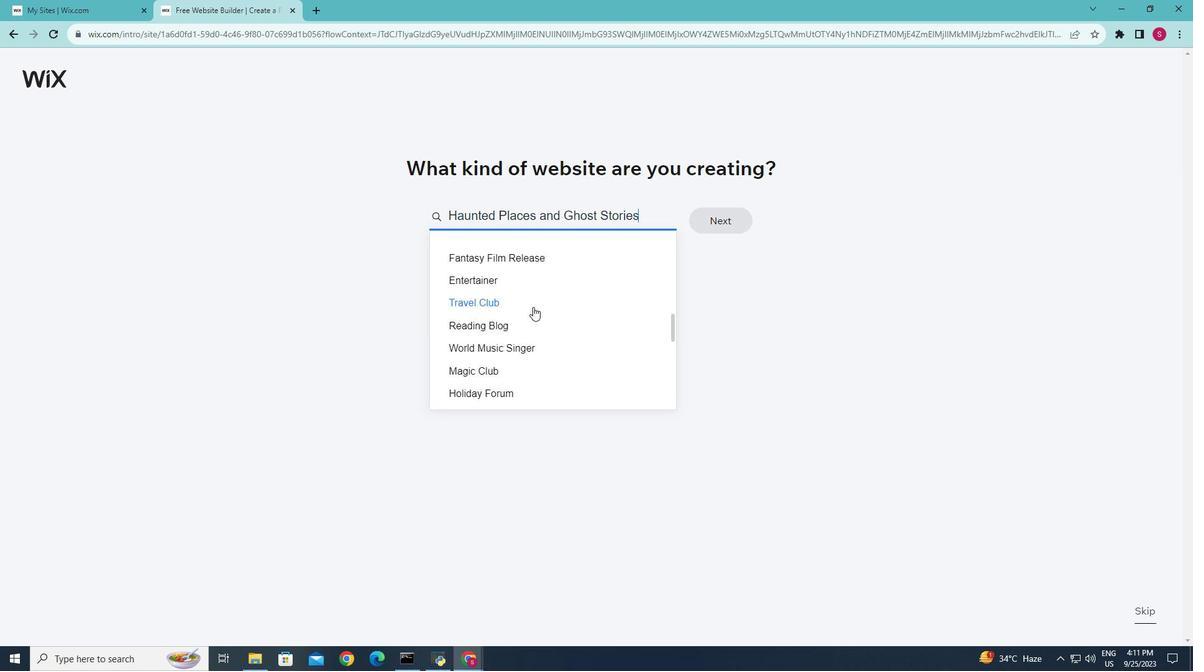 
Action: Mouse scrolled (525, 298) with delta (0, 0)
Screenshot: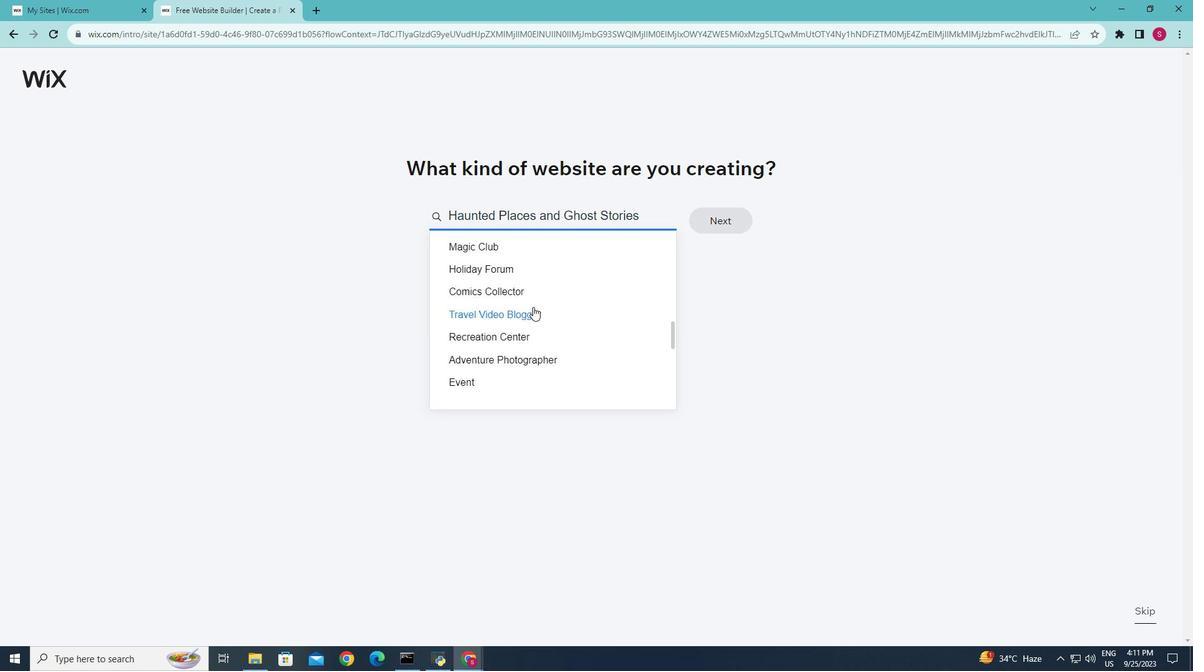 
Action: Mouse scrolled (525, 298) with delta (0, 0)
Screenshot: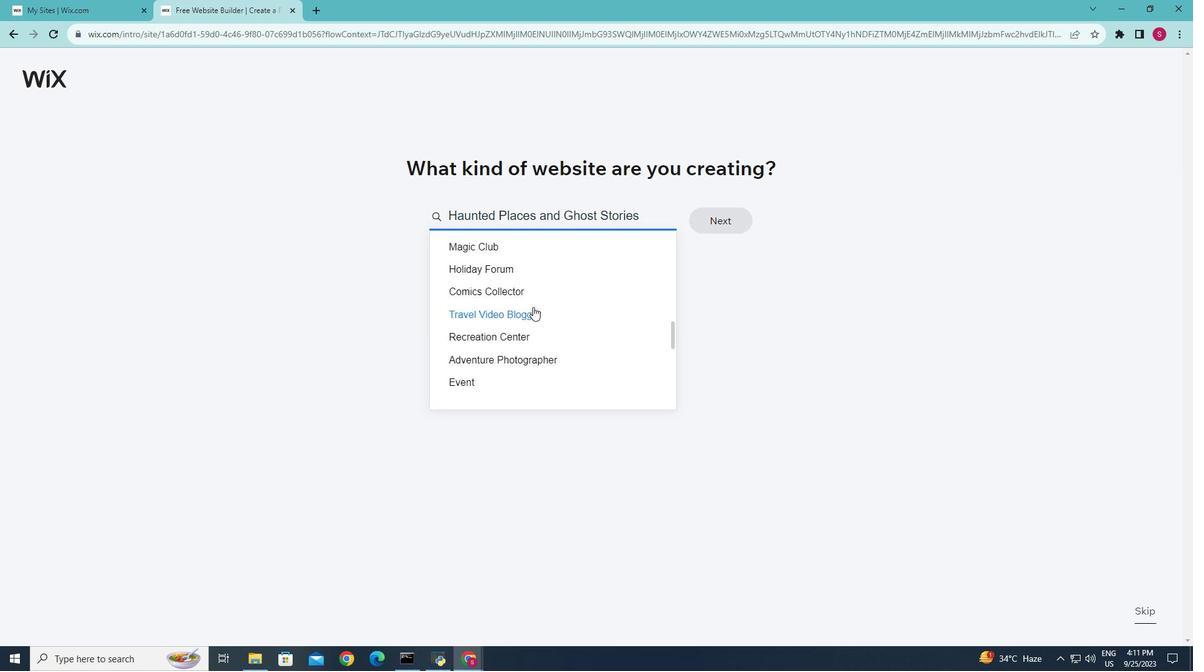 
Action: Mouse scrolled (525, 298) with delta (0, 0)
Screenshot: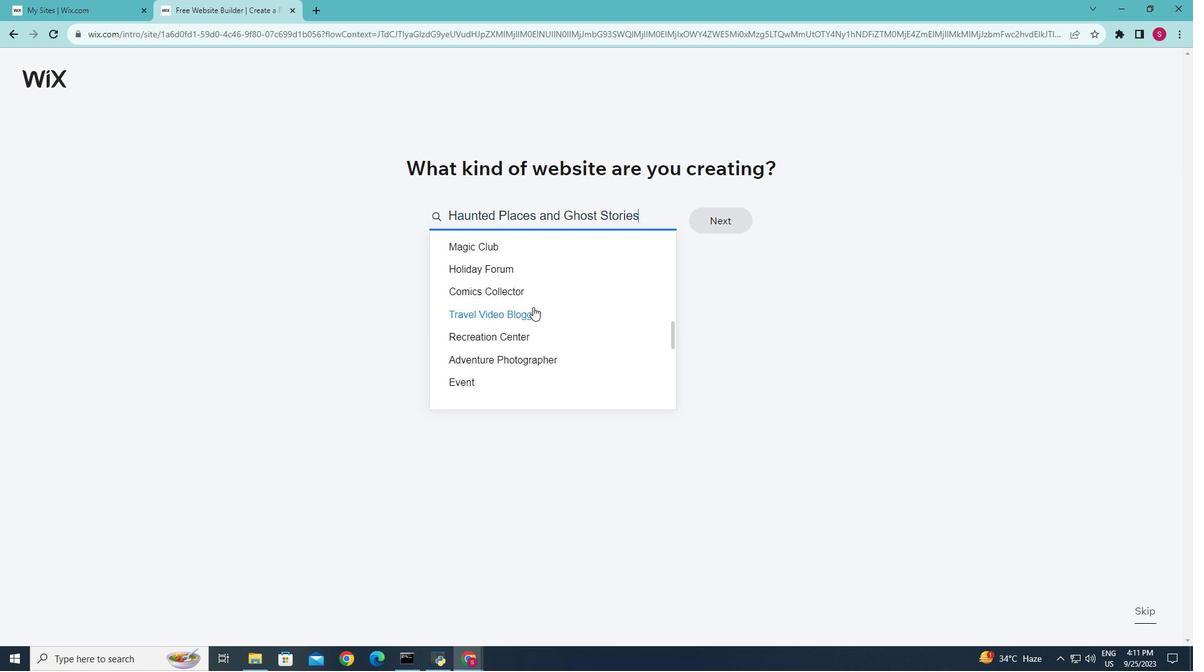 
Action: Mouse scrolled (525, 298) with delta (0, 0)
Screenshot: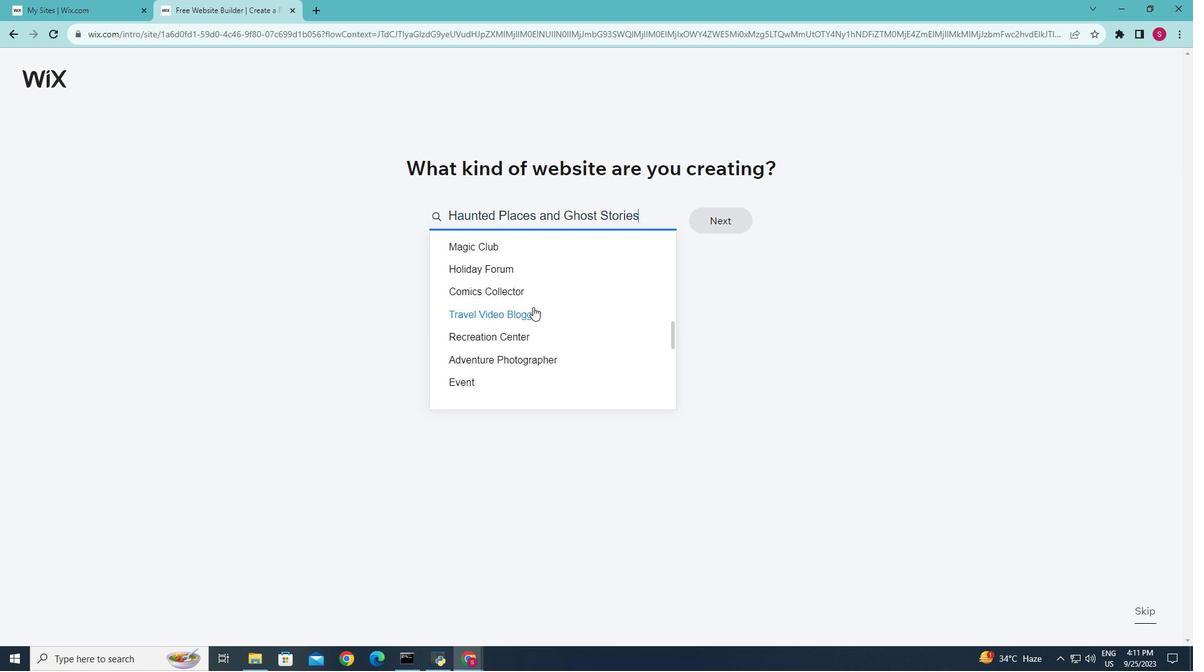 
Action: Mouse scrolled (525, 298) with delta (0, 0)
Screenshot: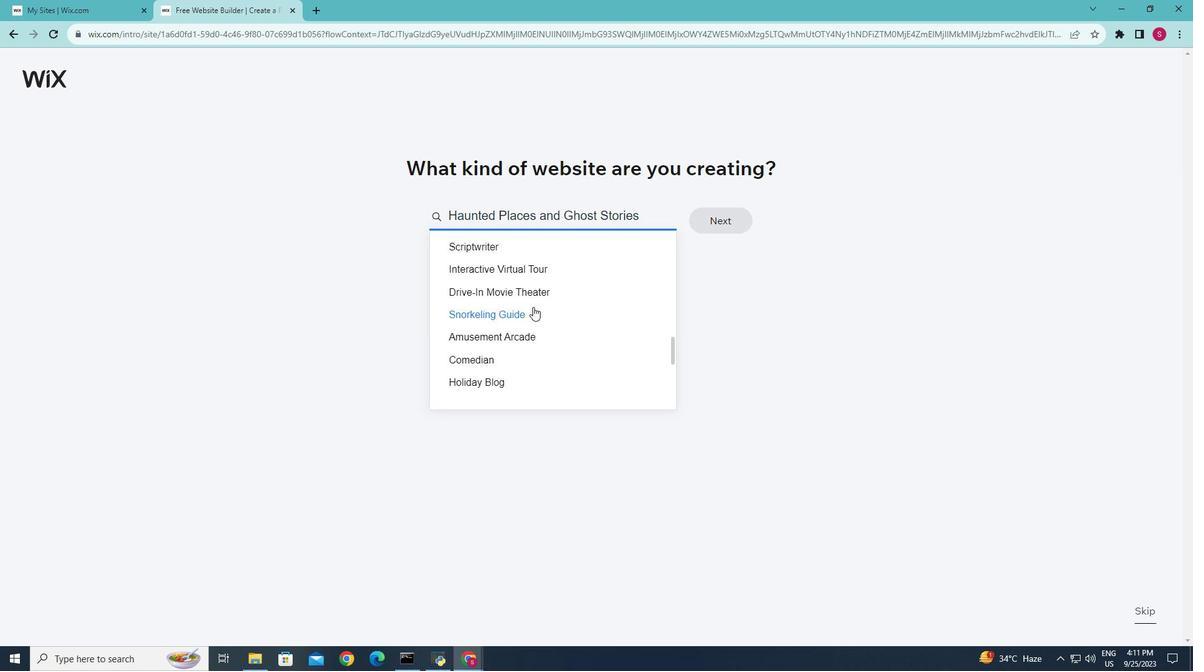 
Action: Mouse scrolled (525, 298) with delta (0, 0)
Screenshot: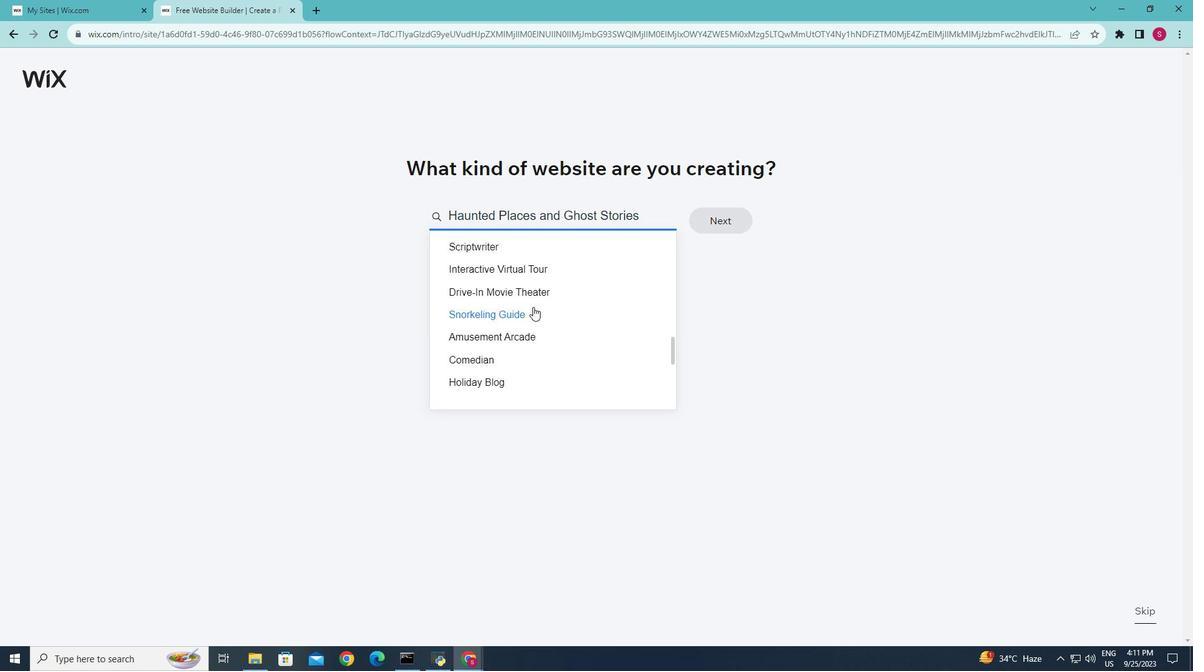 
Action: Mouse scrolled (525, 298) with delta (0, 0)
Screenshot: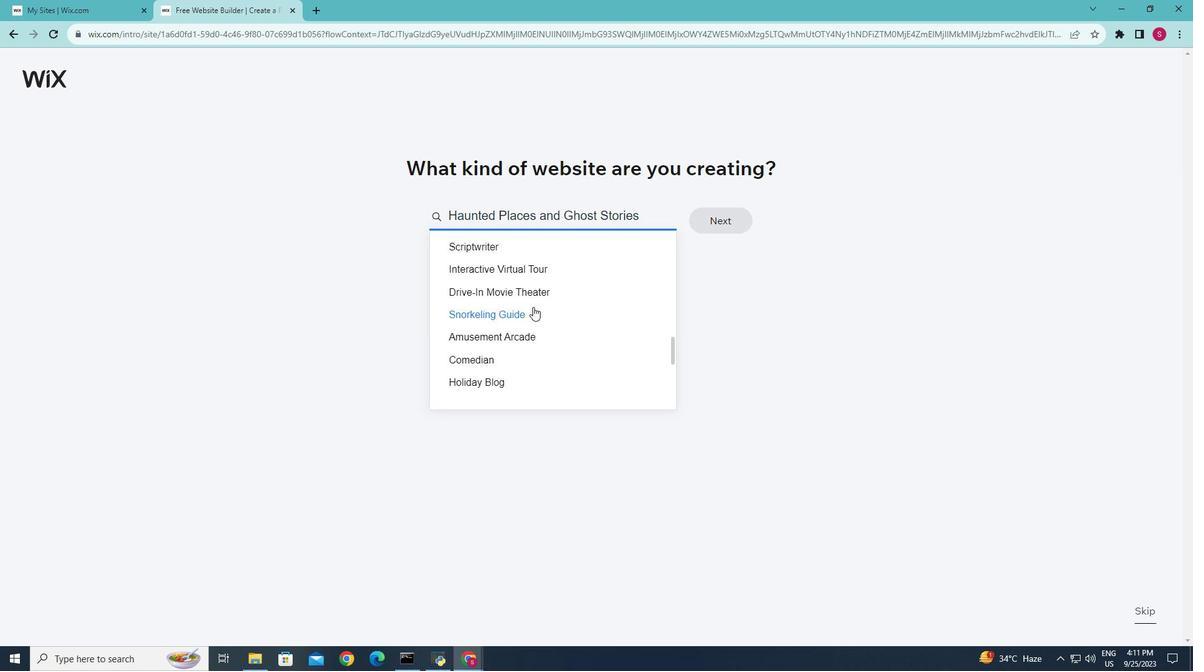 
Action: Mouse scrolled (525, 298) with delta (0, 0)
Screenshot: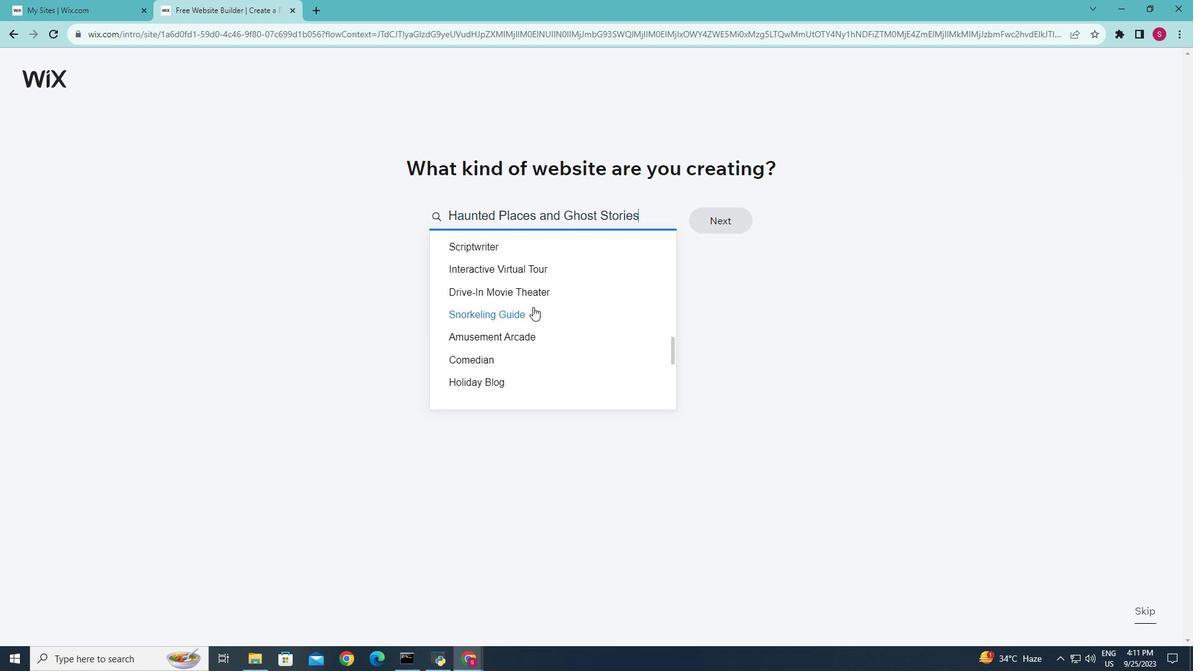
Action: Mouse scrolled (525, 298) with delta (0, 0)
Screenshot: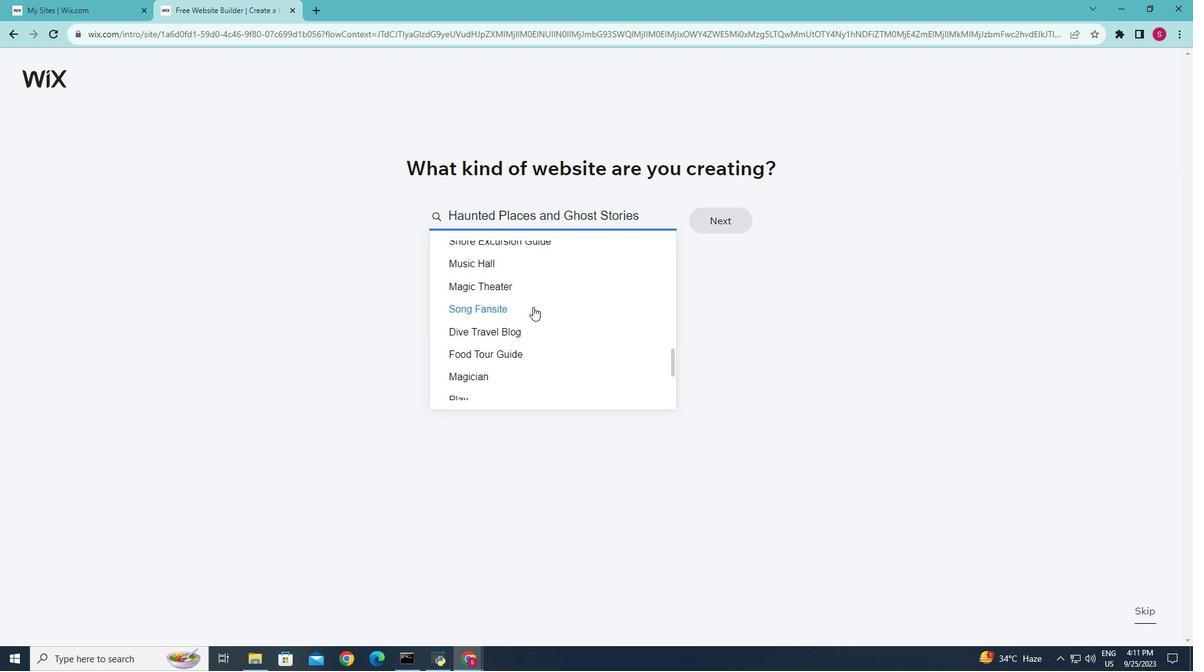 
Action: Mouse scrolled (525, 298) with delta (0, 0)
Screenshot: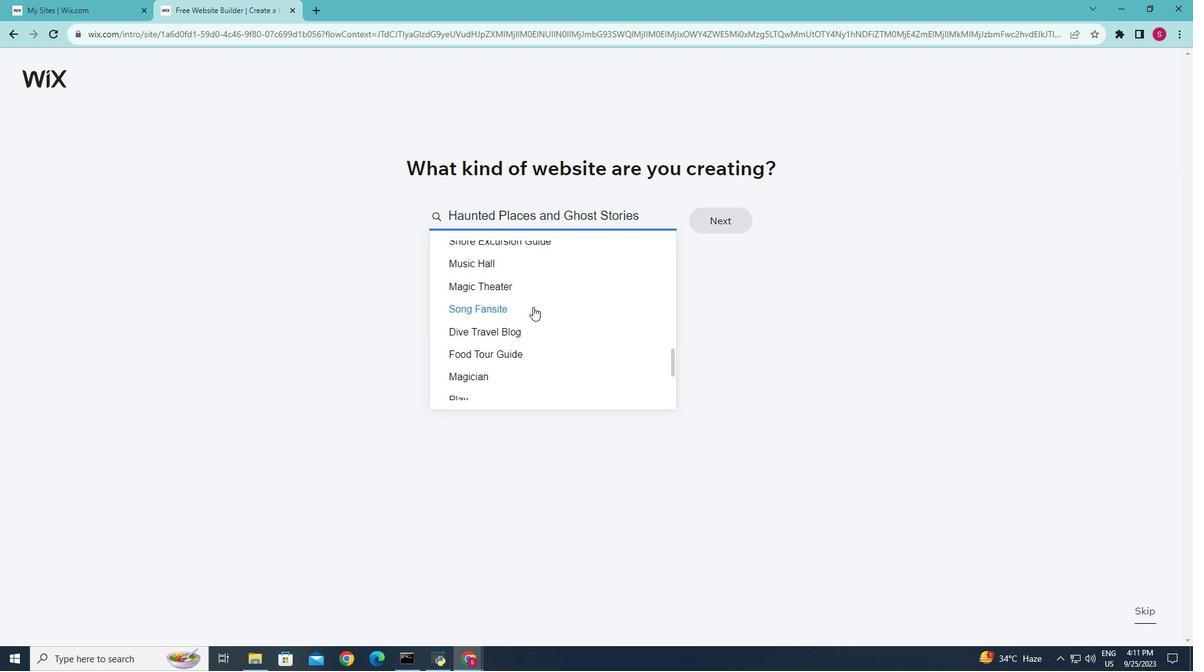 
Action: Mouse scrolled (525, 298) with delta (0, 0)
Screenshot: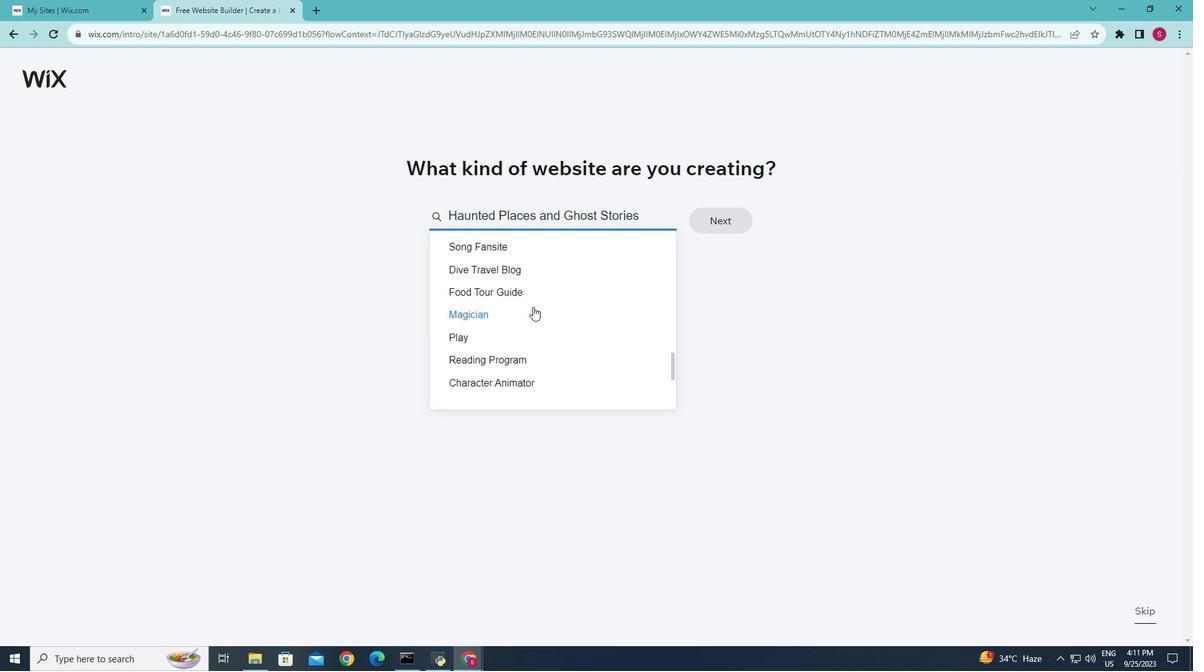 
Action: Mouse scrolled (525, 298) with delta (0, 0)
Screenshot: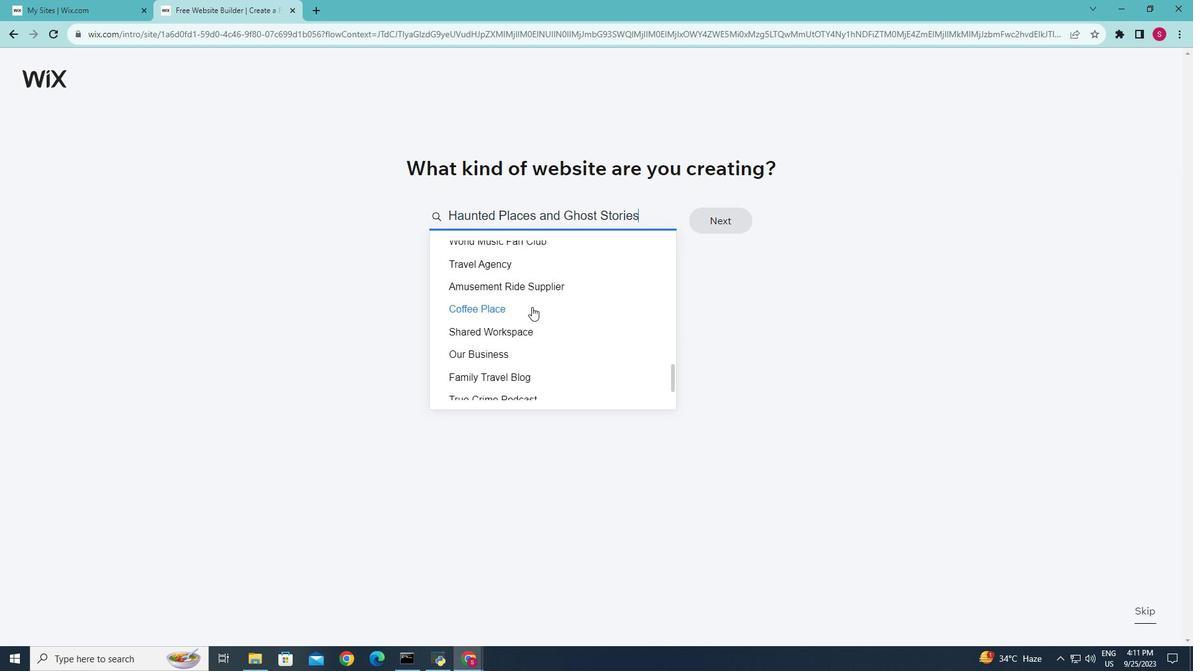 
Action: Mouse scrolled (525, 298) with delta (0, 0)
Screenshot: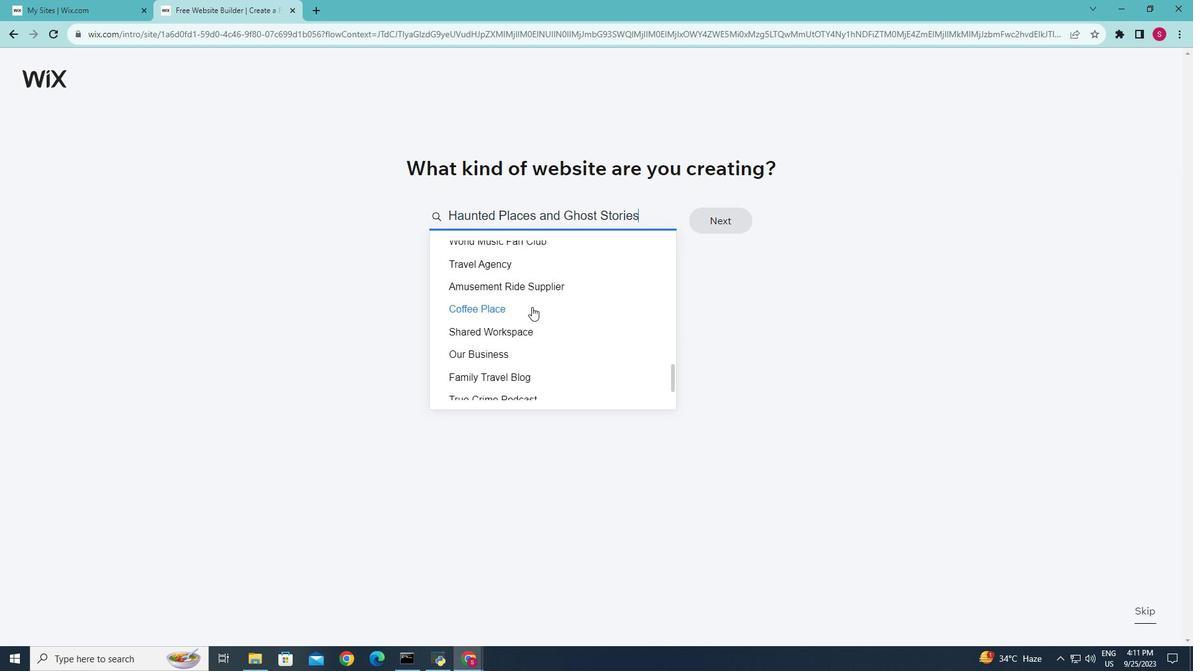 
Action: Mouse scrolled (525, 298) with delta (0, 0)
Screenshot: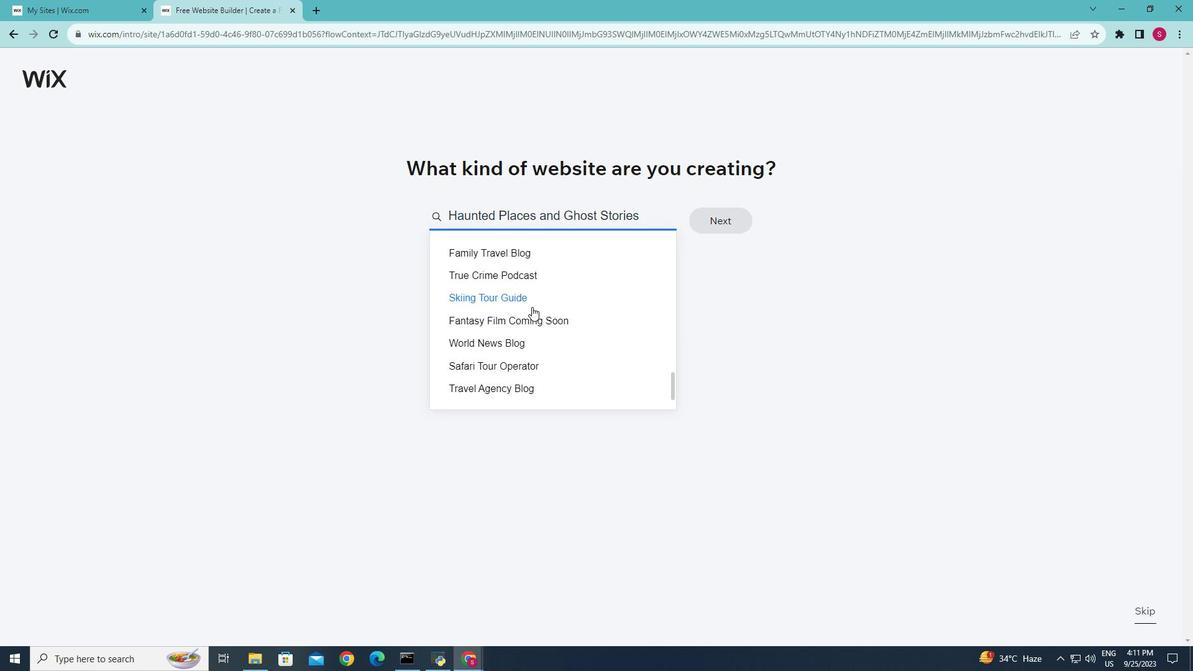 
Action: Mouse moved to (525, 299)
Screenshot: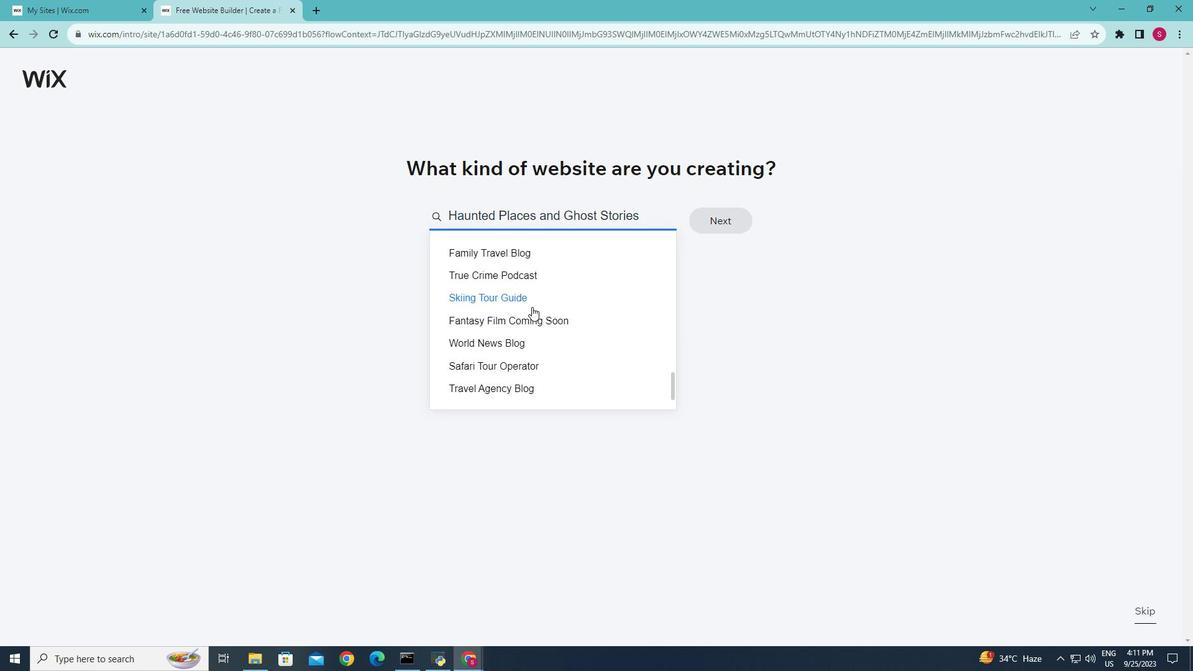 
Action: Mouse scrolled (525, 298) with delta (0, 0)
Screenshot: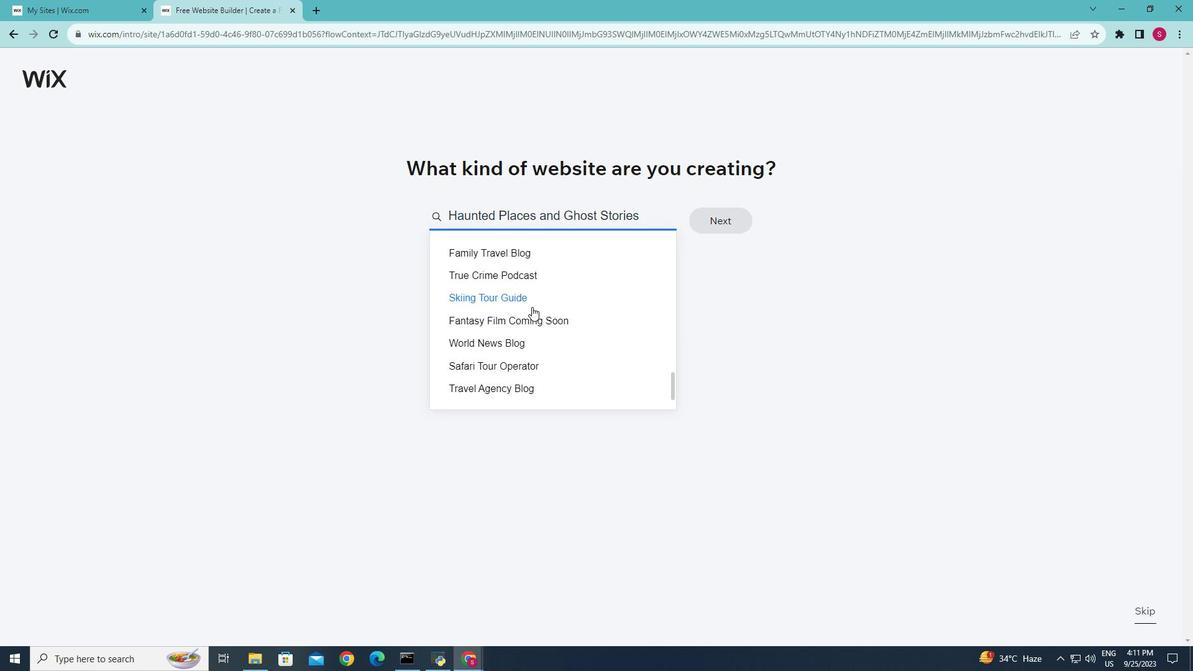 
Action: Mouse moved to (524, 299)
Screenshot: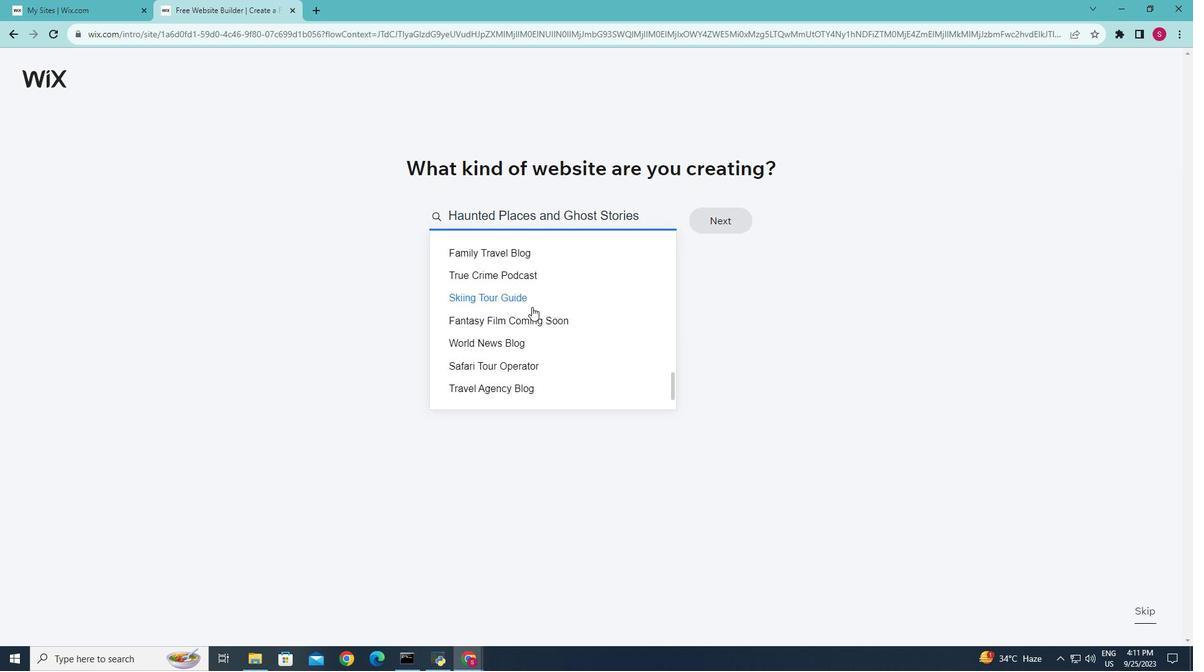 
Action: Mouse scrolled (524, 298) with delta (0, 0)
Screenshot: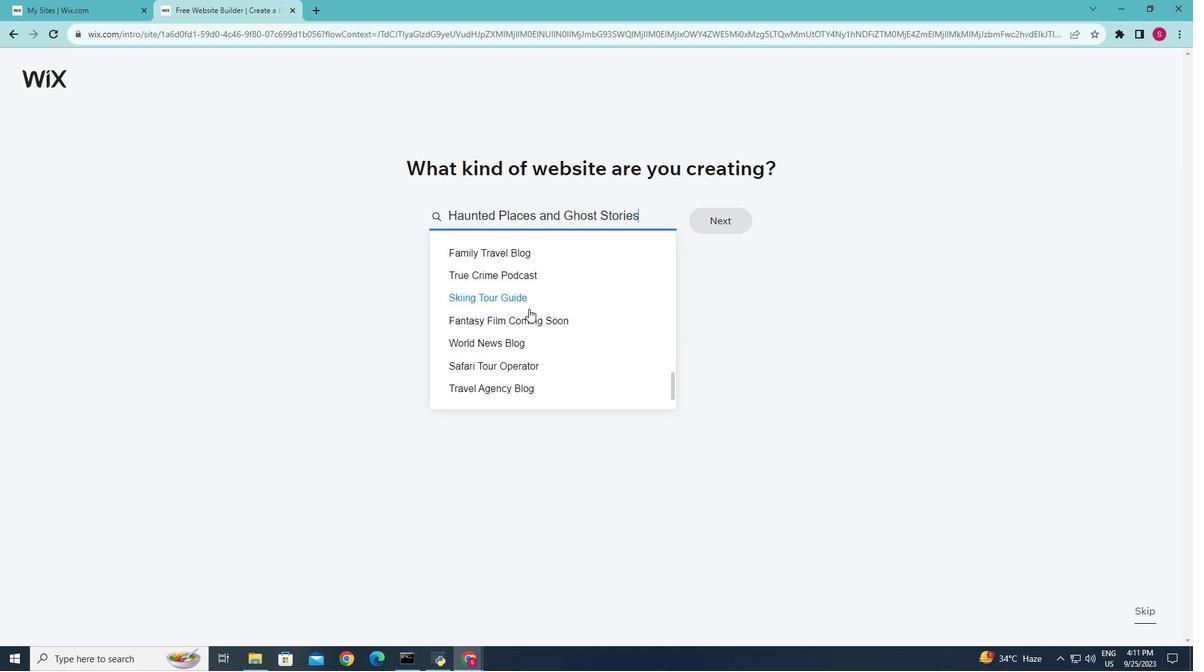 
Action: Mouse scrolled (524, 298) with delta (0, 0)
Screenshot: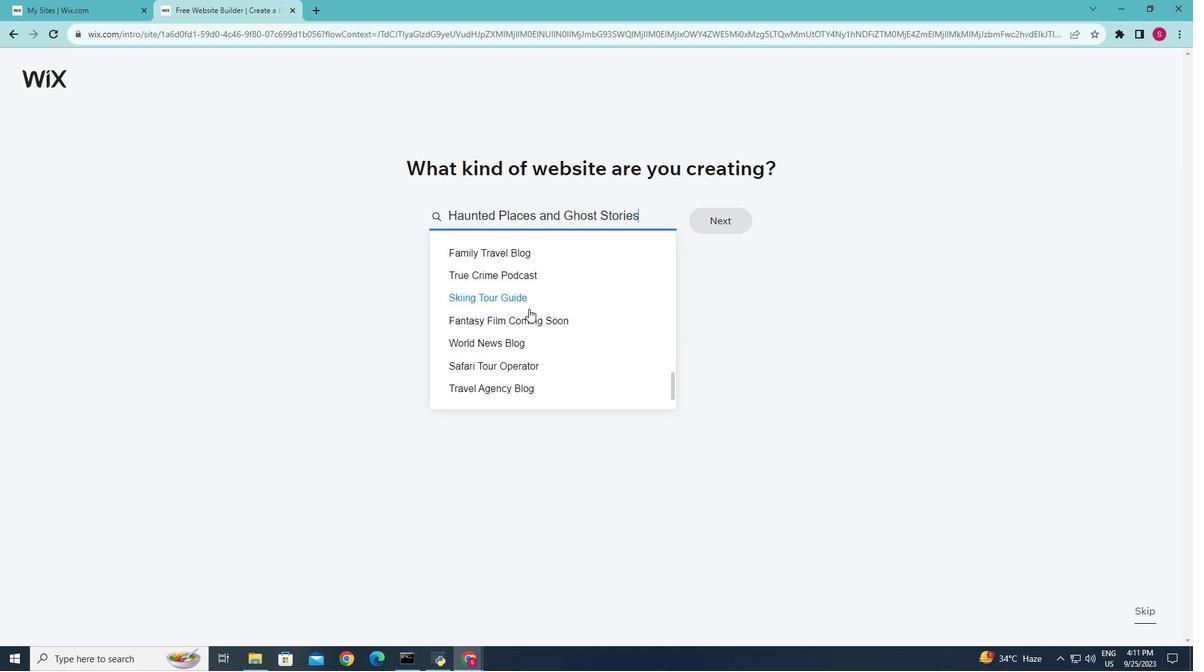 
Action: Mouse scrolled (524, 298) with delta (0, 0)
Screenshot: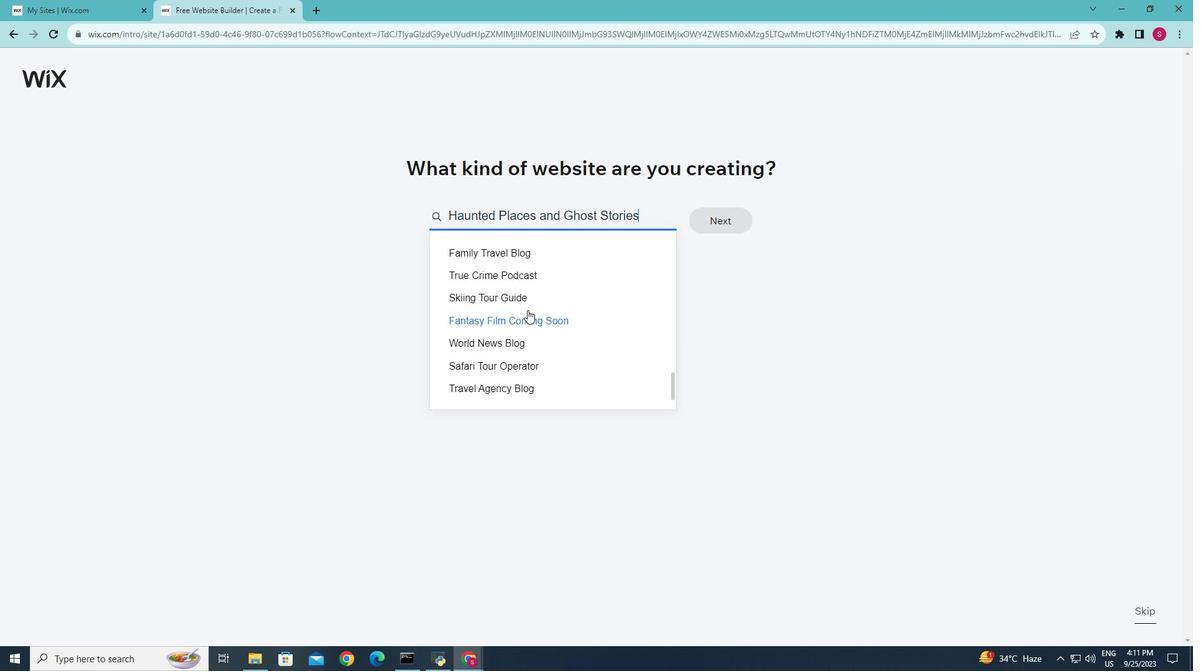 
Action: Mouse moved to (524, 299)
Screenshot: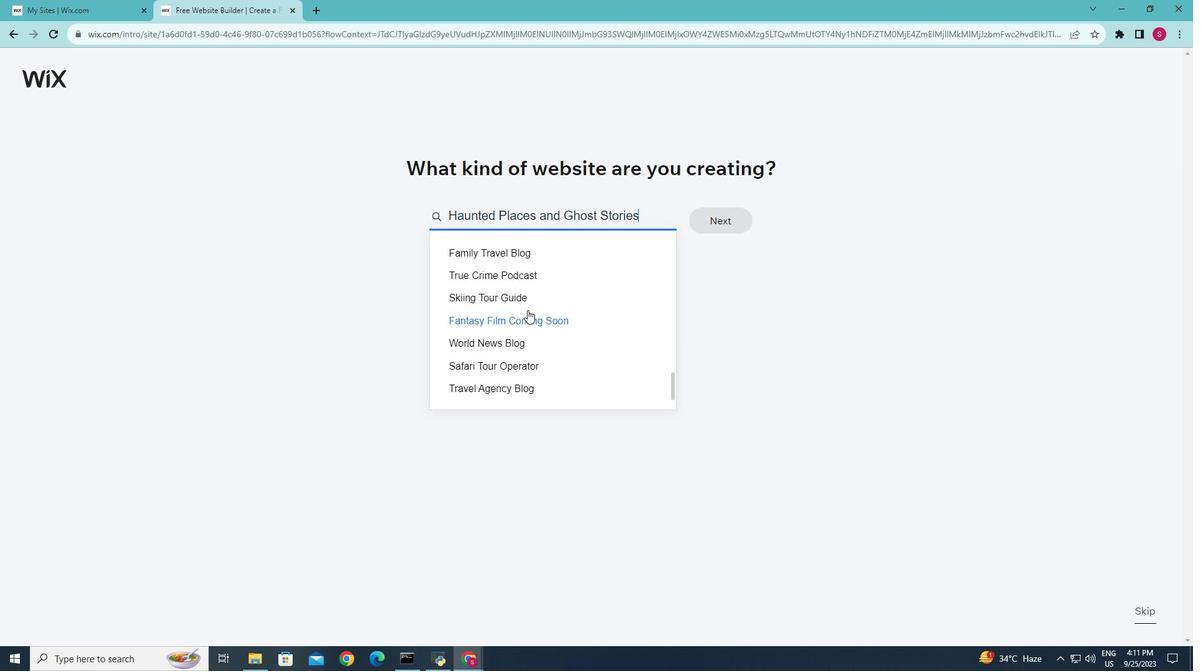 
Action: Mouse scrolled (524, 298) with delta (0, 0)
Screenshot: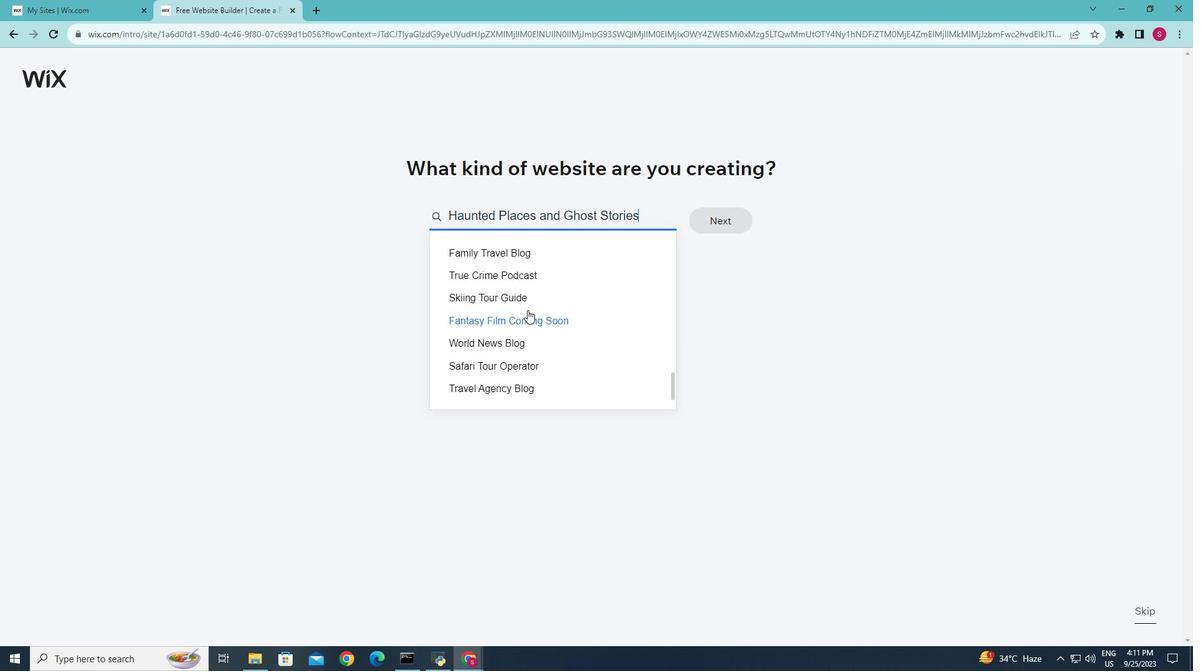 
Action: Mouse scrolled (524, 298) with delta (0, 0)
Screenshot: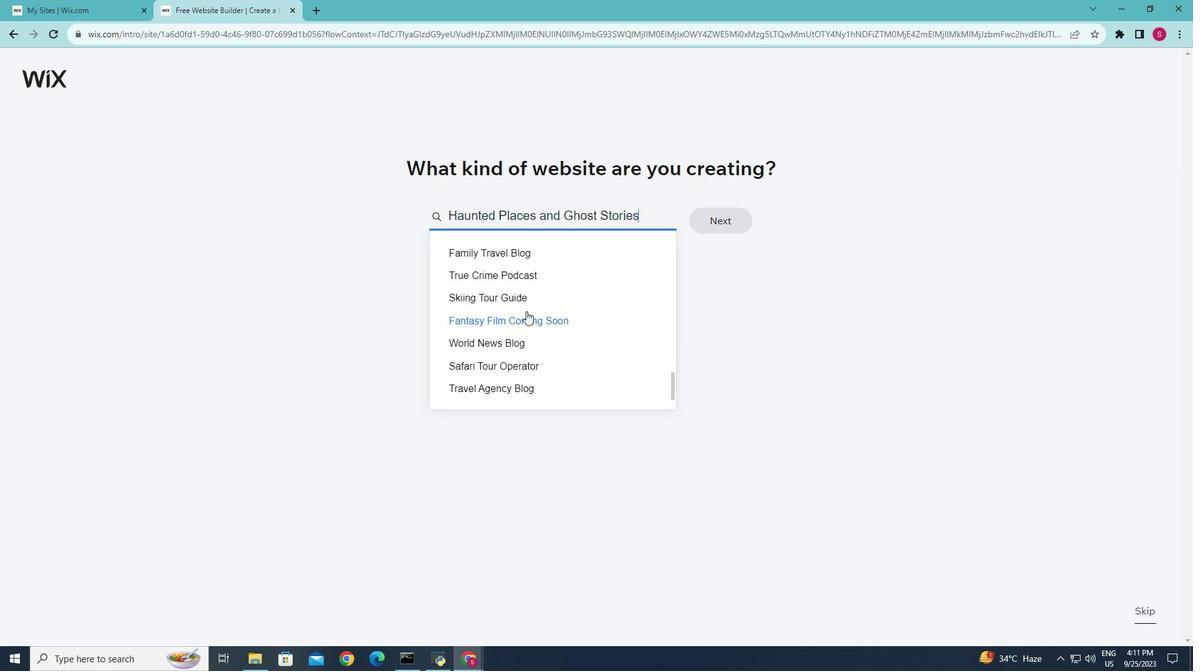 
Action: Mouse moved to (520, 302)
Screenshot: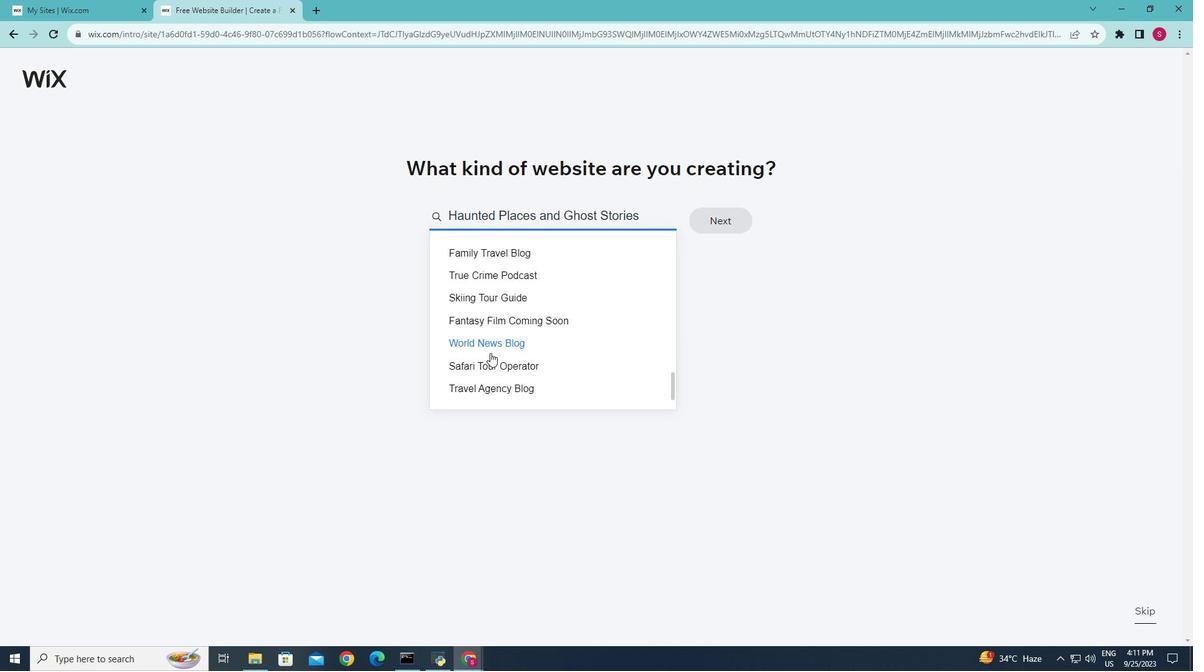 
Action: Mouse scrolled (520, 302) with delta (0, 0)
Screenshot: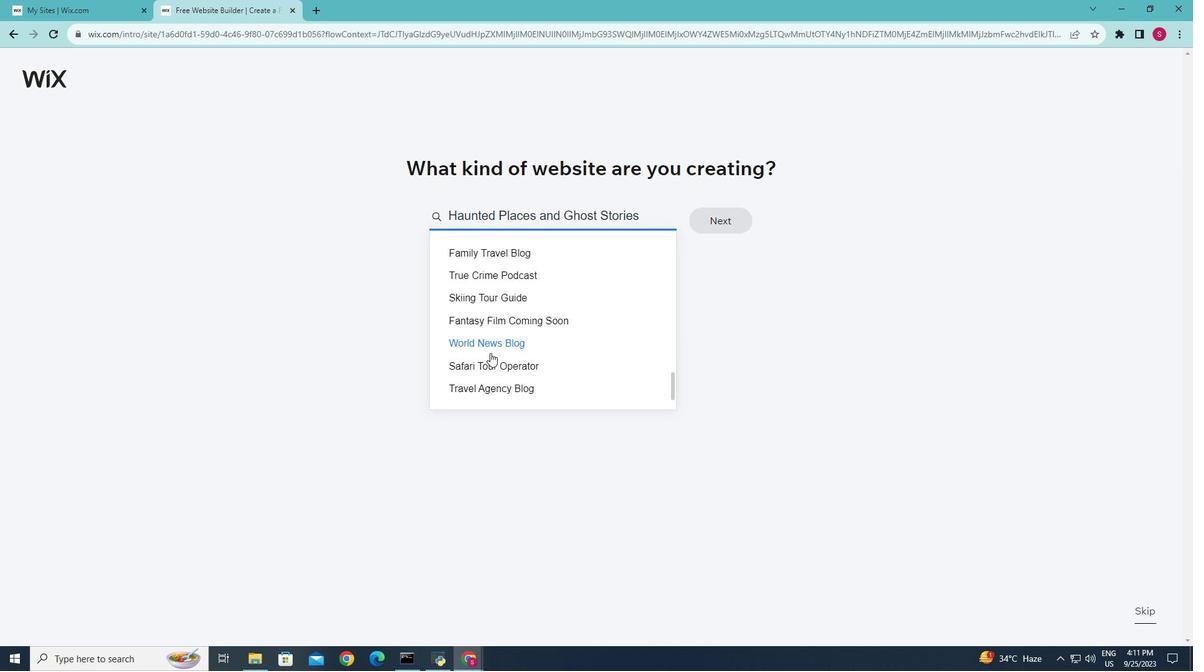 
Action: Mouse moved to (518, 303)
Screenshot: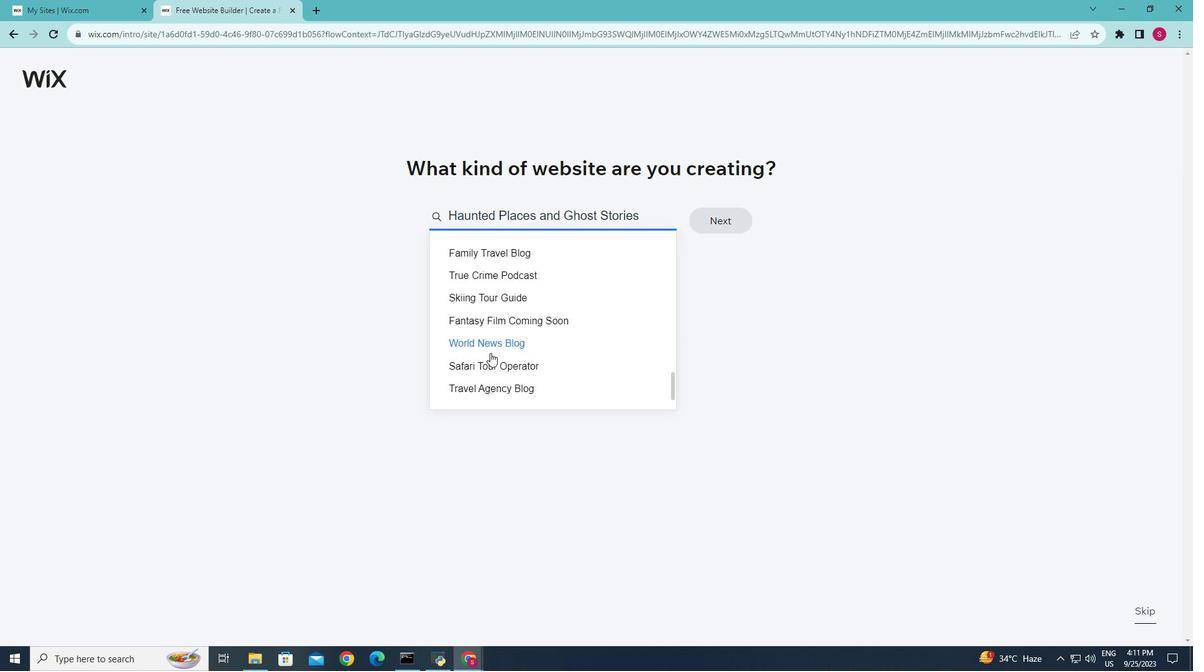
Action: Mouse scrolled (518, 302) with delta (0, 0)
Screenshot: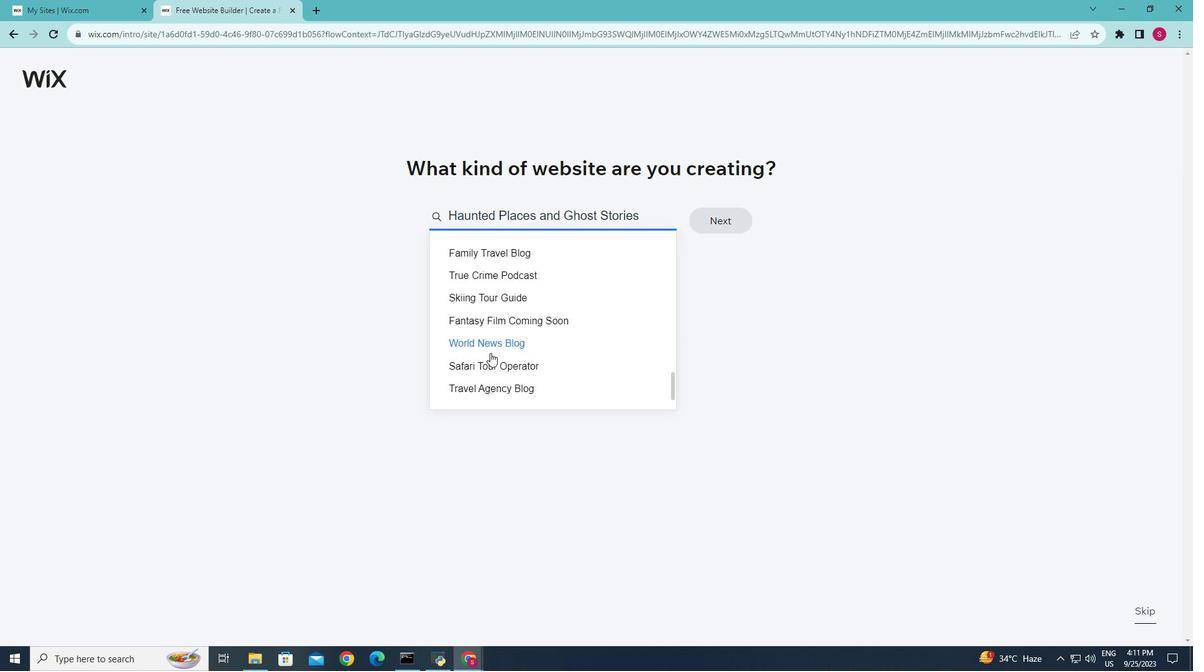 
Action: Mouse moved to (518, 303)
Screenshot: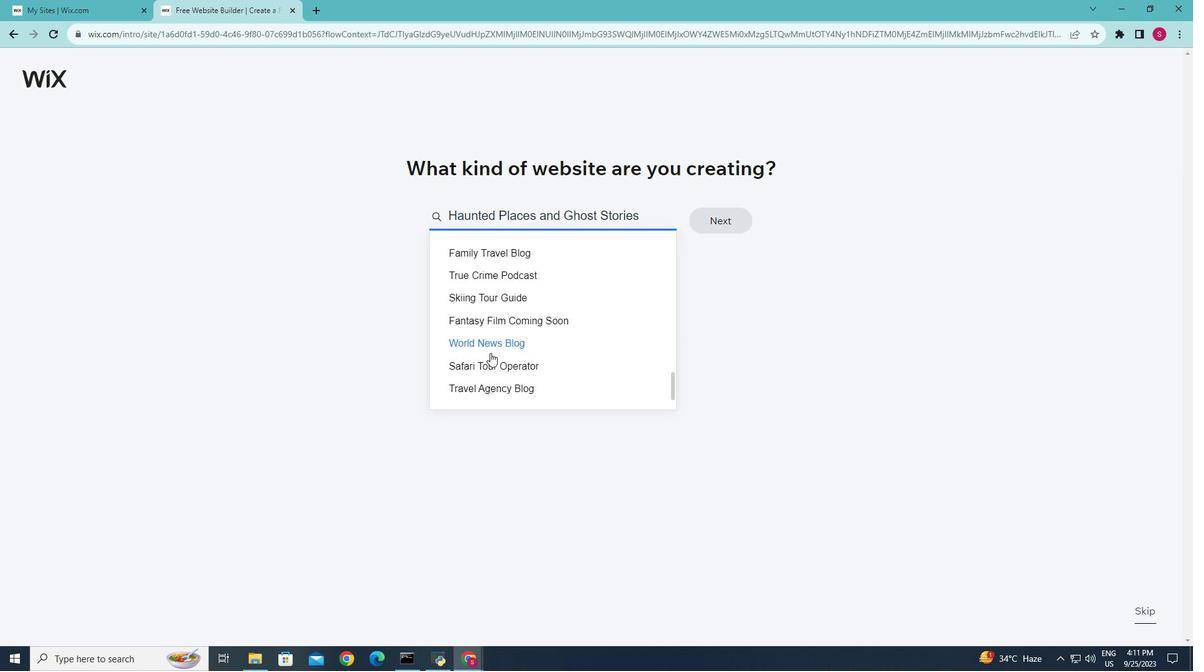 
Action: Mouse scrolled (518, 303) with delta (0, 0)
Screenshot: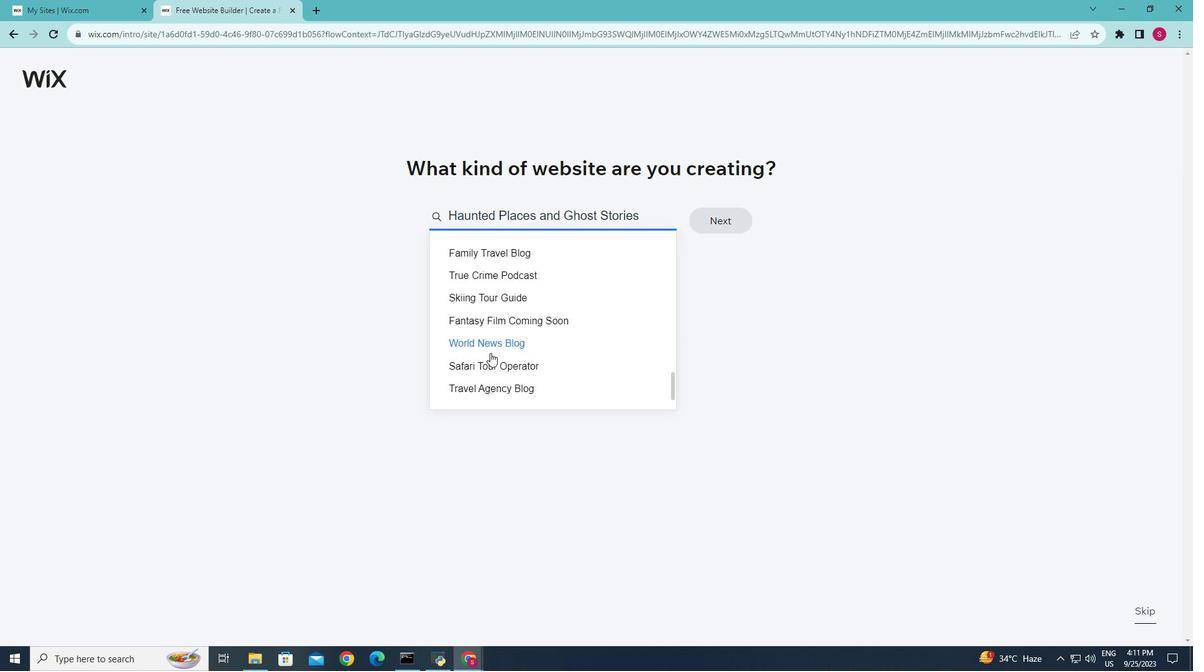 
Action: Mouse moved to (518, 304)
Screenshot: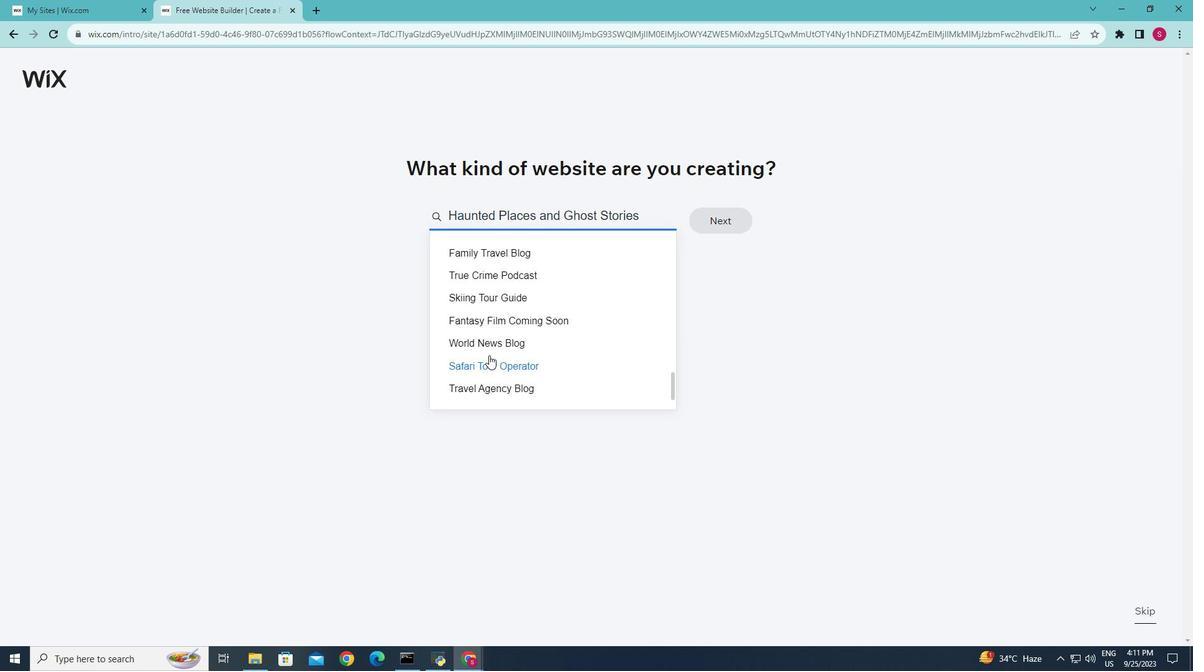
Action: Mouse scrolled (518, 303) with delta (0, 0)
Screenshot: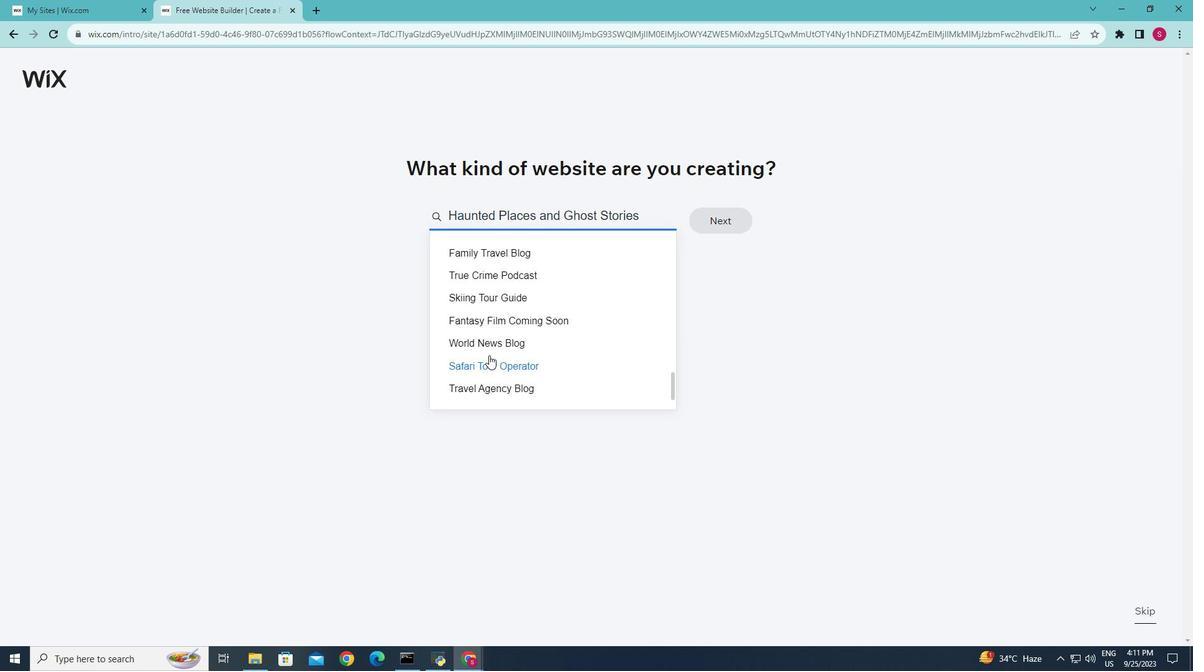 
Action: Mouse scrolled (518, 303) with delta (0, 0)
Screenshot: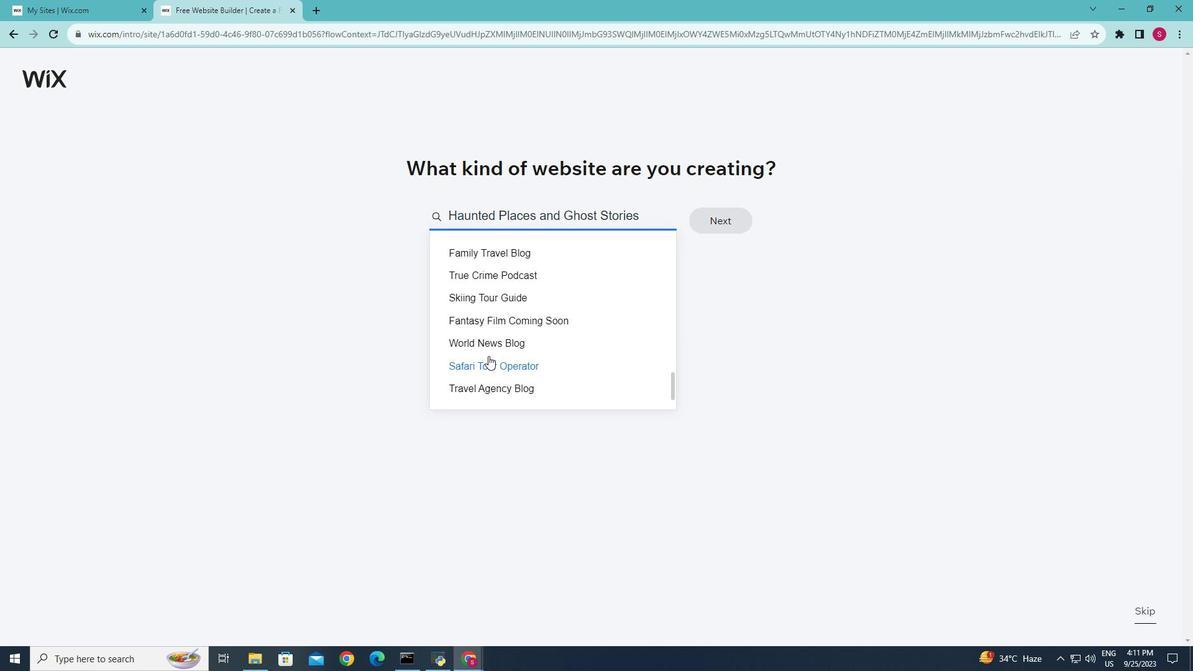 
Action: Mouse moved to (481, 348)
Screenshot: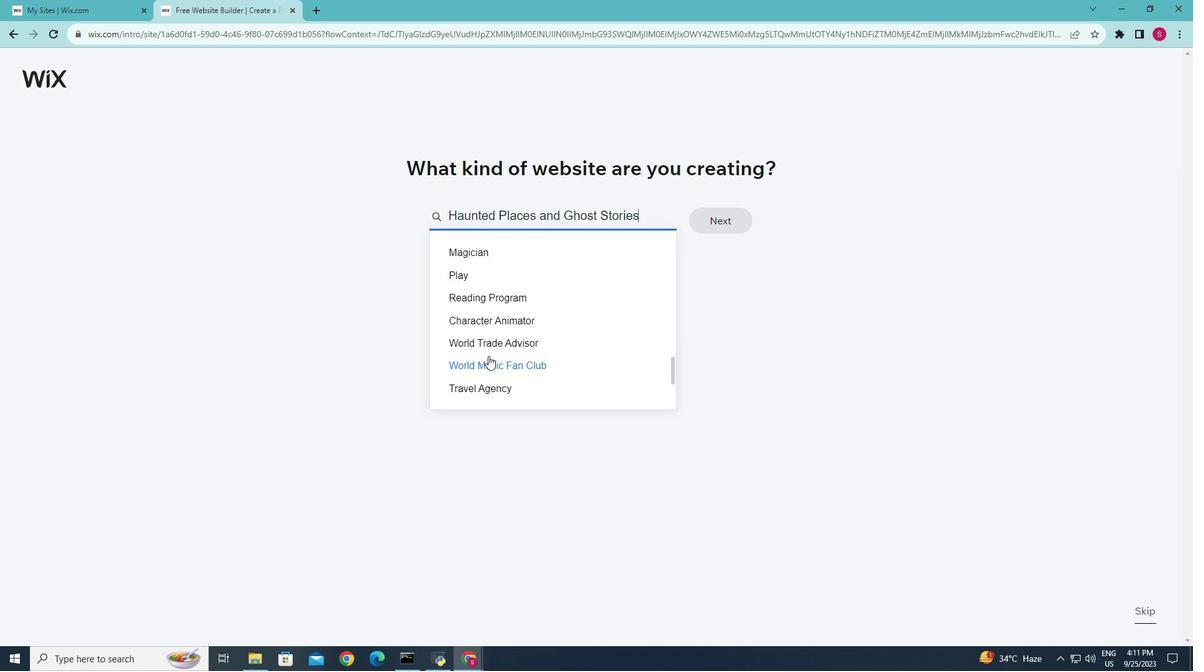 
Action: Mouse scrolled (481, 349) with delta (0, 0)
Screenshot: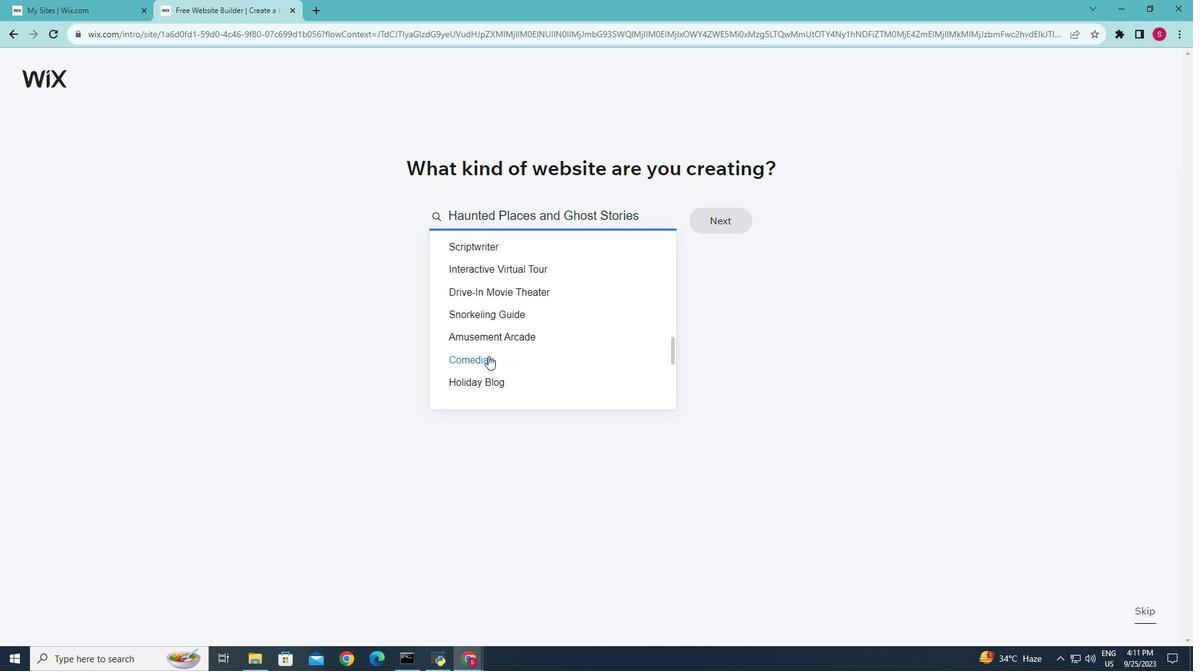 
Action: Mouse scrolled (481, 349) with delta (0, 0)
Screenshot: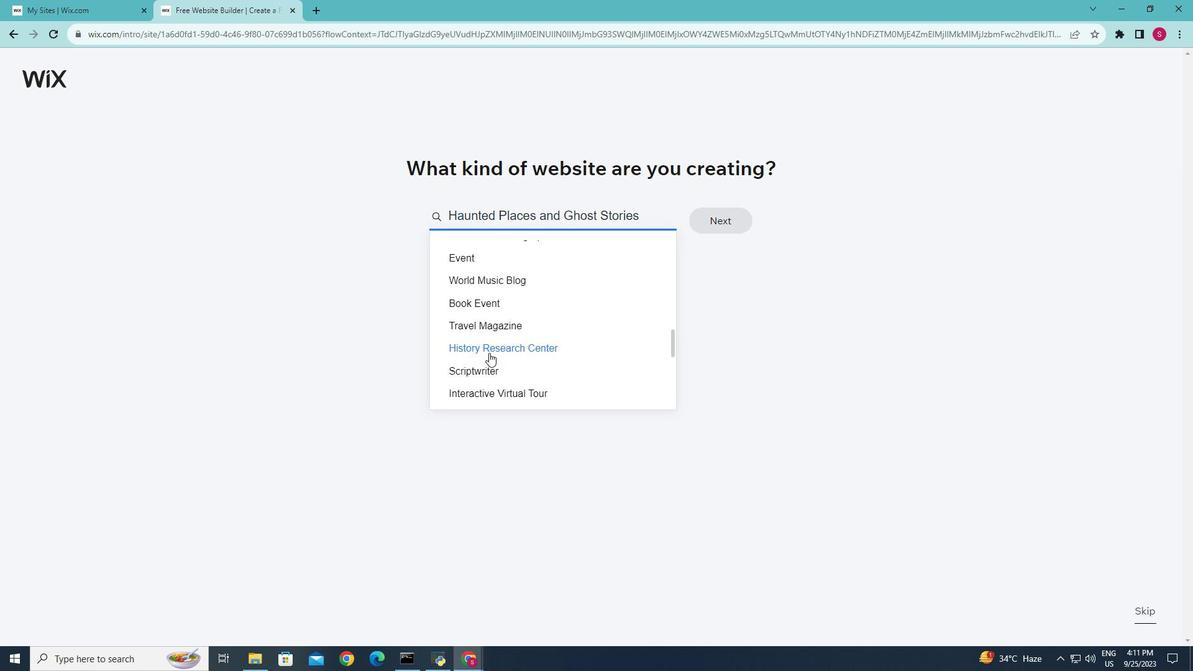 
Action: Mouse scrolled (481, 349) with delta (0, 0)
Screenshot: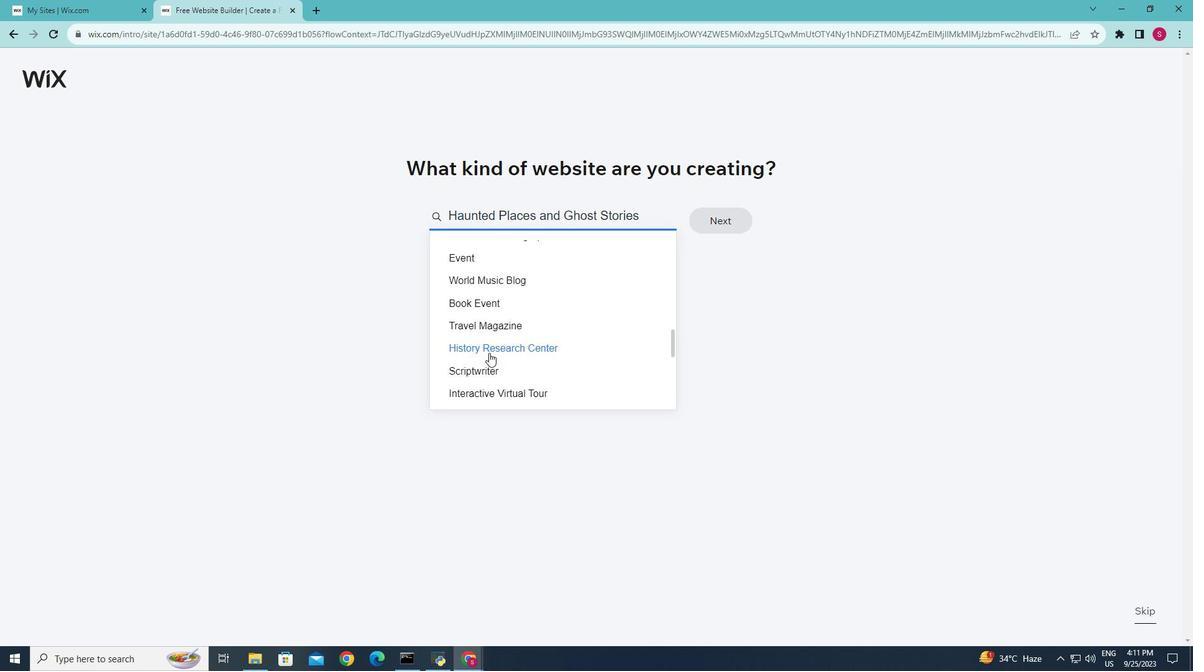 
Action: Mouse scrolled (481, 349) with delta (0, 0)
Screenshot: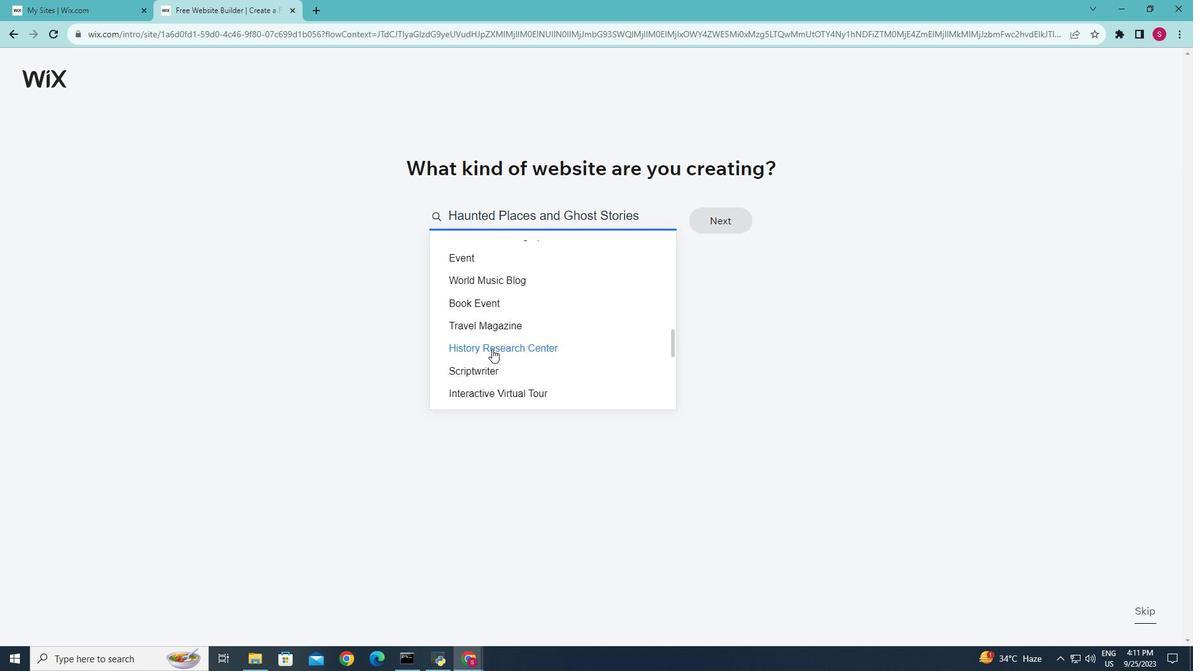 
Action: Mouse scrolled (481, 349) with delta (0, 0)
Screenshot: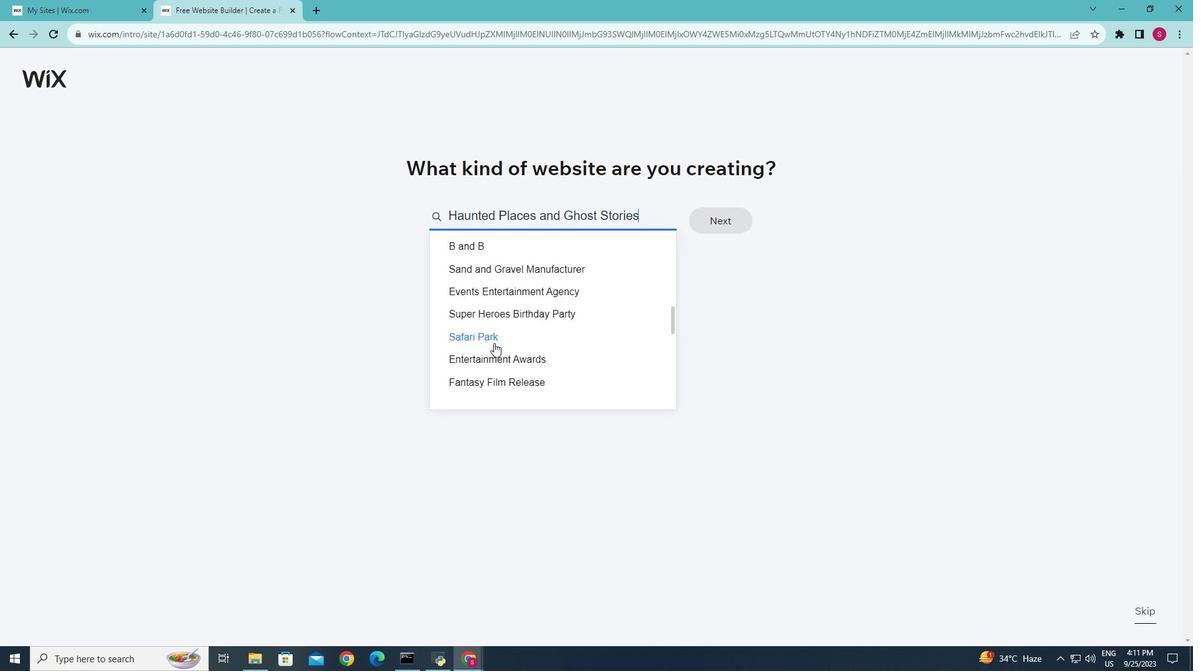 
Action: Mouse scrolled (481, 349) with delta (0, 0)
Screenshot: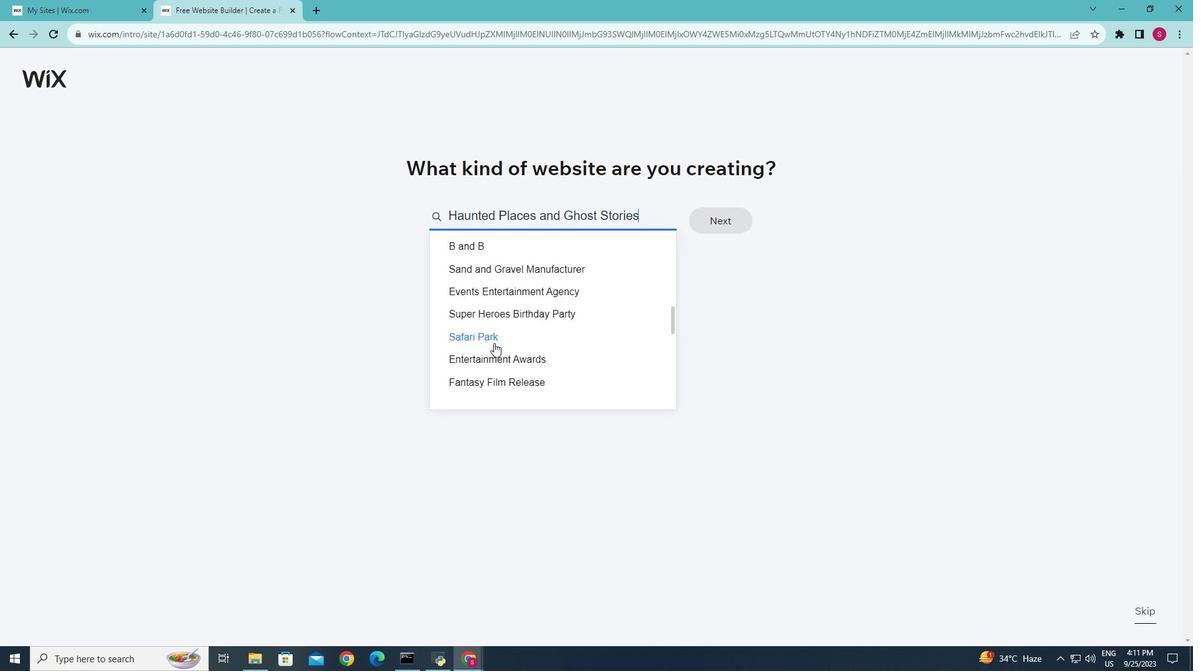 
Action: Mouse scrolled (481, 349) with delta (0, 0)
Screenshot: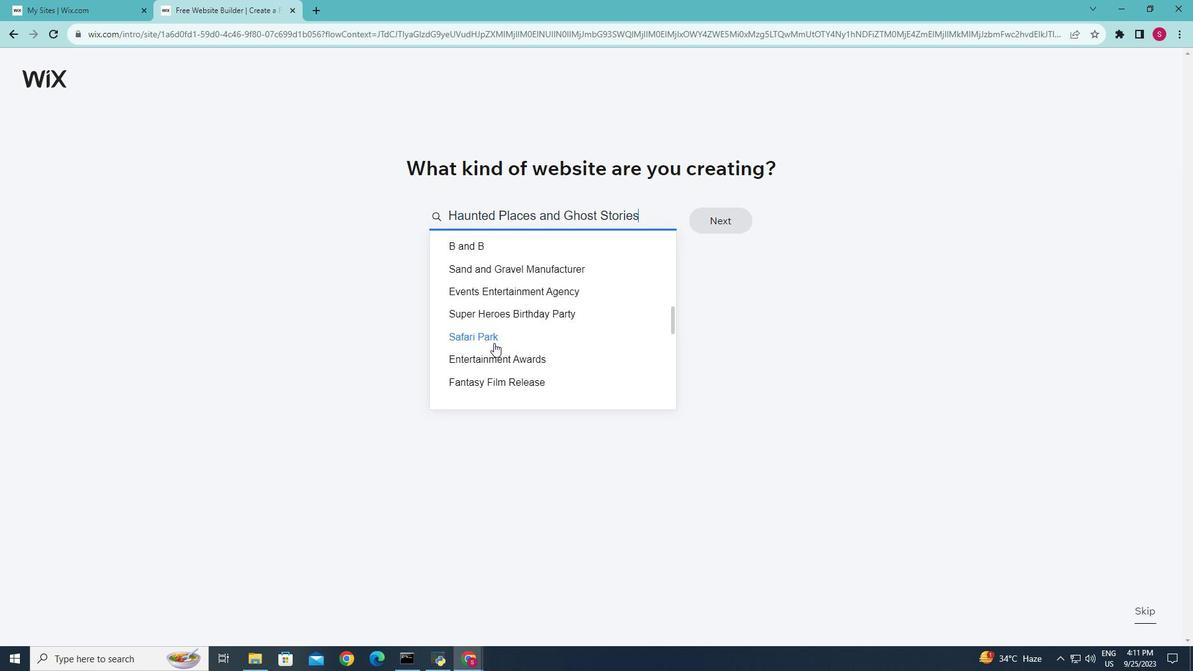 
Action: Mouse scrolled (481, 349) with delta (0, 0)
Screenshot: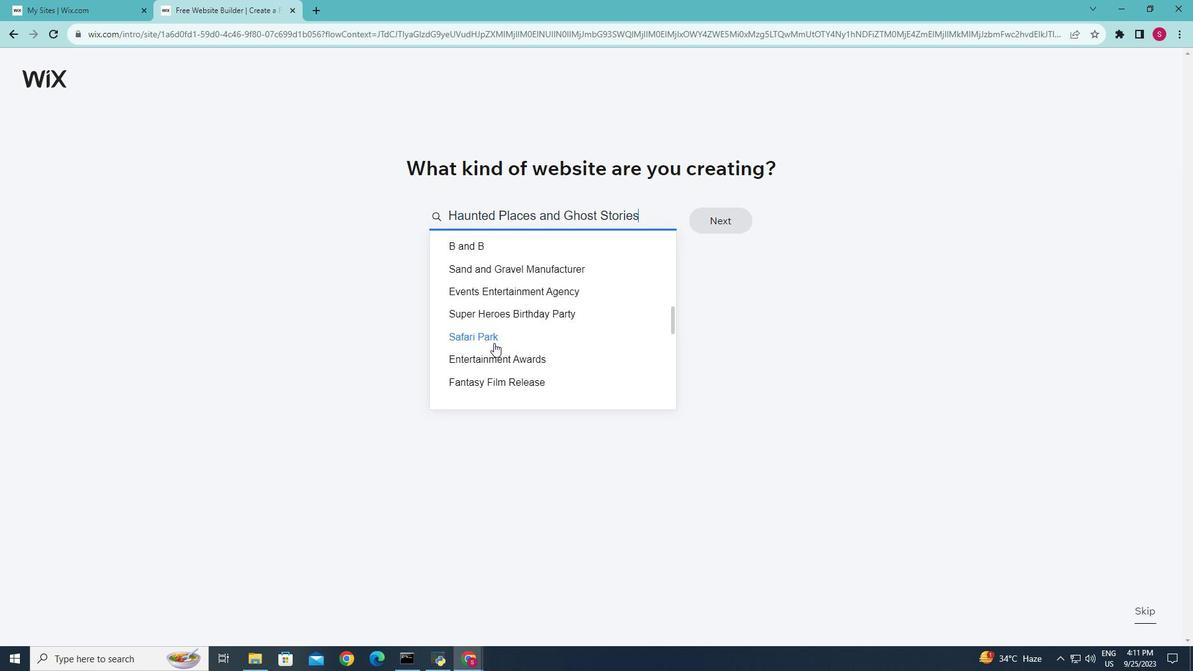 
Action: Mouse scrolled (481, 349) with delta (0, 0)
Screenshot: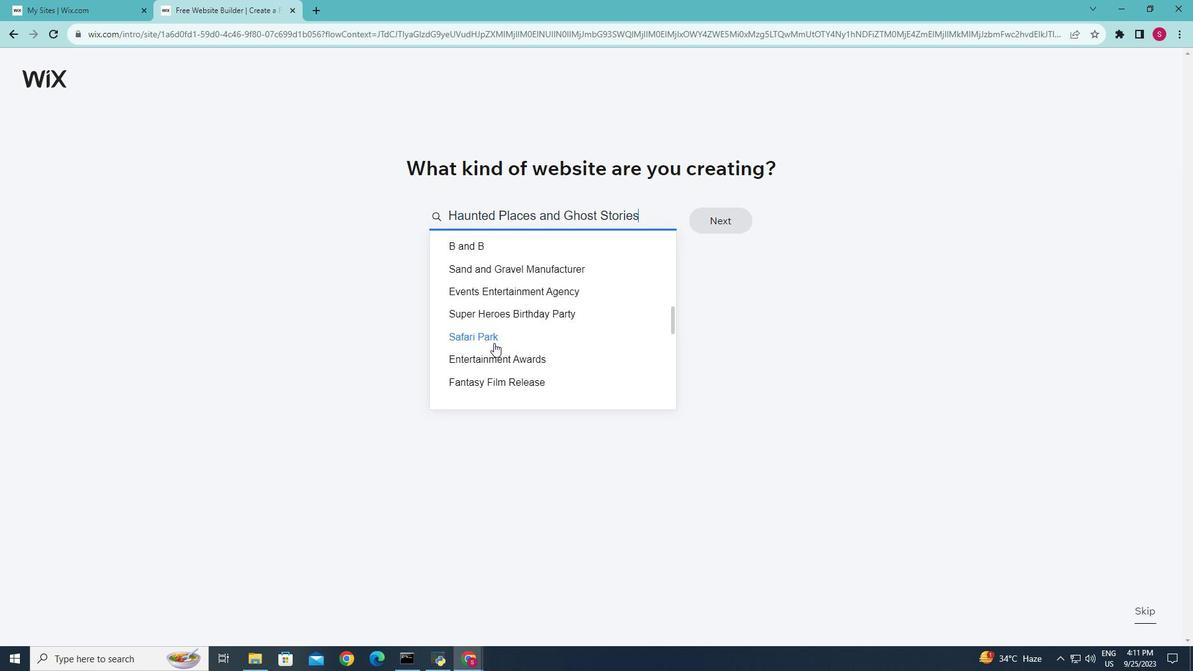 
Action: Mouse scrolled (481, 349) with delta (0, 0)
Screenshot: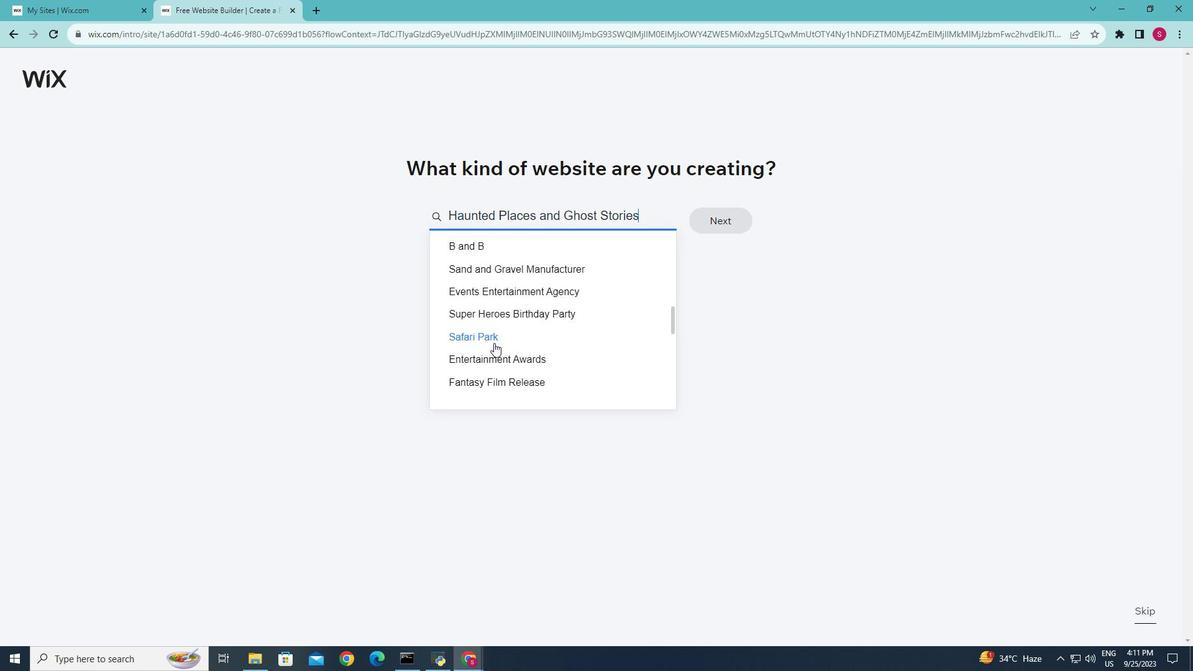 
Action: Mouse scrolled (481, 349) with delta (0, 0)
Screenshot: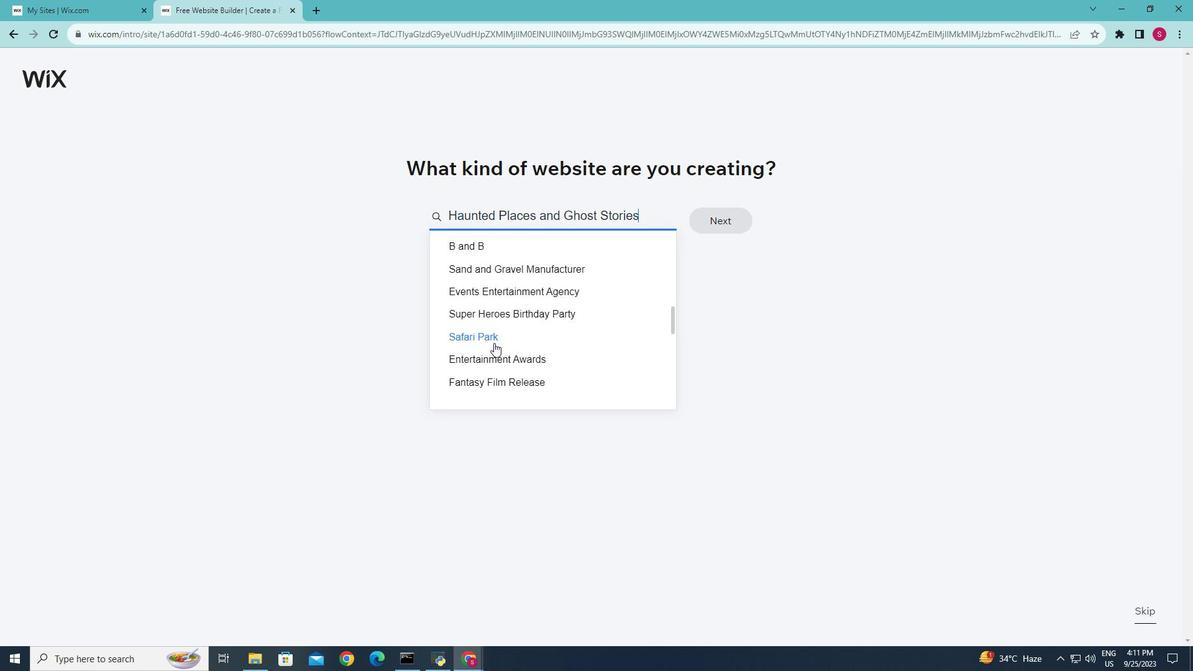 
Action: Mouse moved to (484, 341)
Screenshot: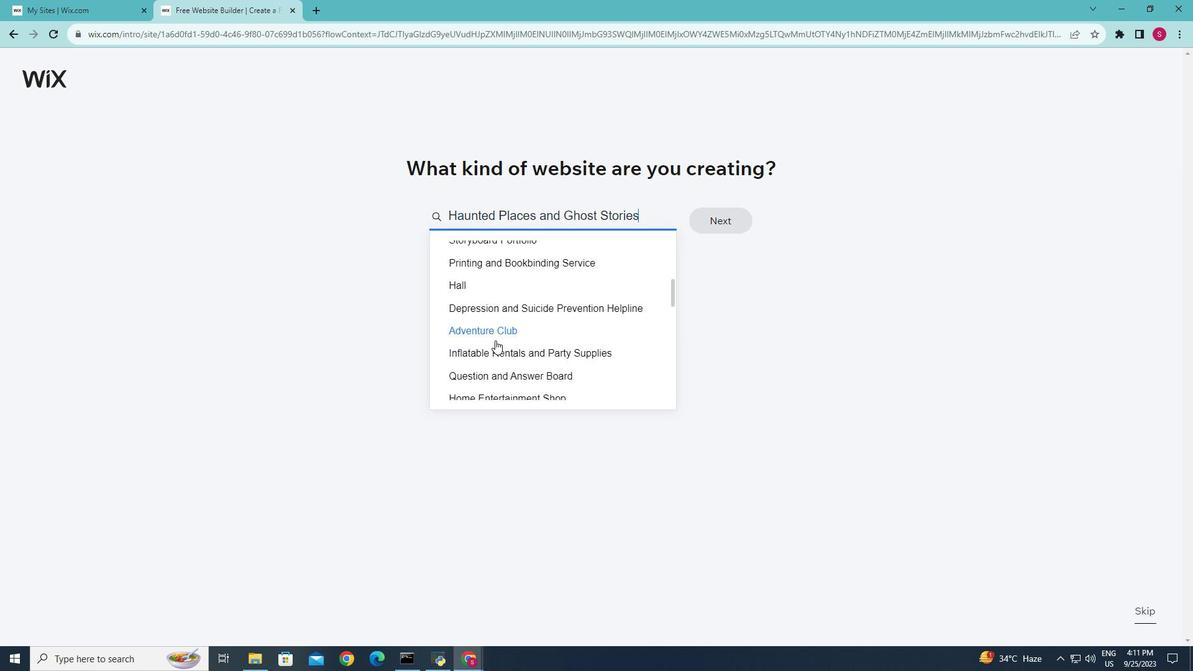 
Action: Mouse scrolled (484, 342) with delta (0, 0)
Screenshot: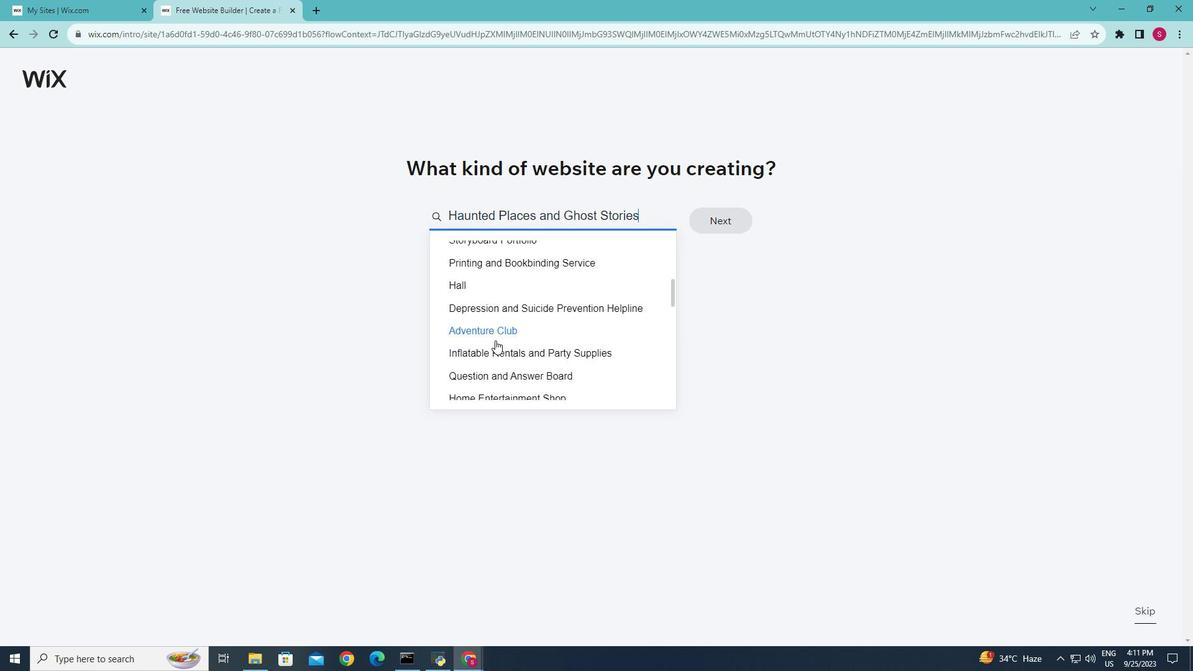 
Action: Mouse scrolled (484, 342) with delta (0, 0)
Screenshot: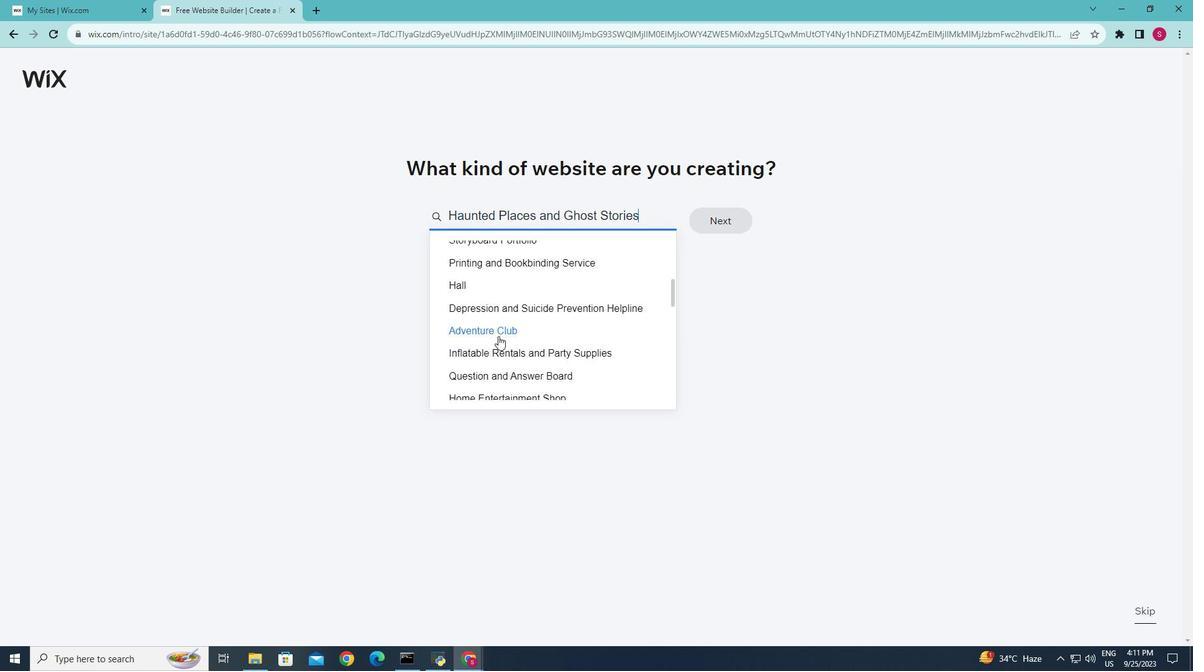 
Action: Mouse scrolled (484, 342) with delta (0, 0)
Screenshot: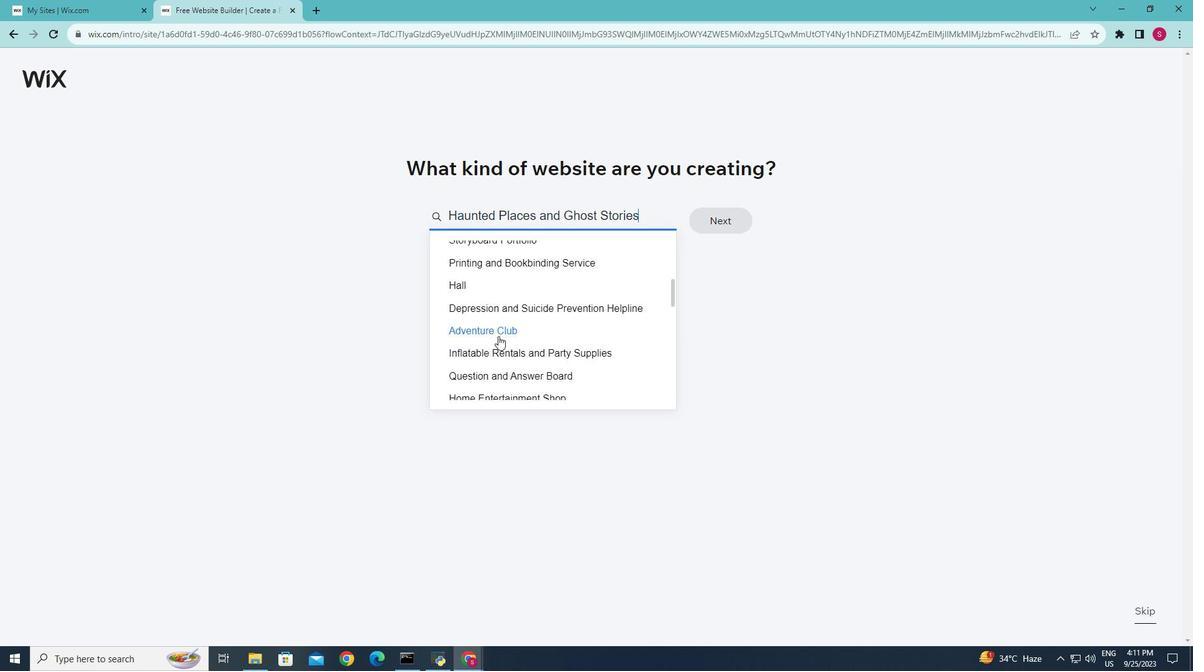 
Action: Mouse scrolled (484, 342) with delta (0, 0)
Screenshot: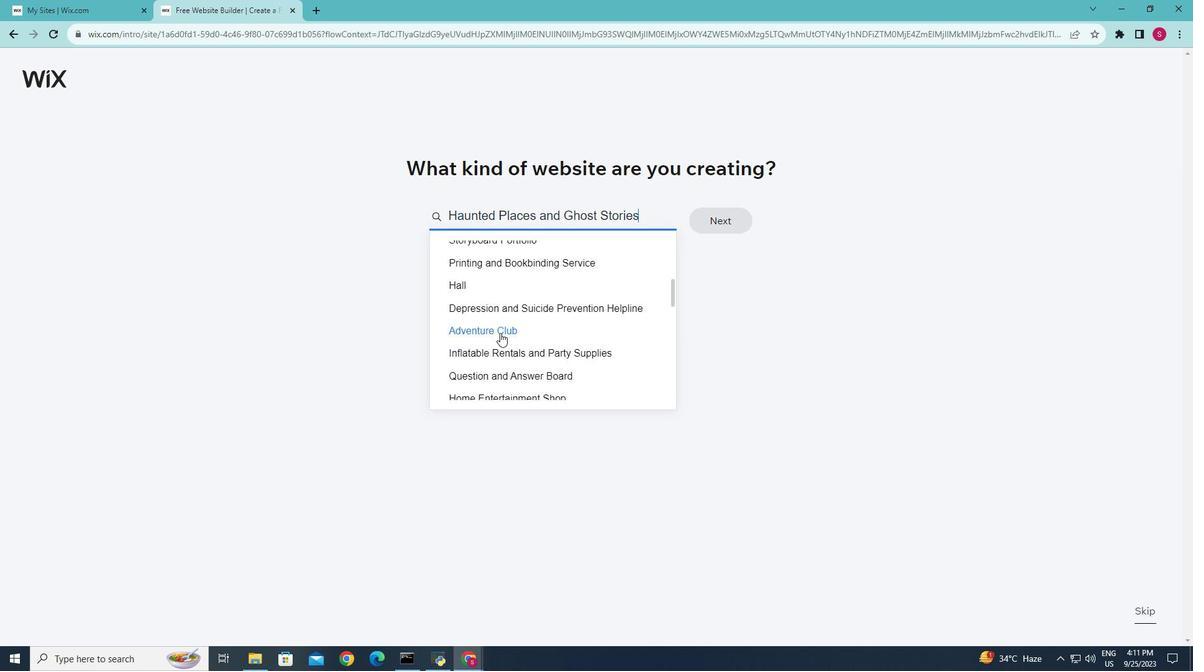 
Action: Mouse scrolled (484, 342) with delta (0, 0)
Screenshot: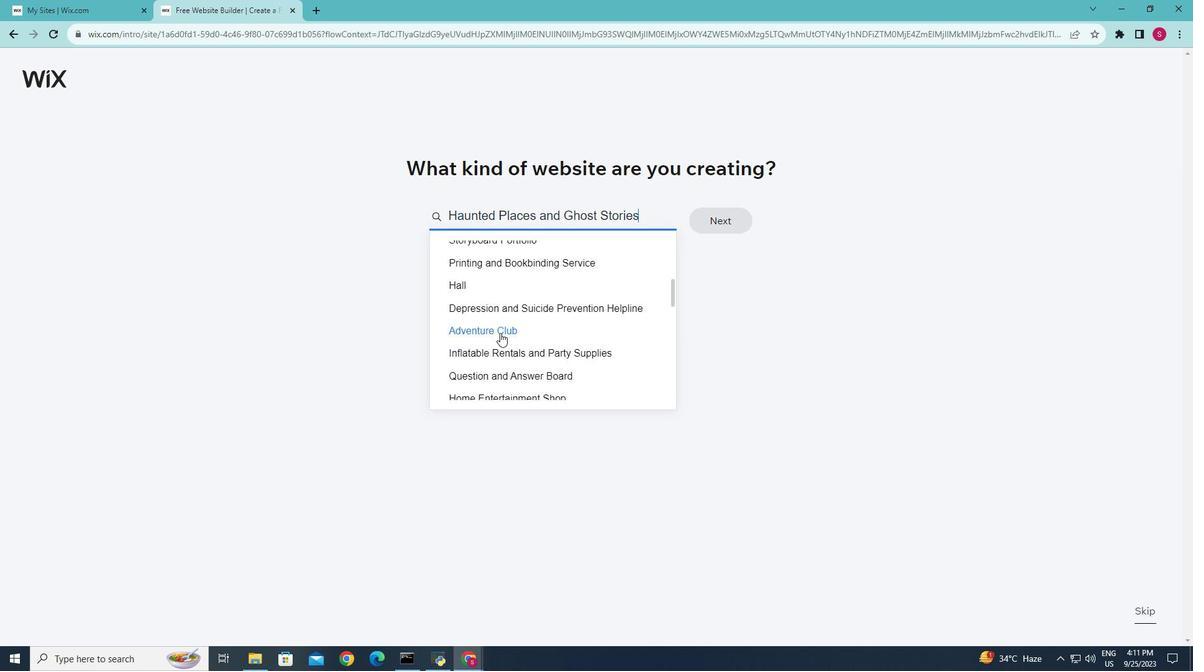 
Action: Mouse scrolled (484, 342) with delta (0, 0)
Screenshot: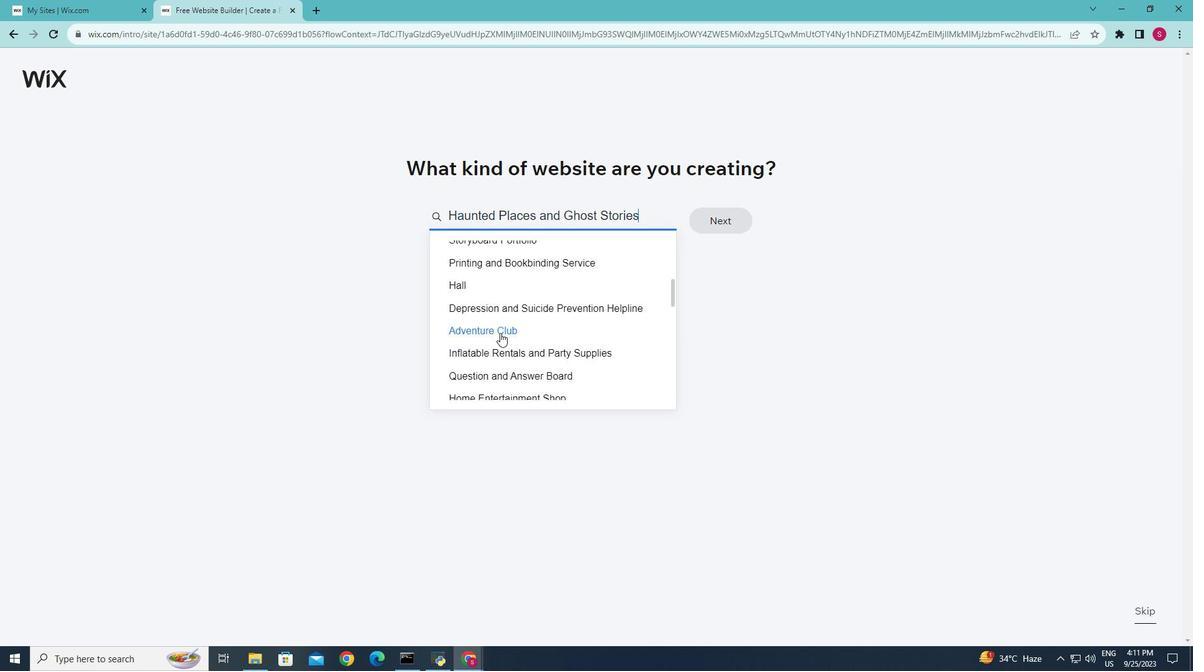 
Action: Mouse moved to (486, 335)
Screenshot: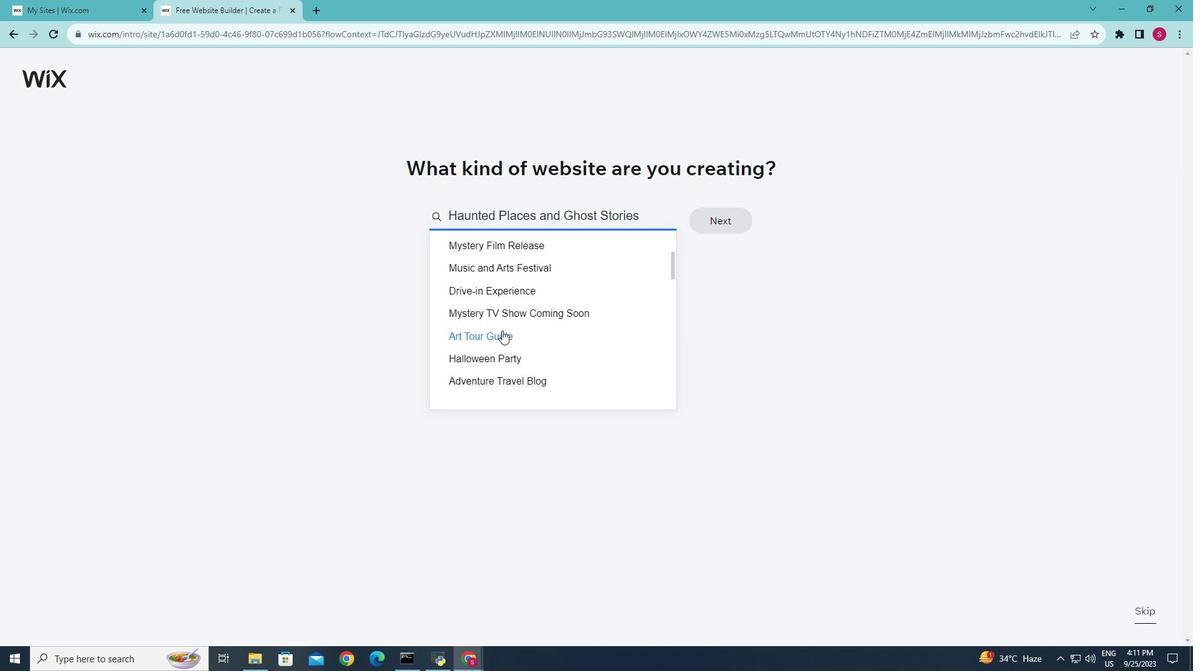 
Action: Mouse scrolled (486, 336) with delta (0, 0)
Screenshot: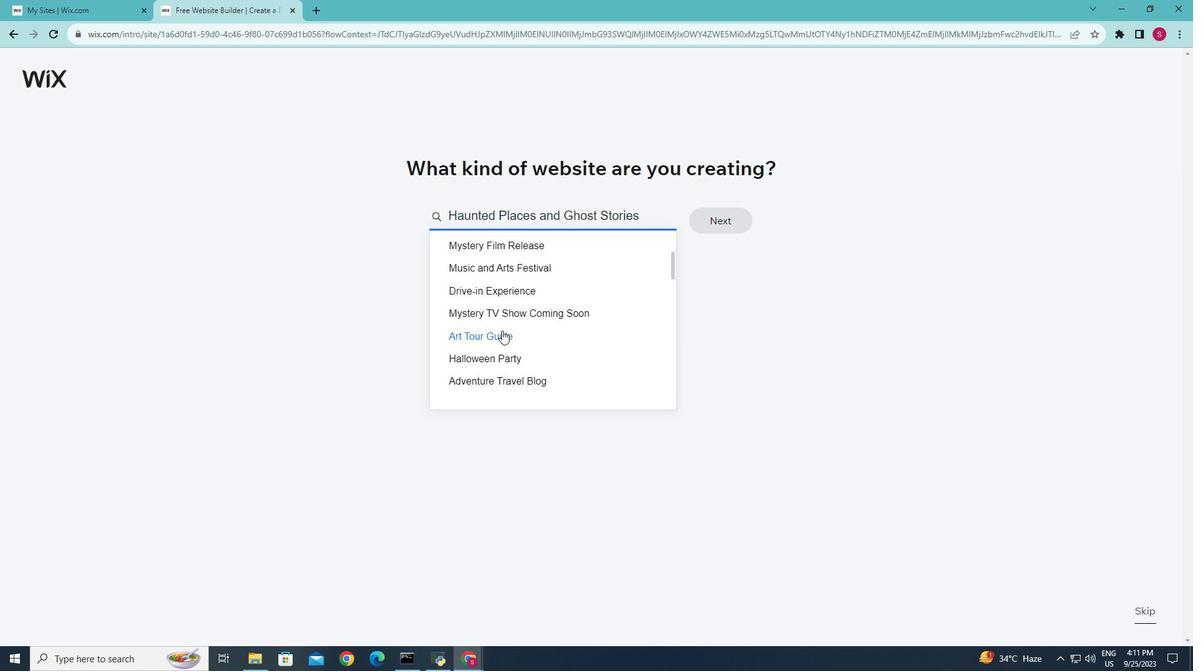
Action: Mouse scrolled (486, 336) with delta (0, 0)
Screenshot: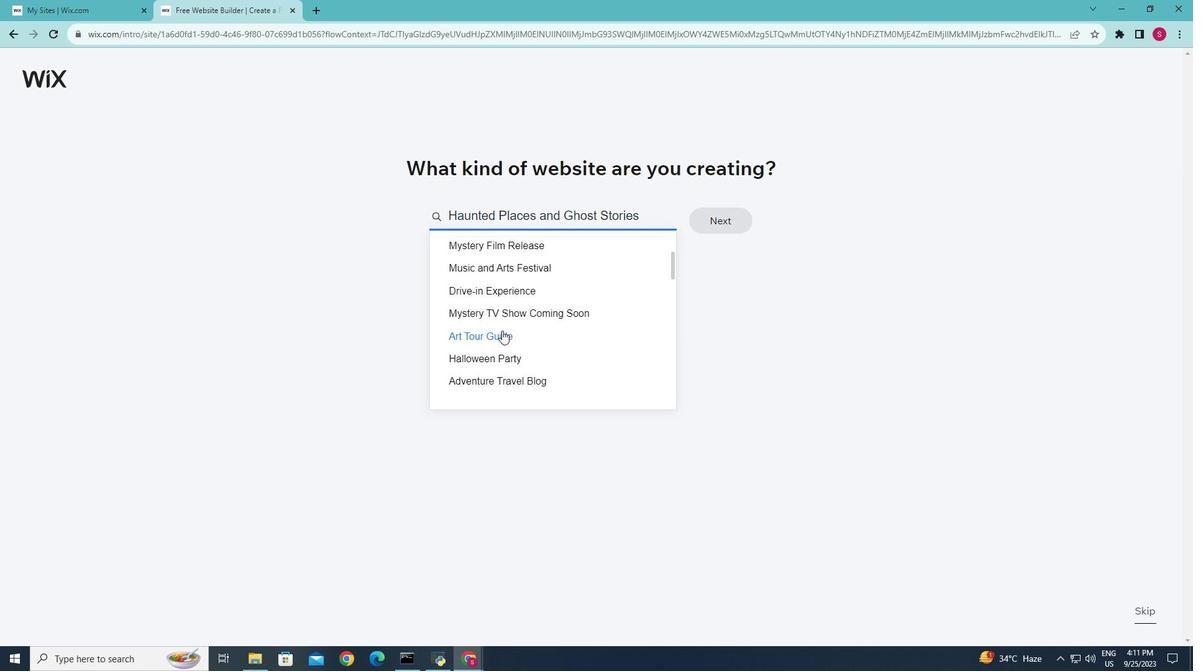 
Action: Mouse scrolled (486, 336) with delta (0, 0)
Screenshot: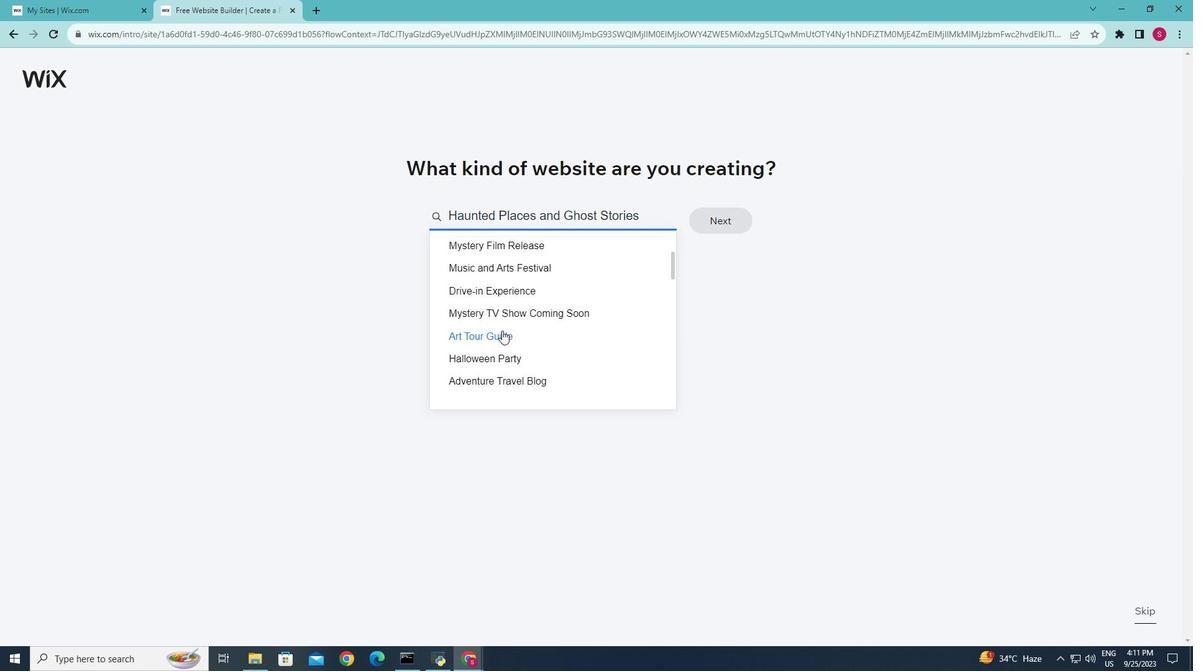 
Action: Mouse scrolled (486, 336) with delta (0, 0)
Screenshot: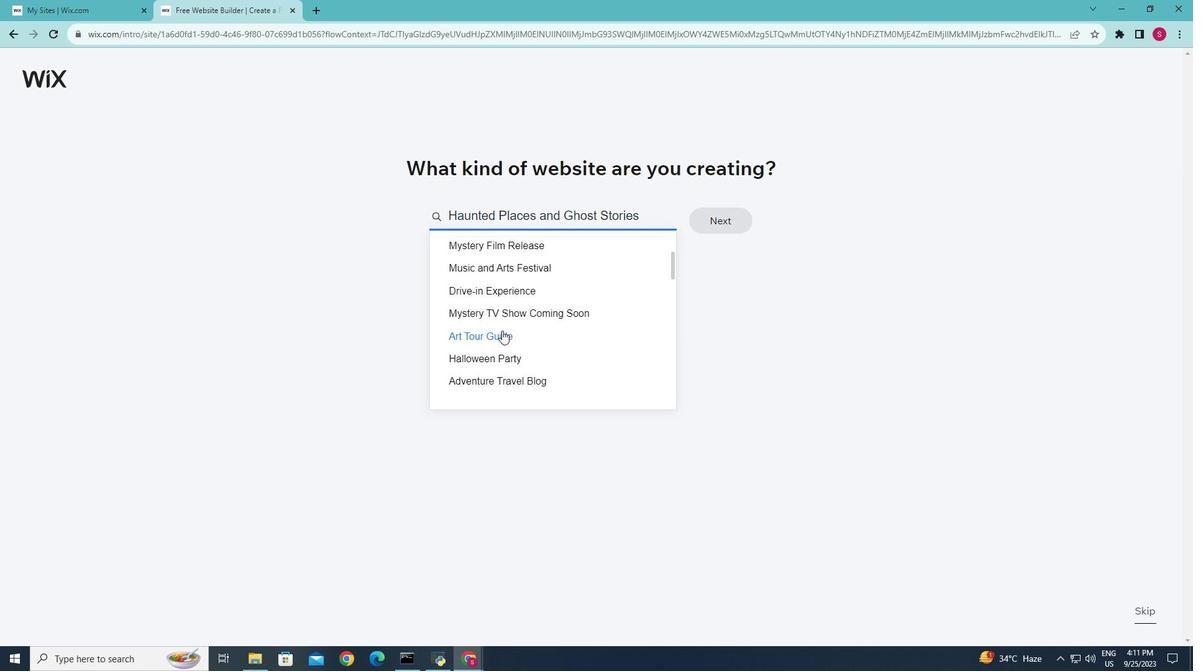 
Action: Mouse moved to (486, 334)
Screenshot: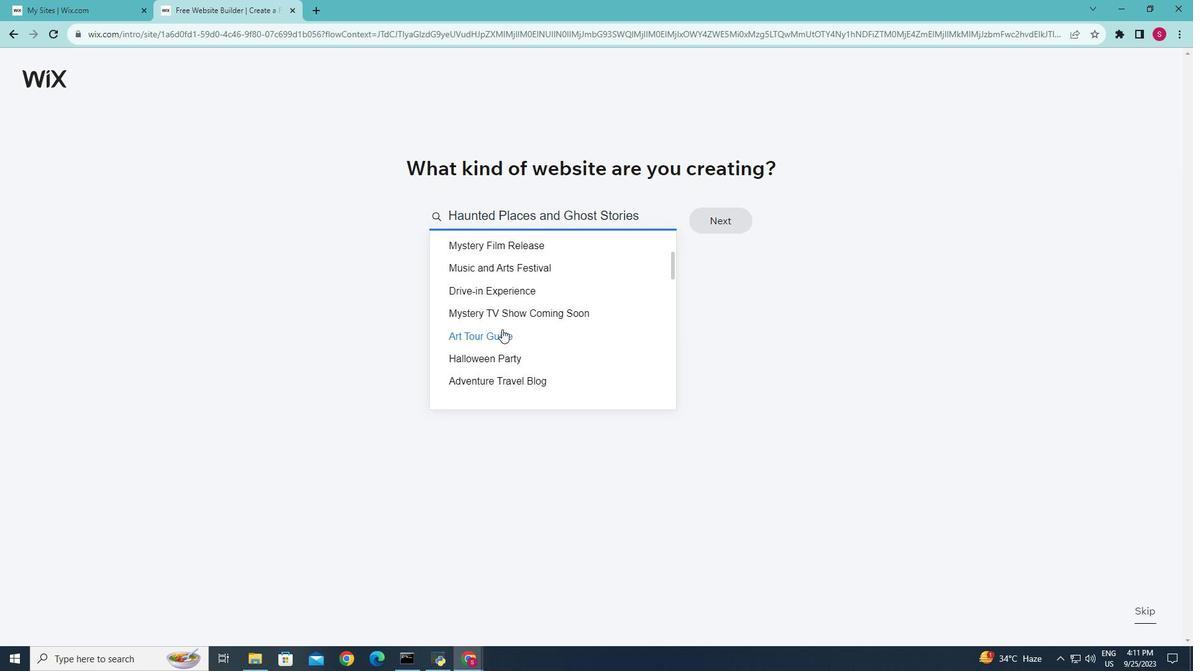 
Action: Mouse scrolled (486, 334) with delta (0, 0)
Screenshot: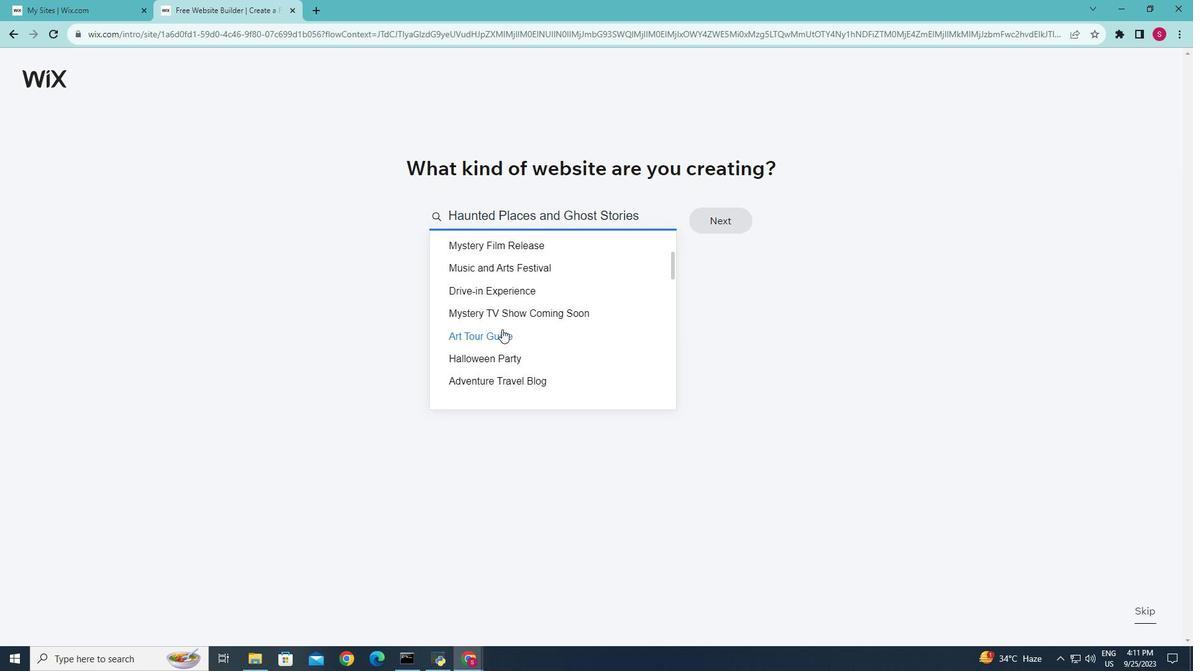 
Action: Mouse scrolled (486, 334) with delta (0, 0)
Screenshot: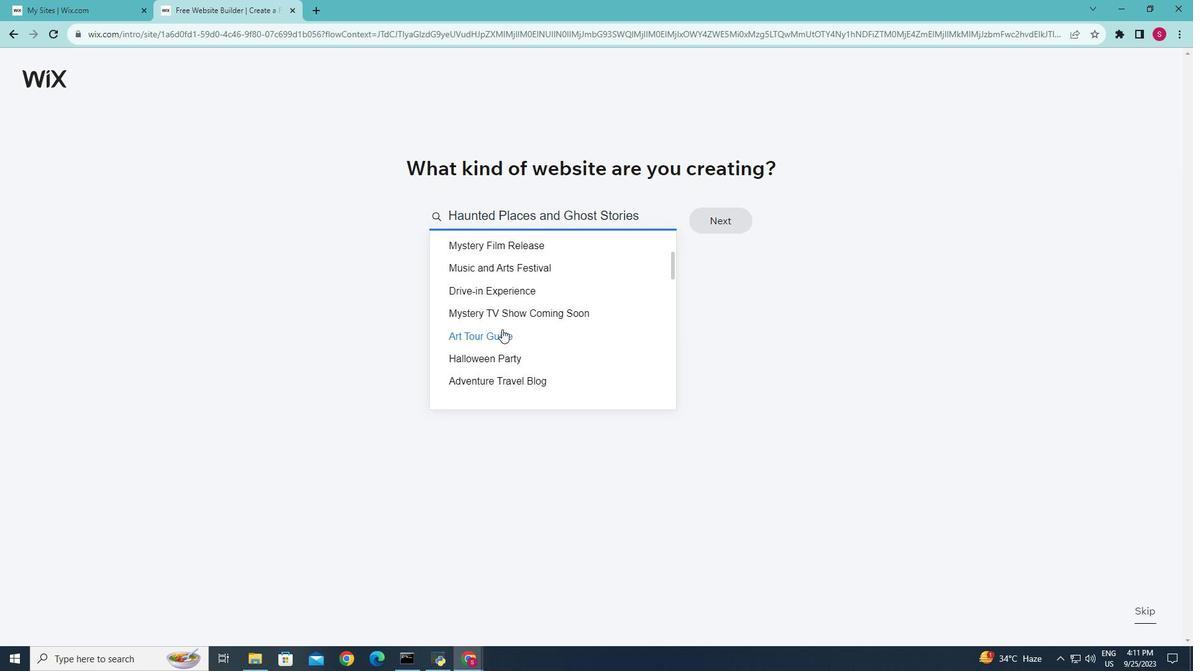
Action: Mouse scrolled (486, 334) with delta (0, 0)
Screenshot: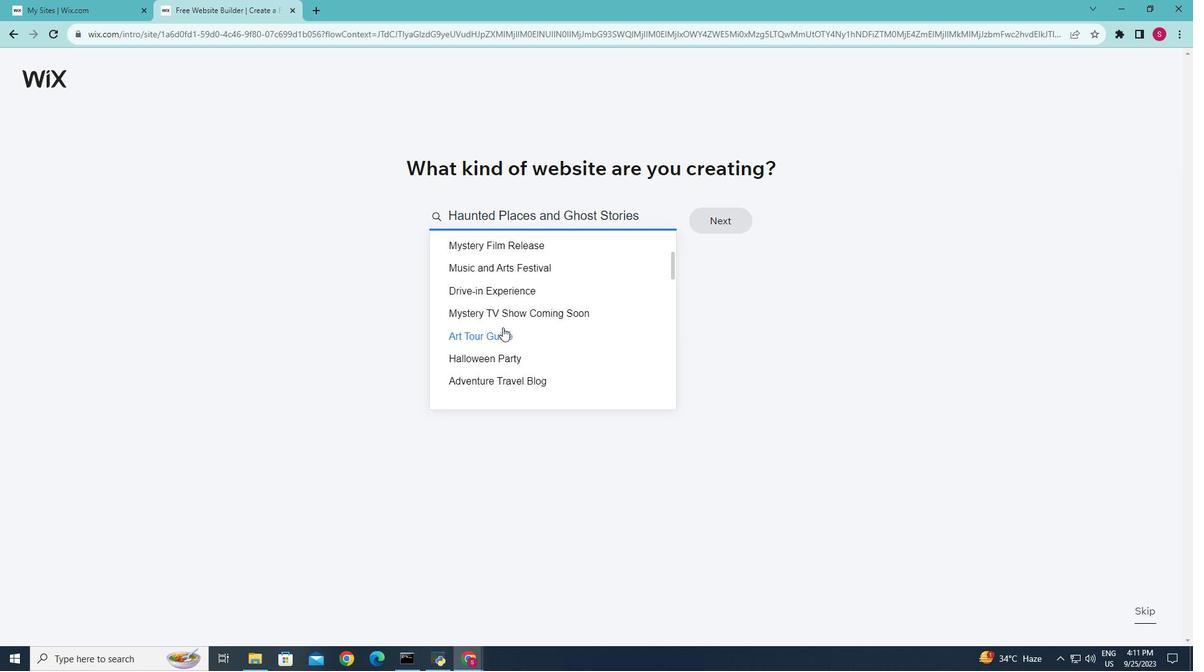 
Action: Mouse moved to (494, 323)
Screenshot: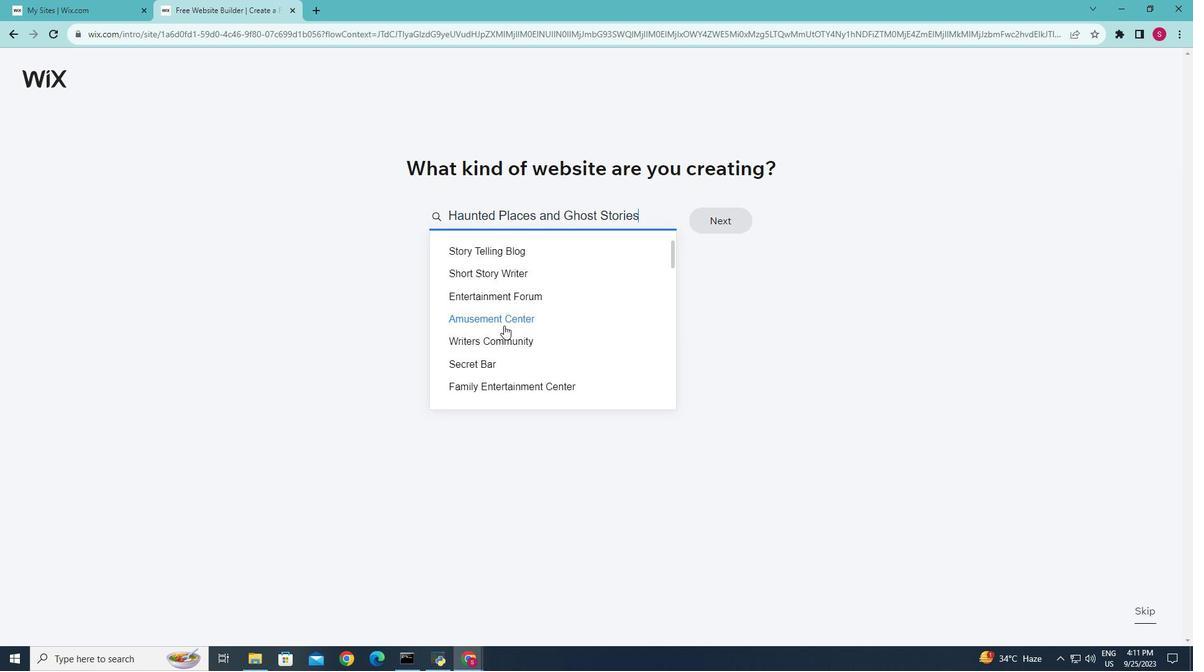 
Action: Mouse scrolled (494, 324) with delta (0, 0)
Screenshot: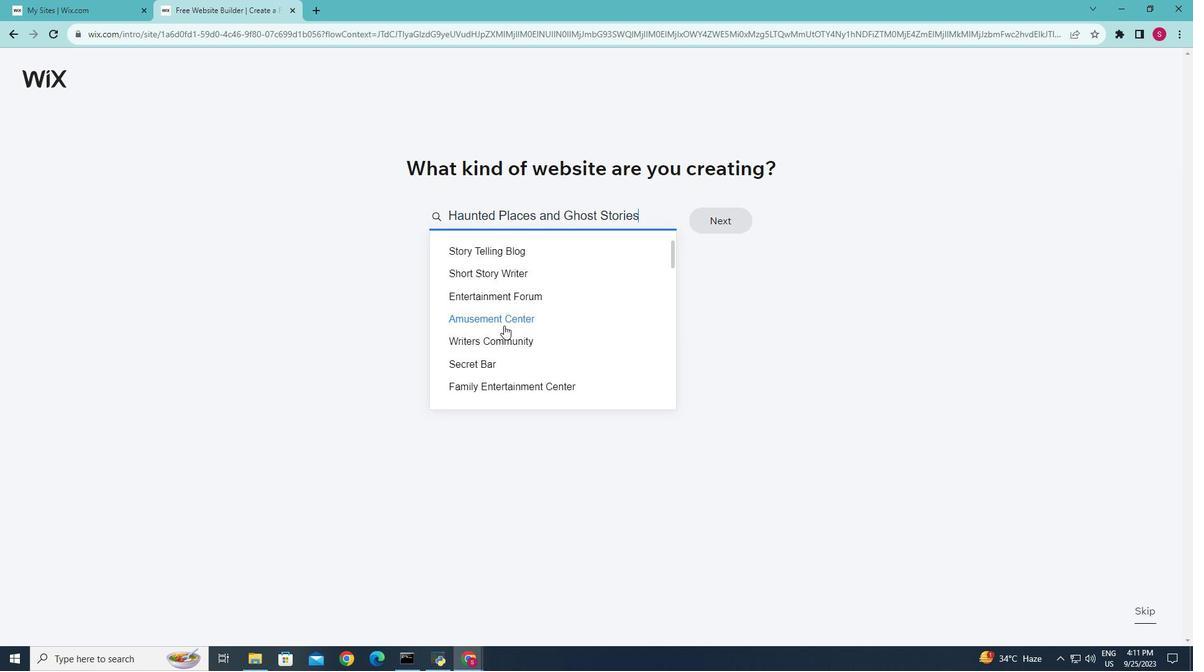 
Action: Mouse scrolled (494, 324) with delta (0, 0)
Screenshot: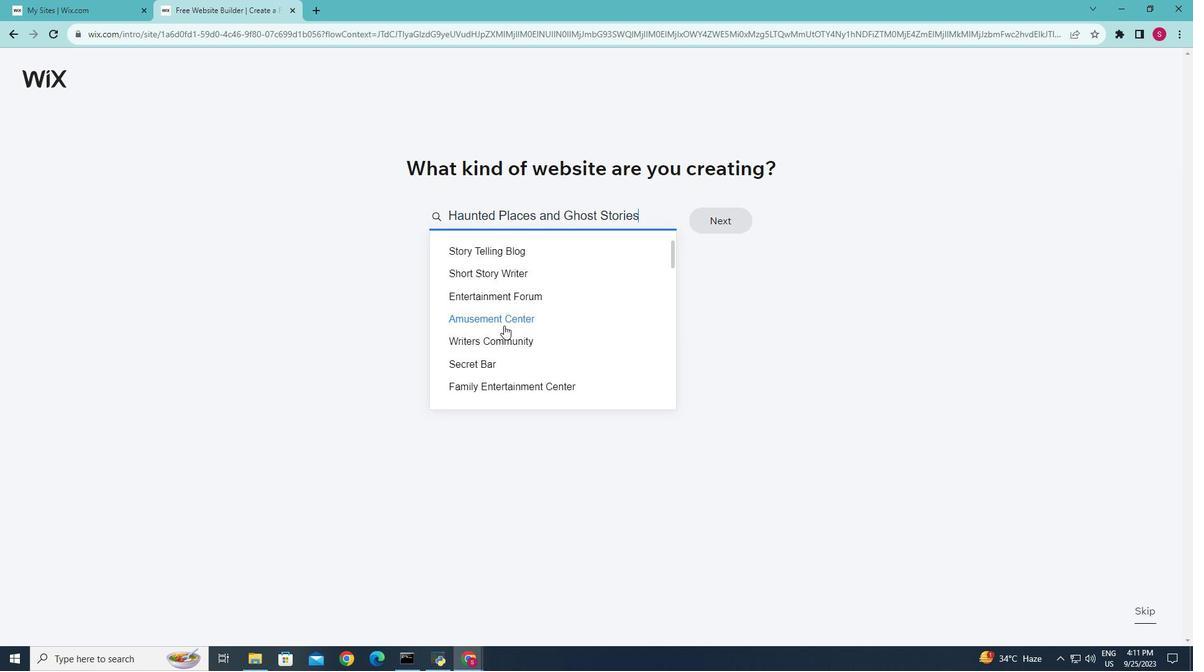
Action: Mouse scrolled (494, 324) with delta (0, 0)
Screenshot: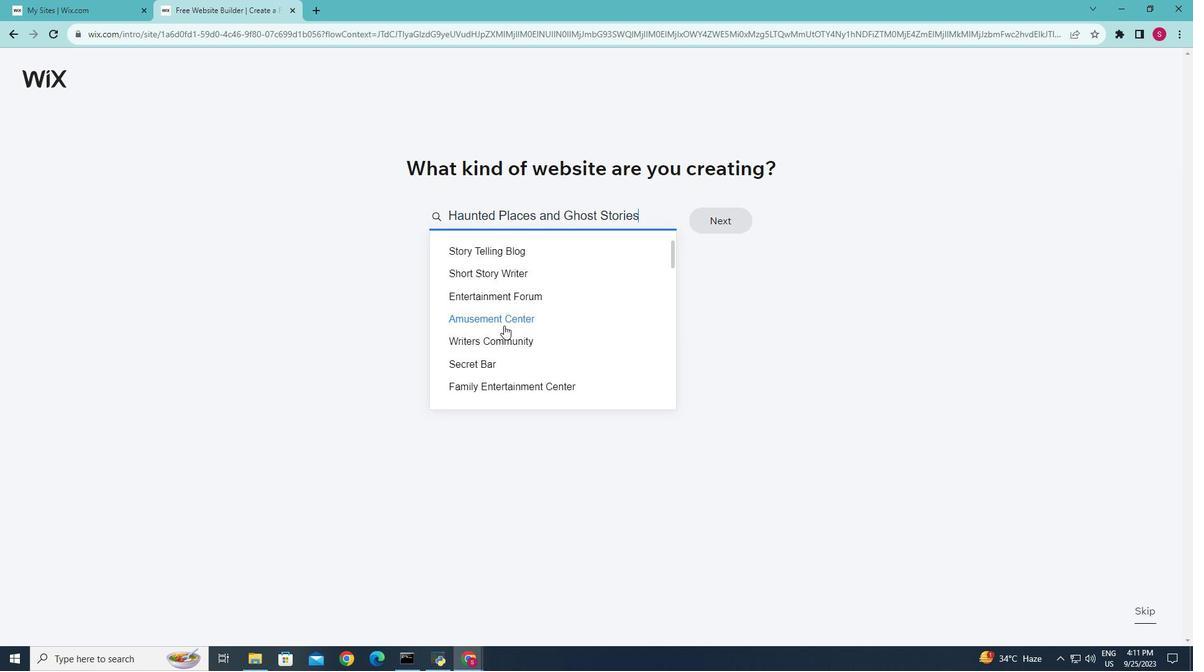 
Action: Mouse scrolled (494, 324) with delta (0, 0)
Screenshot: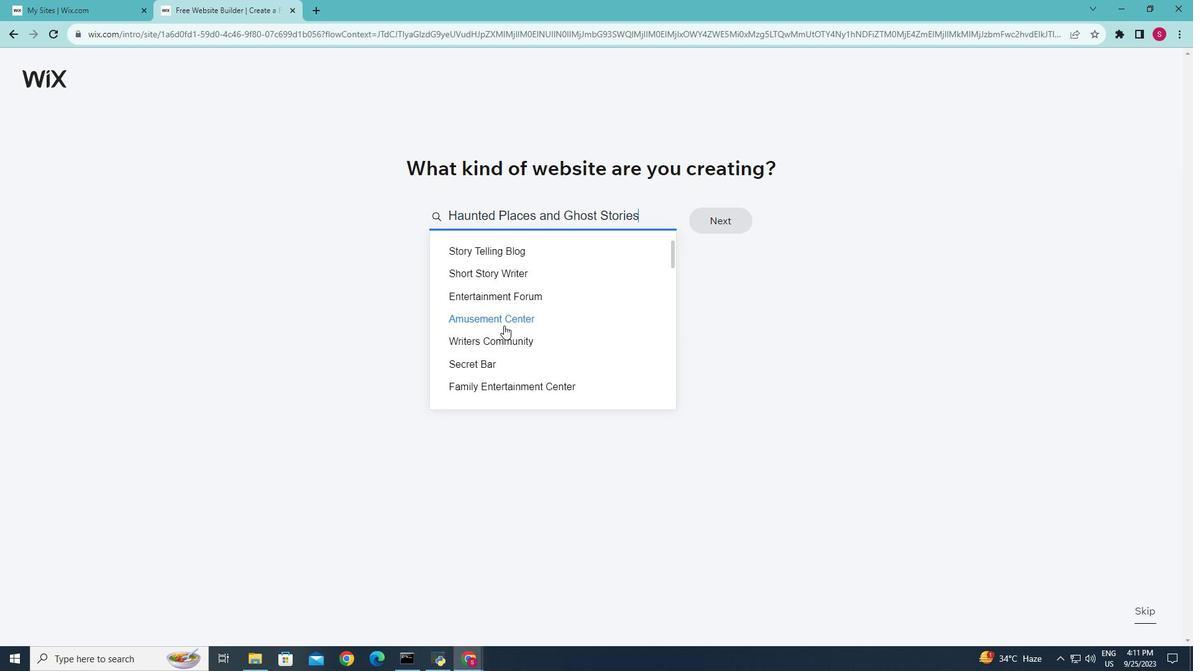 
Action: Mouse scrolled (494, 324) with delta (0, 0)
Screenshot: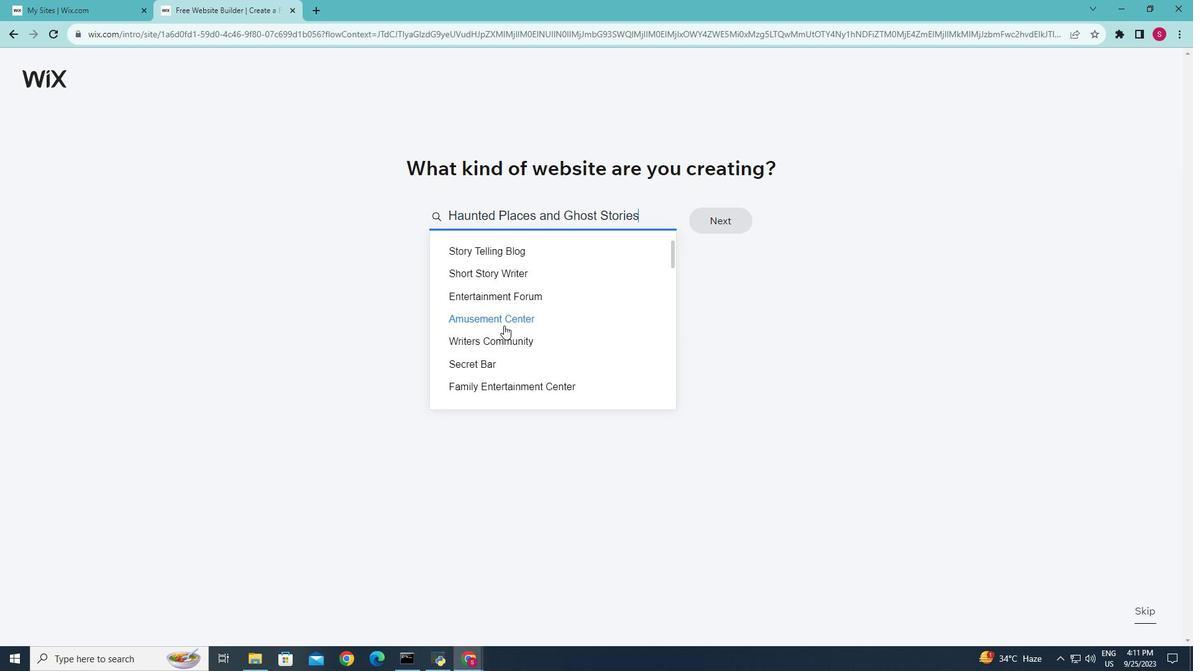 
Action: Mouse scrolled (494, 324) with delta (0, 0)
Screenshot: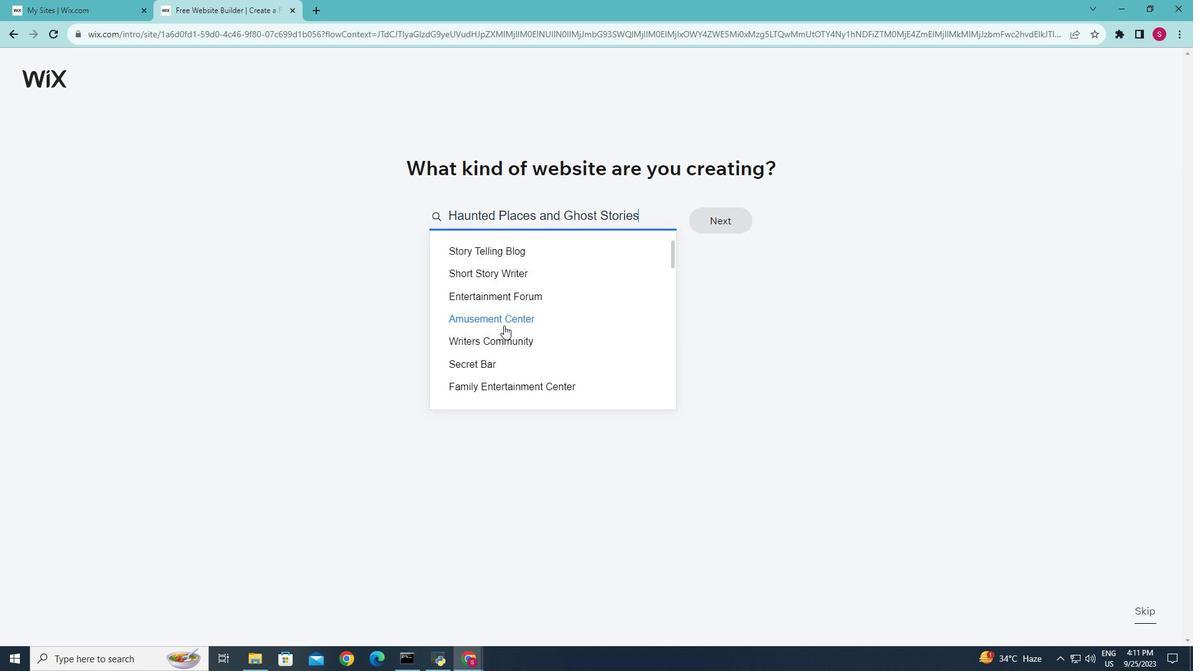 
Action: Mouse moved to (494, 323)
Screenshot: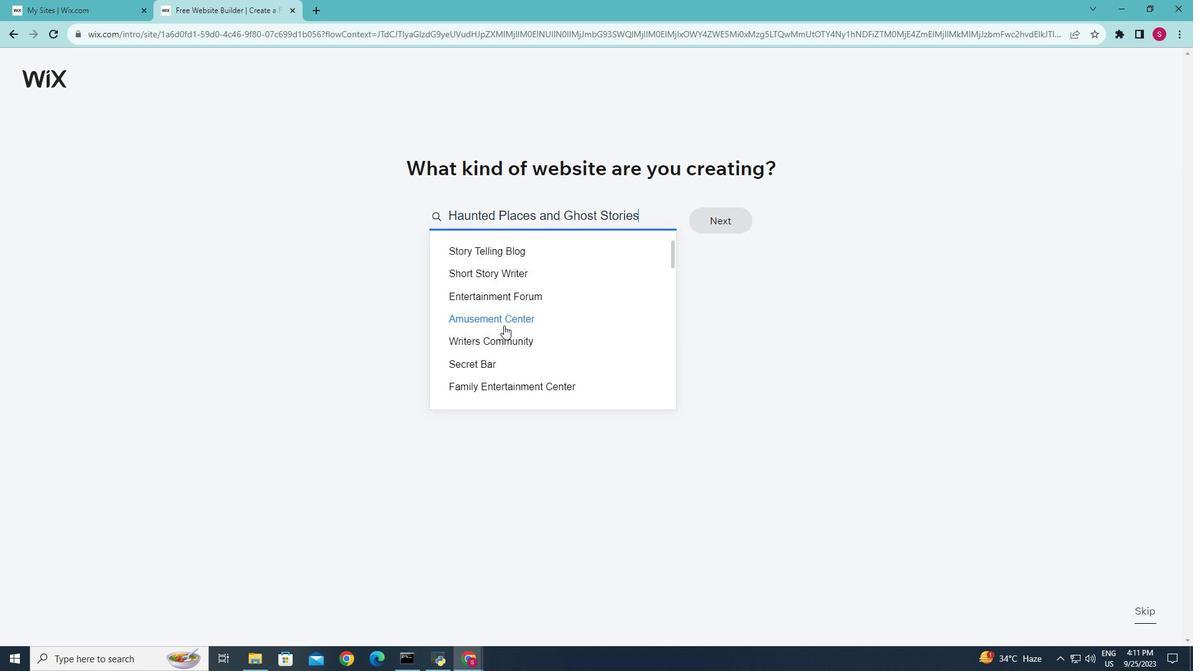 
Action: Mouse scrolled (494, 323) with delta (0, 0)
Screenshot: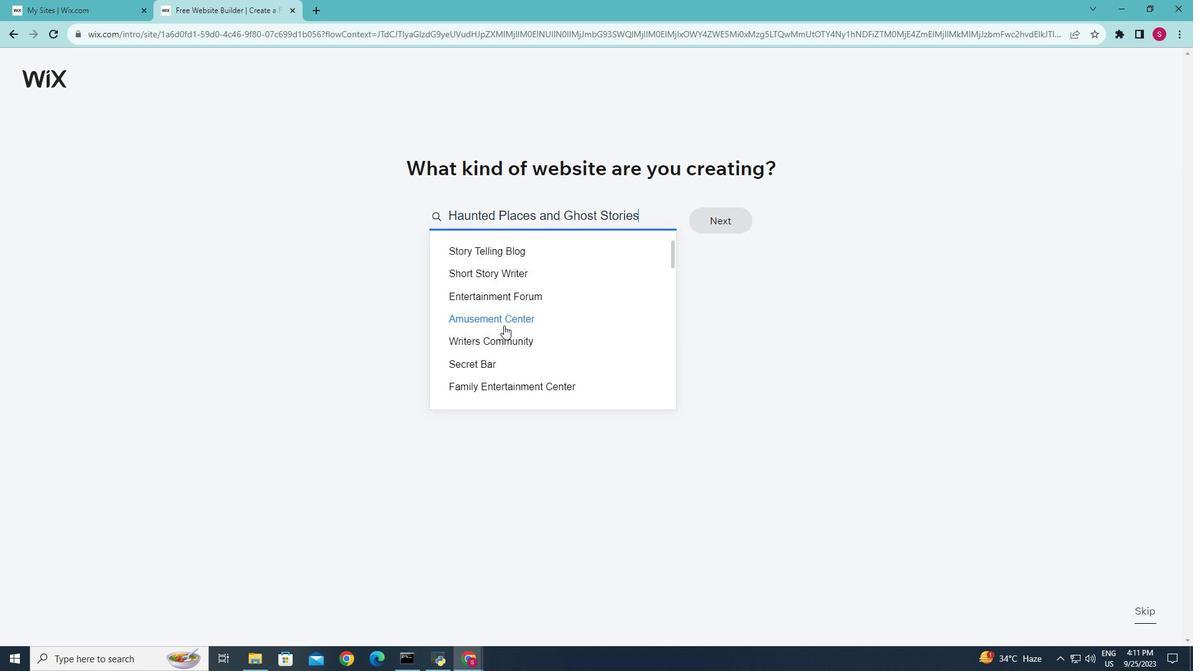 
Action: Mouse moved to (496, 318)
Screenshot: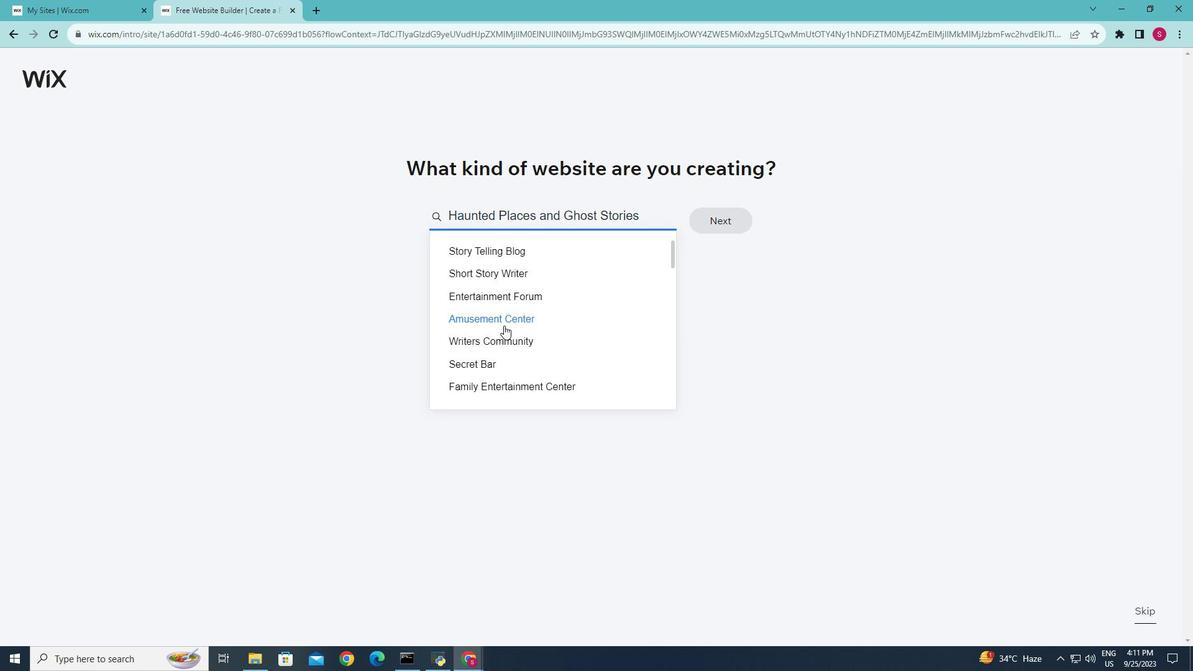 
Action: Mouse scrolled (496, 319) with delta (0, 0)
Screenshot: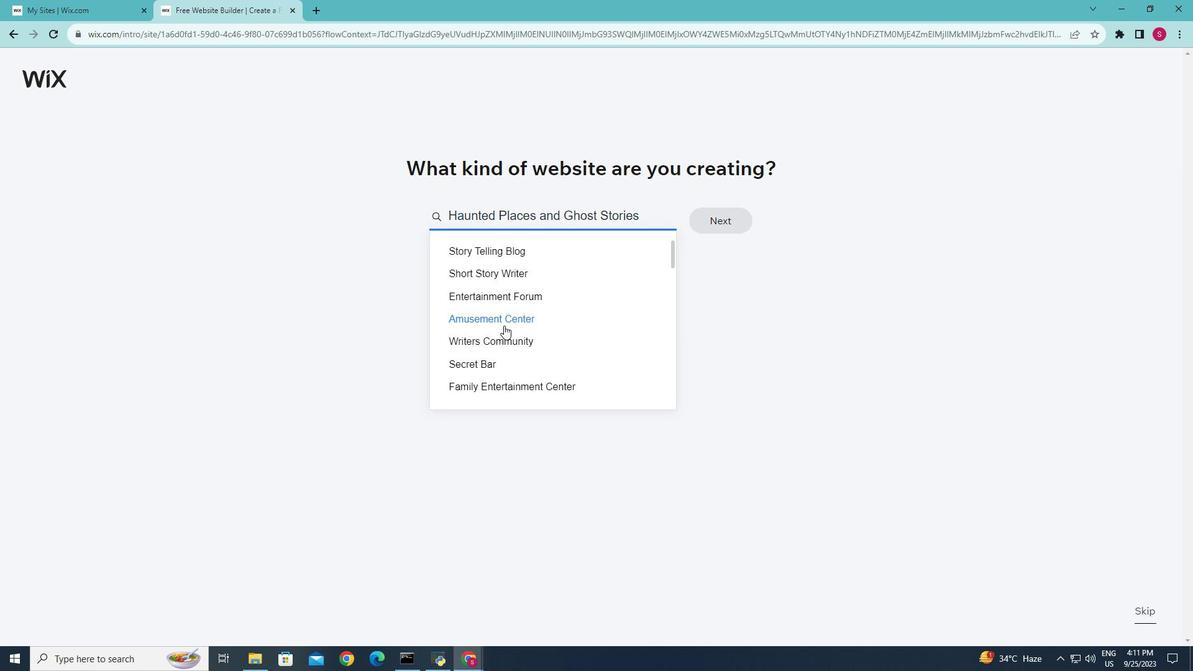
Action: Mouse scrolled (496, 319) with delta (0, 0)
Screenshot: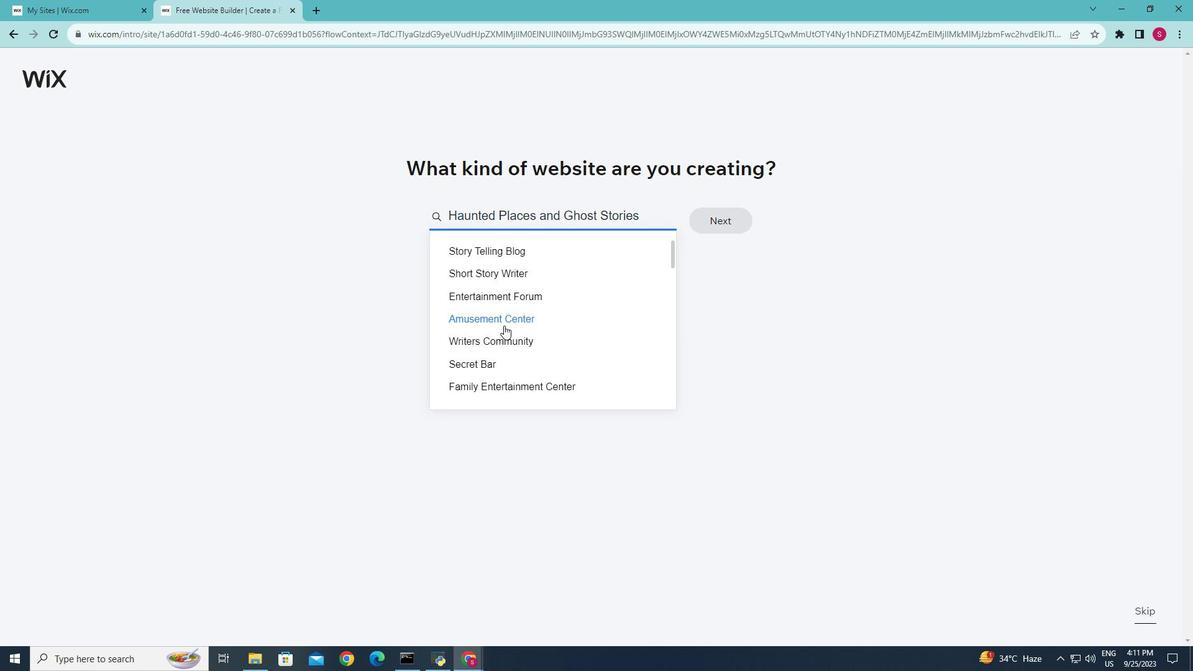 
Action: Mouse scrolled (496, 319) with delta (0, 0)
Screenshot: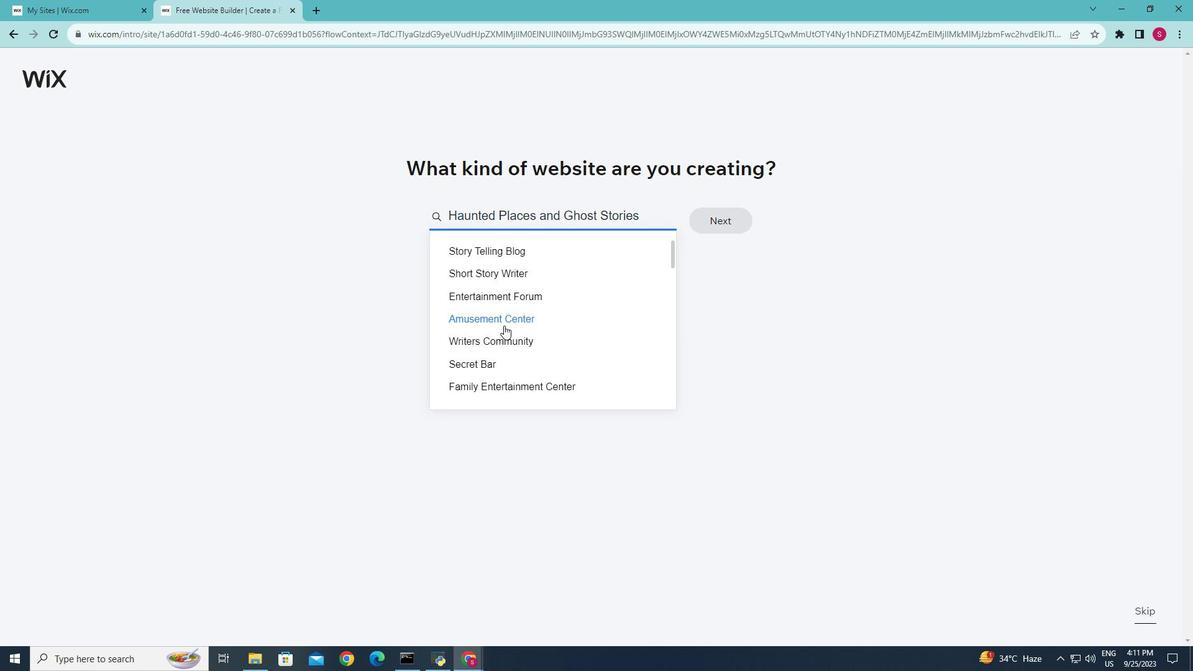 
Action: Mouse scrolled (496, 319) with delta (0, 0)
Screenshot: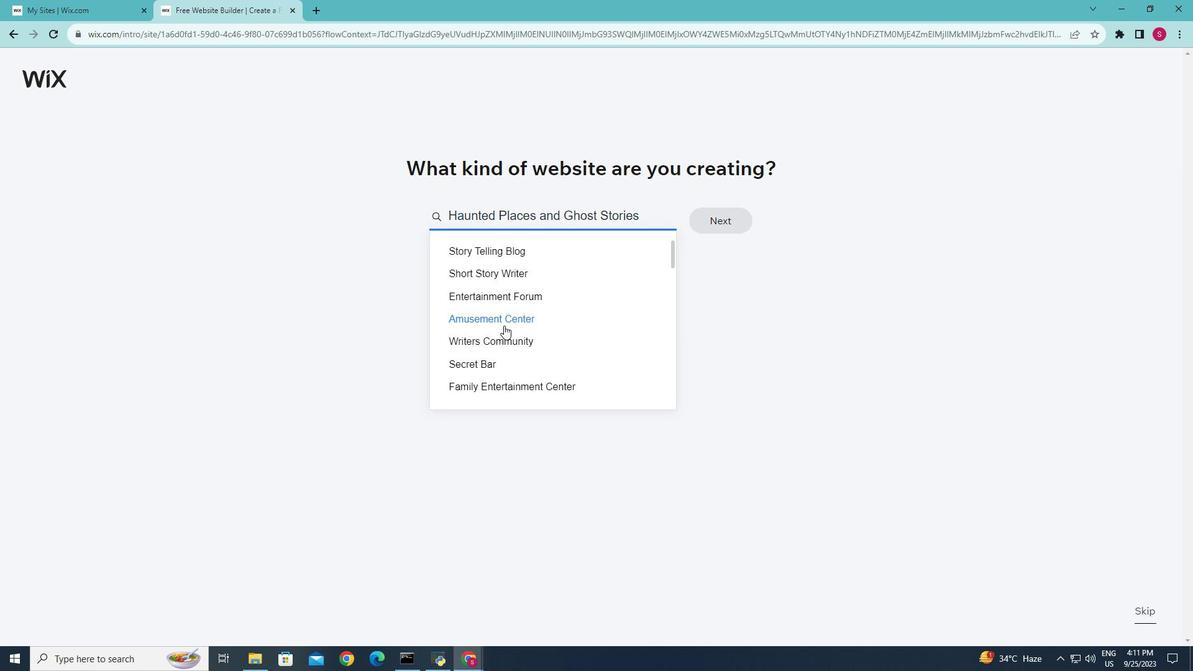 
Action: Mouse scrolled (496, 319) with delta (0, 0)
